 Task: Invoice with sales tax green modern simple.
Action: Mouse moved to (134, 174)
Screenshot: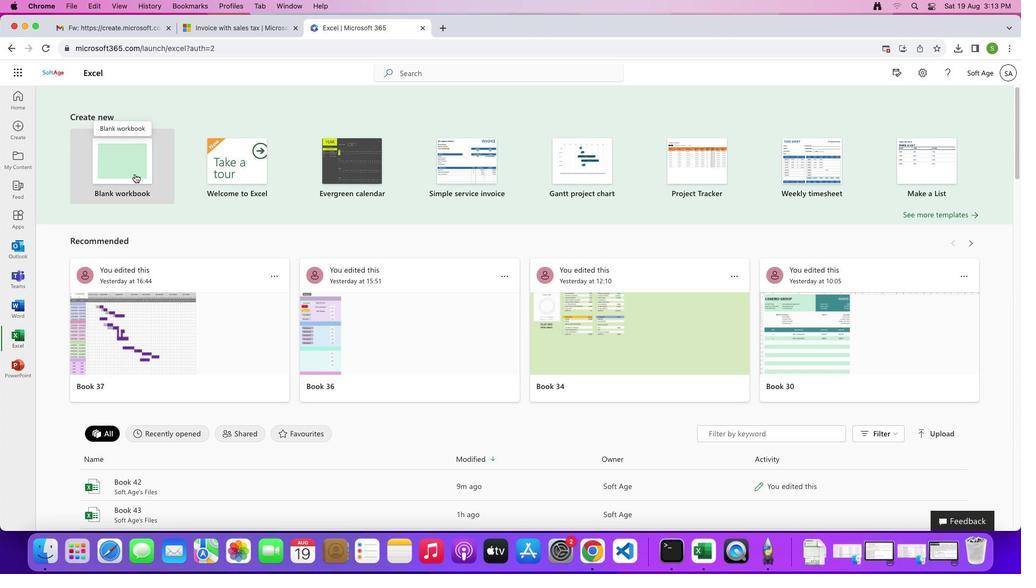 
Action: Mouse pressed left at (134, 174)
Screenshot: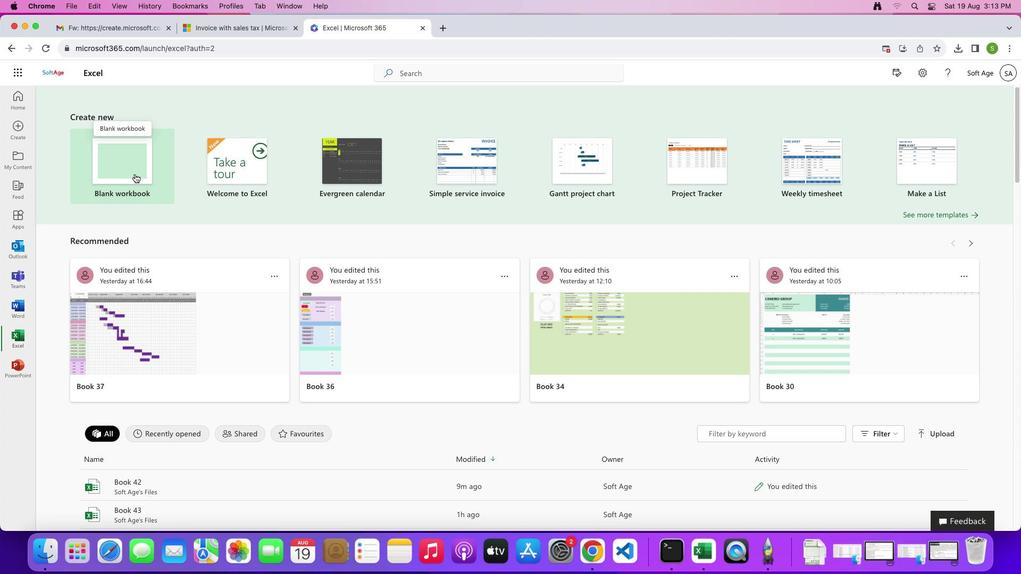 
Action: Mouse pressed left at (134, 174)
Screenshot: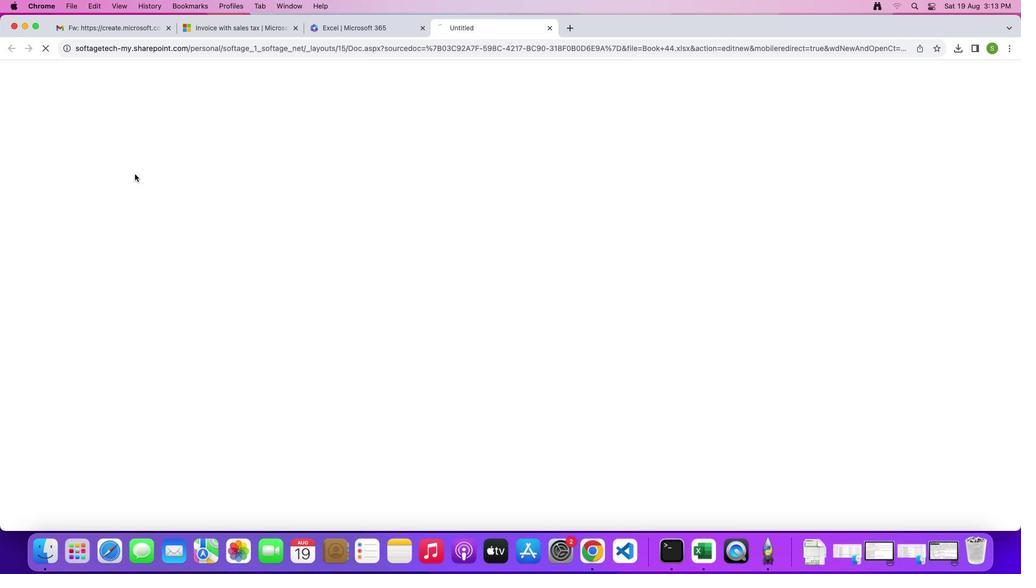 
Action: Mouse moved to (11, 178)
Screenshot: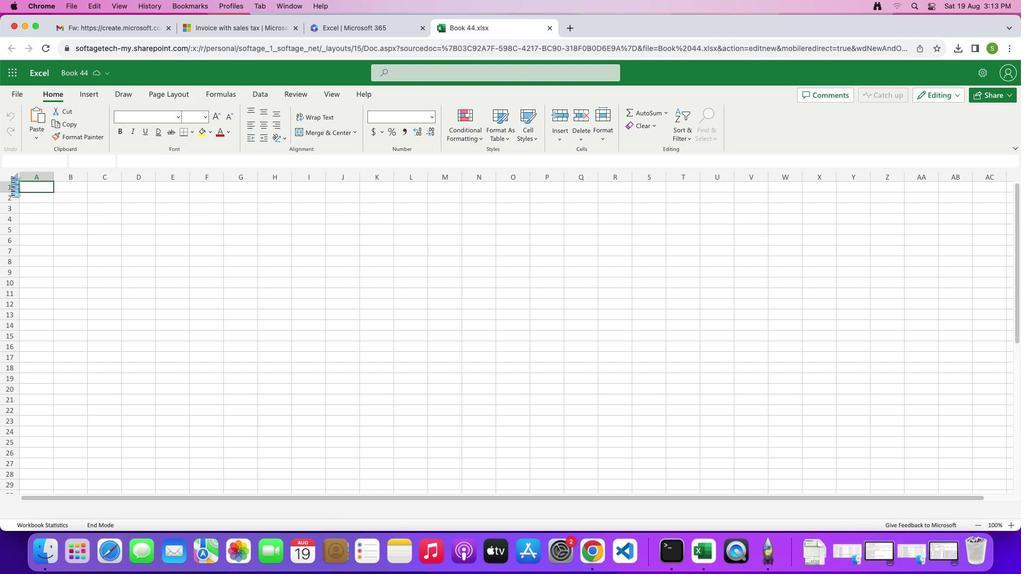 
Action: Mouse pressed left at (11, 178)
Screenshot: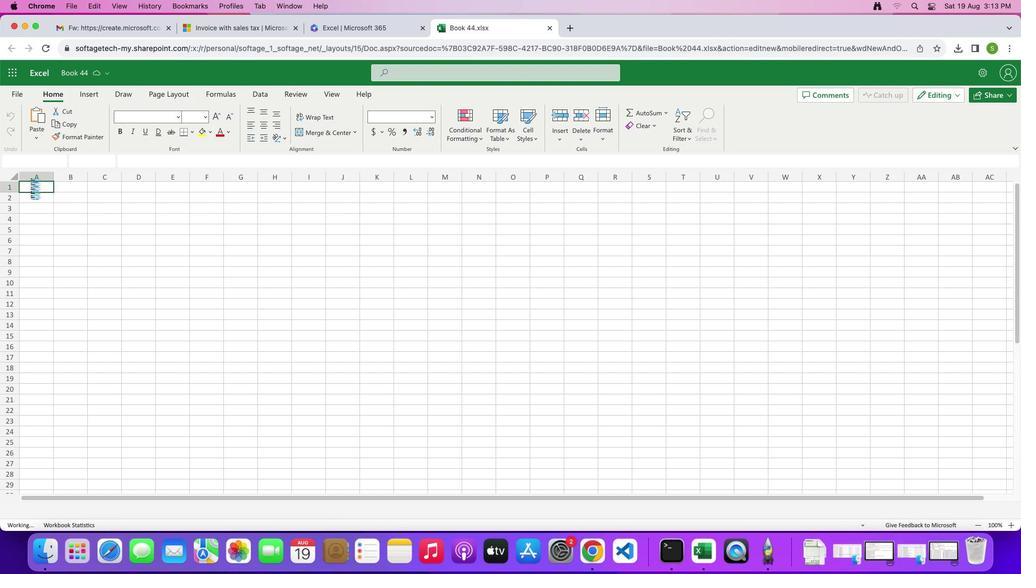 
Action: Mouse moved to (209, 129)
Screenshot: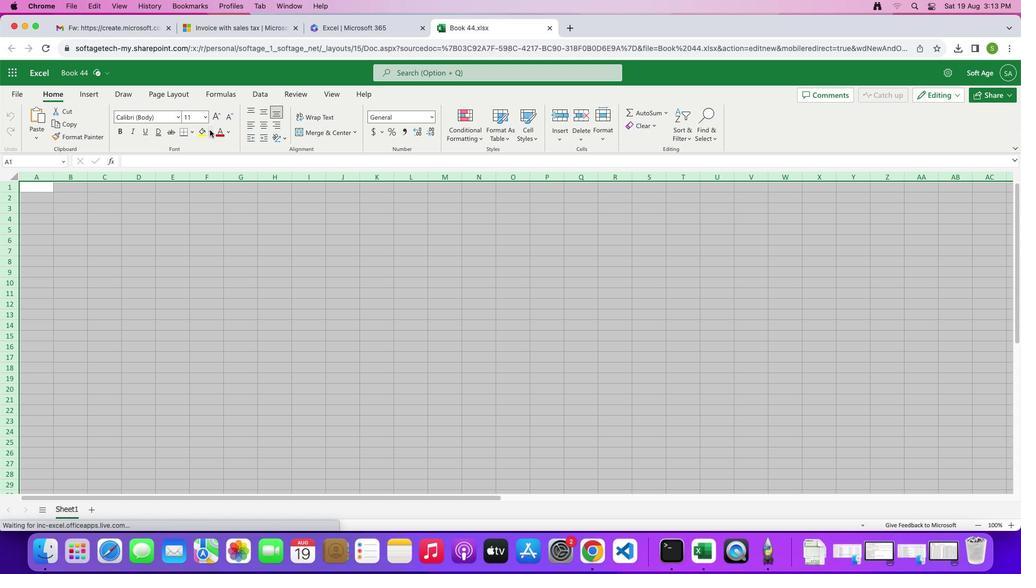 
Action: Mouse pressed left at (209, 129)
Screenshot: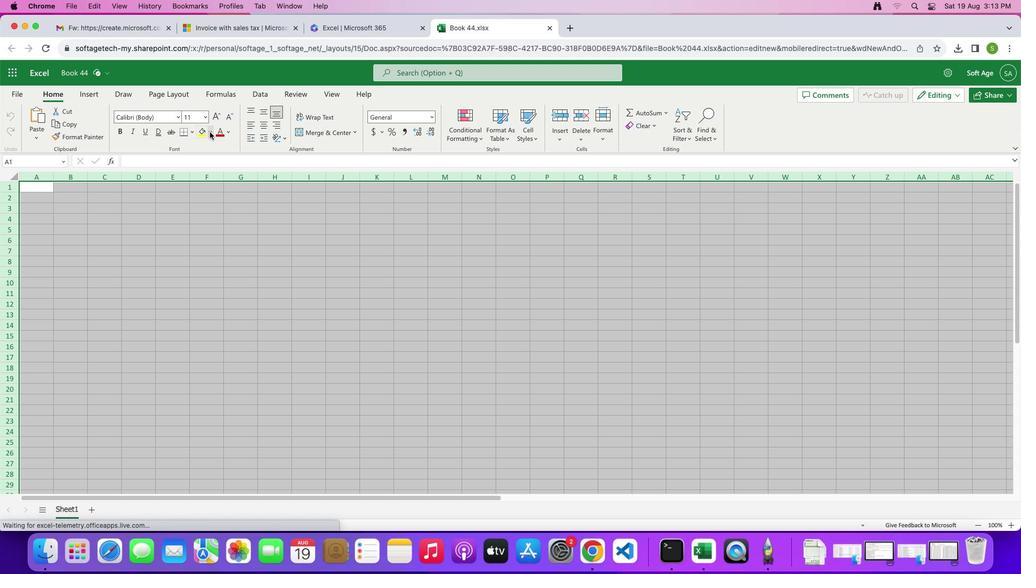 
Action: Mouse moved to (208, 159)
Screenshot: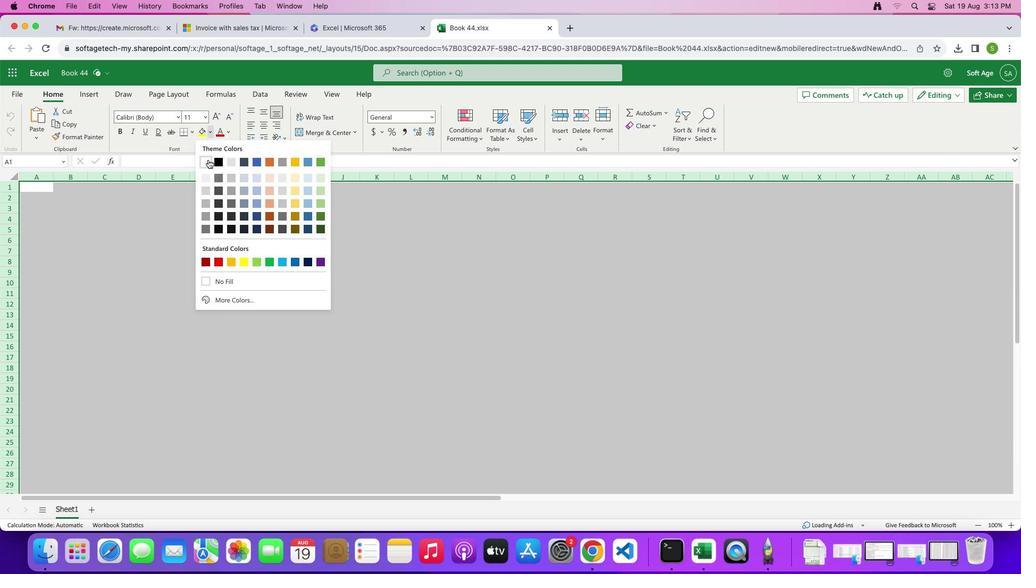 
Action: Mouse pressed left at (208, 159)
Screenshot: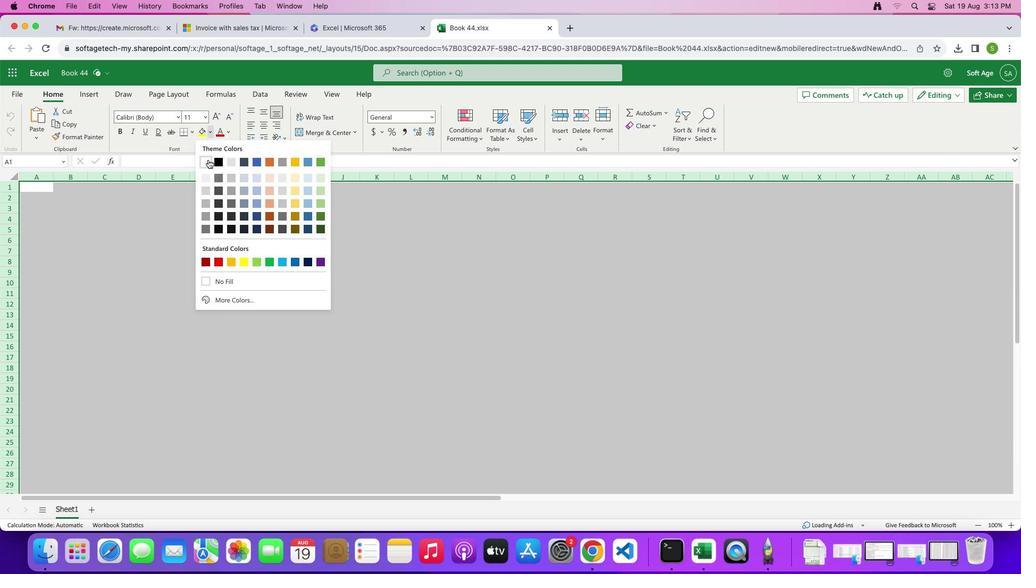 
Action: Mouse moved to (164, 253)
Screenshot: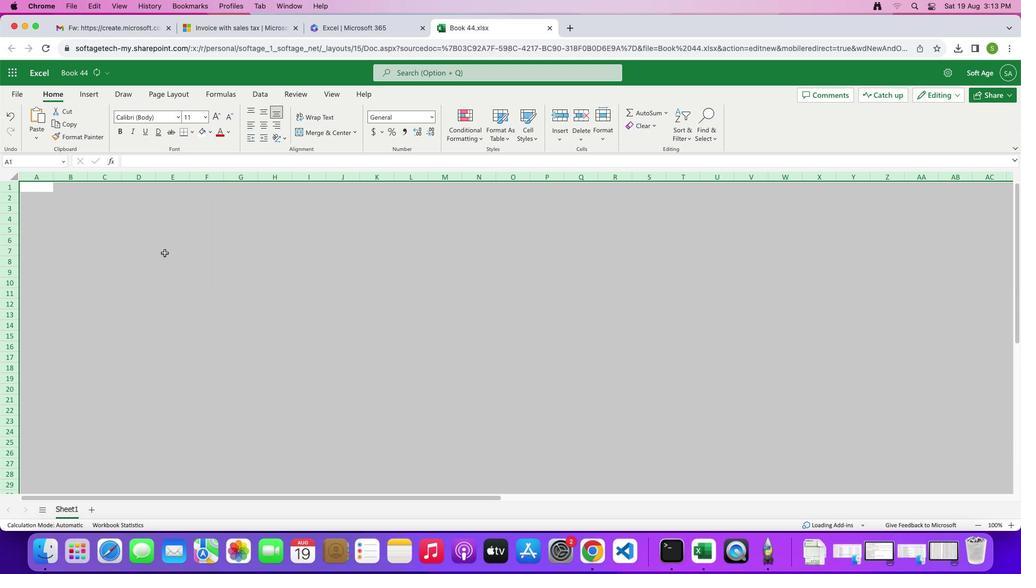 
Action: Mouse pressed left at (164, 253)
Screenshot: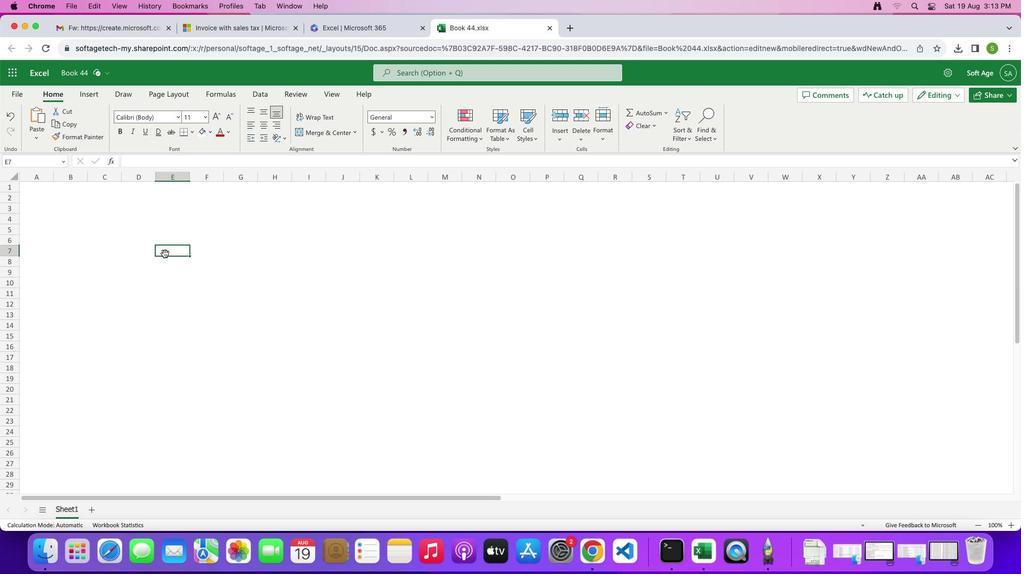 
Action: Mouse moved to (53, 178)
Screenshot: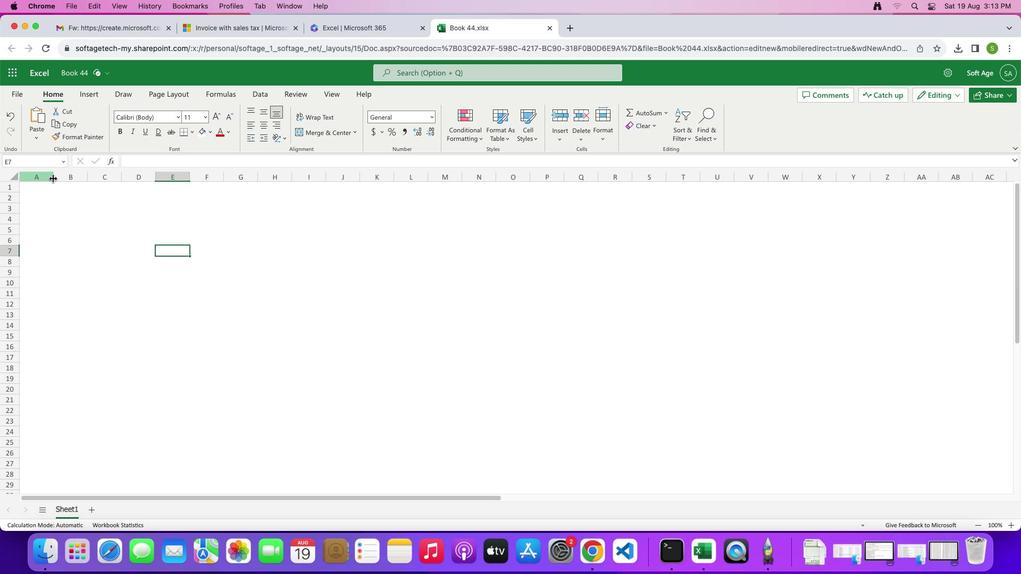 
Action: Mouse pressed left at (53, 178)
Screenshot: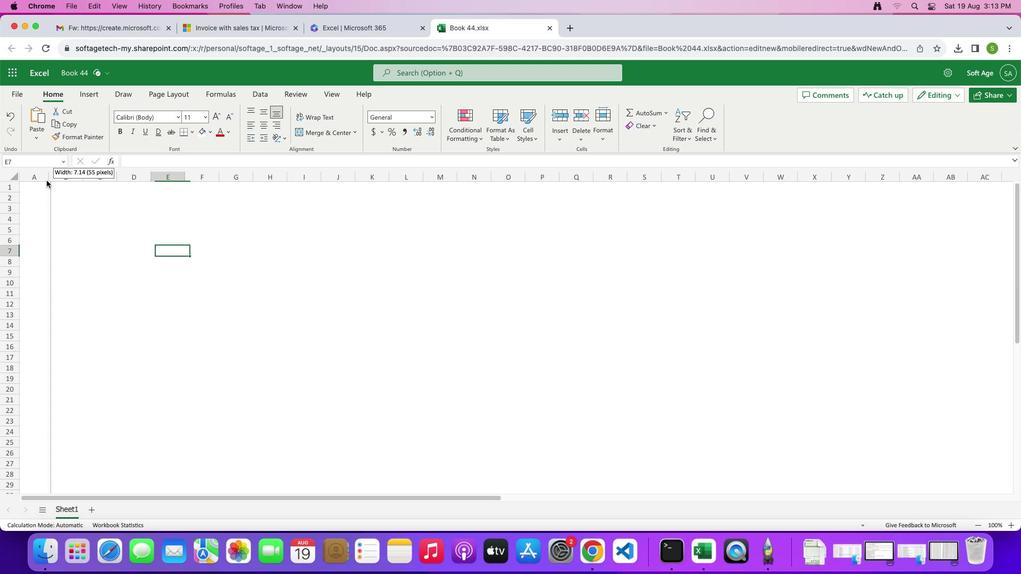 
Action: Mouse moved to (7, 192)
Screenshot: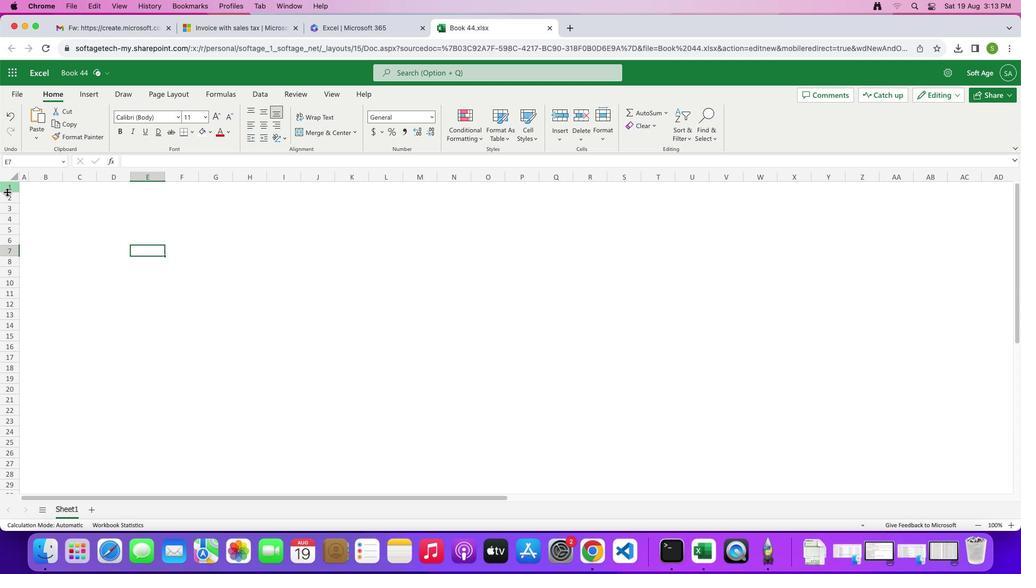 
Action: Mouse pressed left at (7, 192)
Screenshot: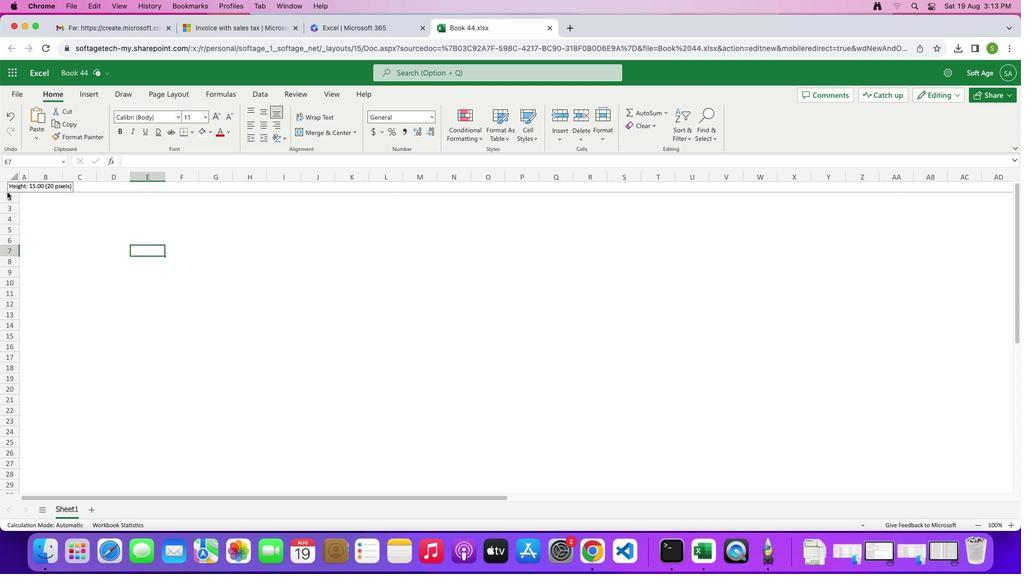 
Action: Mouse moved to (12, 197)
Screenshot: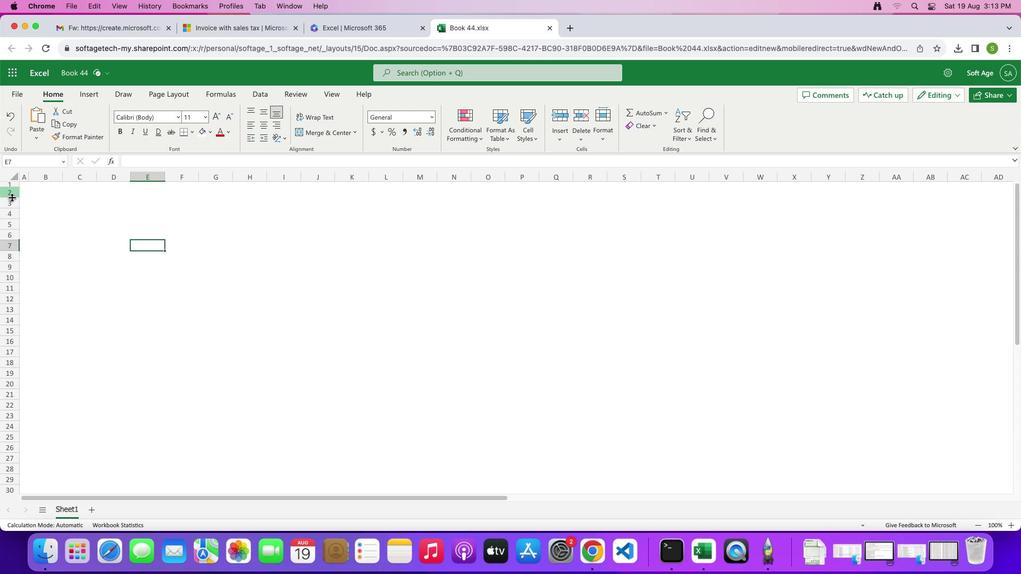 
Action: Mouse pressed left at (12, 197)
Screenshot: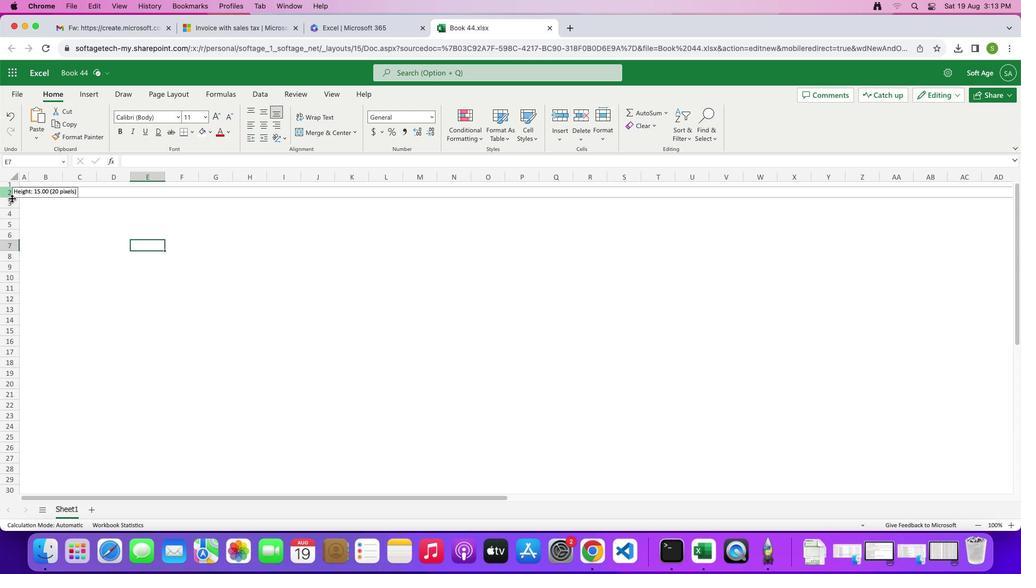 
Action: Mouse moved to (14, 226)
Screenshot: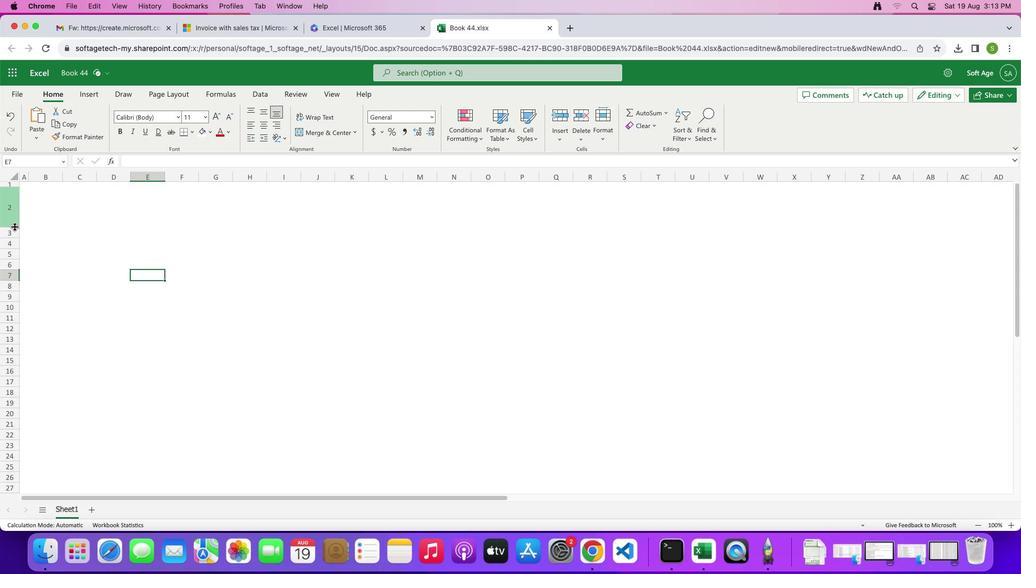 
Action: Mouse pressed left at (14, 226)
Screenshot: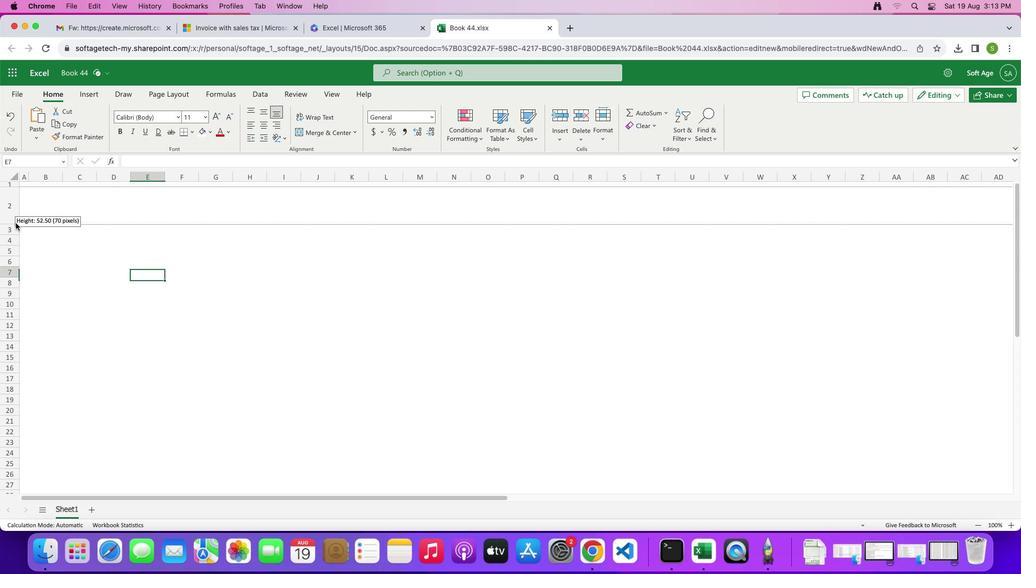 
Action: Mouse moved to (10, 260)
Screenshot: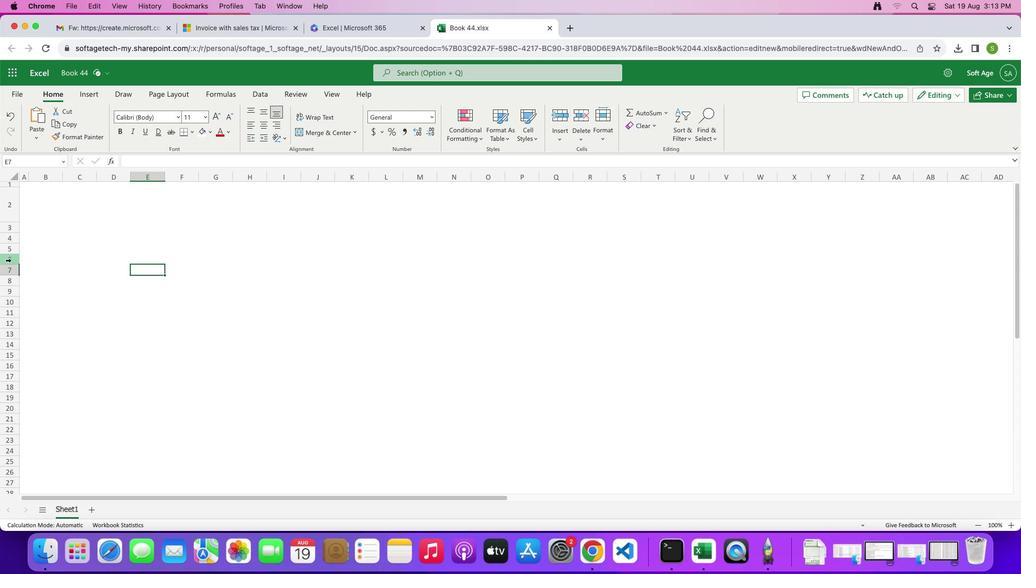 
Action: Mouse pressed left at (10, 260)
Screenshot: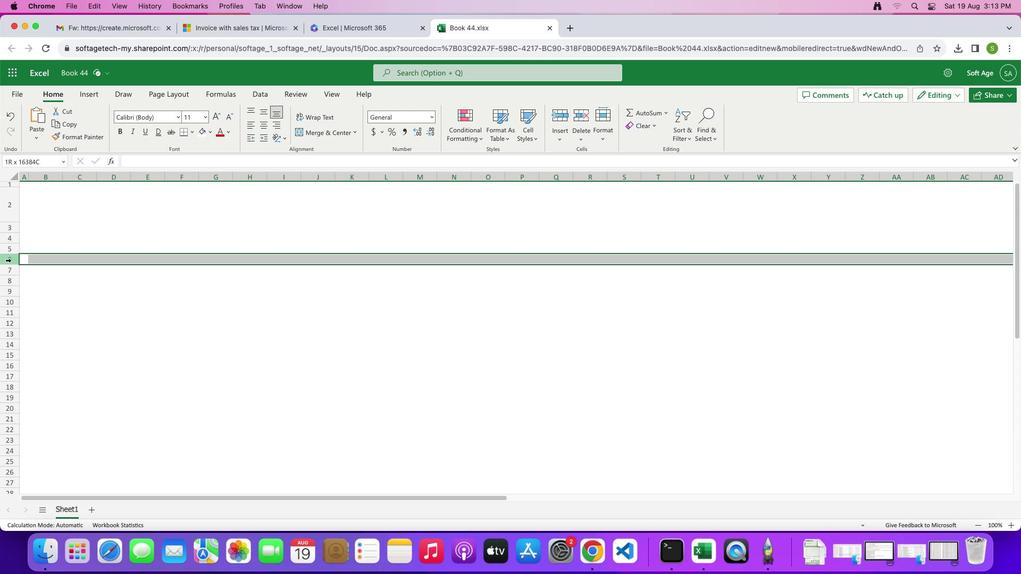 
Action: Mouse moved to (10, 264)
Screenshot: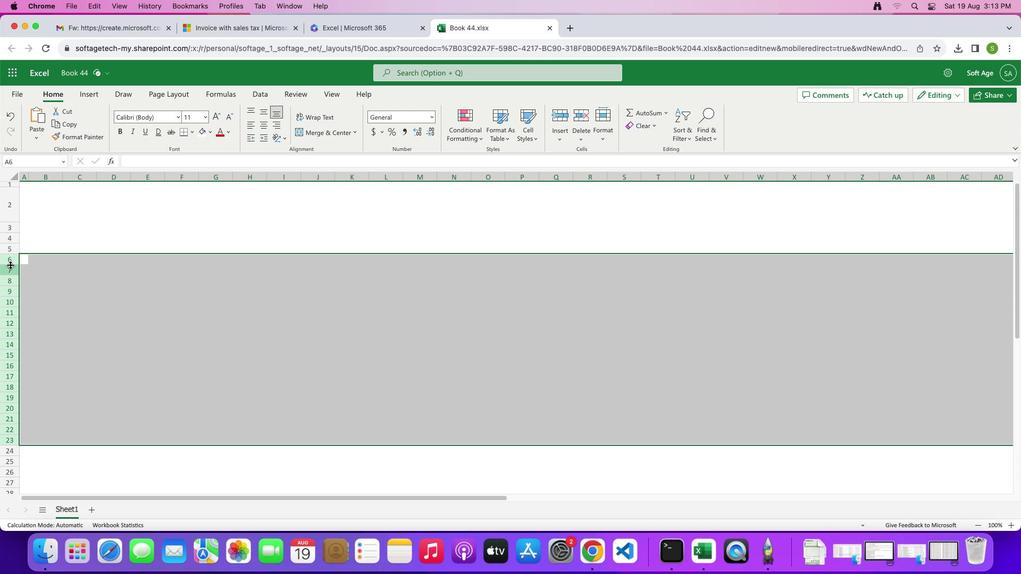
Action: Mouse pressed left at (10, 264)
Screenshot: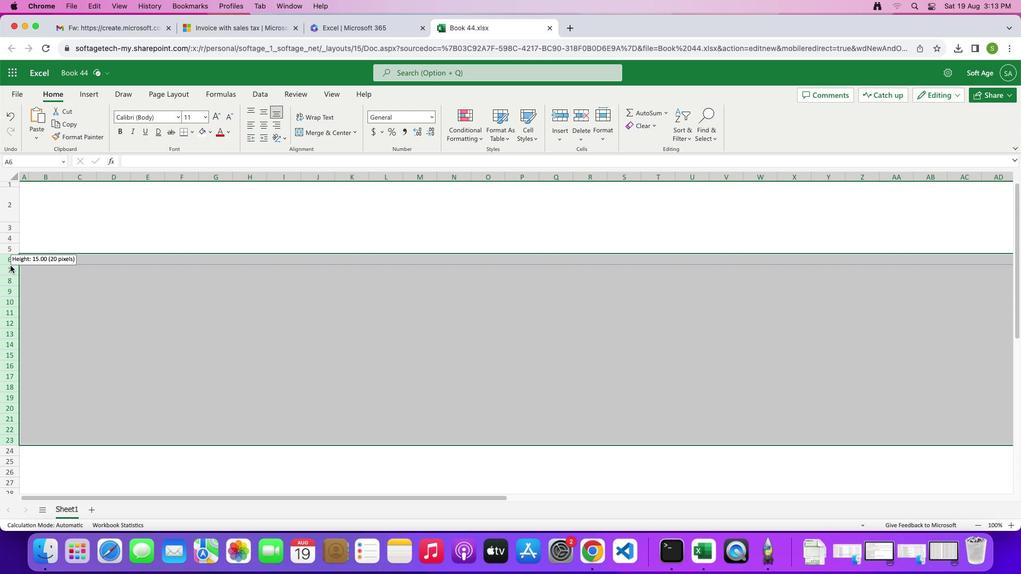 
Action: Mouse moved to (114, 291)
Screenshot: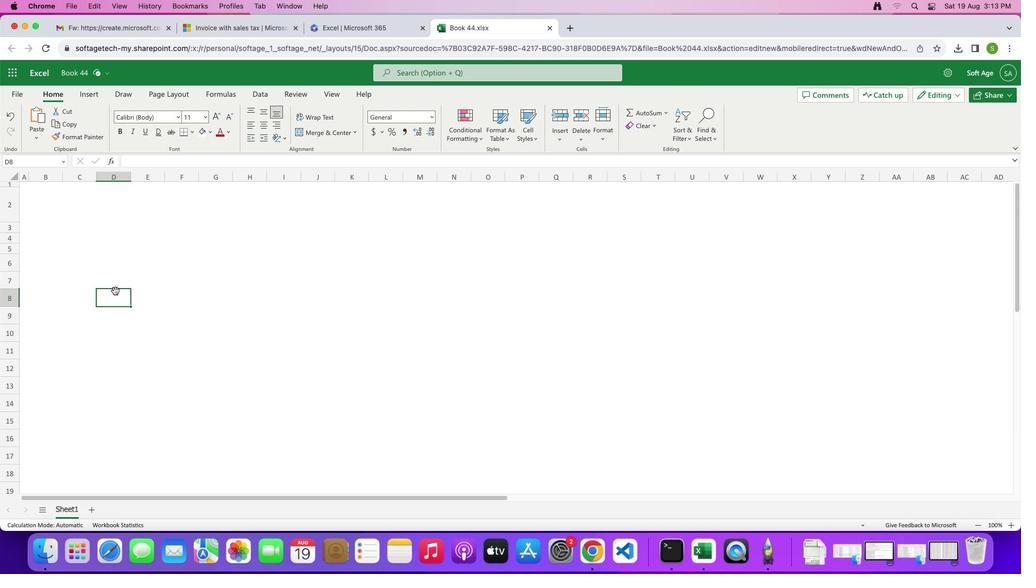 
Action: Mouse pressed left at (114, 291)
Screenshot: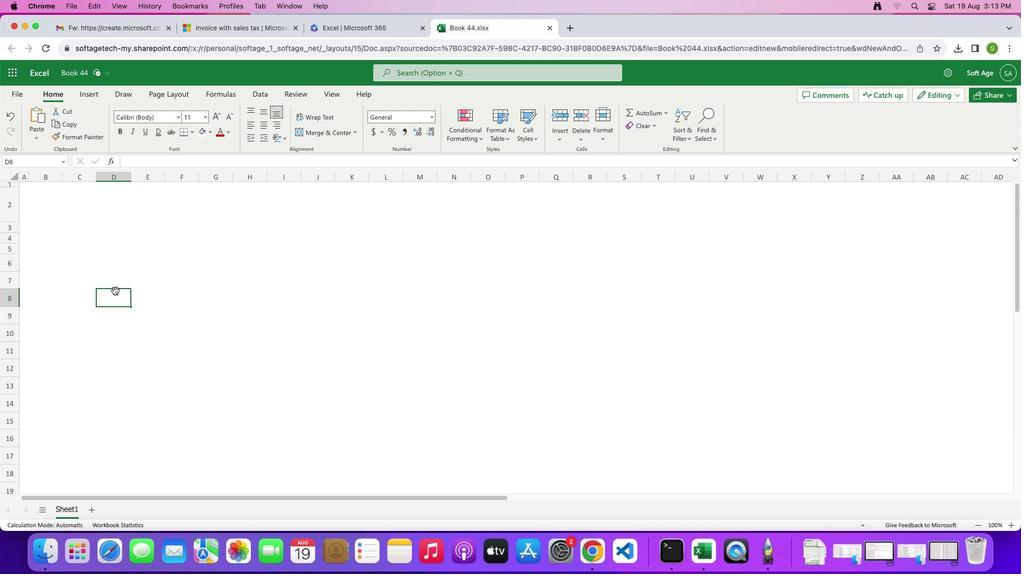 
Action: Mouse moved to (33, 201)
Screenshot: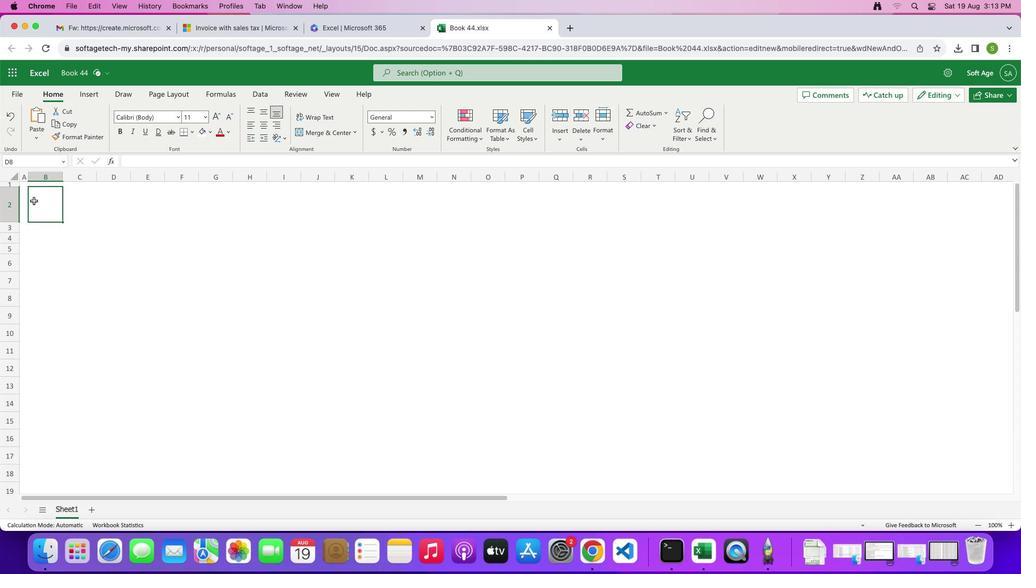 
Action: Mouse pressed left at (33, 201)
Screenshot: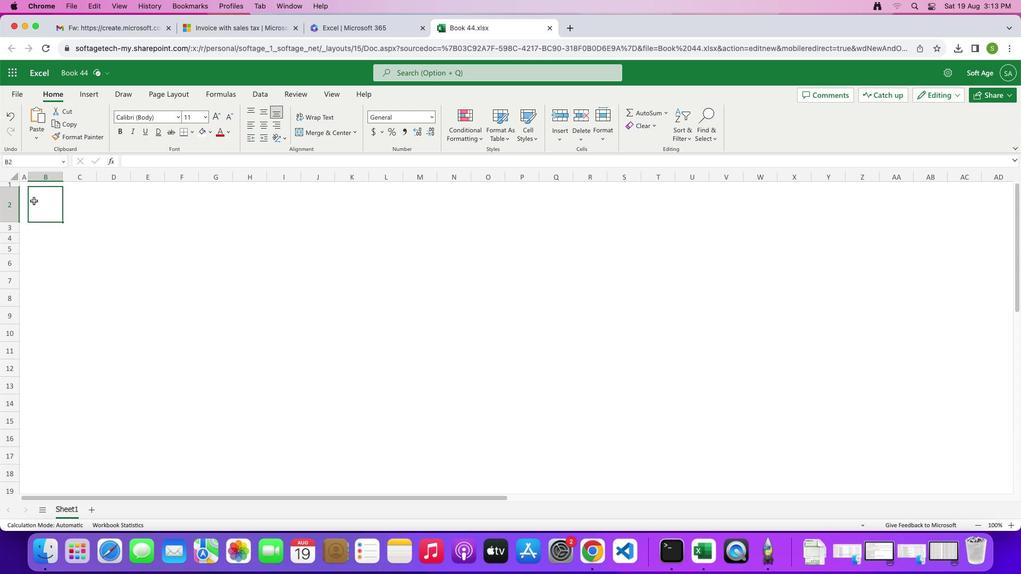 
Action: Mouse moved to (62, 177)
Screenshot: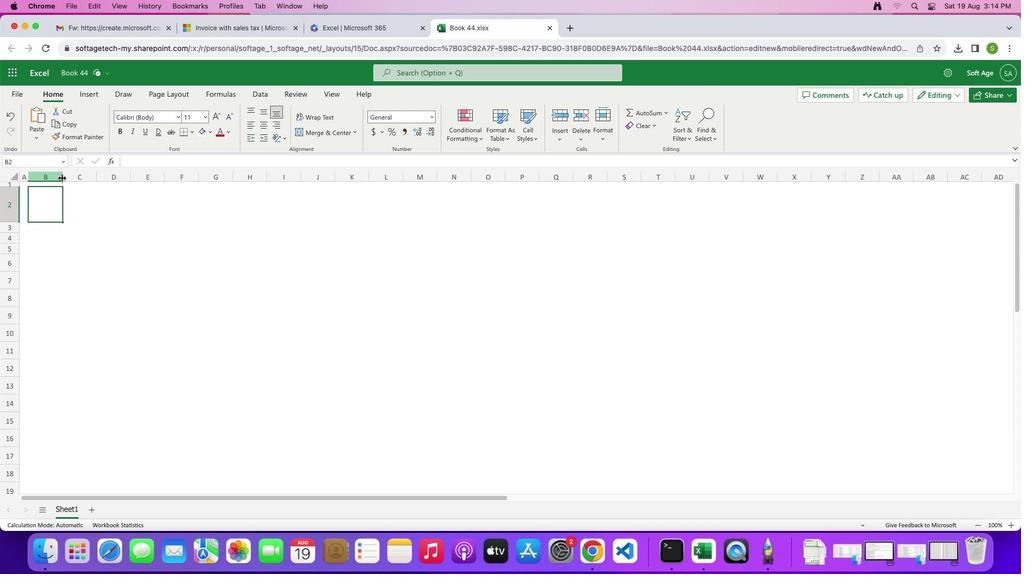 
Action: Mouse pressed left at (62, 177)
Screenshot: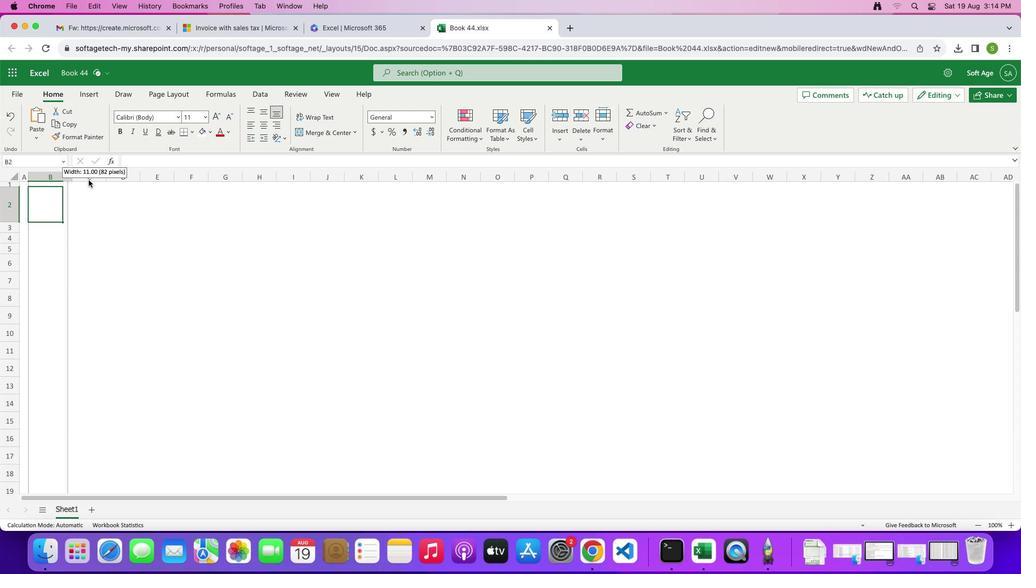 
Action: Mouse moved to (200, 174)
Screenshot: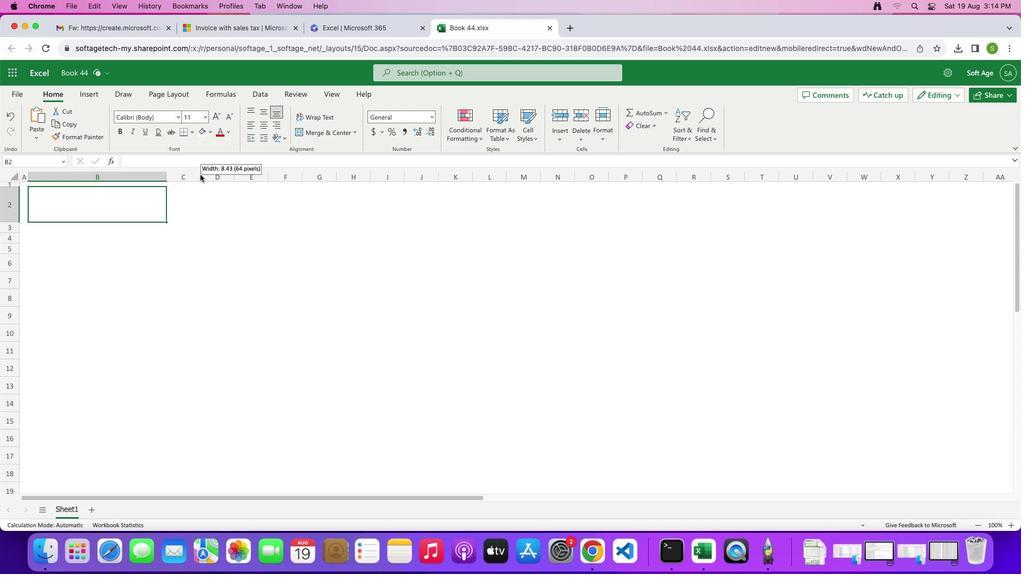
Action: Mouse pressed left at (200, 174)
Screenshot: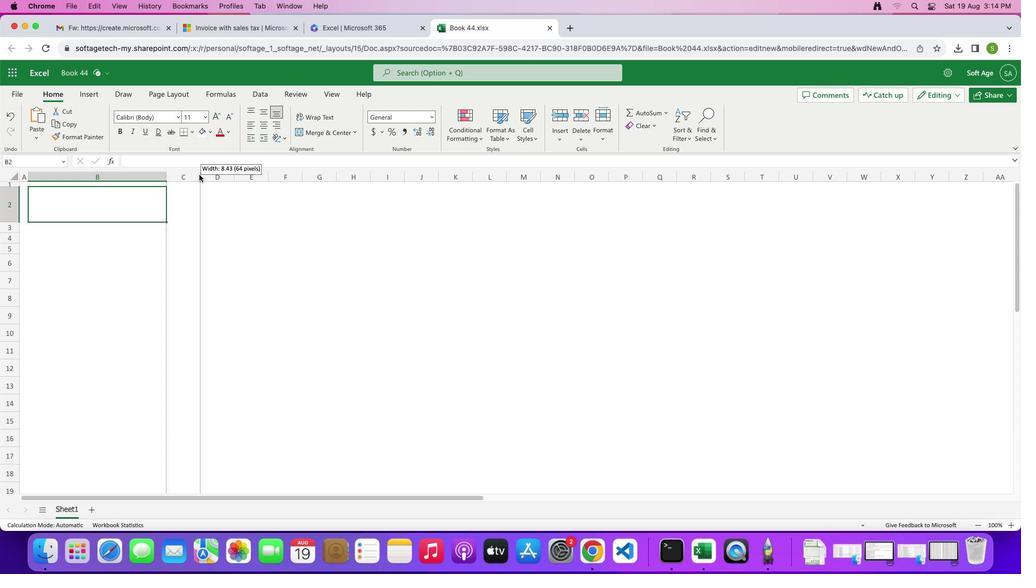 
Action: Mouse moved to (243, 177)
Screenshot: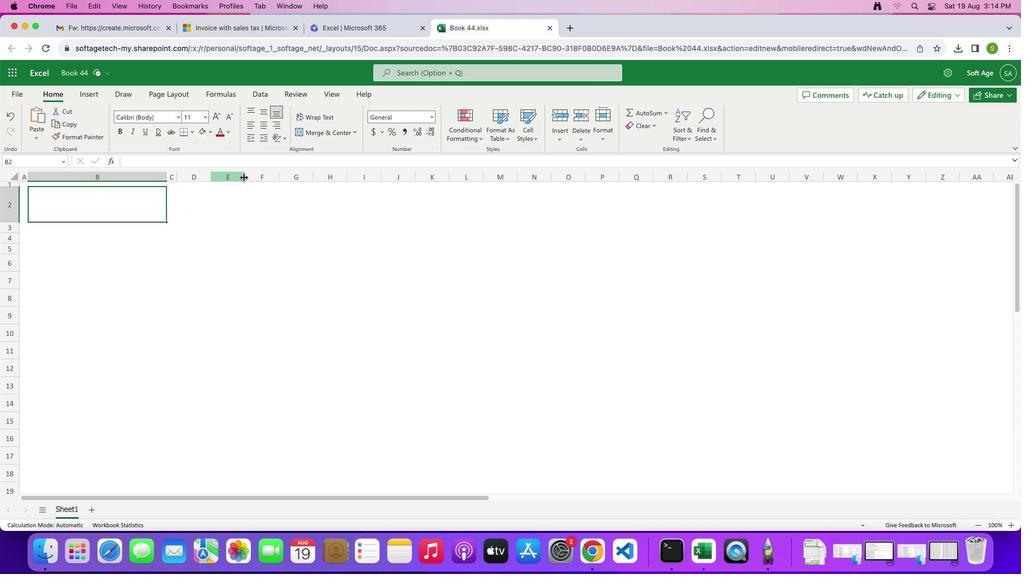
Action: Mouse pressed left at (243, 177)
Screenshot: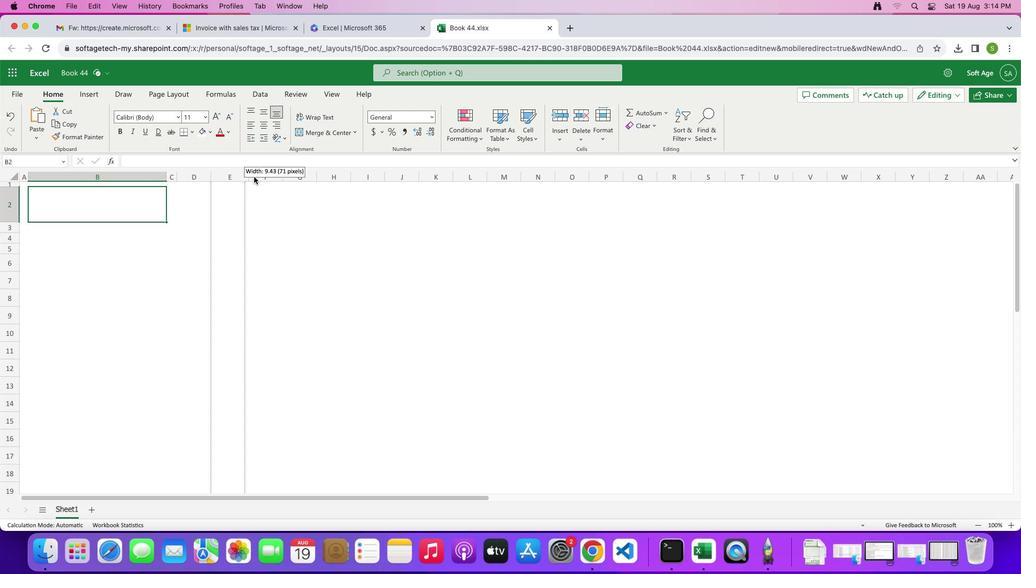 
Action: Mouse moved to (175, 228)
Screenshot: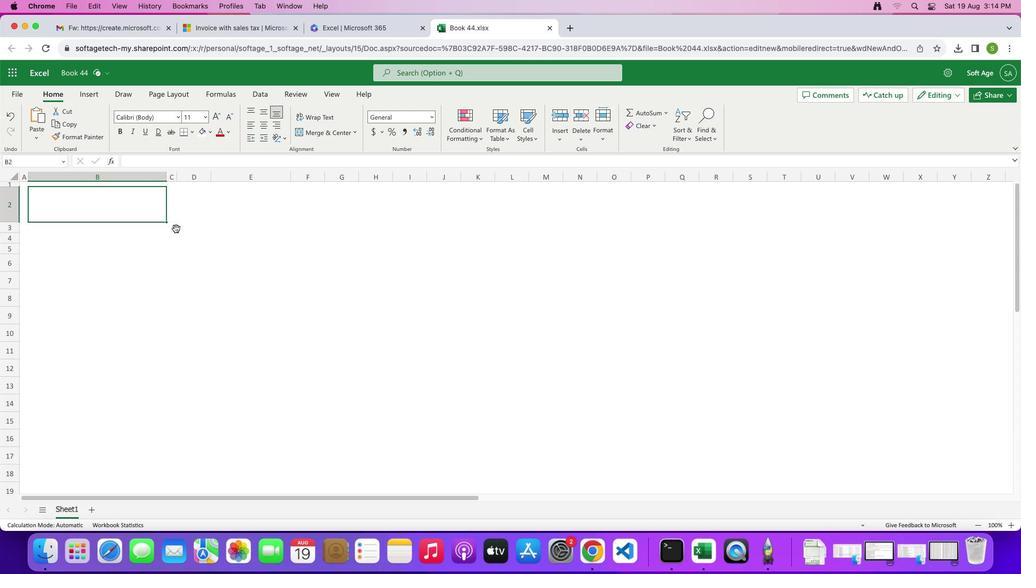 
Action: Mouse pressed left at (175, 228)
Screenshot: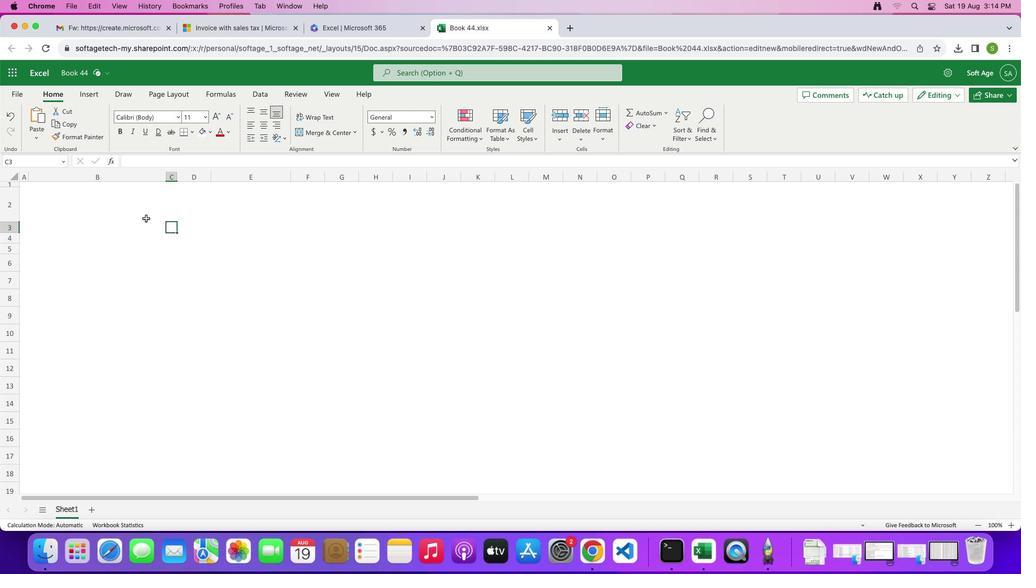 
Action: Mouse moved to (46, 209)
Screenshot: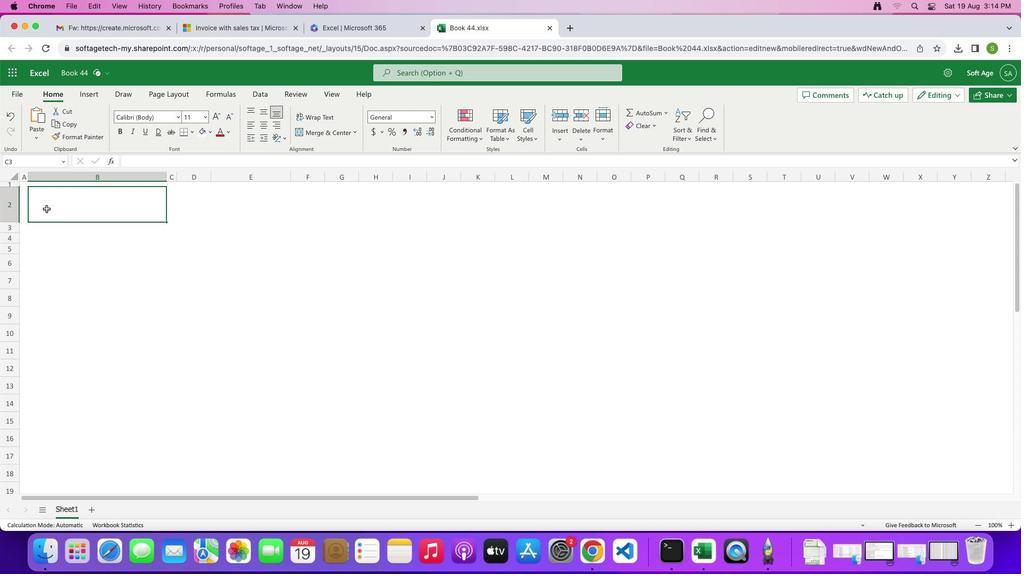 
Action: Mouse pressed left at (46, 209)
Screenshot: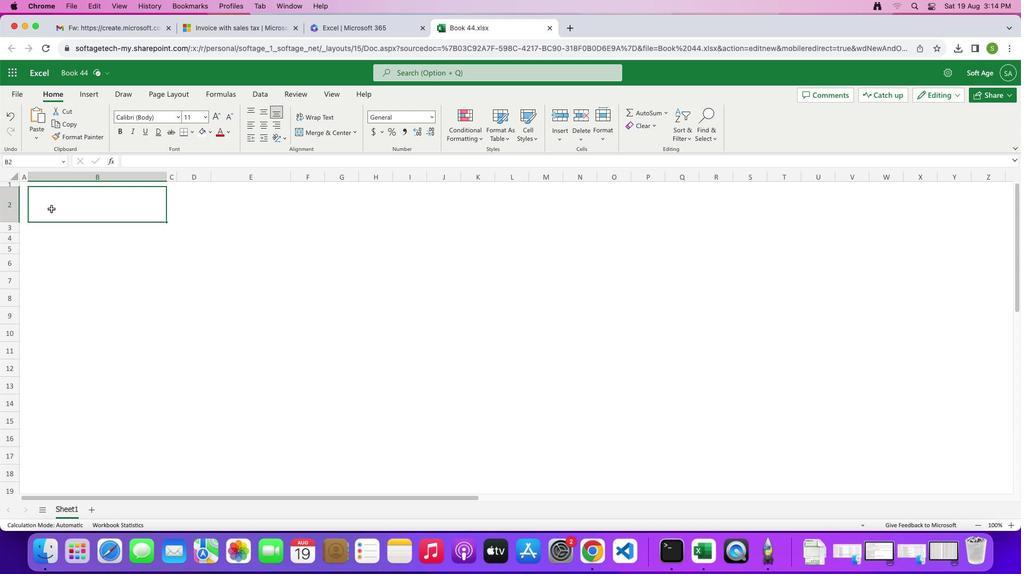 
Action: Mouse moved to (226, 130)
Screenshot: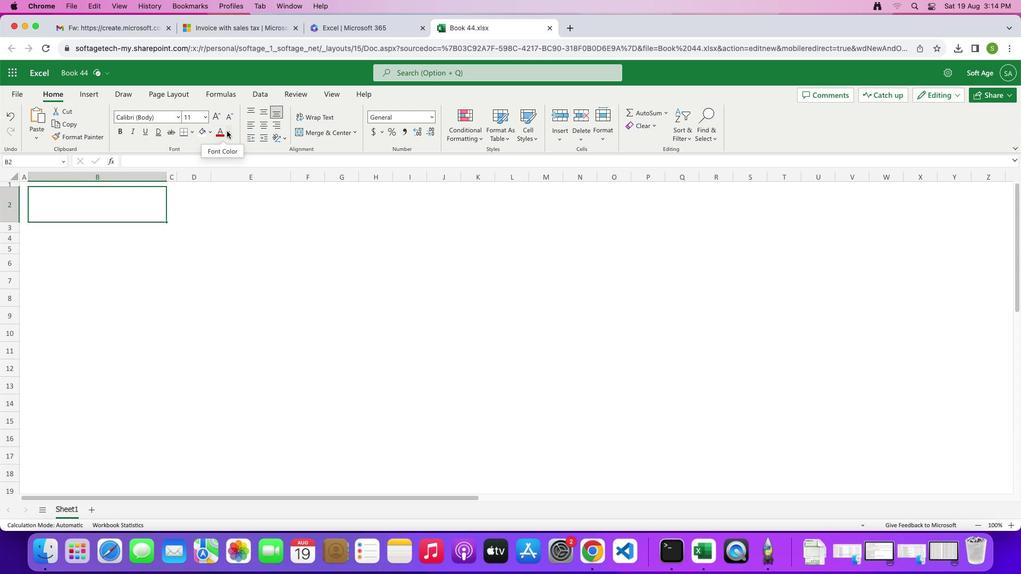 
Action: Mouse pressed left at (226, 130)
Screenshot: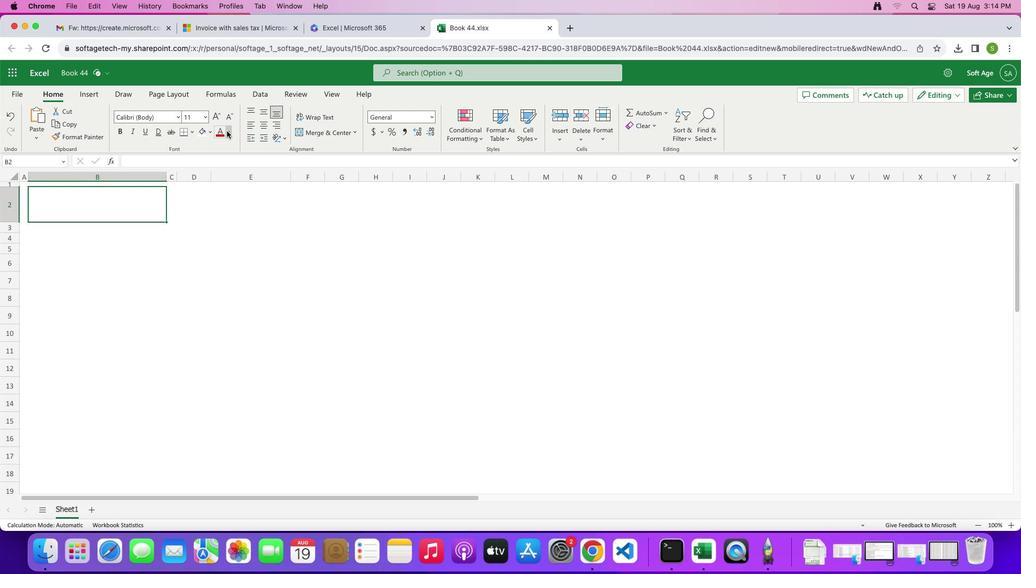 
Action: Mouse moved to (209, 130)
Screenshot: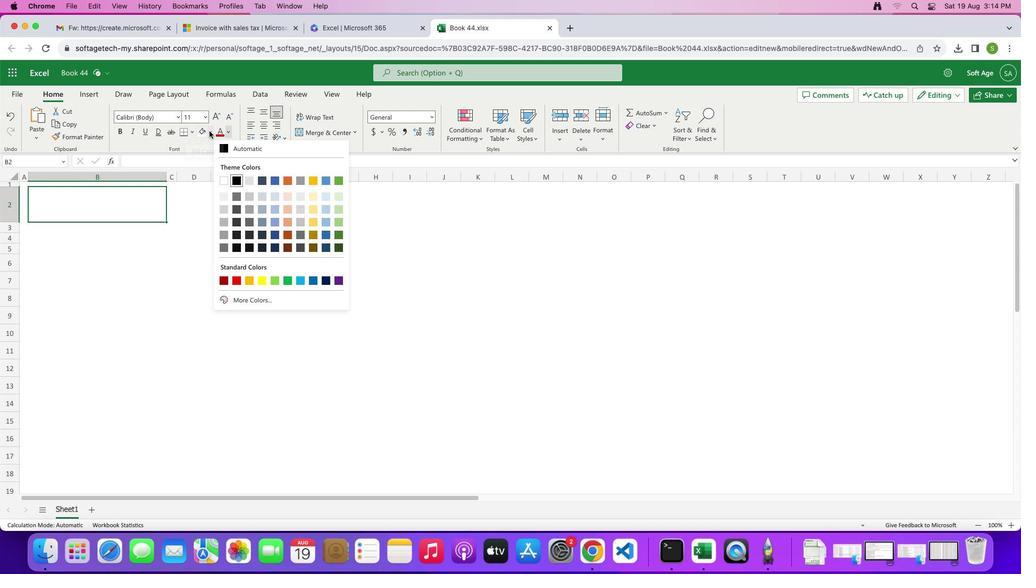 
Action: Mouse pressed left at (209, 130)
Screenshot: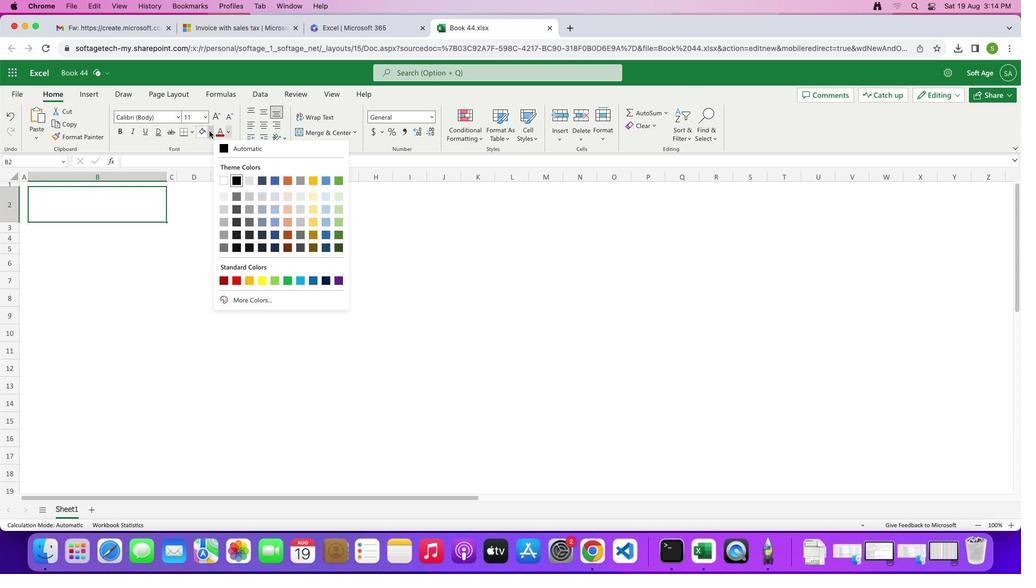
Action: Mouse moved to (319, 204)
Screenshot: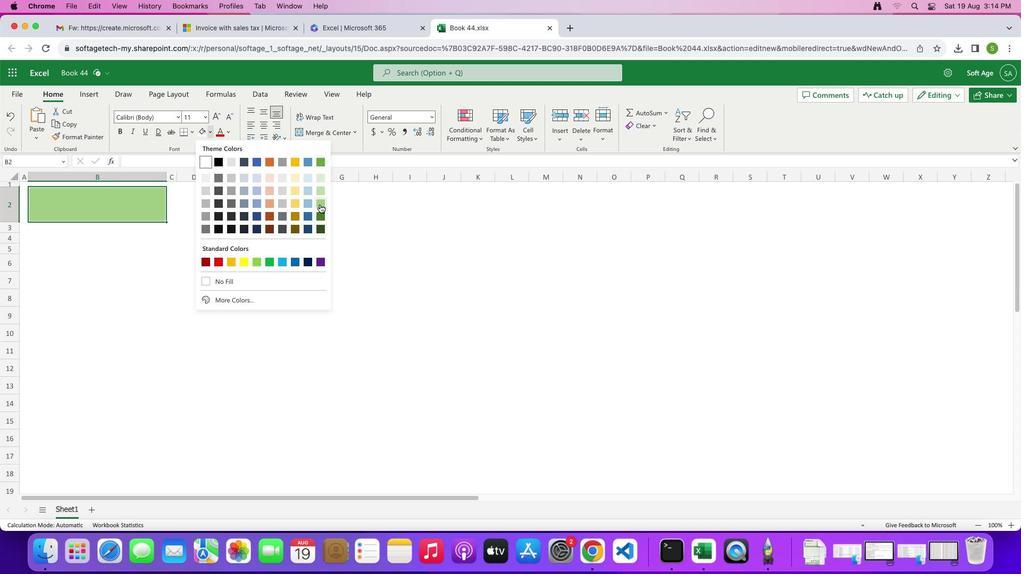 
Action: Mouse pressed left at (319, 204)
Screenshot: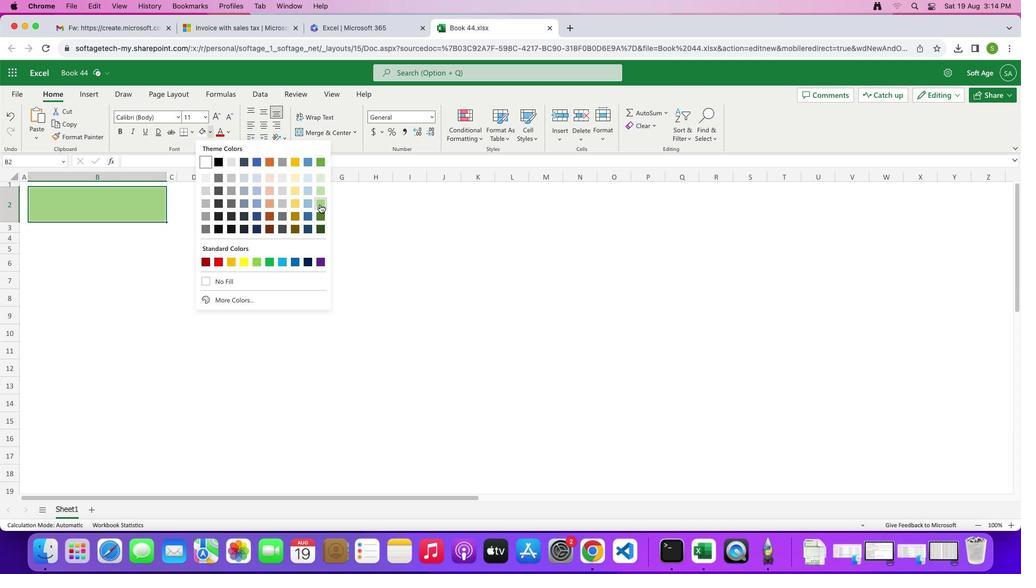 
Action: Mouse pressed left at (319, 204)
Screenshot: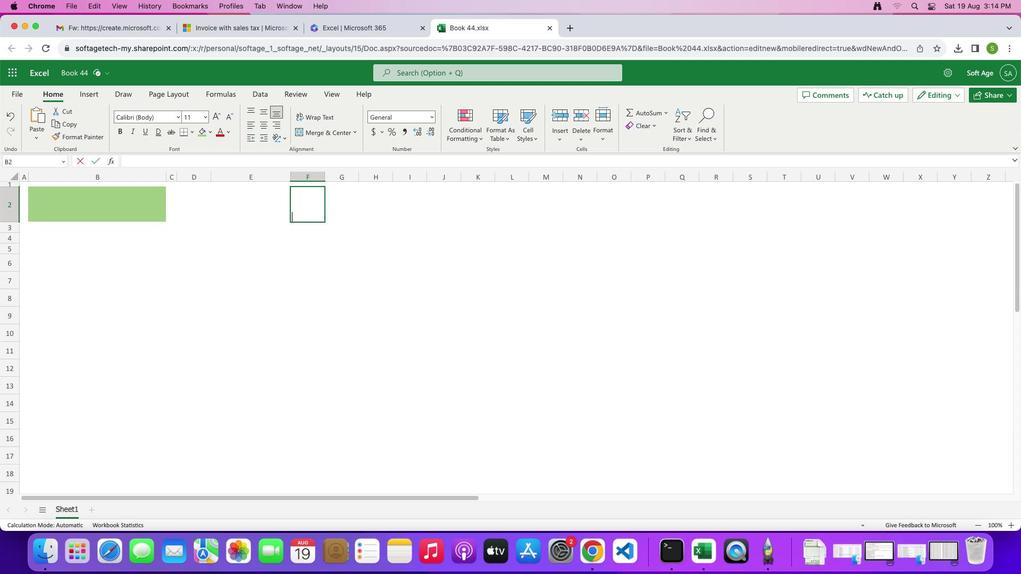 
Action: Mouse moved to (254, 201)
Screenshot: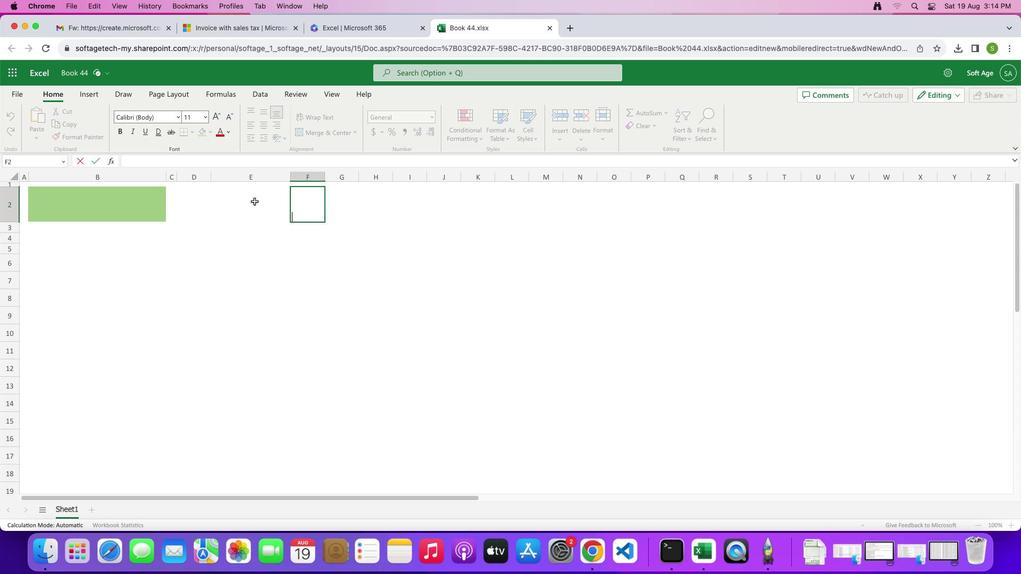 
Action: Mouse pressed left at (254, 201)
Screenshot: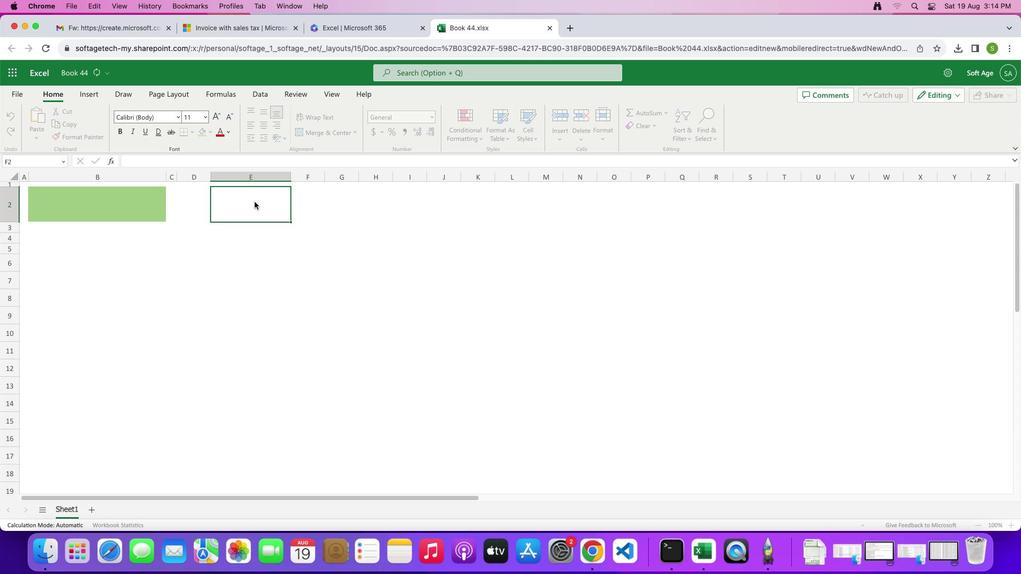 
Action: Mouse pressed left at (254, 201)
Screenshot: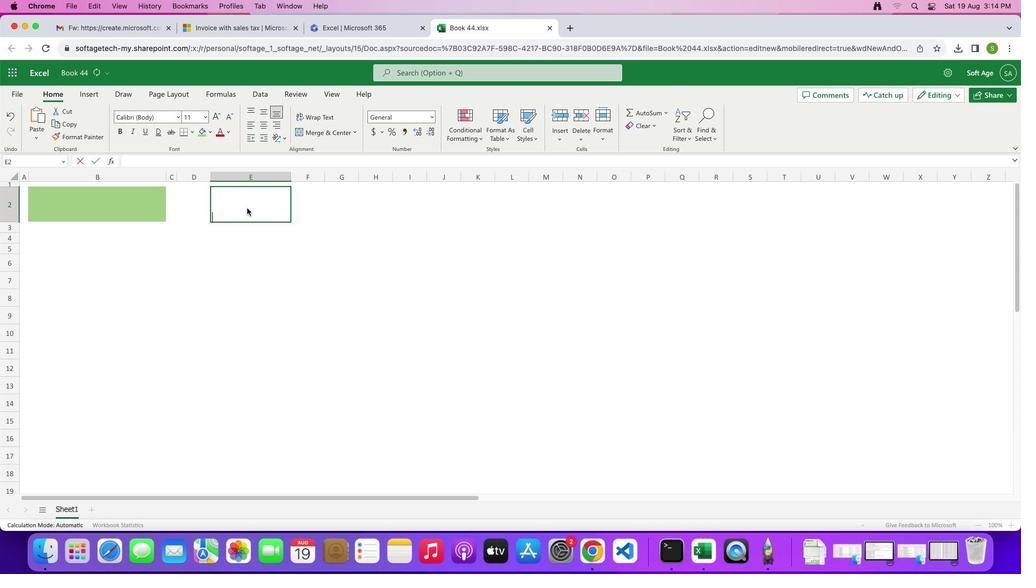 
Action: Mouse moved to (269, 211)
Screenshot: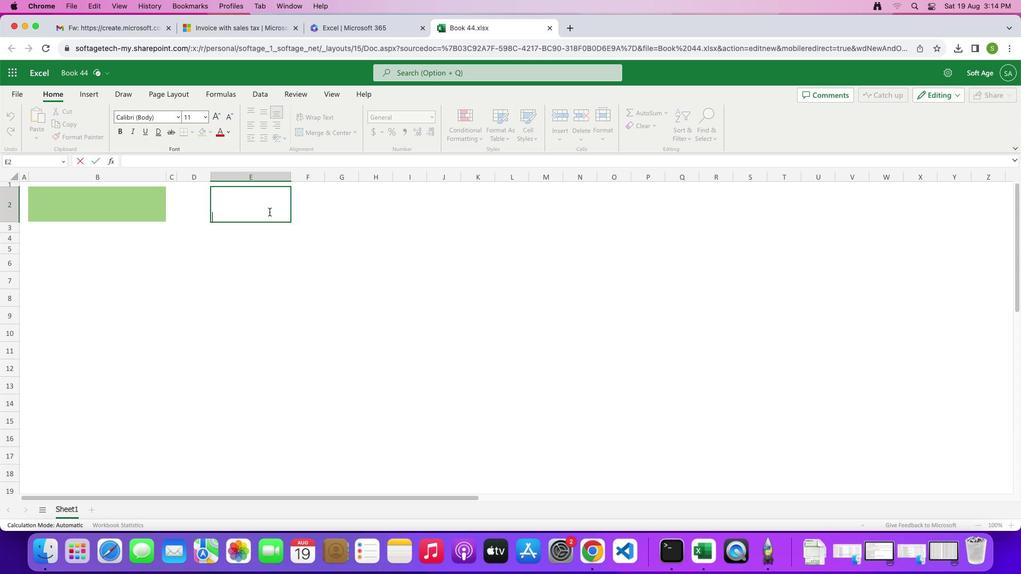 
Action: Key pressed Key.shift'D'Key.caps_lock'a''t''e'
Screenshot: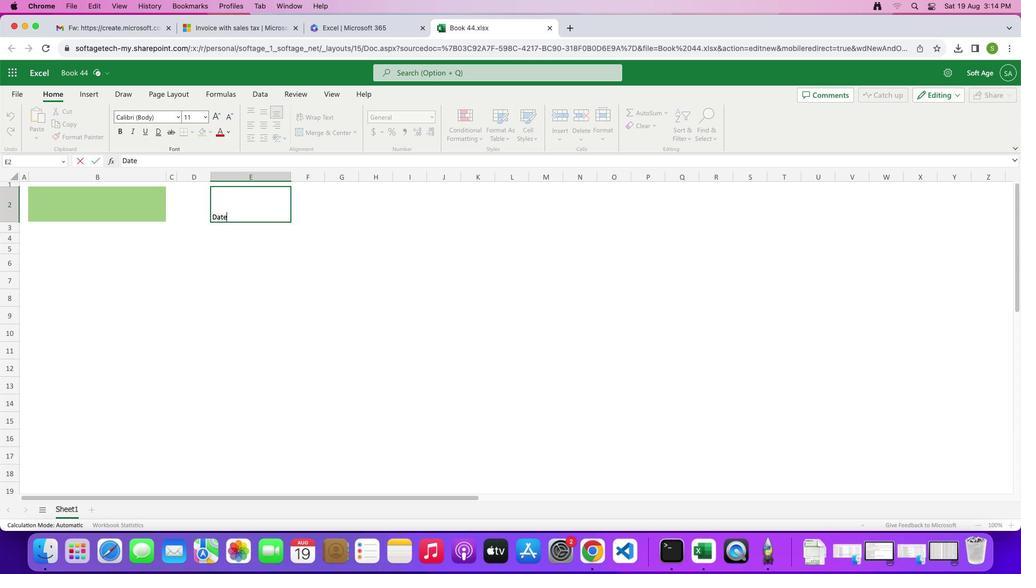 
Action: Mouse moved to (299, 211)
Screenshot: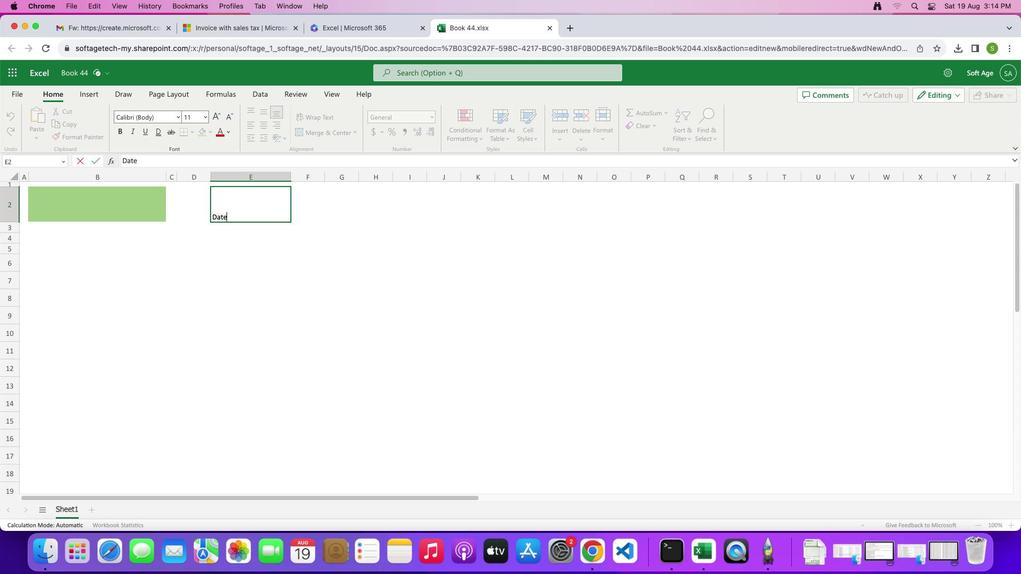 
Action: Key pressed Key.shift_r
Screenshot: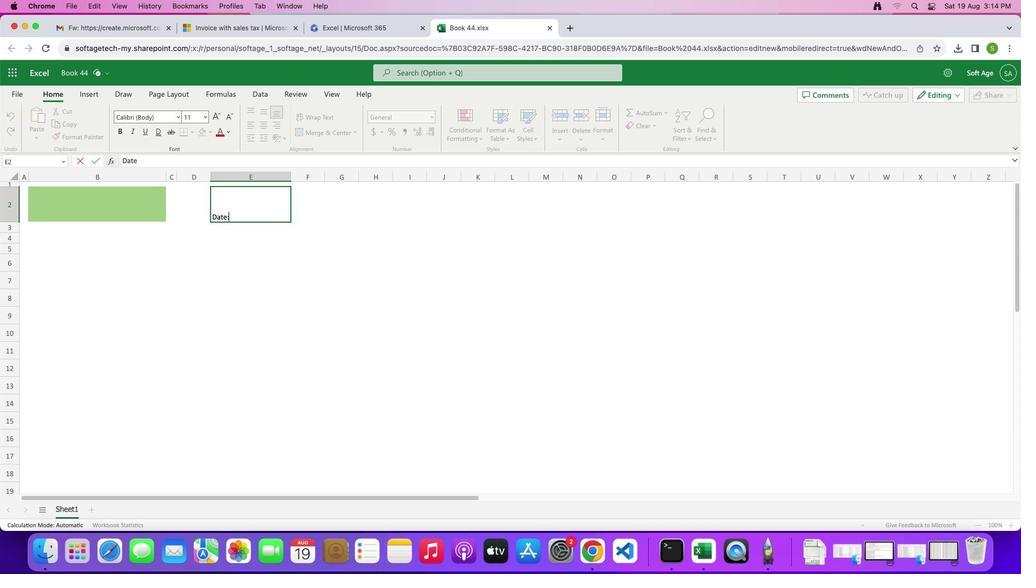 
Action: Mouse moved to (300, 211)
Screenshot: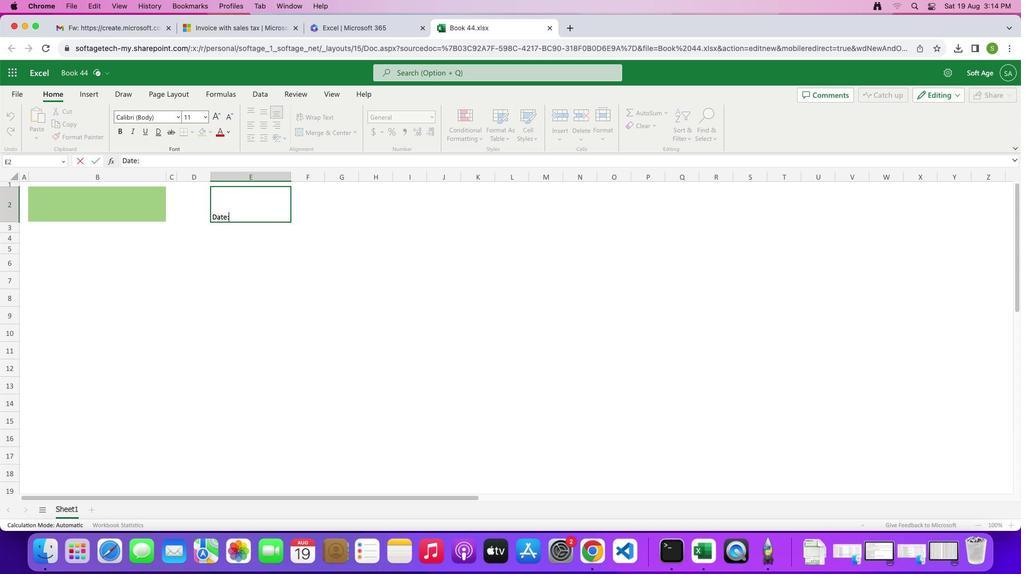 
Action: Key pressed ':'
Screenshot: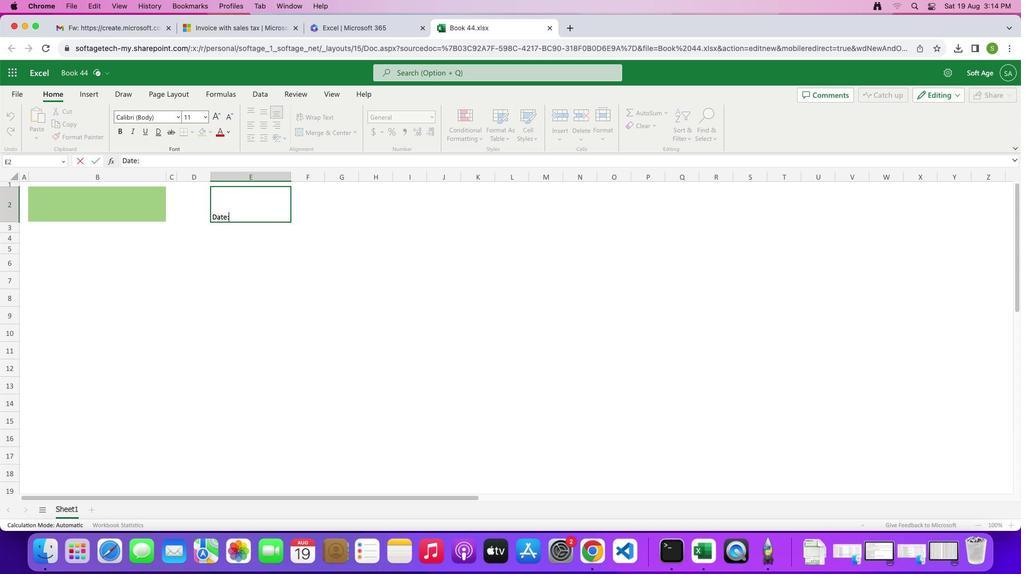 
Action: Mouse moved to (357, 229)
Screenshot: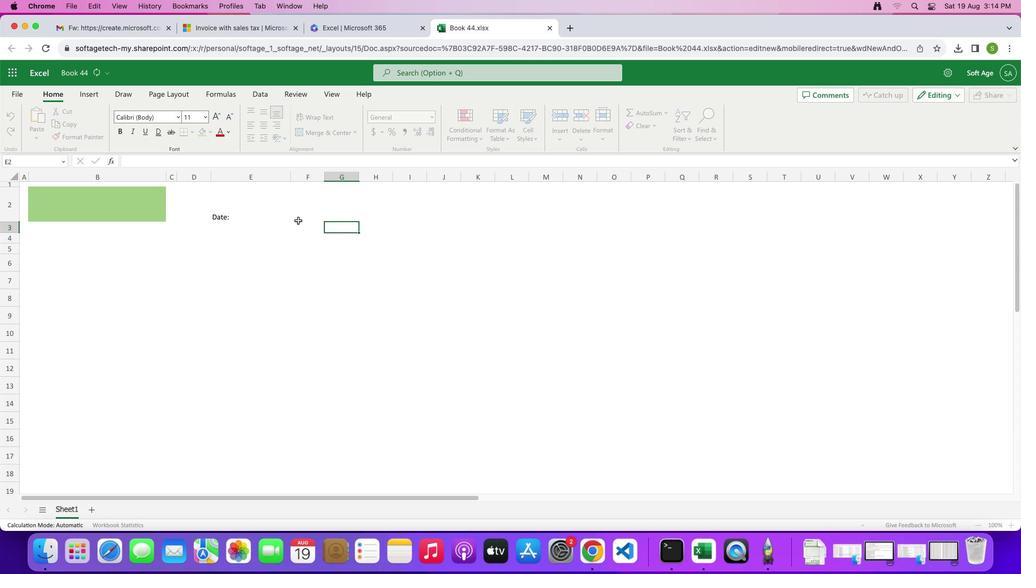 
Action: Mouse pressed left at (357, 229)
Screenshot: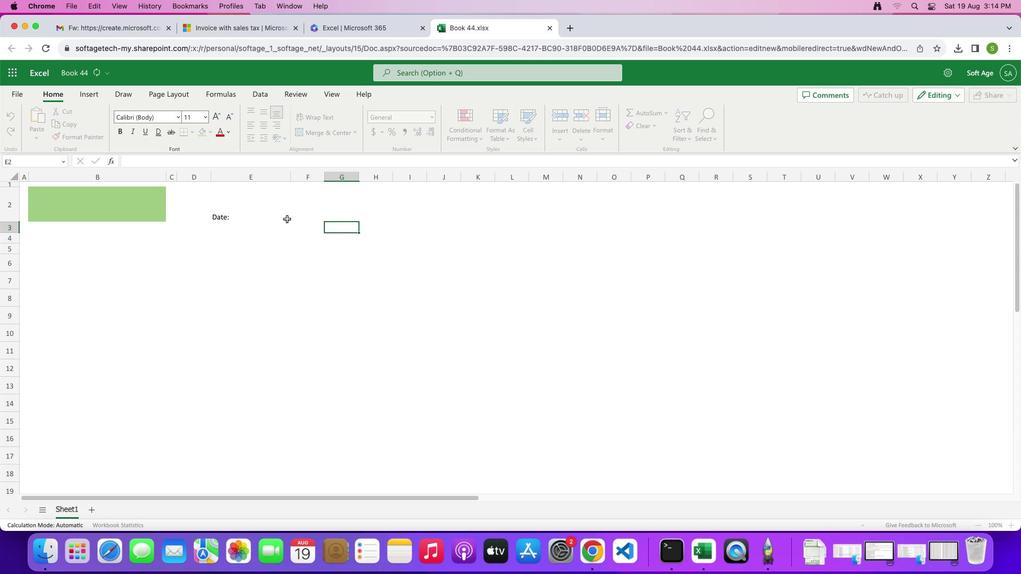 
Action: Mouse moved to (237, 216)
Screenshot: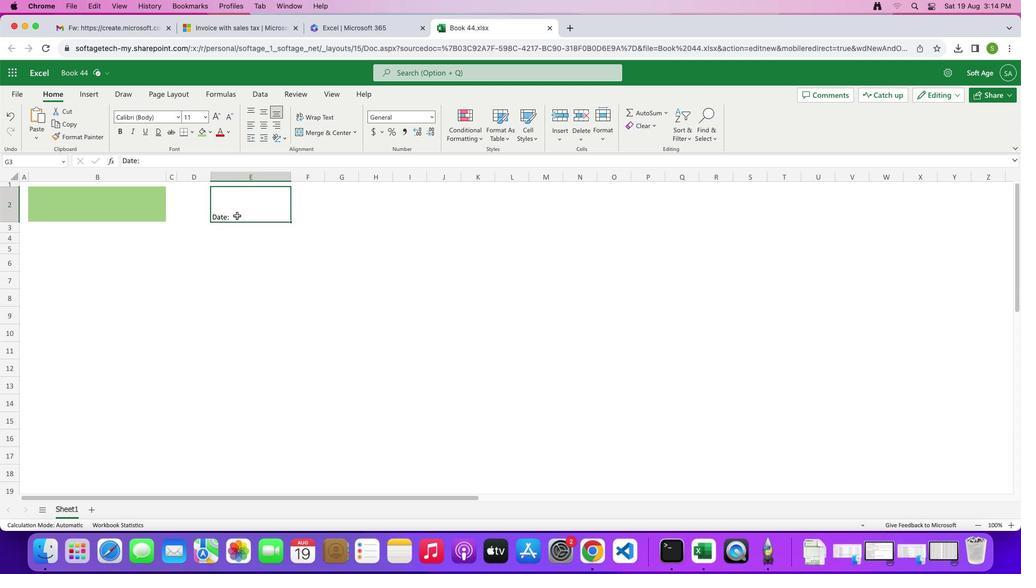 
Action: Mouse pressed left at (237, 216)
Screenshot: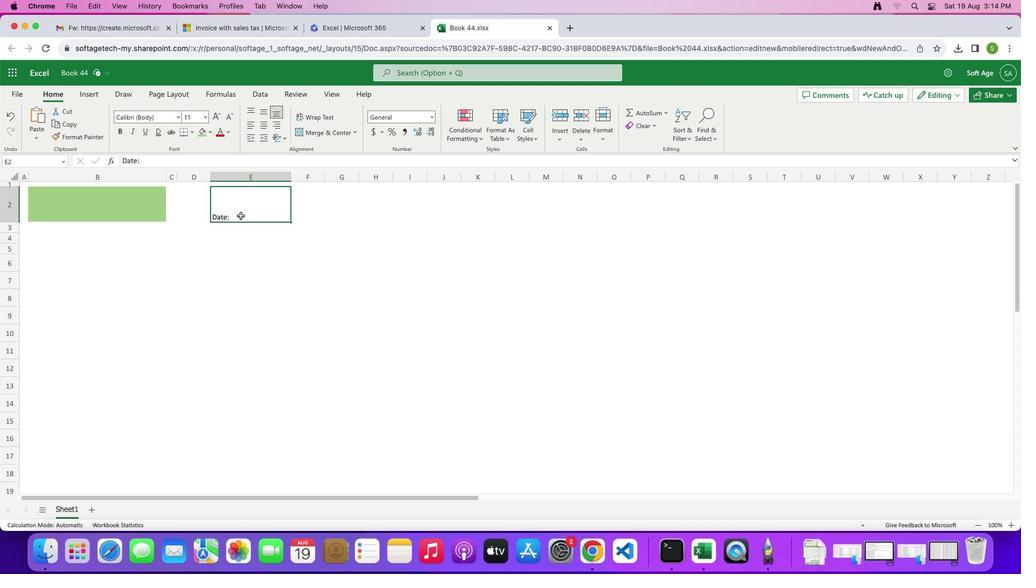 
Action: Mouse moved to (258, 218)
Screenshot: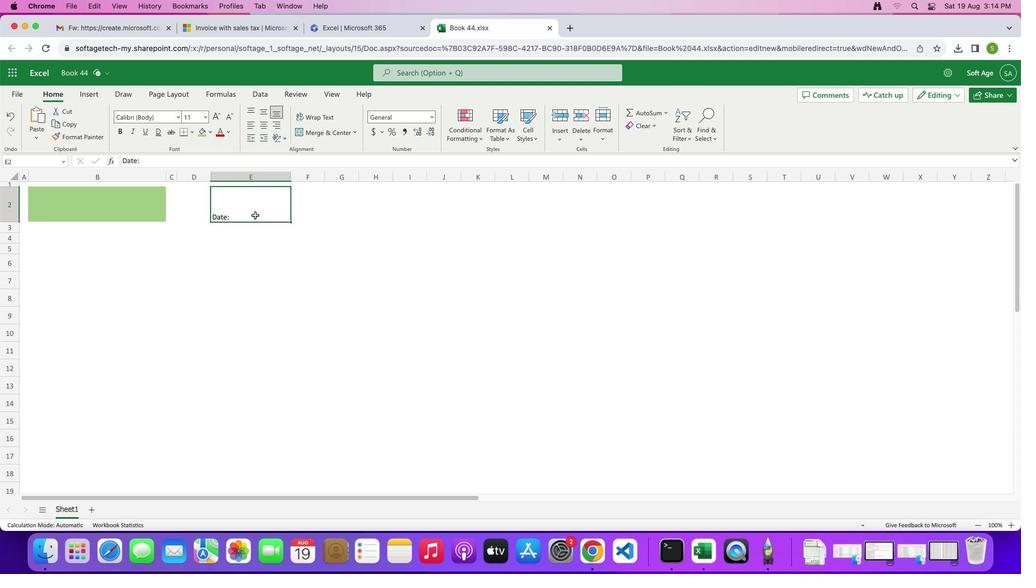 
Action: Mouse pressed left at (258, 218)
Screenshot: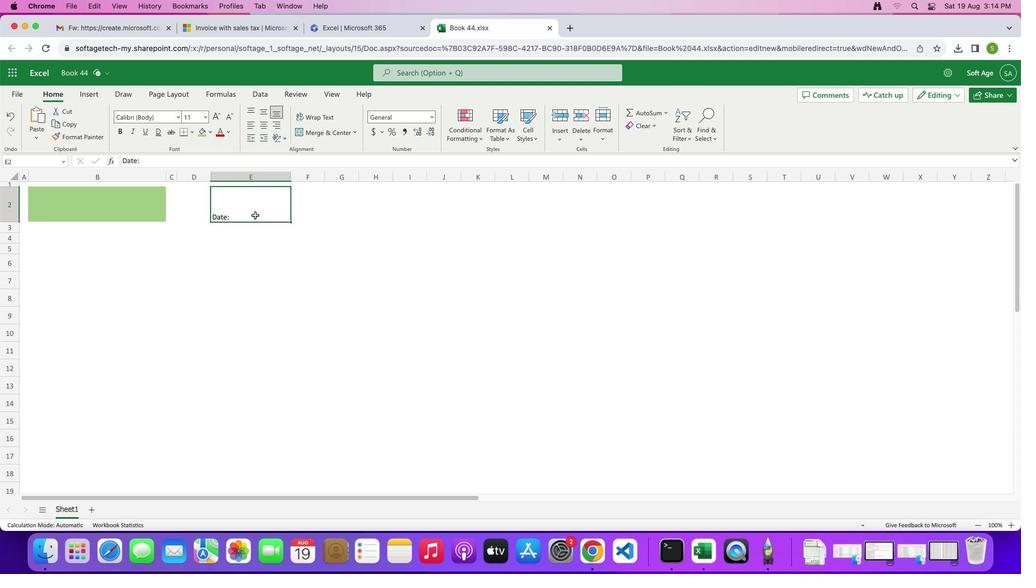 
Action: Mouse moved to (255, 215)
Screenshot: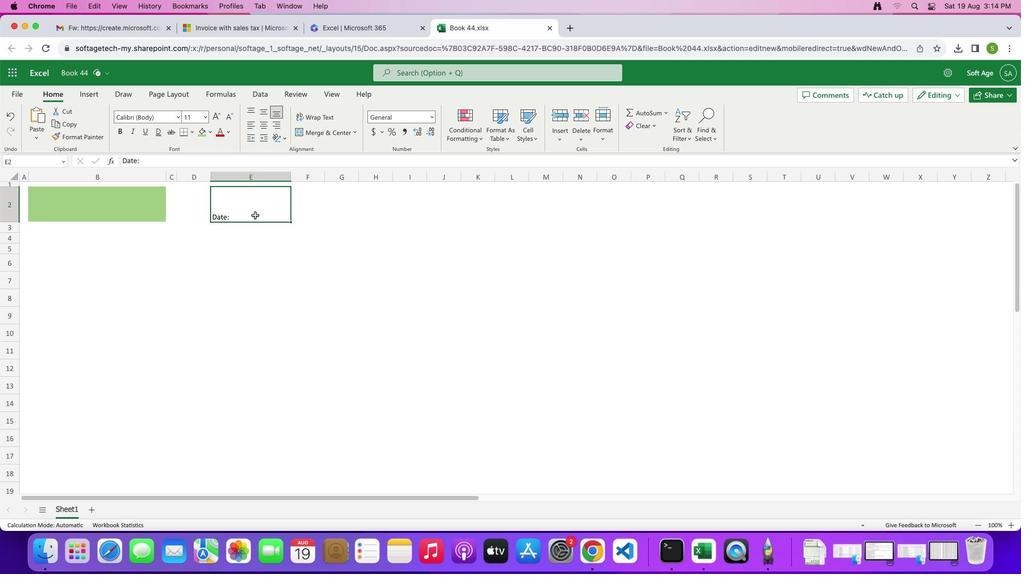 
Action: Mouse pressed left at (255, 215)
Screenshot: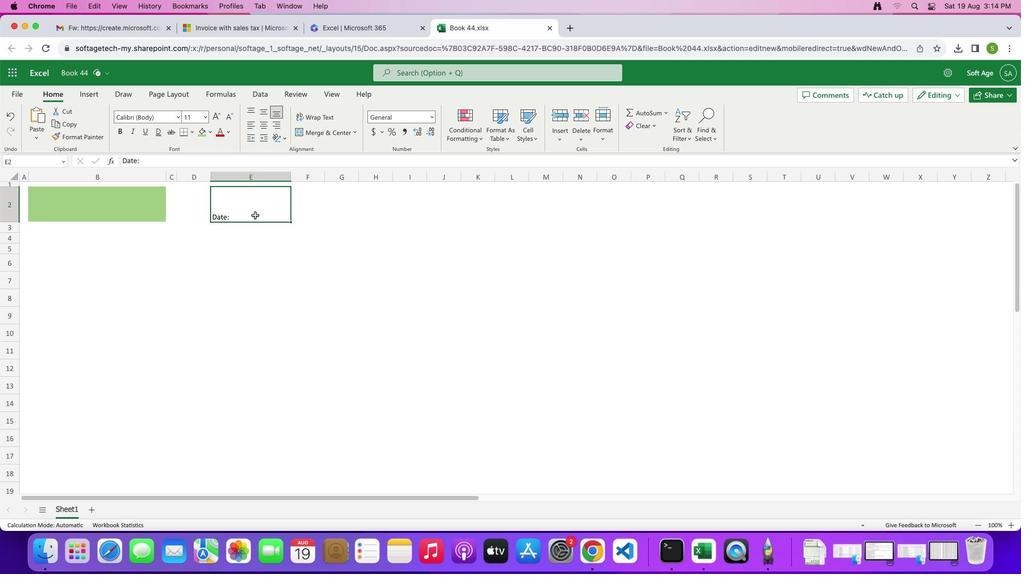 
Action: Mouse moved to (242, 217)
Screenshot: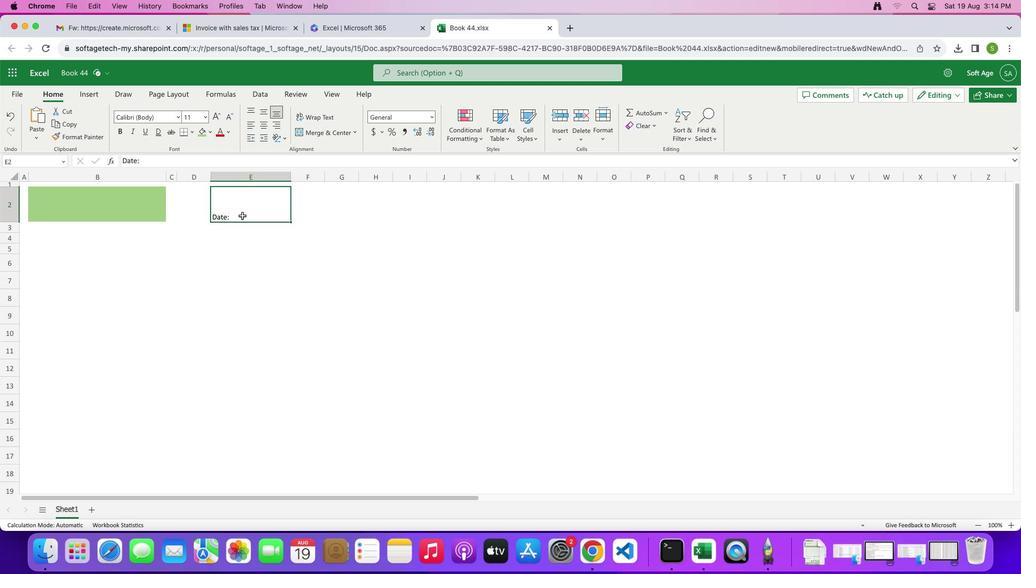 
Action: Mouse pressed left at (242, 217)
Screenshot: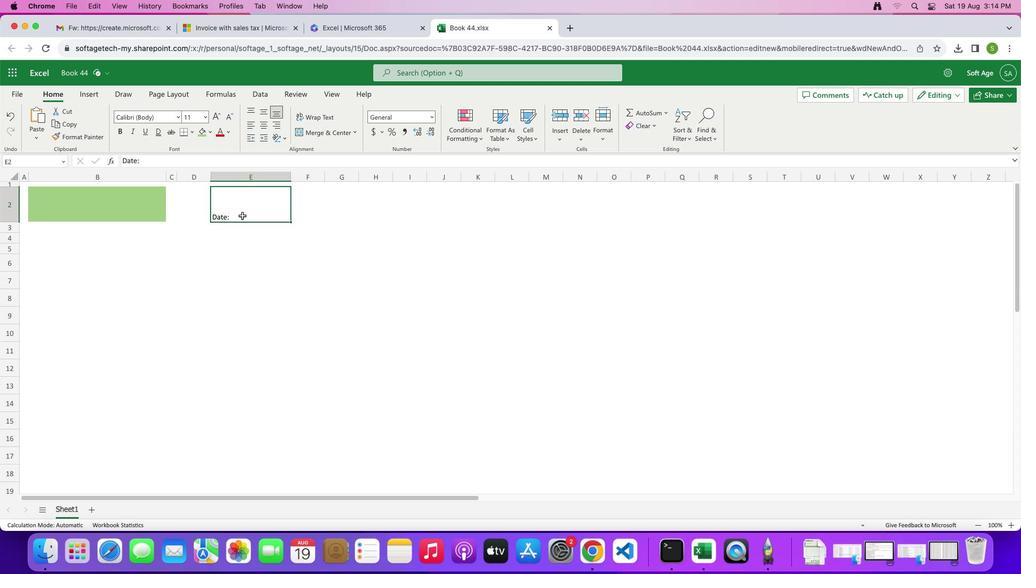 
Action: Mouse moved to (242, 216)
Screenshot: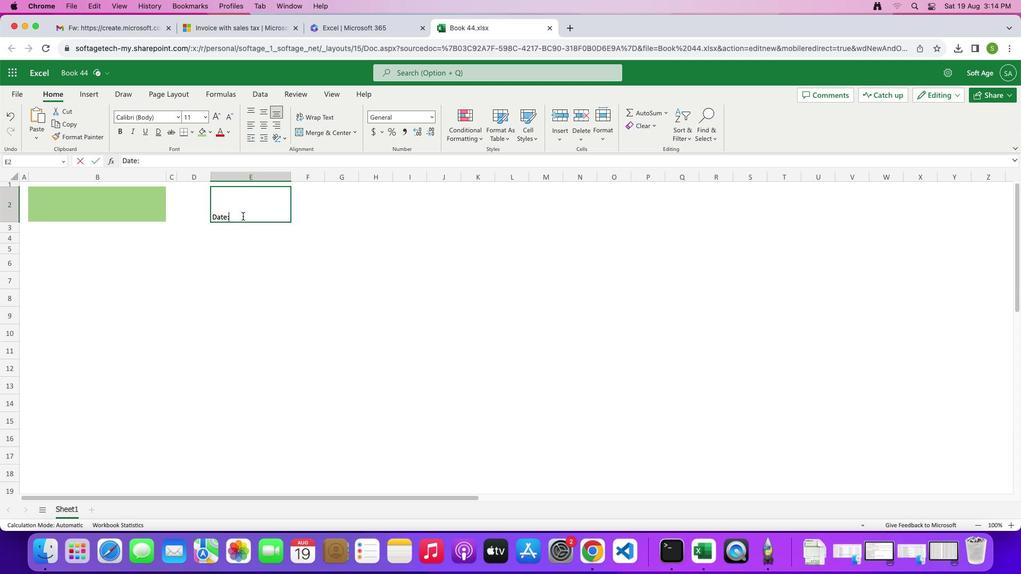 
Action: Mouse pressed left at (242, 216)
Screenshot: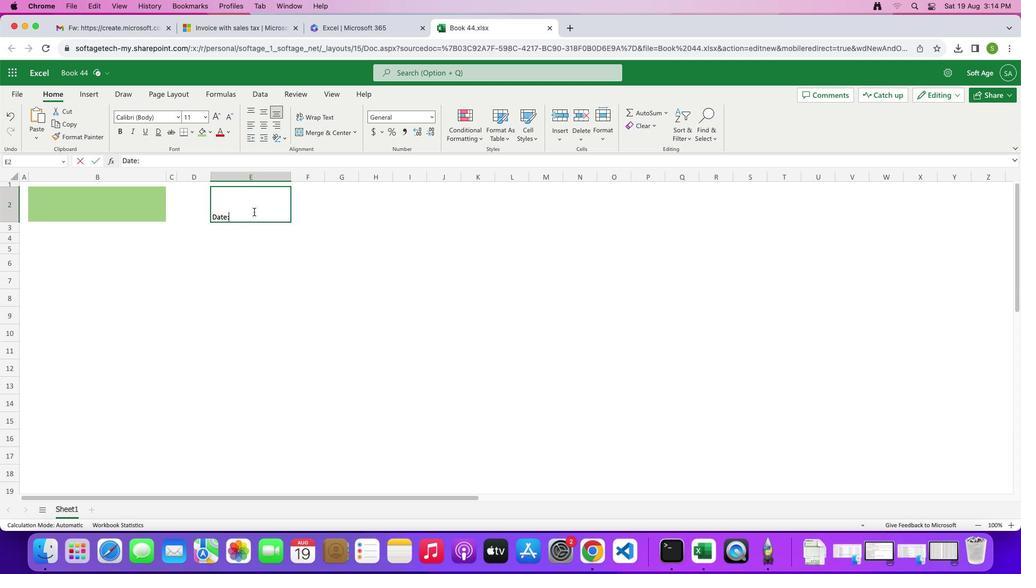 
Action: Mouse moved to (254, 212)
Screenshot: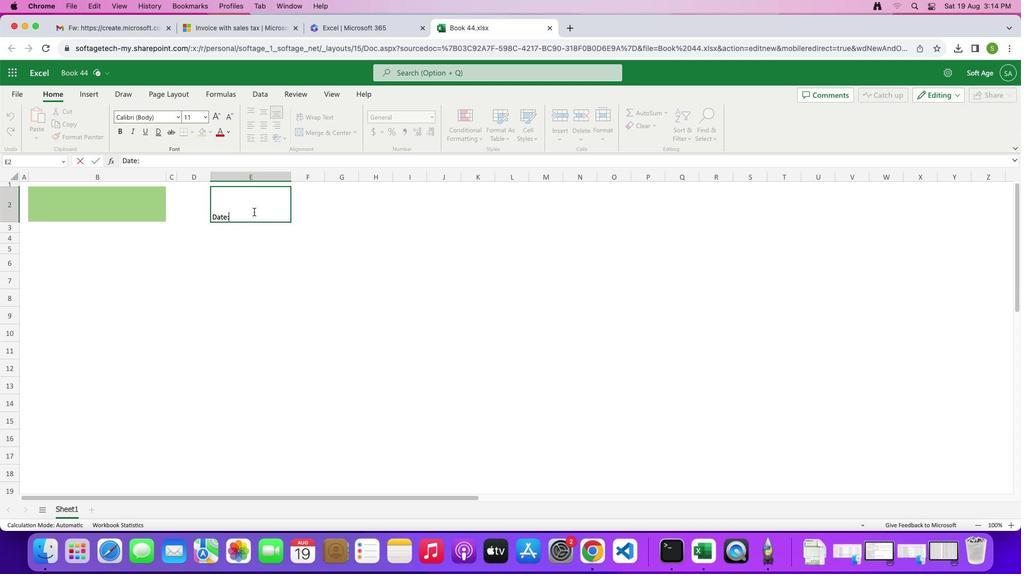 
Action: Key pressed Key.backspace
Screenshot: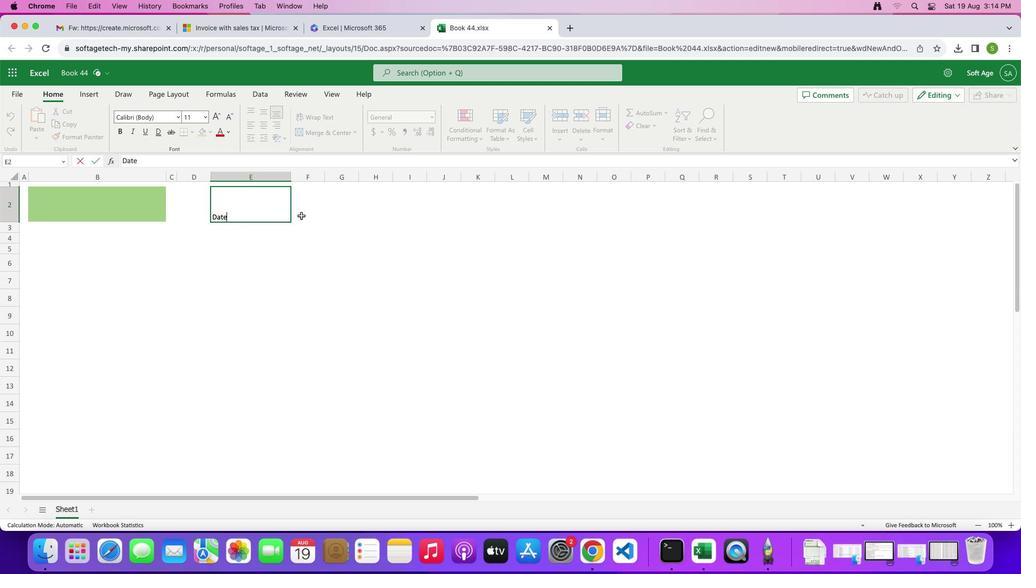 
Action: Mouse moved to (336, 229)
Screenshot: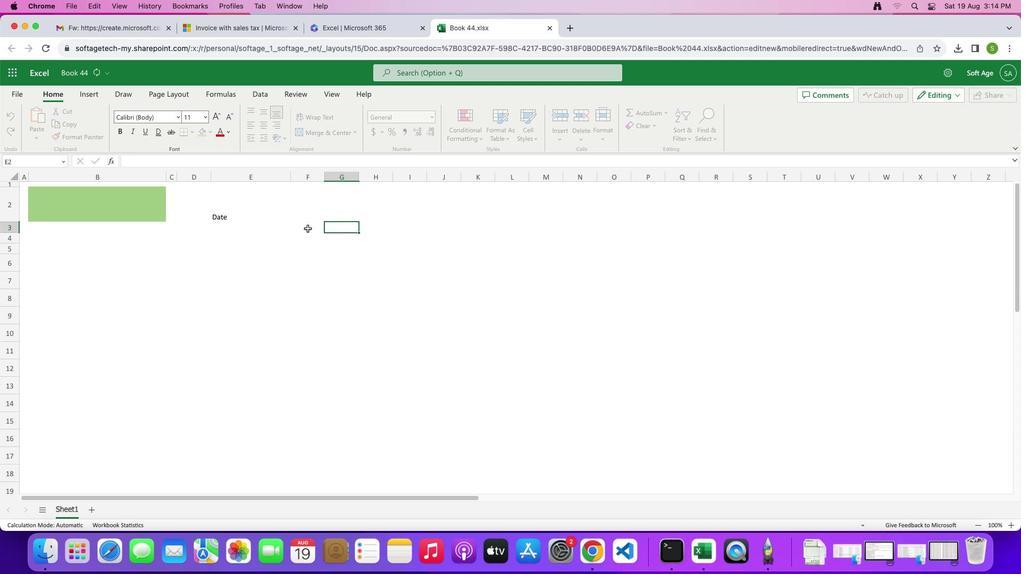 
Action: Mouse pressed left at (336, 229)
Screenshot: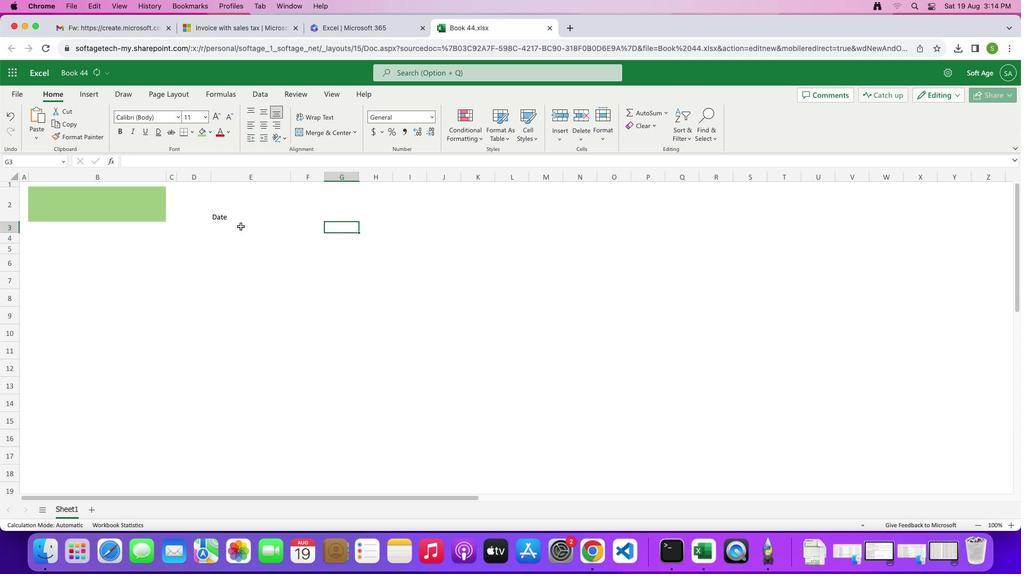 
Action: Mouse moved to (237, 217)
Screenshot: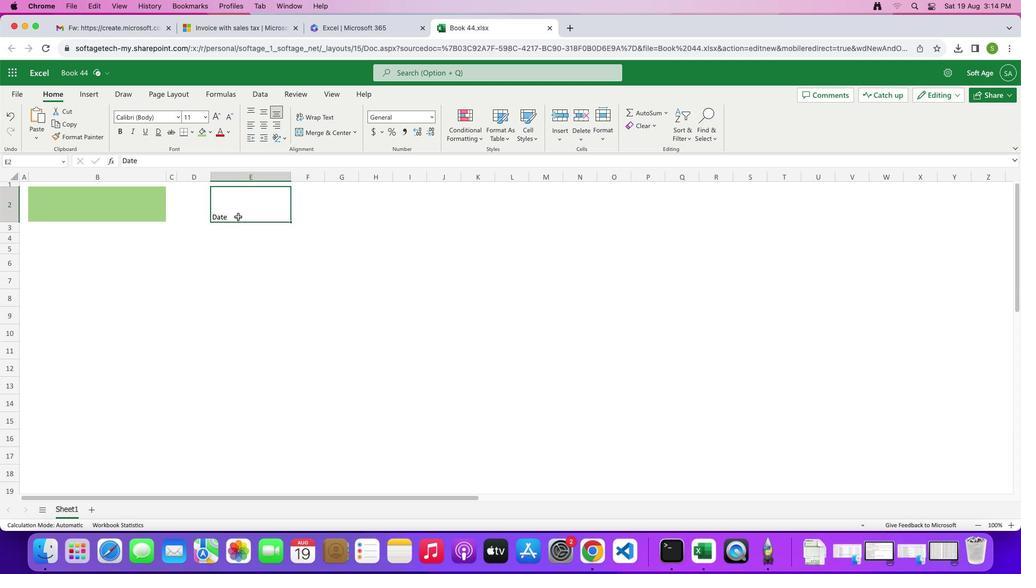 
Action: Mouse pressed left at (237, 217)
Screenshot: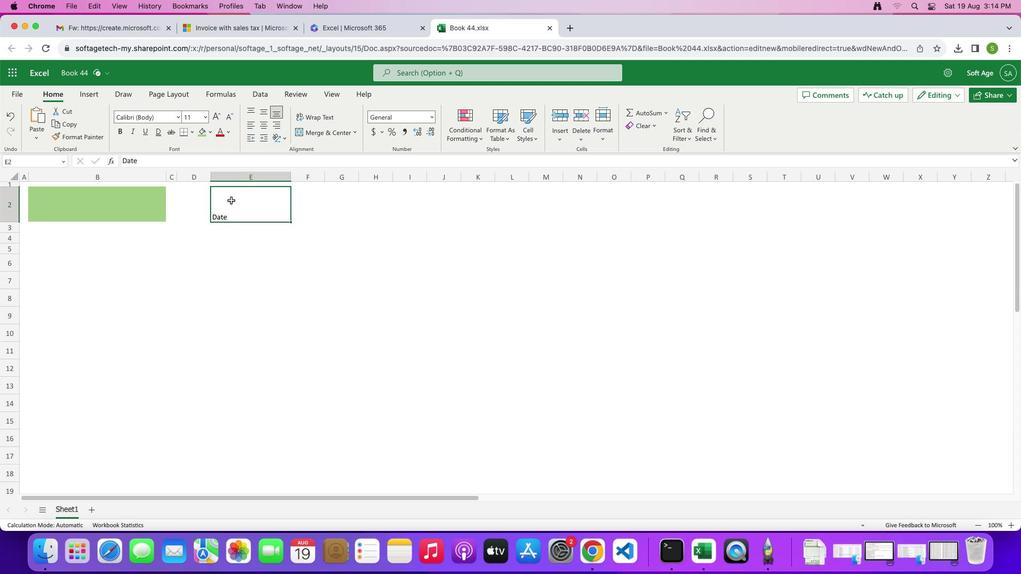 
Action: Mouse moved to (279, 121)
Screenshot: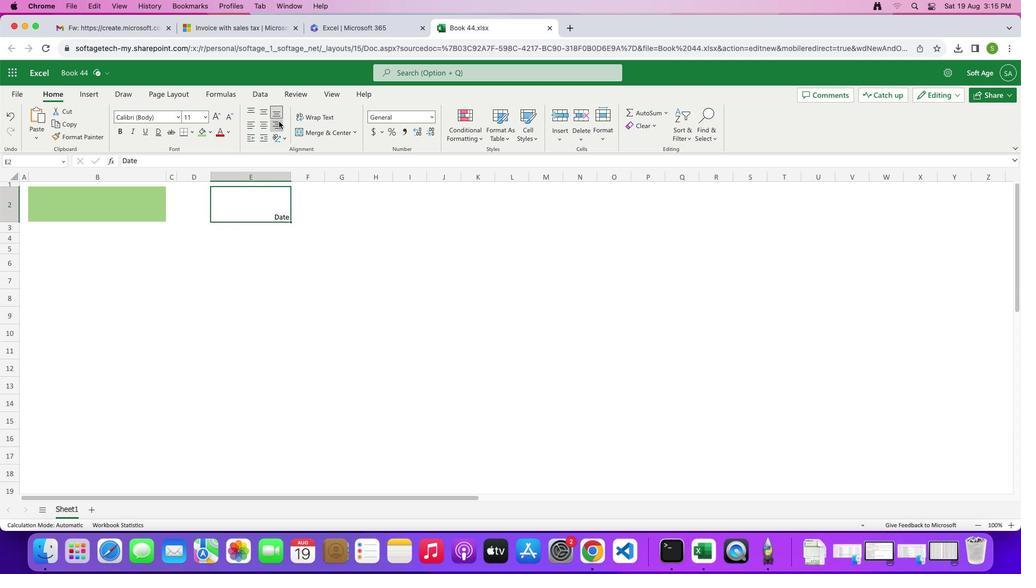 
Action: Mouse pressed left at (279, 121)
Screenshot: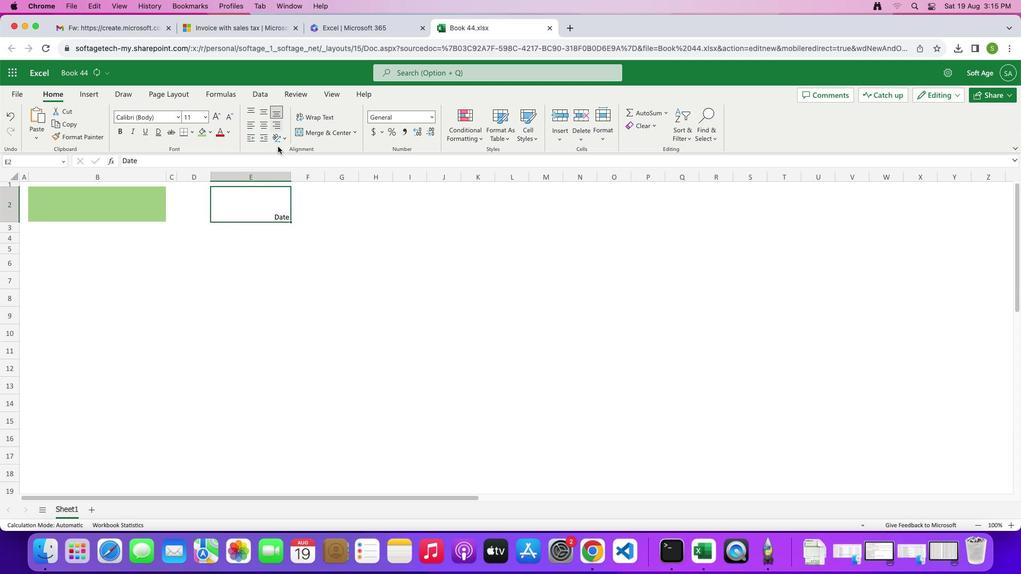 
Action: Mouse moved to (229, 117)
Screenshot: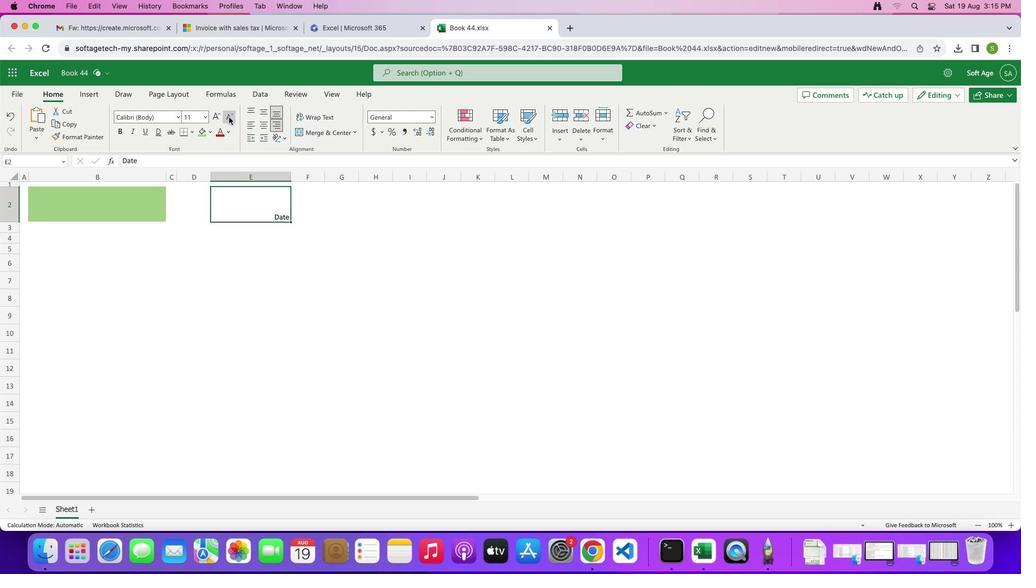 
Action: Mouse pressed left at (229, 117)
Screenshot: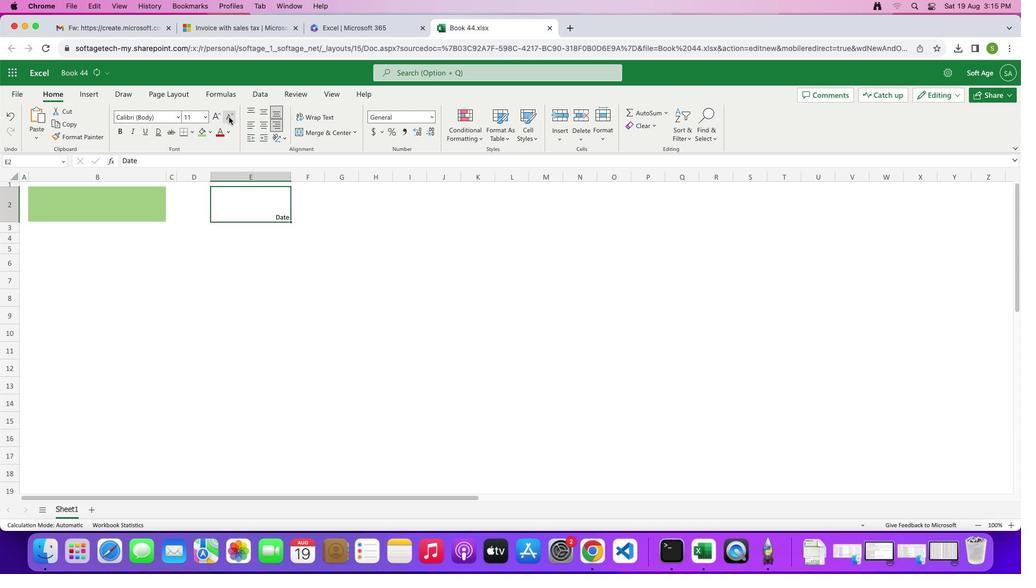 
Action: Mouse moved to (310, 231)
Screenshot: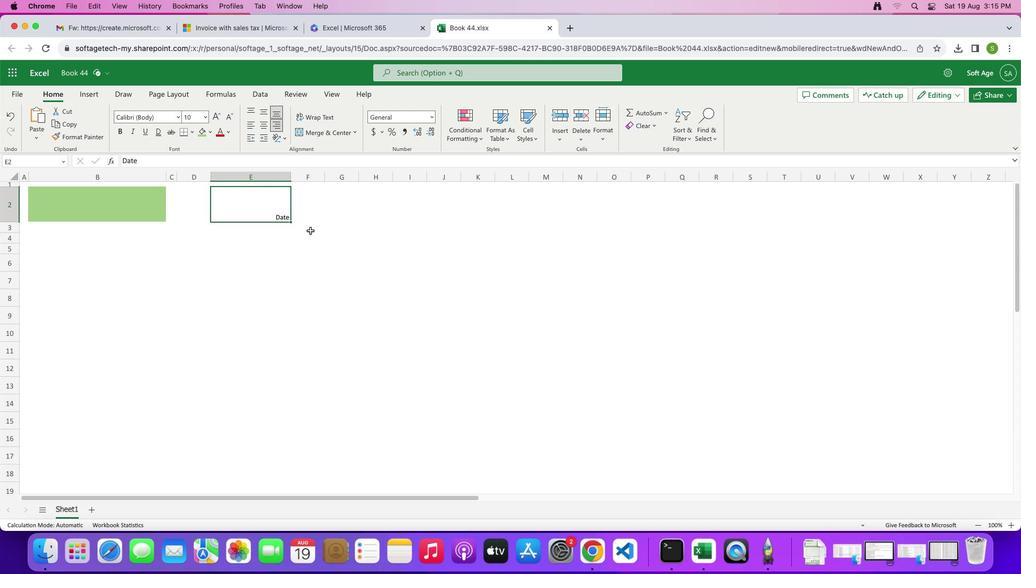 
Action: Mouse pressed left at (310, 231)
Screenshot: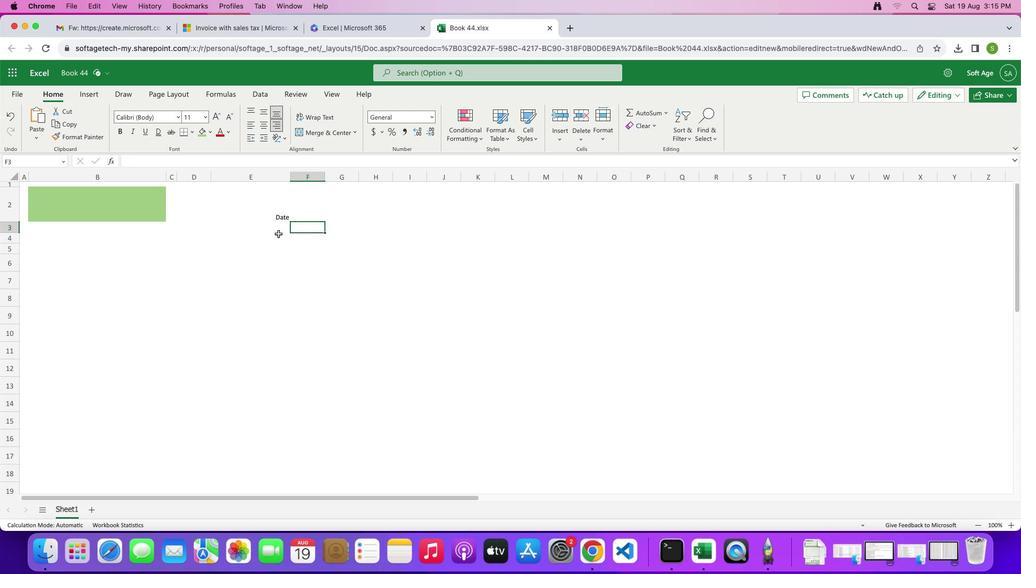 
Action: Mouse moved to (75, 203)
Screenshot: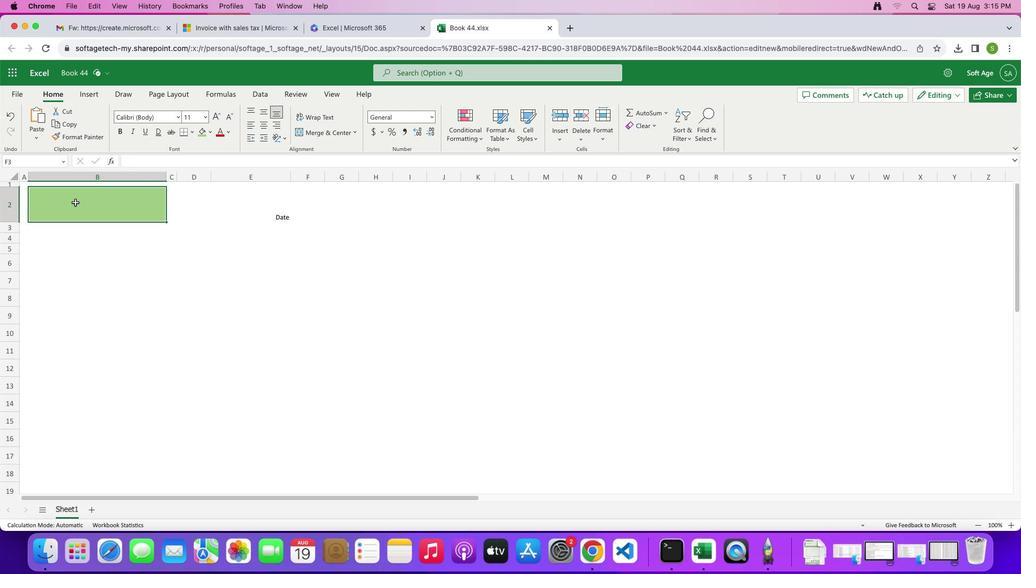 
Action: Mouse pressed left at (75, 203)
Screenshot: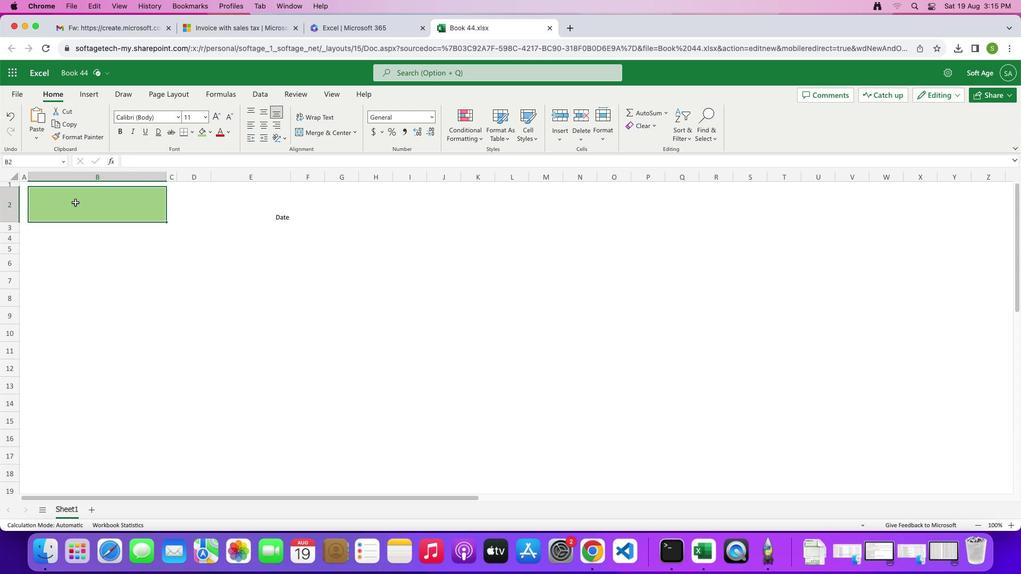 
Action: Mouse moved to (153, 204)
Screenshot: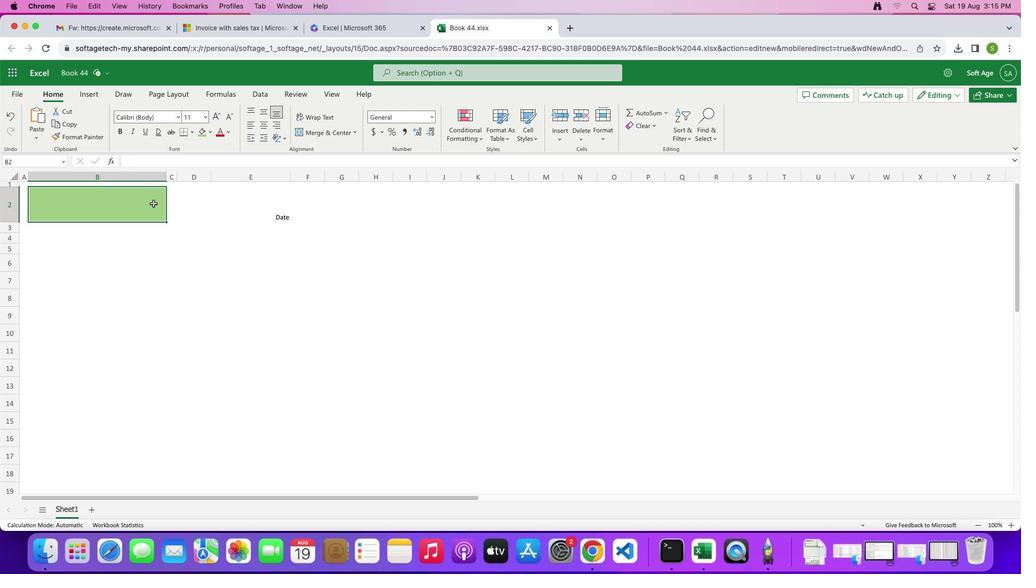 
Action: Key pressed Key.shift'I'Key.shift'N''V''O'
Screenshot: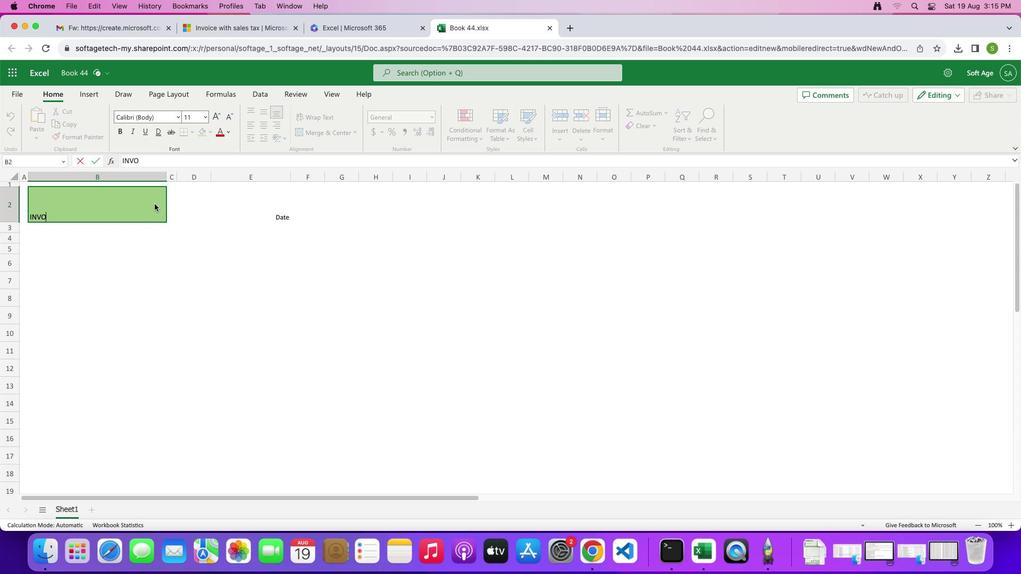 
Action: Mouse moved to (154, 203)
Screenshot: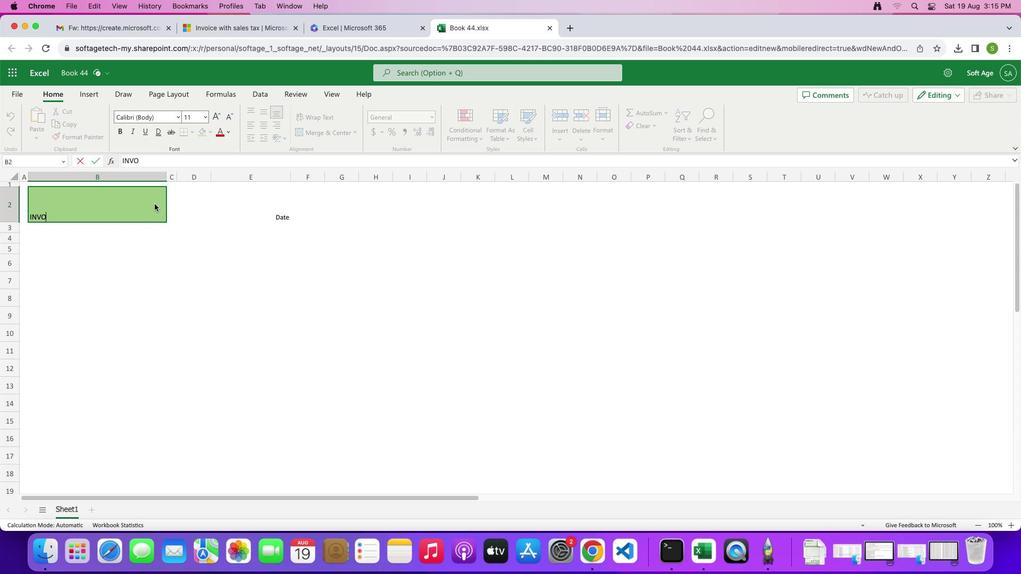 
Action: Key pressed 'I''C''E'
Screenshot: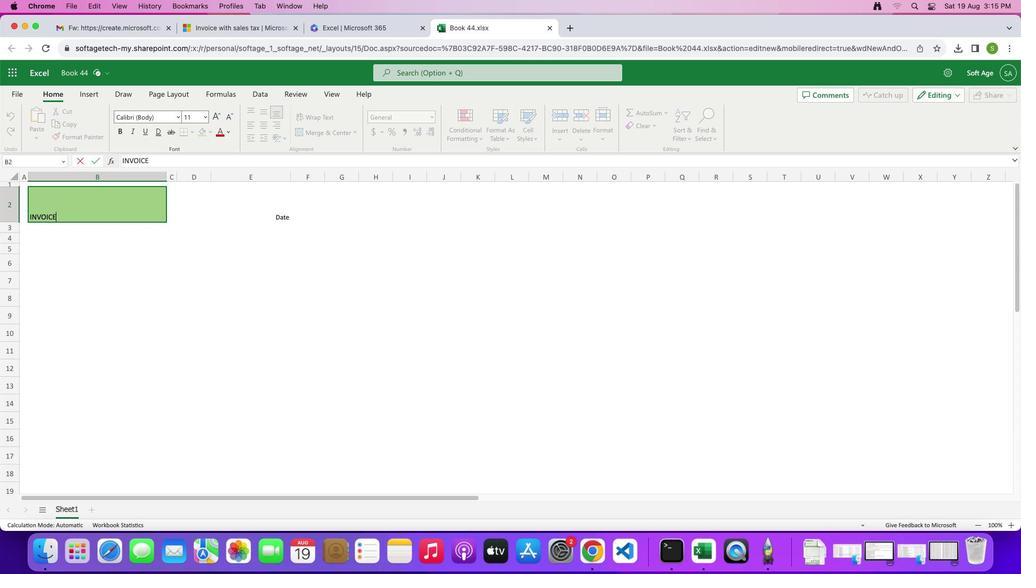 
Action: Mouse moved to (62, 230)
Screenshot: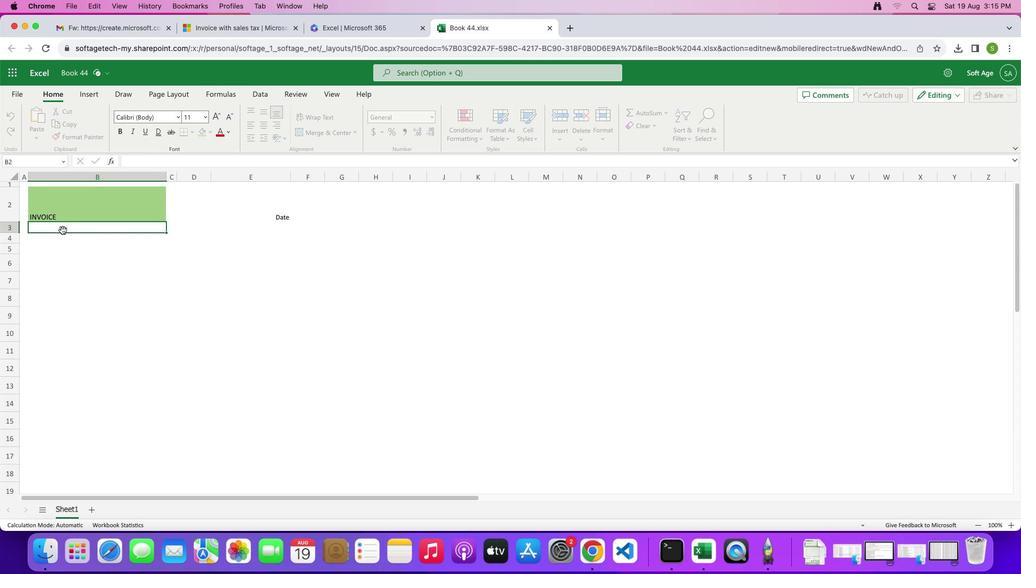 
Action: Mouse pressed left at (62, 230)
Screenshot: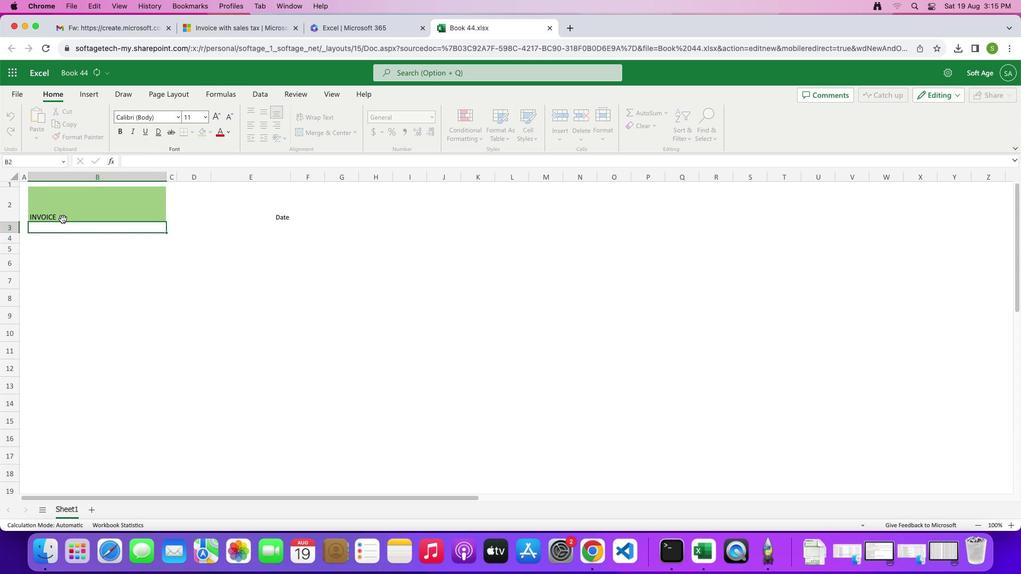 
Action: Mouse moved to (63, 208)
Screenshot: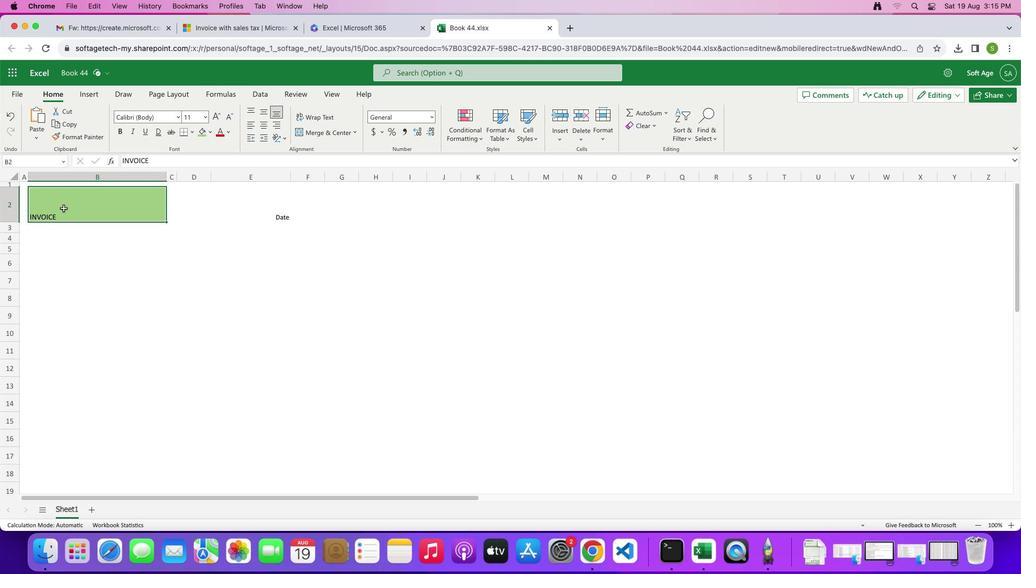 
Action: Mouse pressed left at (63, 208)
Screenshot: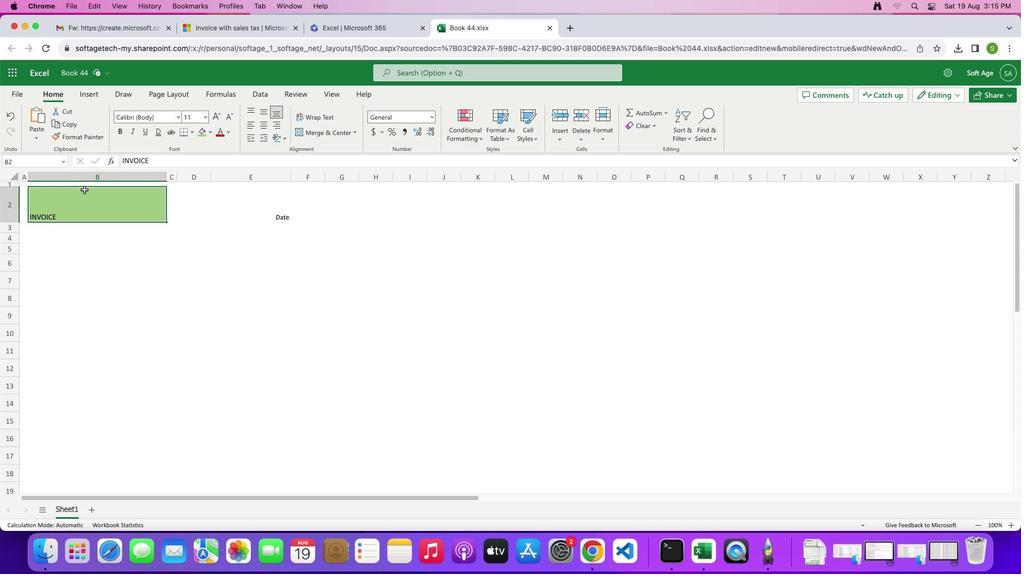 
Action: Mouse moved to (263, 110)
Screenshot: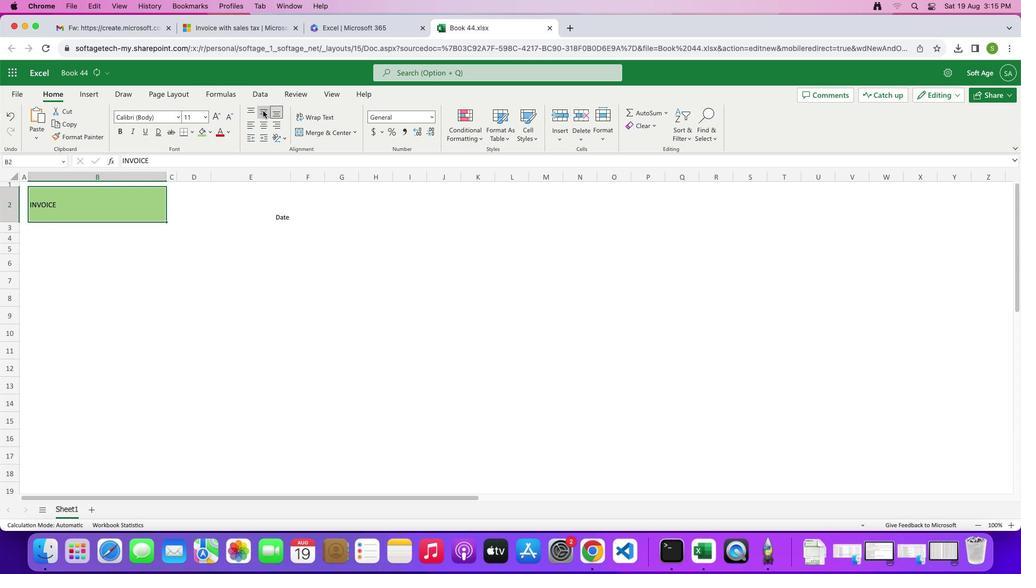 
Action: Mouse pressed left at (263, 110)
Screenshot: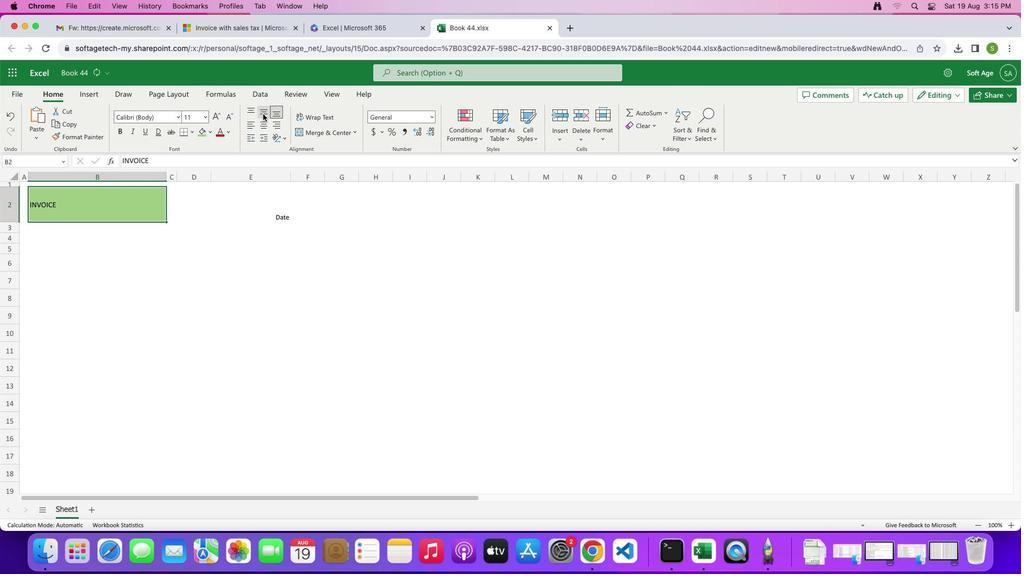 
Action: Mouse moved to (264, 120)
Screenshot: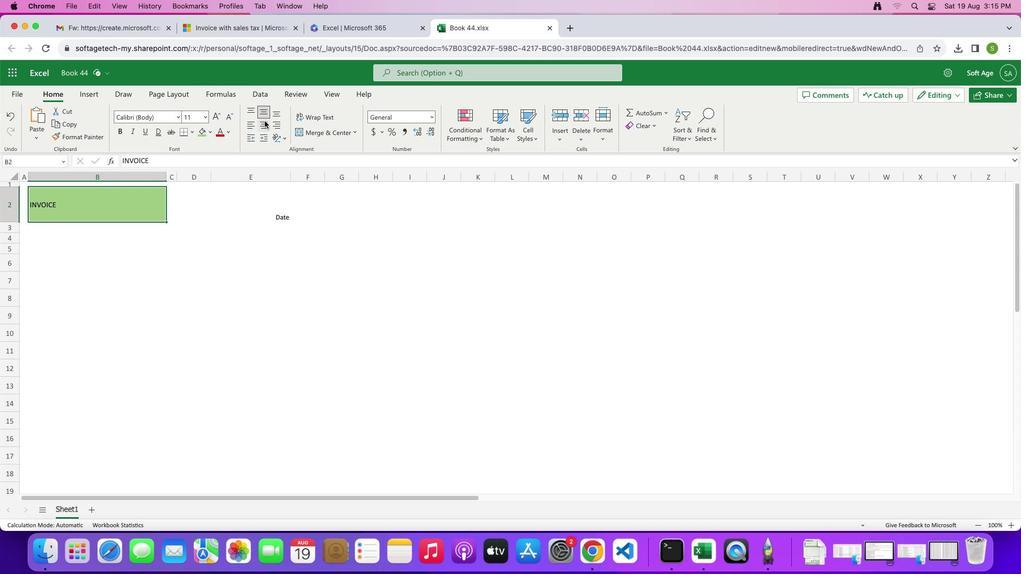 
Action: Mouse pressed left at (264, 120)
Screenshot: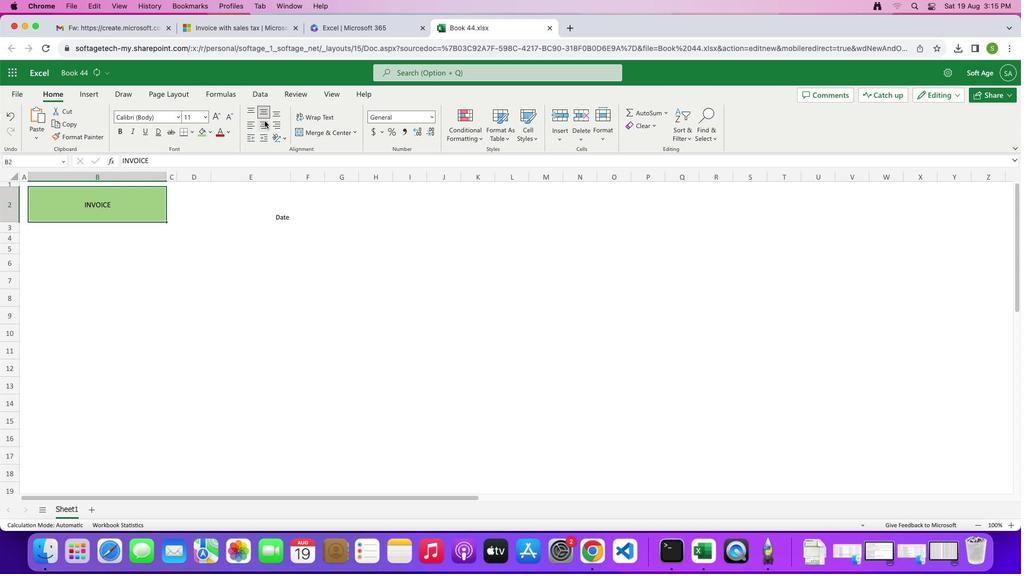 
Action: Mouse moved to (248, 123)
Screenshot: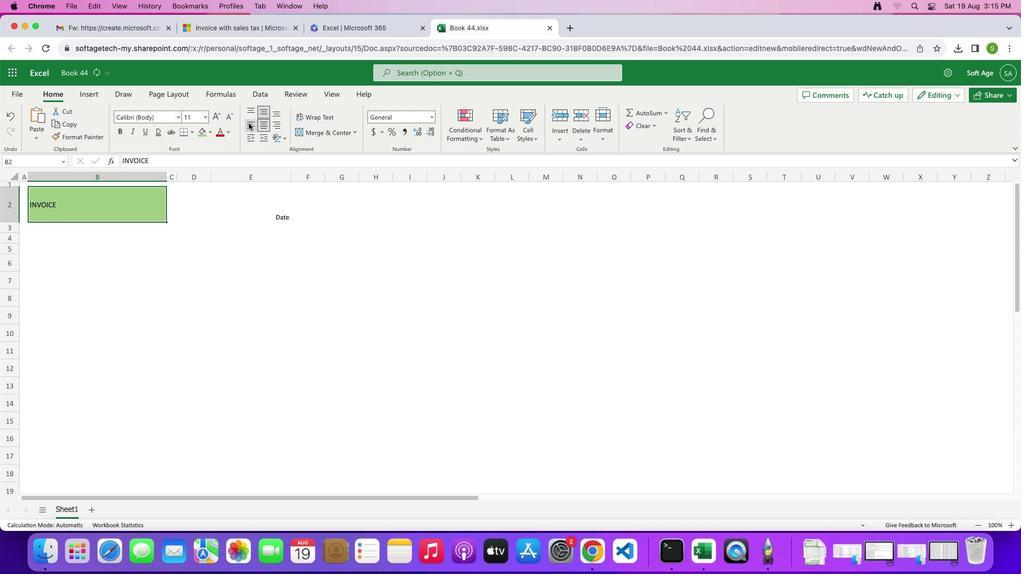 
Action: Mouse pressed left at (248, 123)
Screenshot: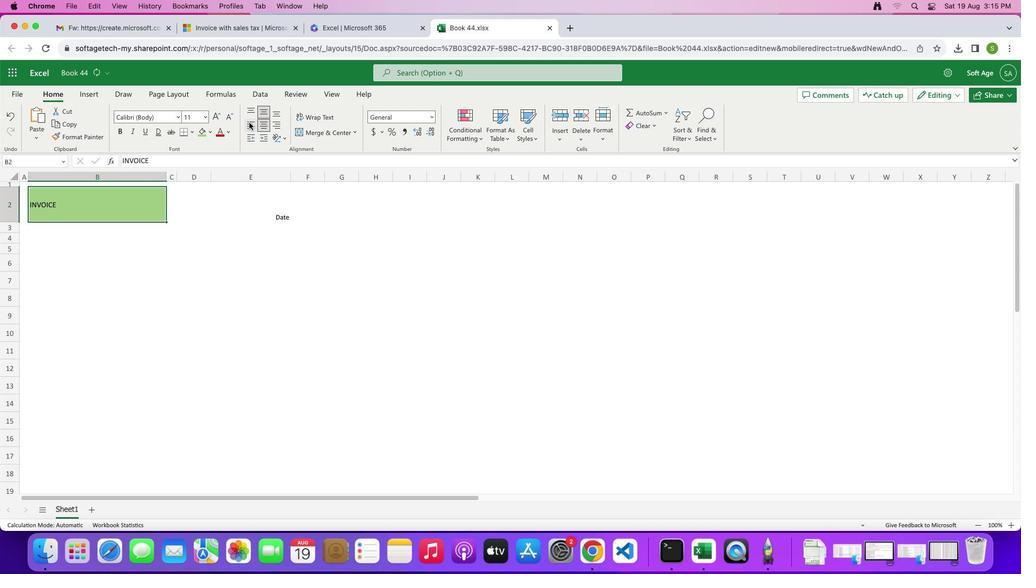 
Action: Mouse moved to (251, 111)
Screenshot: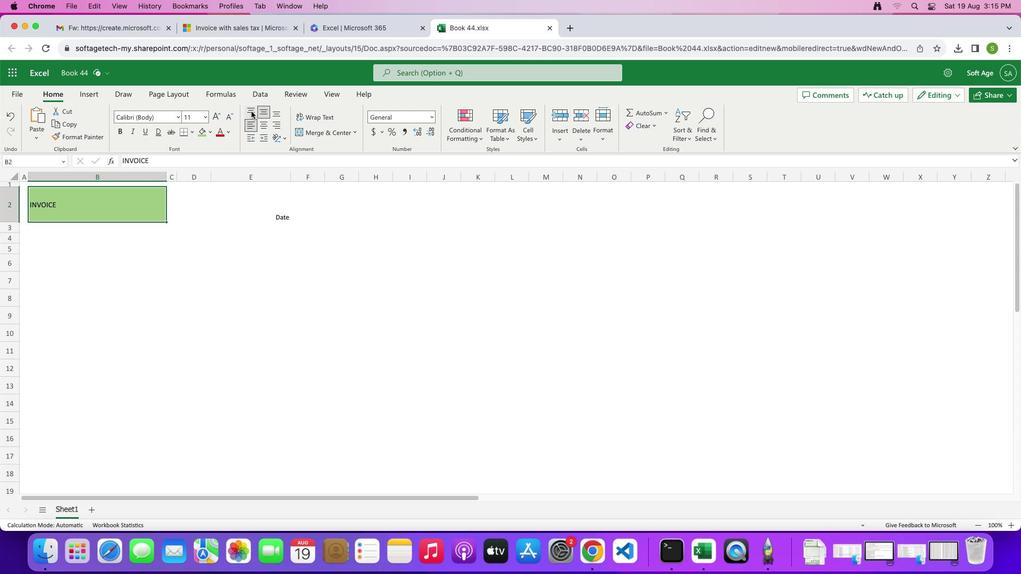 
Action: Mouse pressed left at (251, 111)
Screenshot: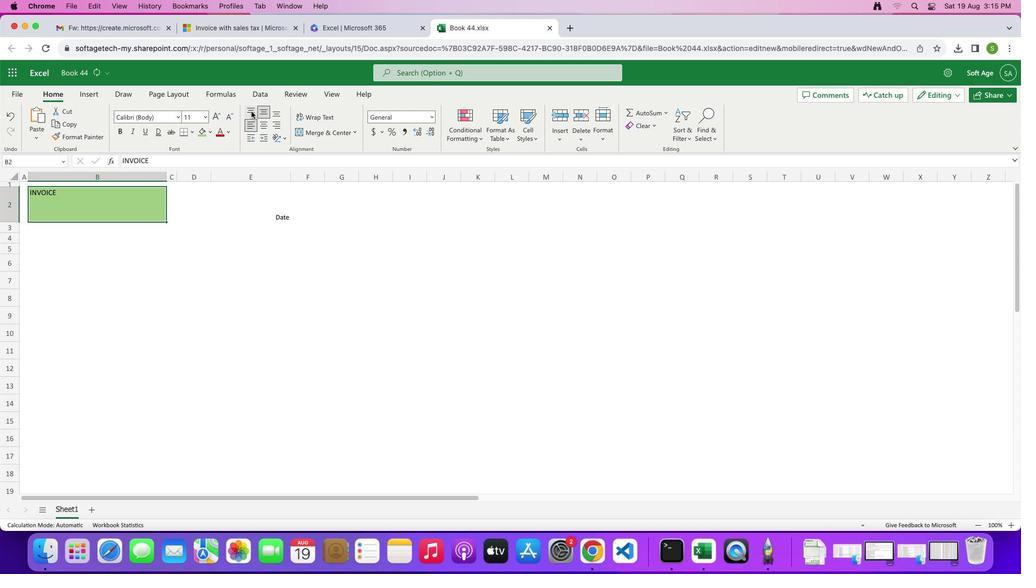 
Action: Mouse moved to (263, 111)
Screenshot: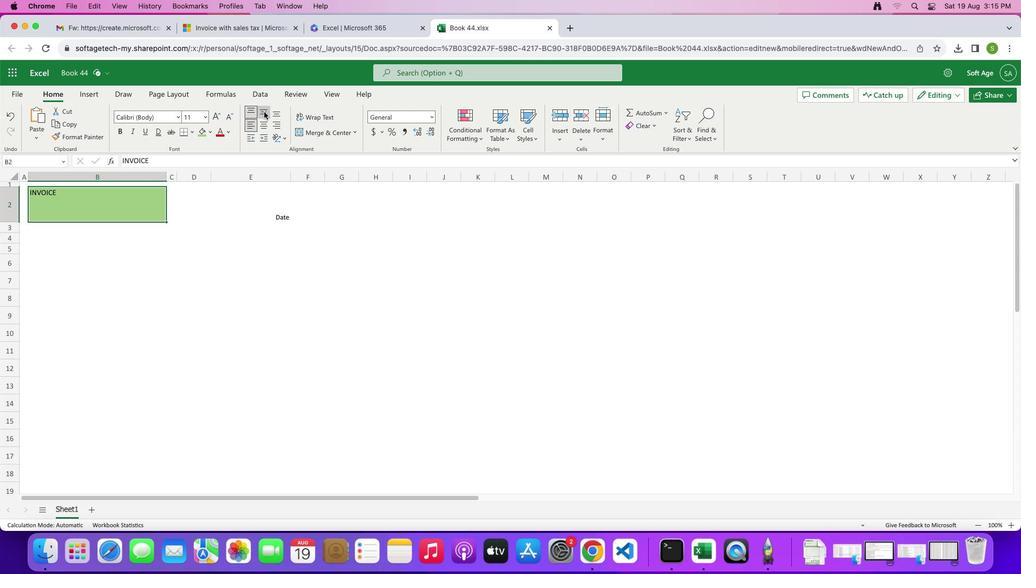 
Action: Mouse pressed left at (263, 111)
Screenshot: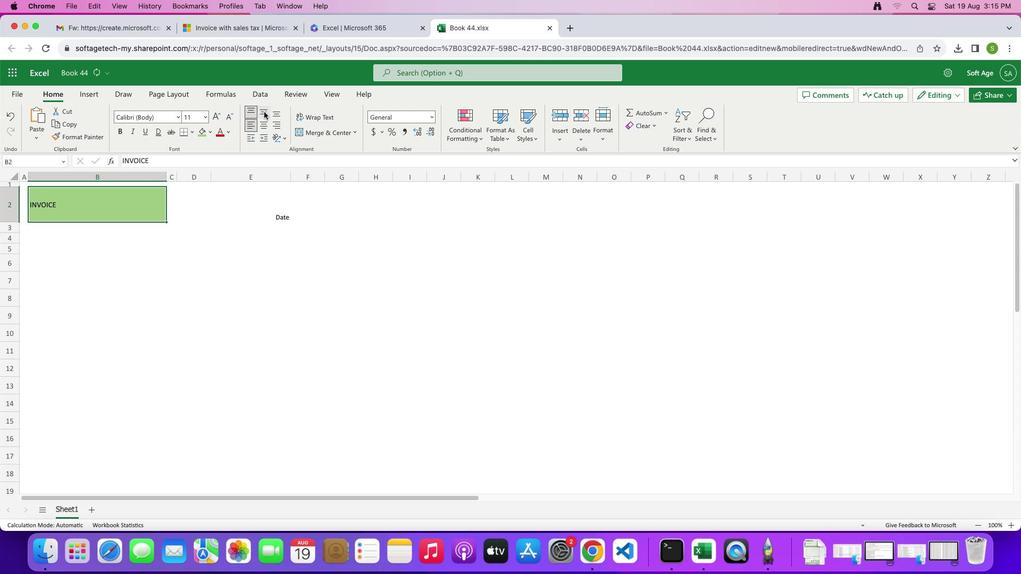 
Action: Mouse moved to (228, 131)
Screenshot: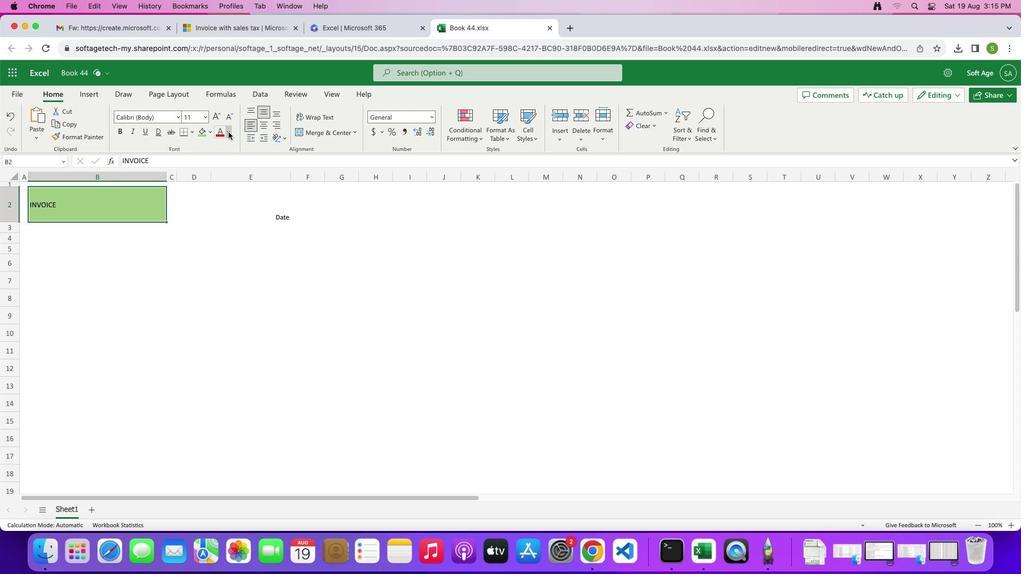 
Action: Mouse pressed left at (228, 131)
Screenshot: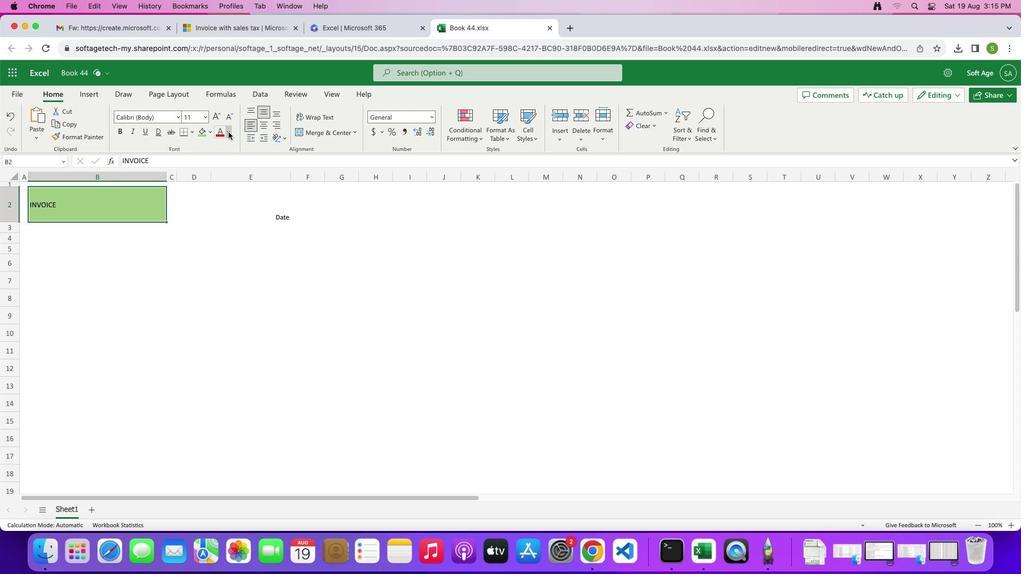 
Action: Mouse moved to (339, 246)
Screenshot: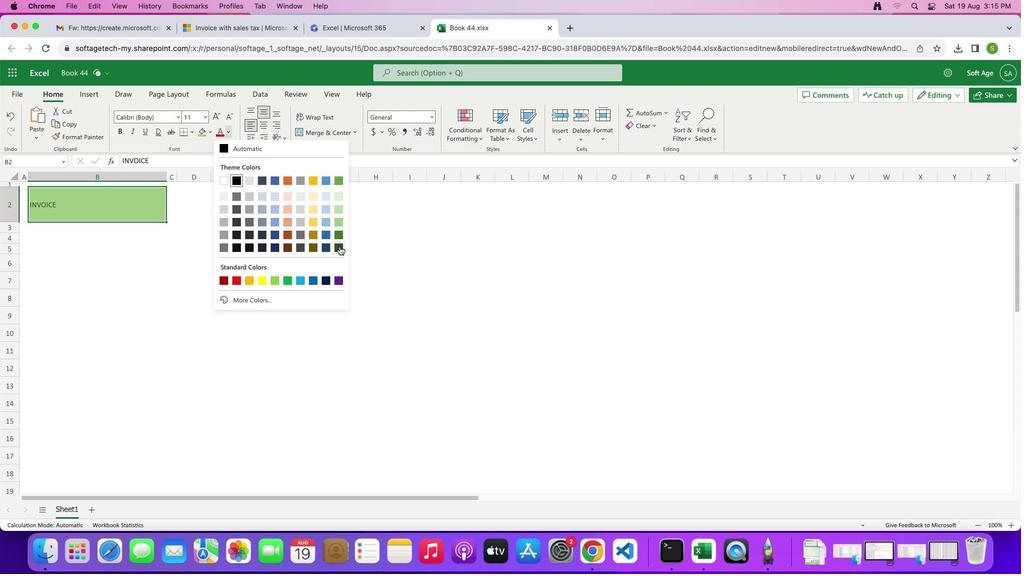
Action: Mouse pressed left at (339, 246)
Screenshot: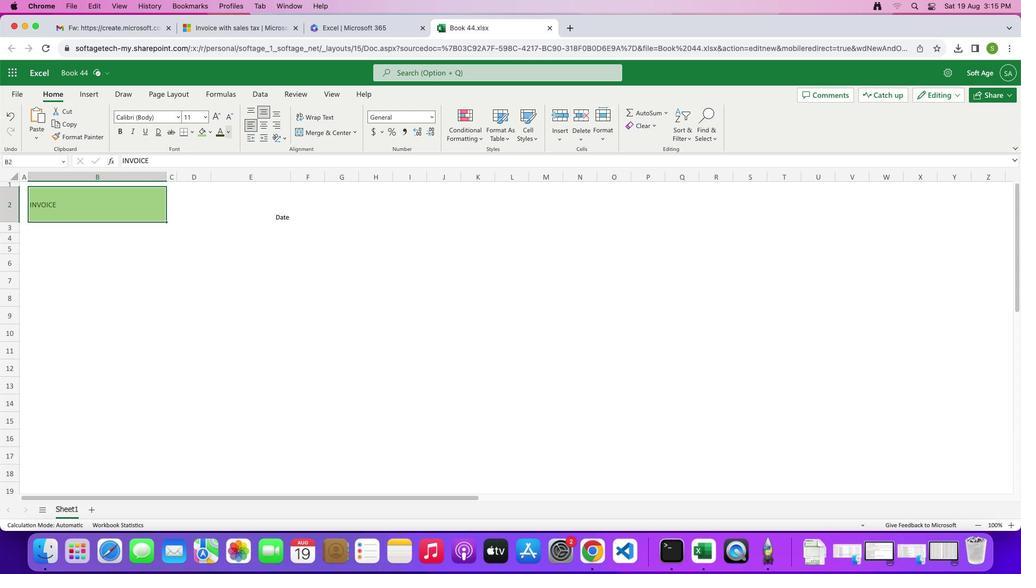 
Action: Mouse moved to (217, 113)
Screenshot: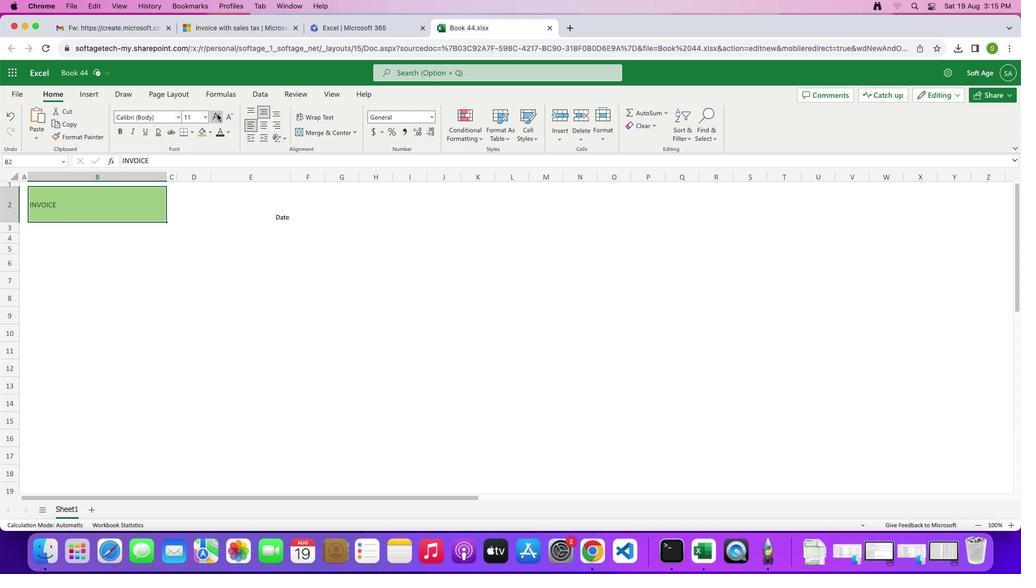 
Action: Mouse pressed left at (217, 113)
Screenshot: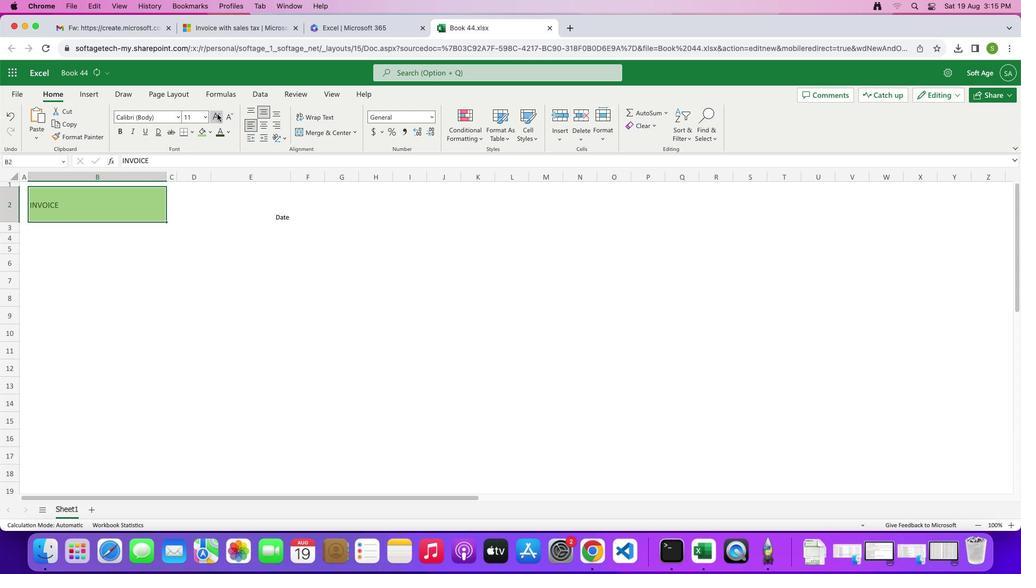 
Action: Mouse pressed left at (217, 113)
Screenshot: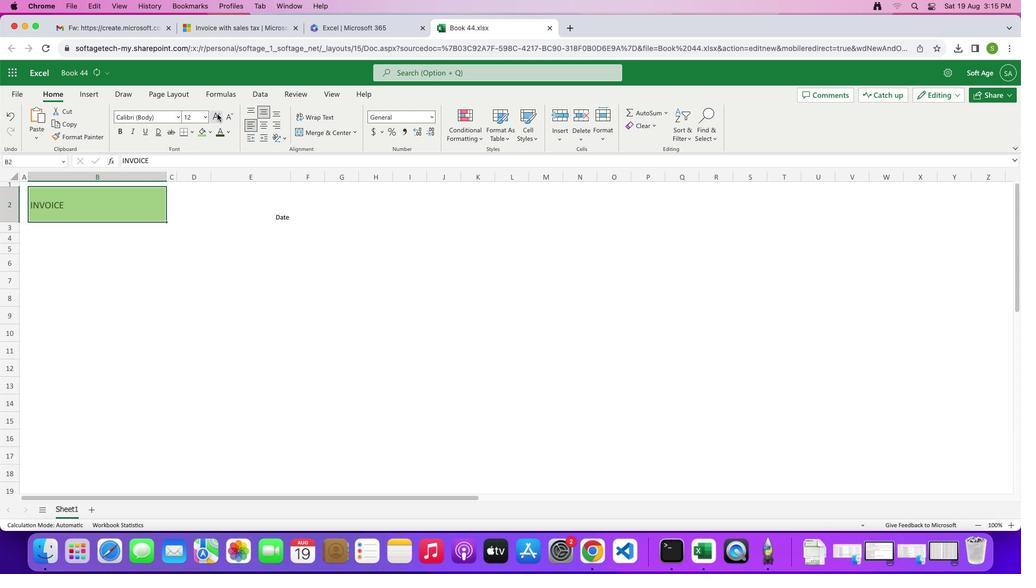 
Action: Mouse pressed left at (217, 113)
Screenshot: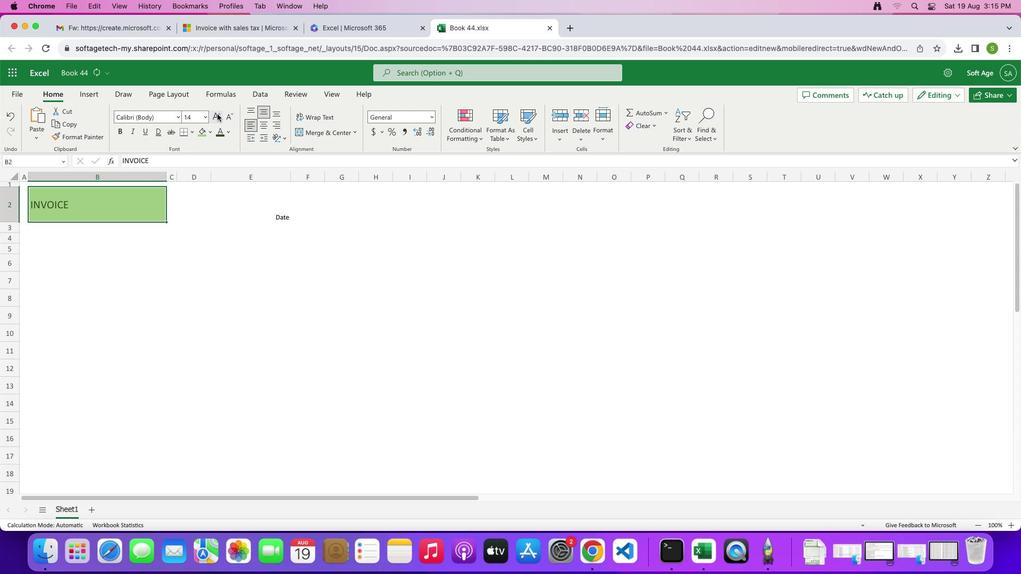 
Action: Mouse pressed left at (217, 113)
Screenshot: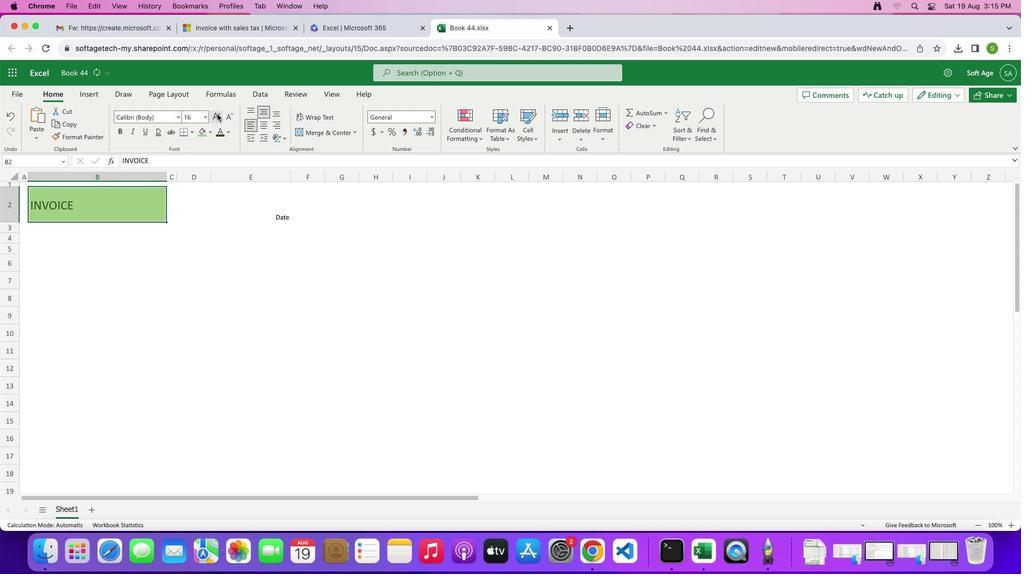 
Action: Mouse pressed left at (217, 113)
Screenshot: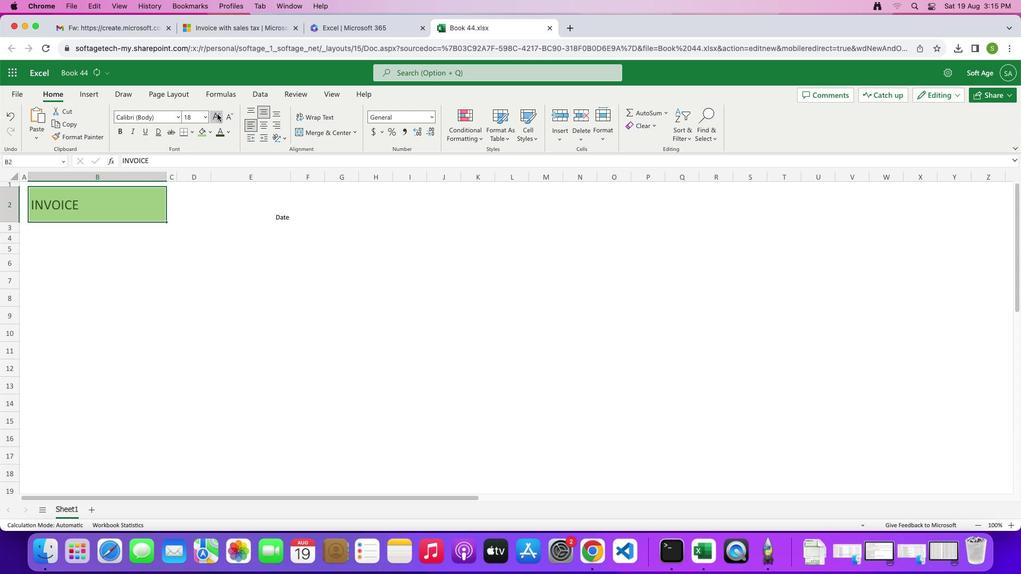 
Action: Mouse pressed left at (217, 113)
Screenshot: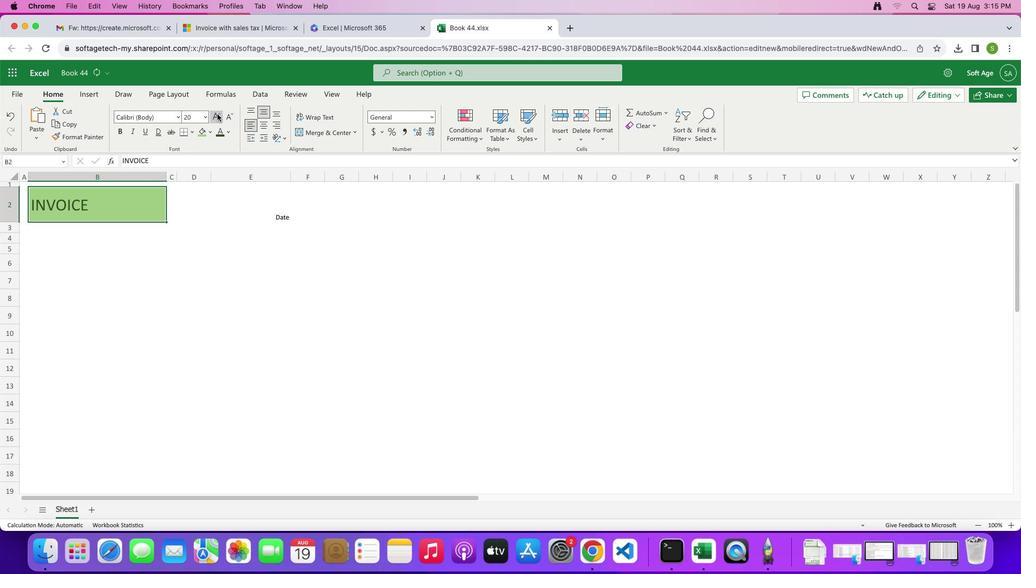 
Action: Mouse pressed left at (217, 113)
Screenshot: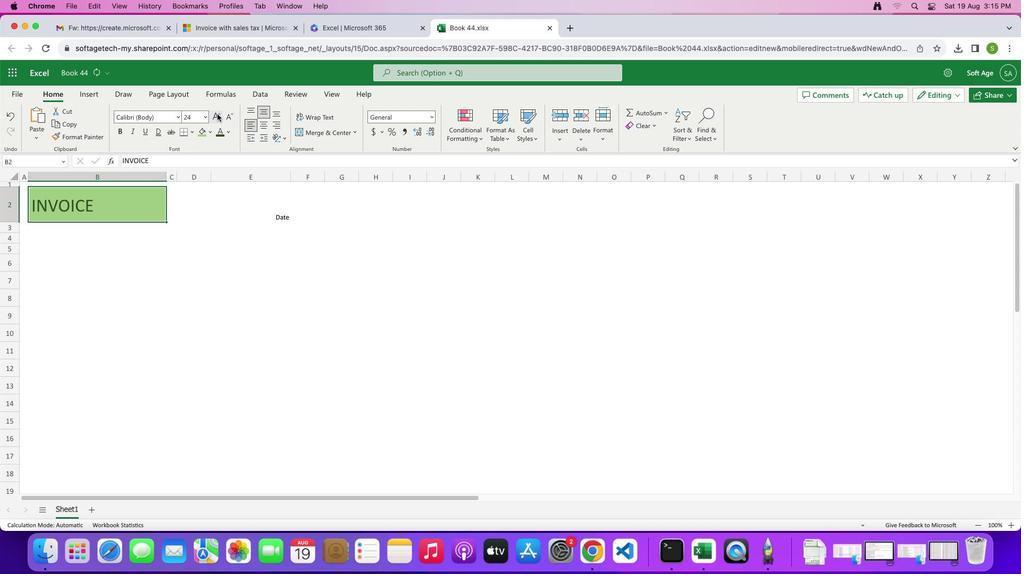 
Action: Mouse pressed left at (217, 113)
Screenshot: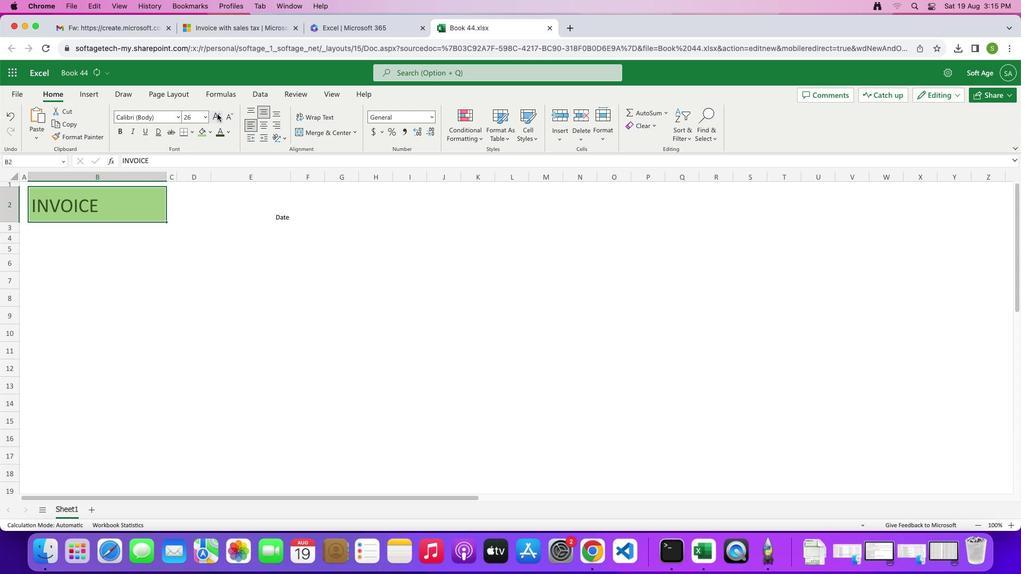 
Action: Mouse moved to (118, 134)
Screenshot: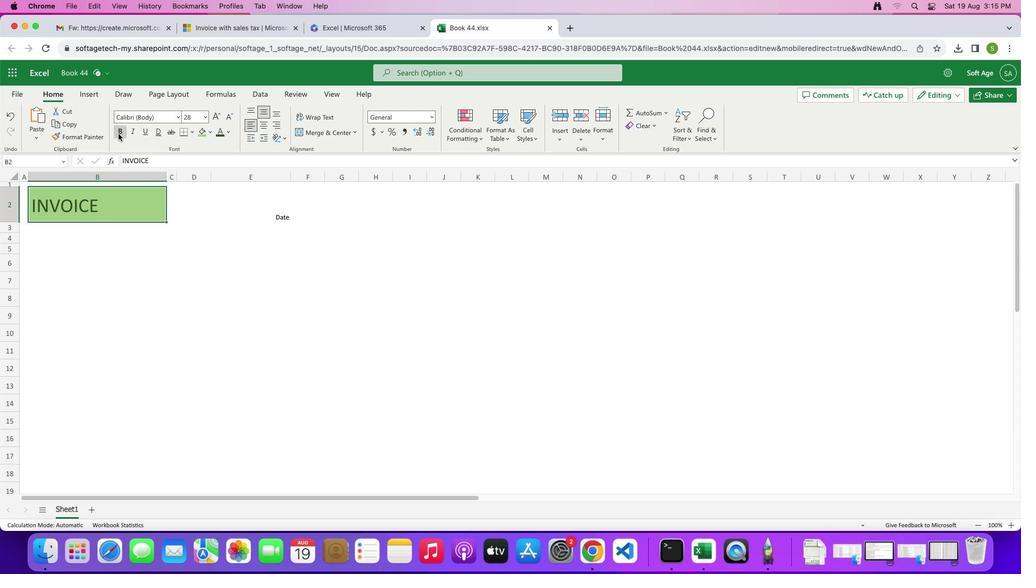 
Action: Mouse pressed left at (118, 134)
Screenshot: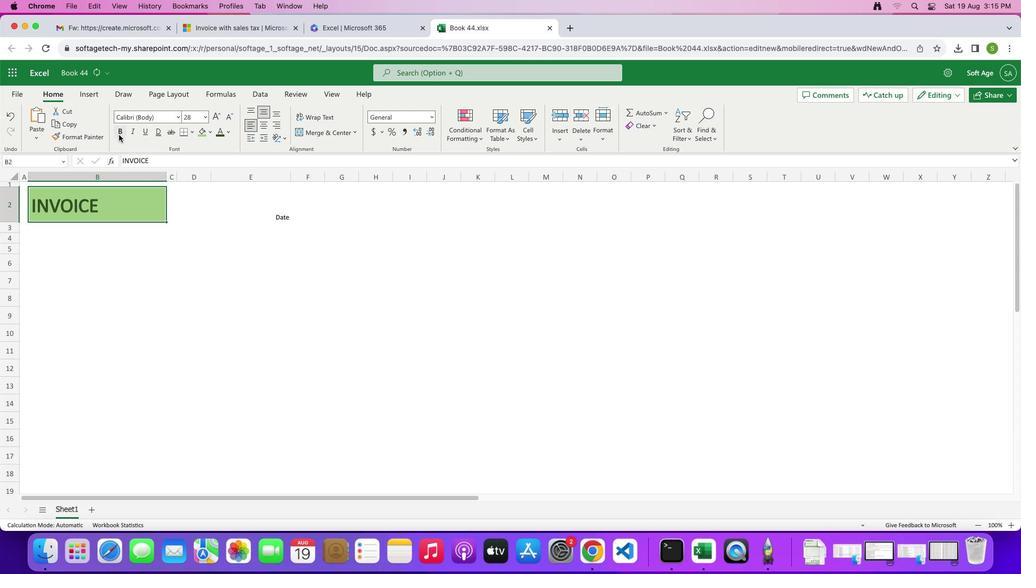 
Action: Mouse moved to (218, 117)
Screenshot: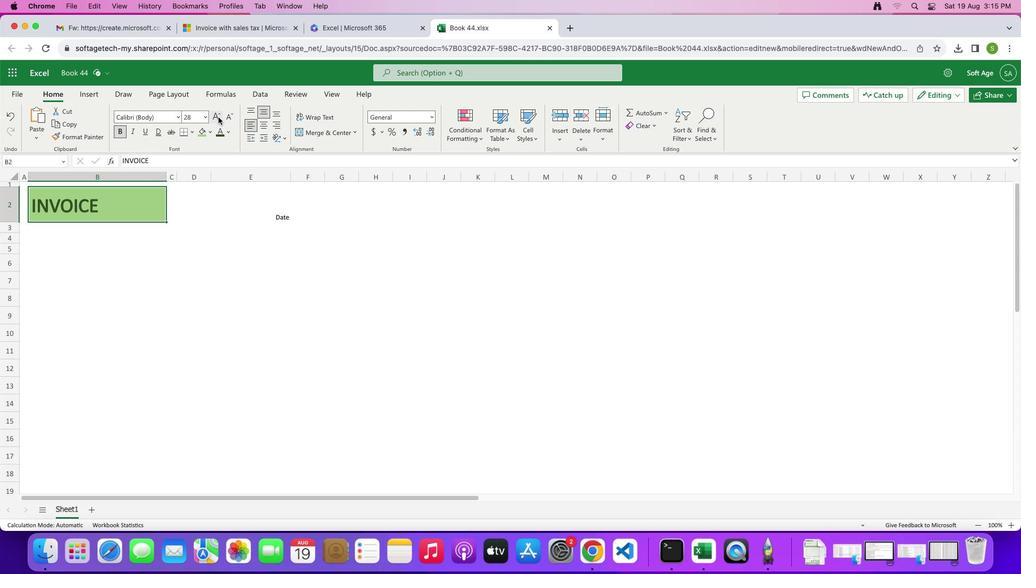 
Action: Mouse pressed left at (218, 117)
Screenshot: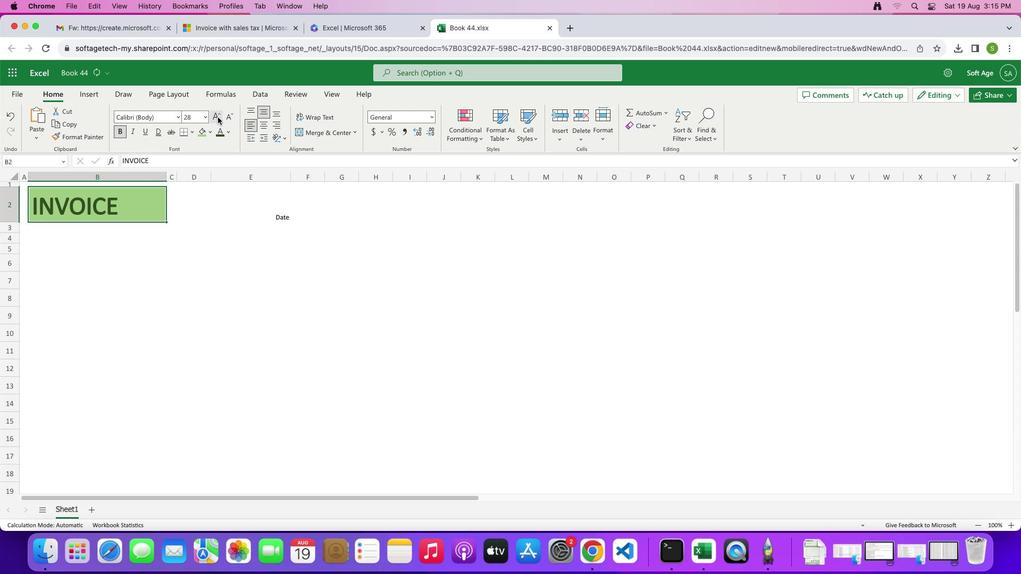 
Action: Mouse moved to (218, 117)
Screenshot: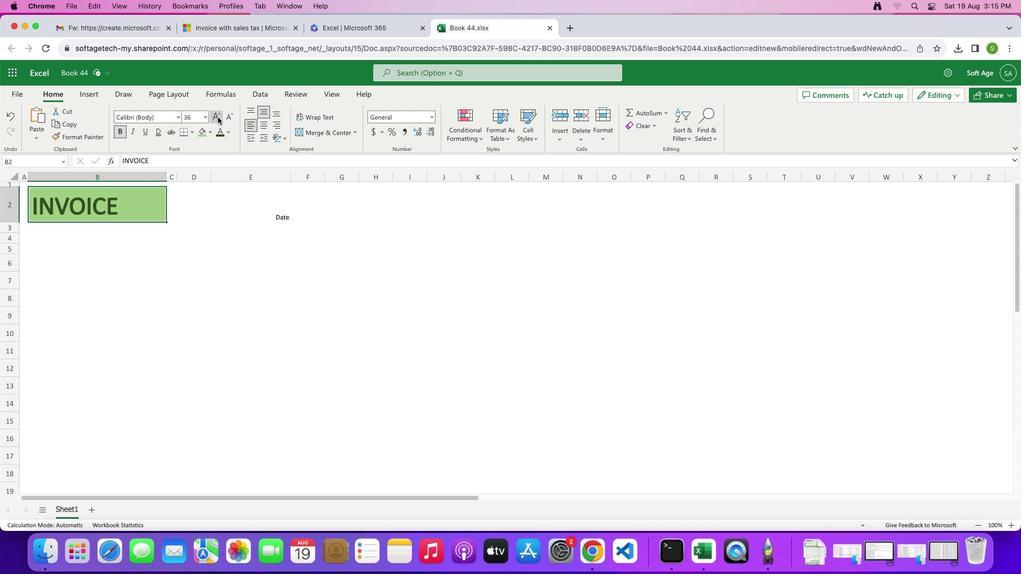 
Action: Mouse pressed left at (218, 117)
Screenshot: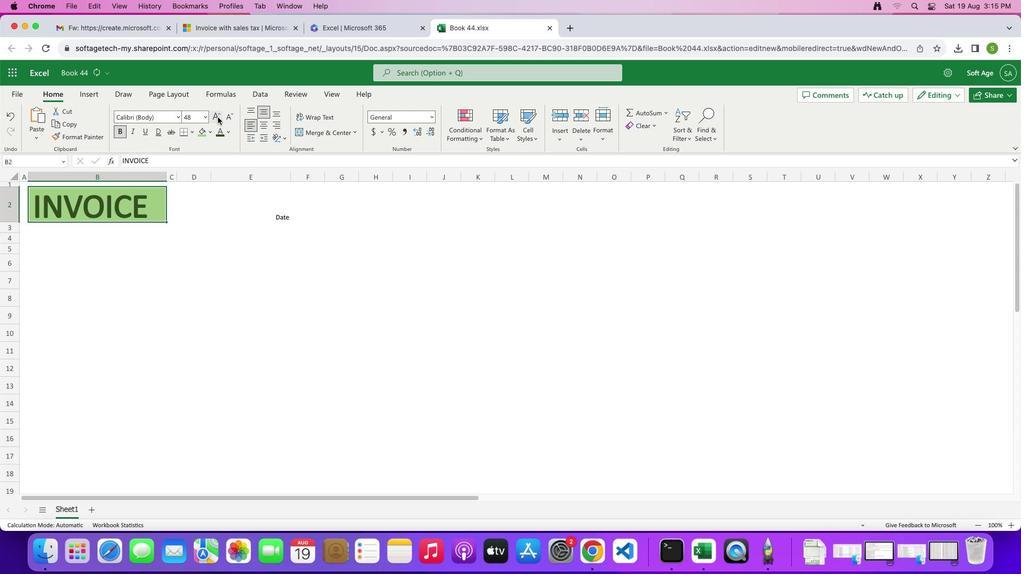 
Action: Mouse moved to (230, 114)
Screenshot: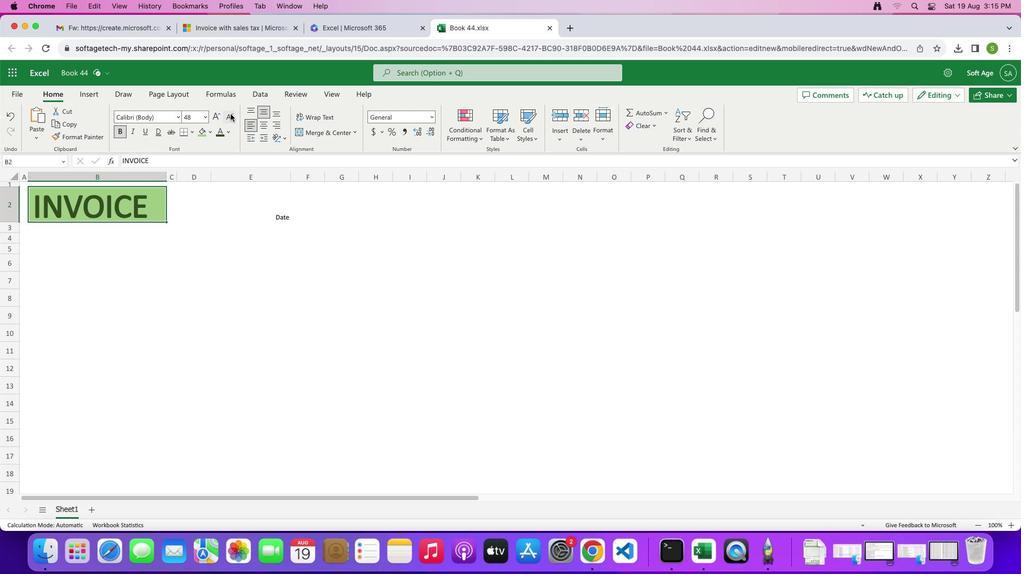 
Action: Mouse pressed left at (230, 114)
Screenshot: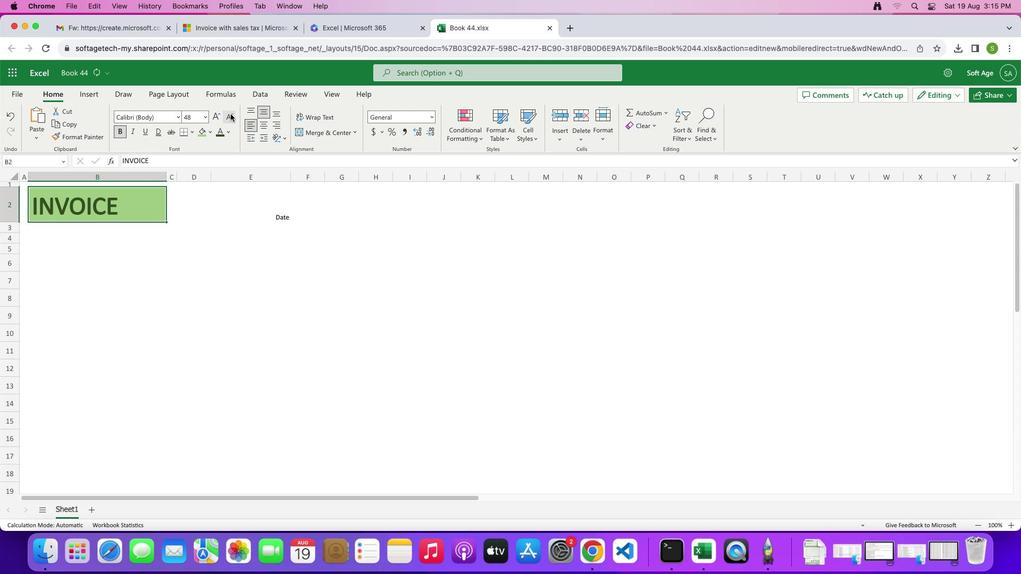 
Action: Mouse moved to (185, 260)
Screenshot: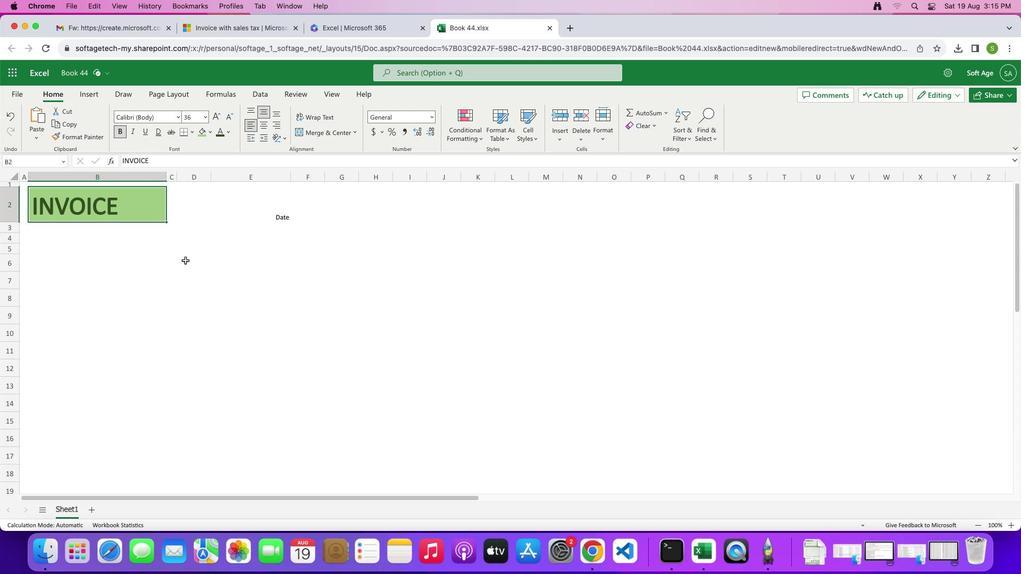 
Action: Mouse pressed left at (185, 260)
Screenshot: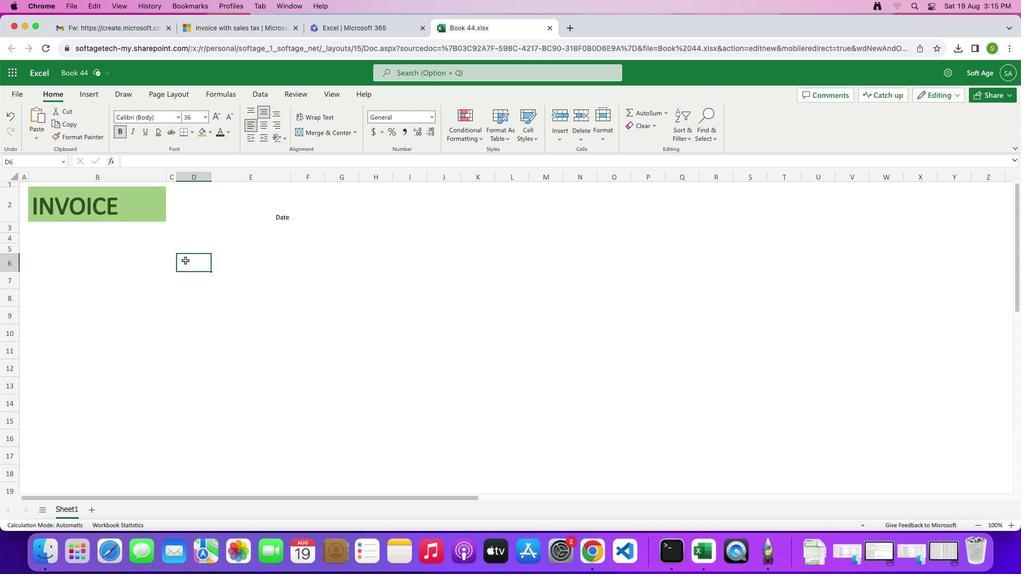 
Action: Mouse moved to (272, 212)
Screenshot: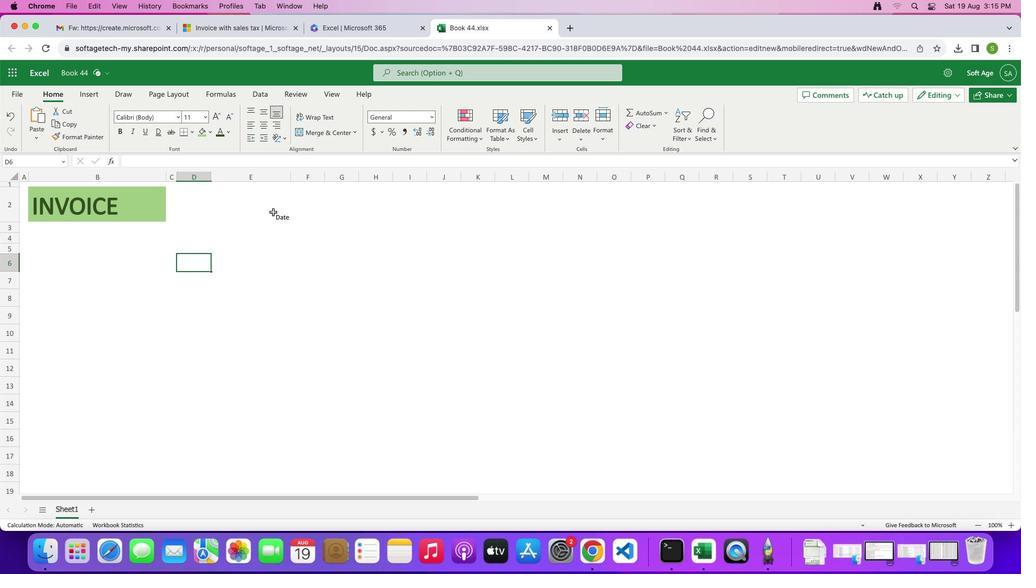 
Action: Mouse pressed left at (272, 212)
Screenshot: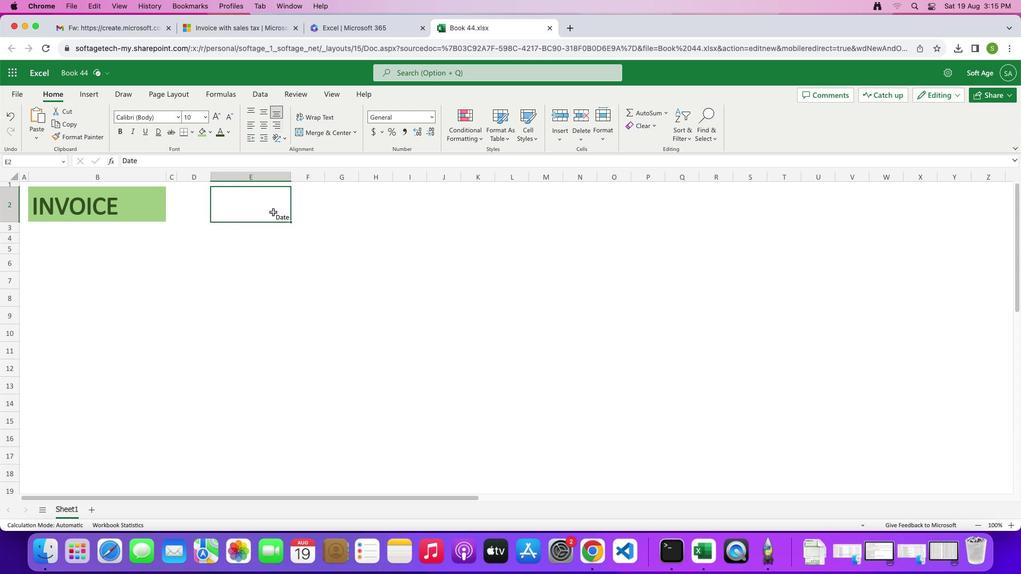
Action: Mouse moved to (212, 118)
Screenshot: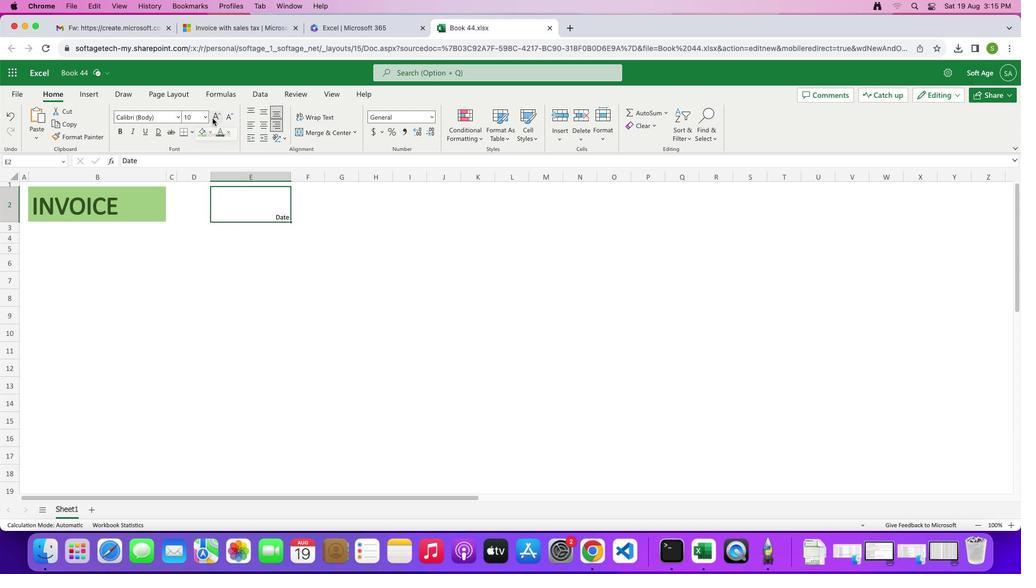 
Action: Mouse pressed left at (212, 118)
Screenshot: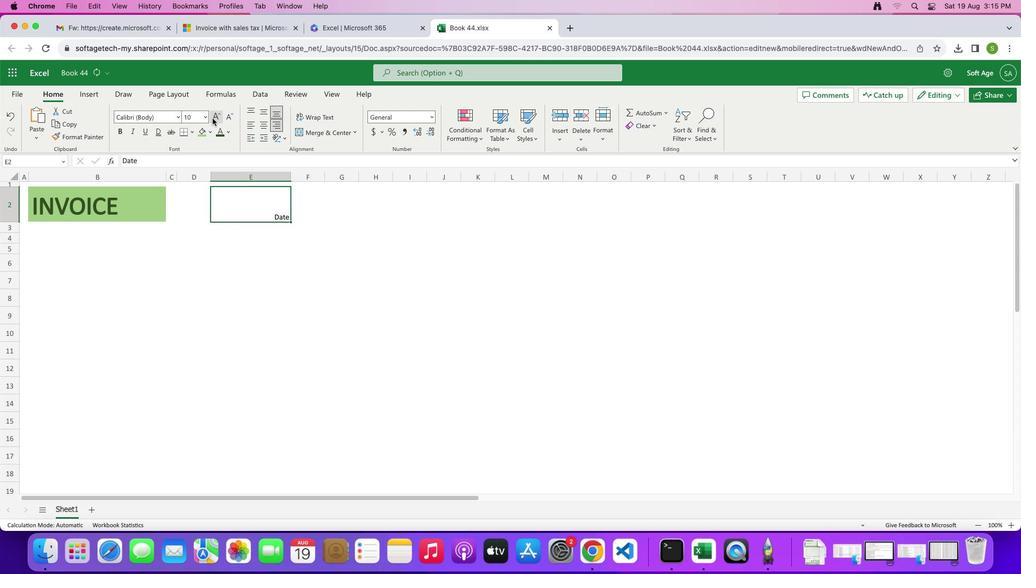 
Action: Mouse pressed left at (212, 118)
Screenshot: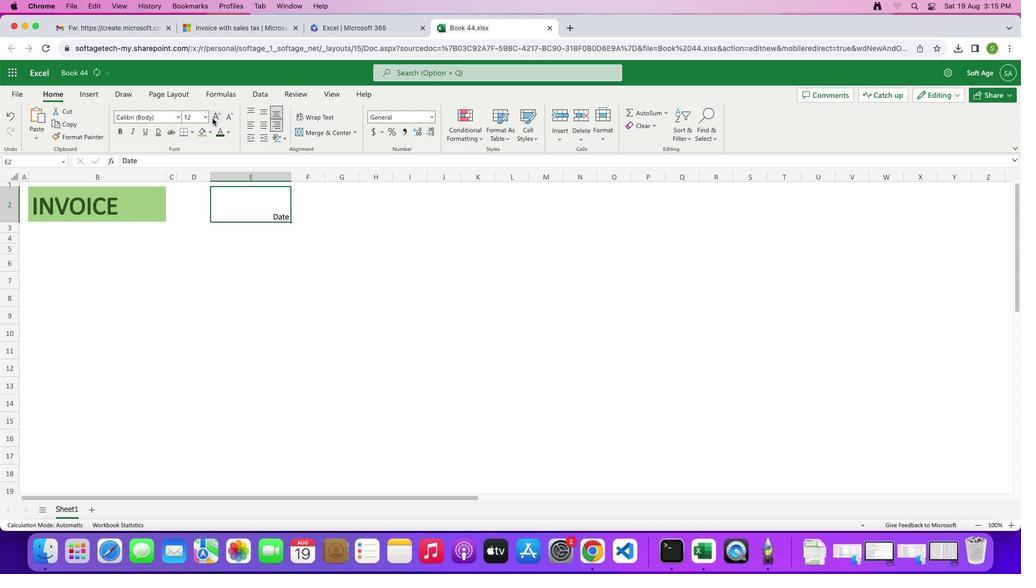 
Action: Mouse pressed left at (212, 118)
Screenshot: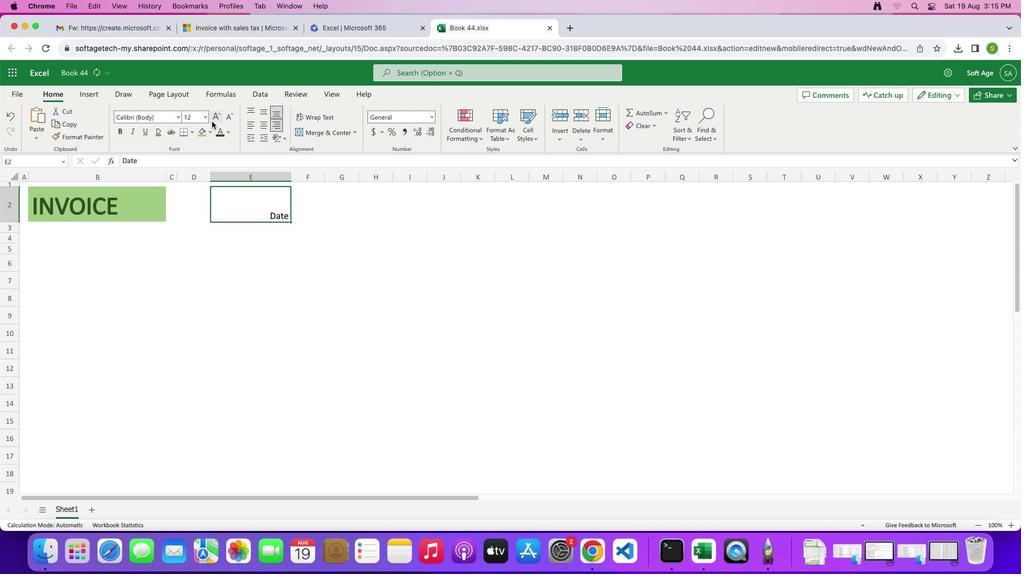
Action: Mouse moved to (252, 271)
Screenshot: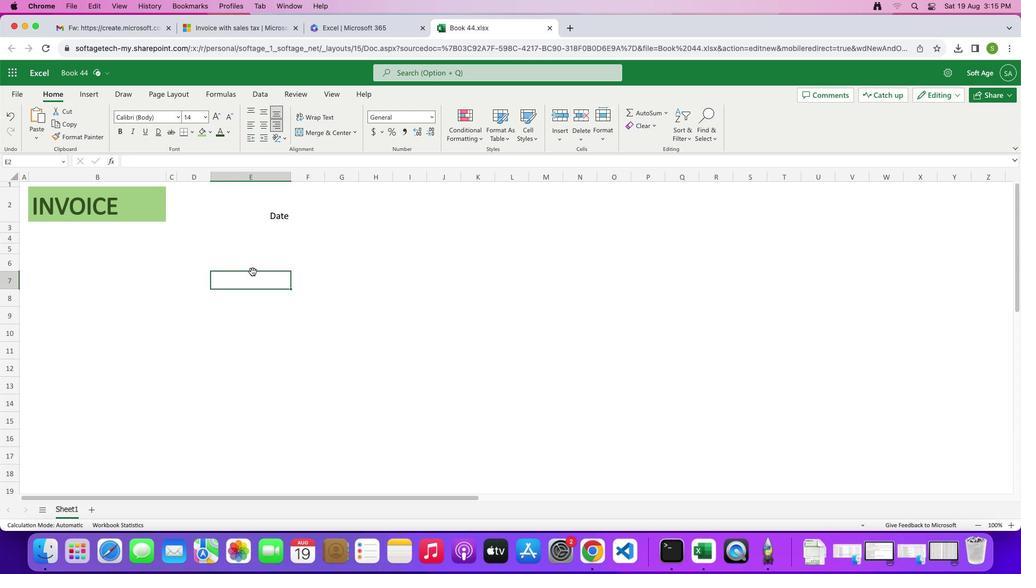 
Action: Mouse pressed left at (252, 271)
Screenshot: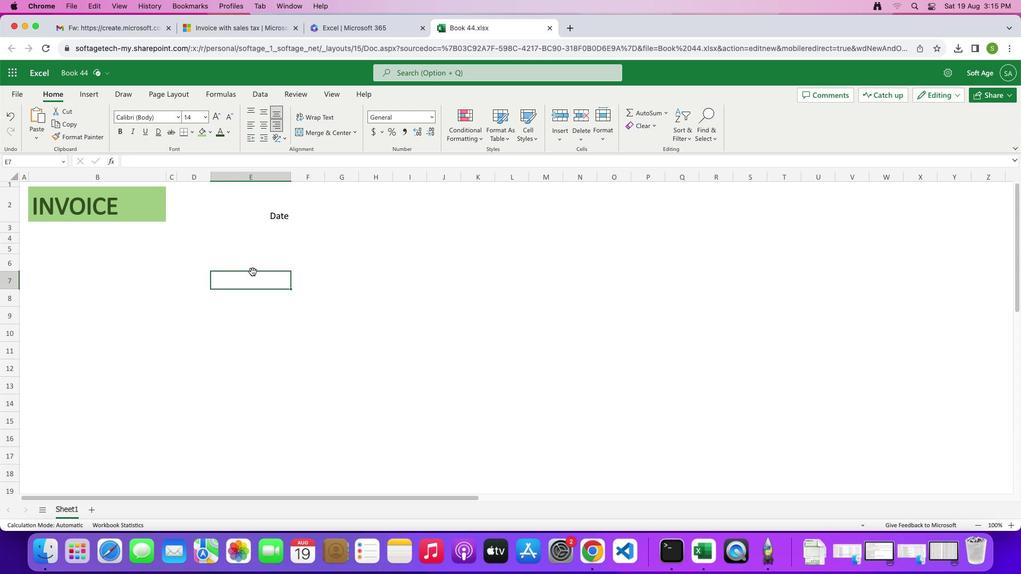 
Action: Mouse moved to (10, 242)
Screenshot: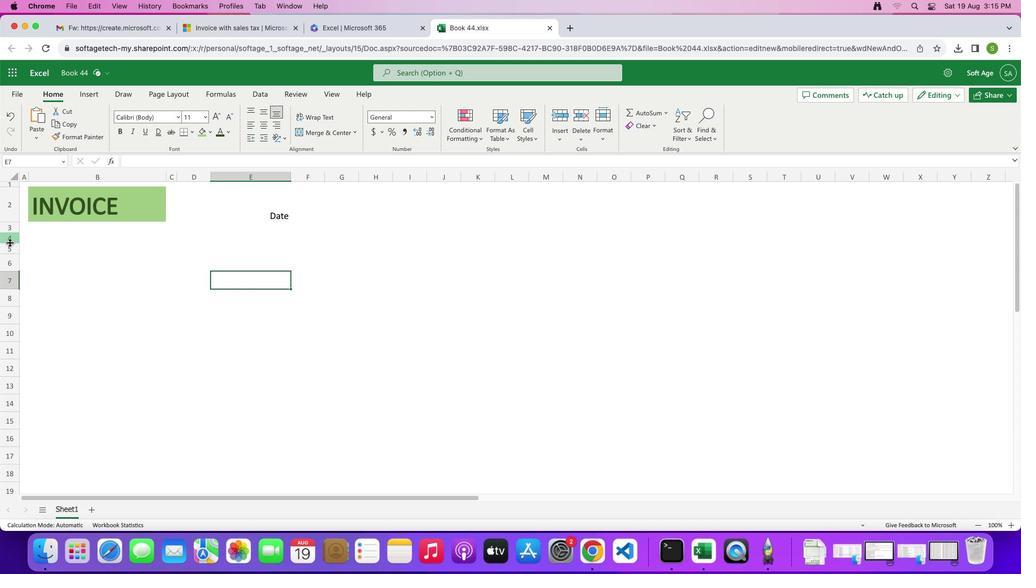 
Action: Mouse pressed left at (10, 242)
Screenshot: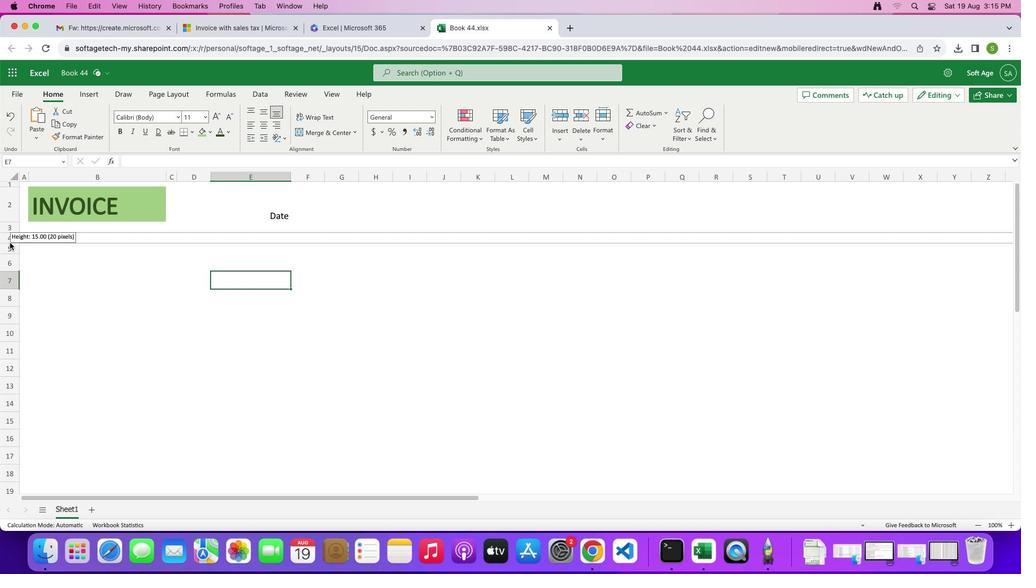 
Action: Mouse moved to (45, 239)
Screenshot: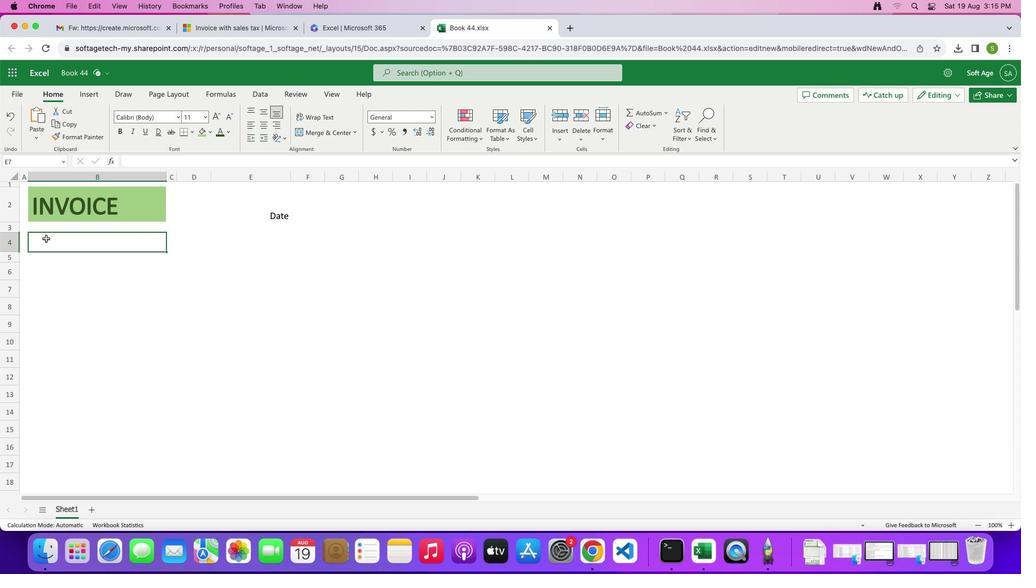 
Action: Mouse pressed left at (45, 239)
Screenshot: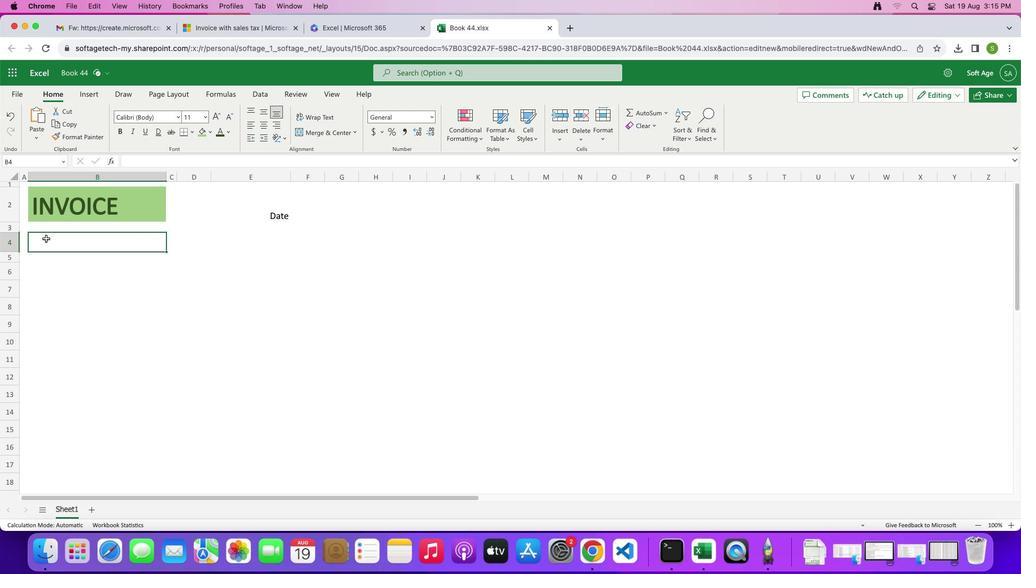 
Action: Key pressed Key.shift'K''r''a''m''e''r''='Key.shift'C''o''r''r''e''i''a'Key.spaceKey.shift'C''o''n''s''t''r''u''c''t''i''o''n'
Screenshot: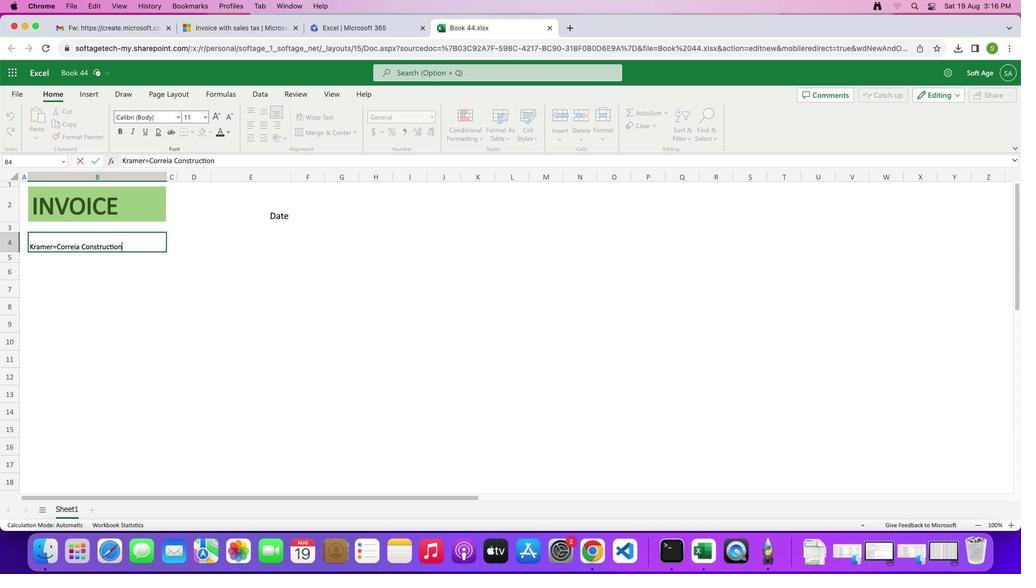 
Action: Mouse moved to (203, 296)
Screenshot: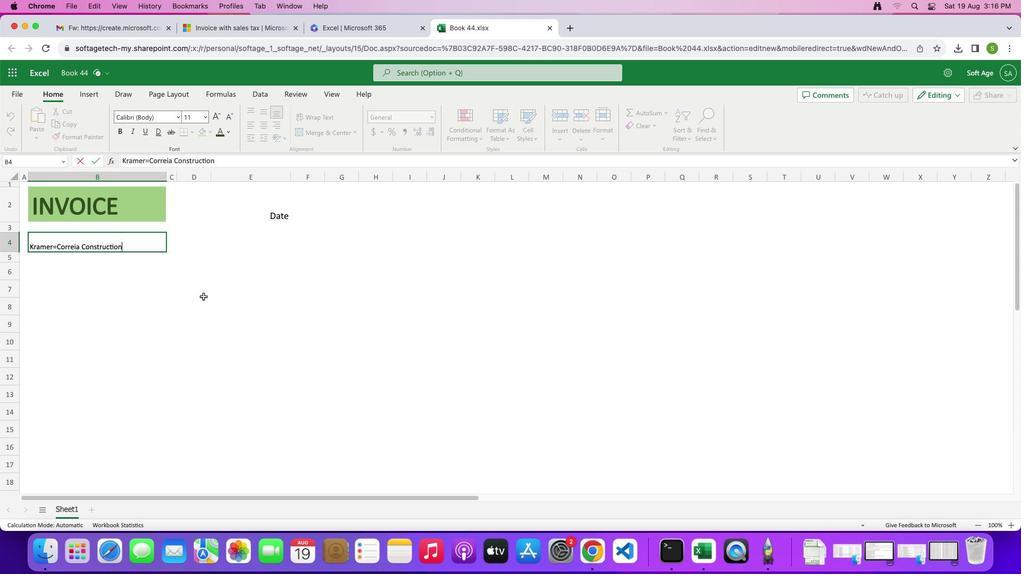 
Action: Mouse pressed left at (203, 296)
Screenshot: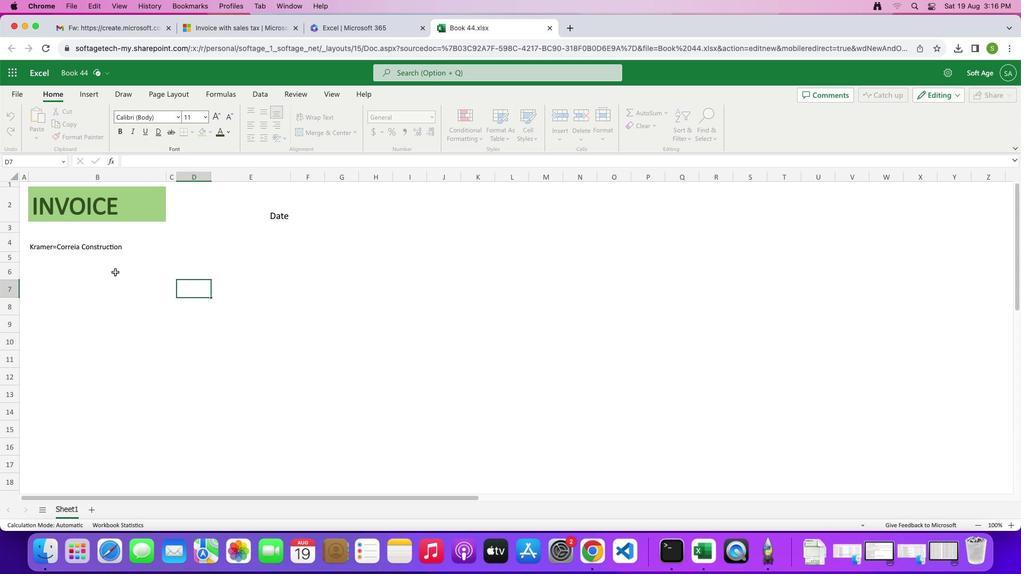 
Action: Mouse moved to (61, 247)
Screenshot: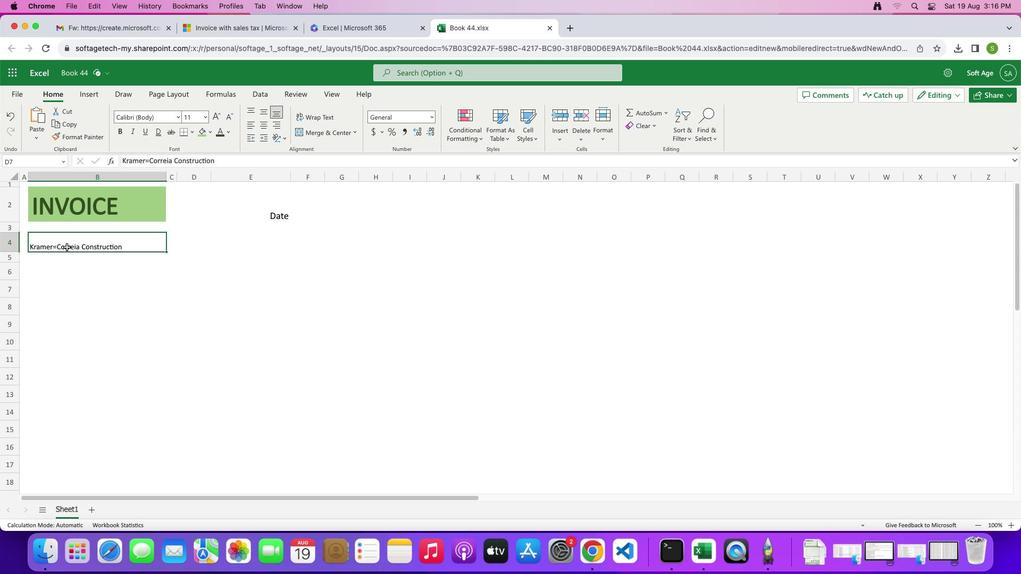 
Action: Mouse pressed left at (61, 247)
Screenshot: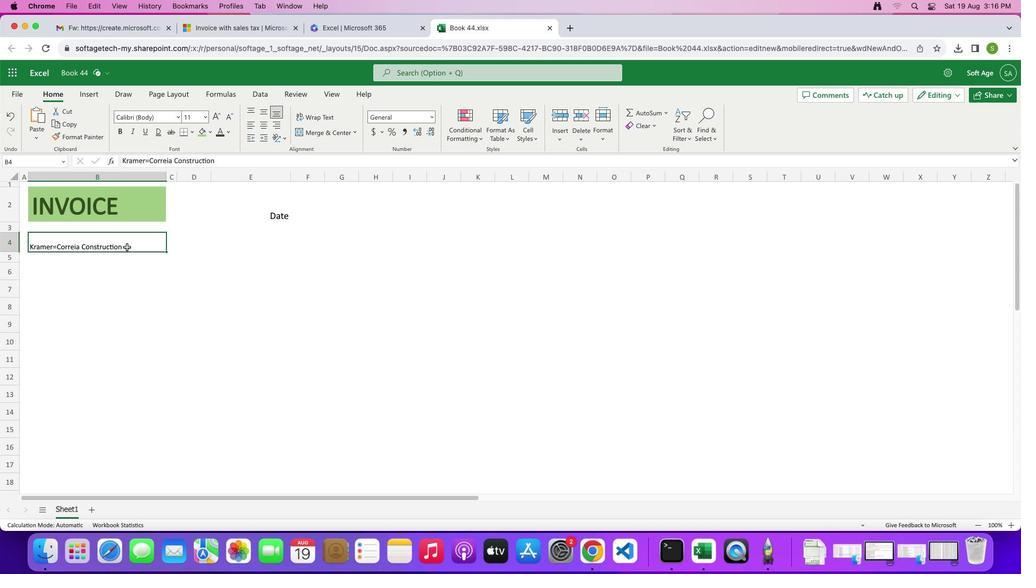 
Action: Mouse moved to (59, 248)
Screenshot: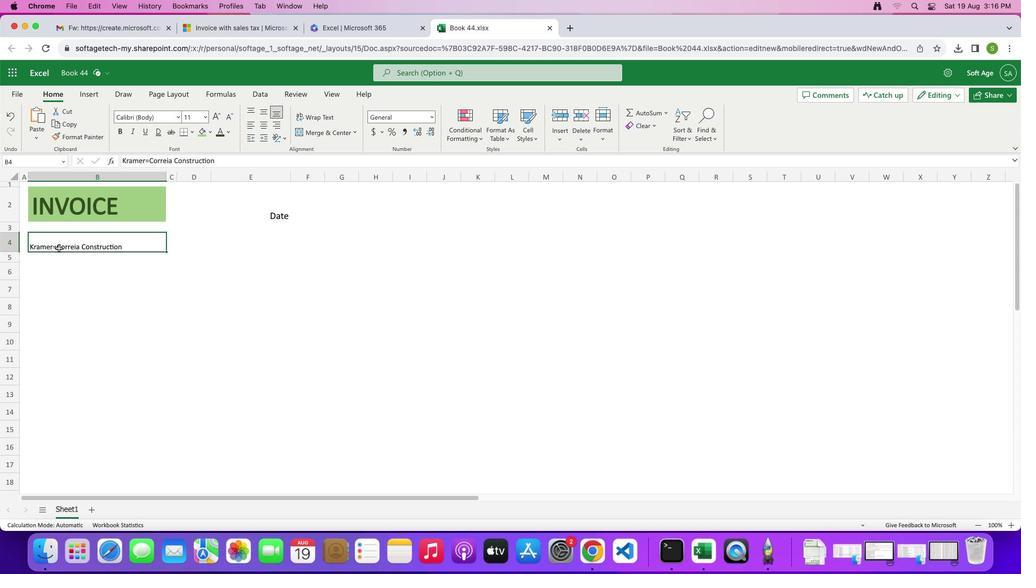 
Action: Mouse pressed left at (59, 248)
Screenshot: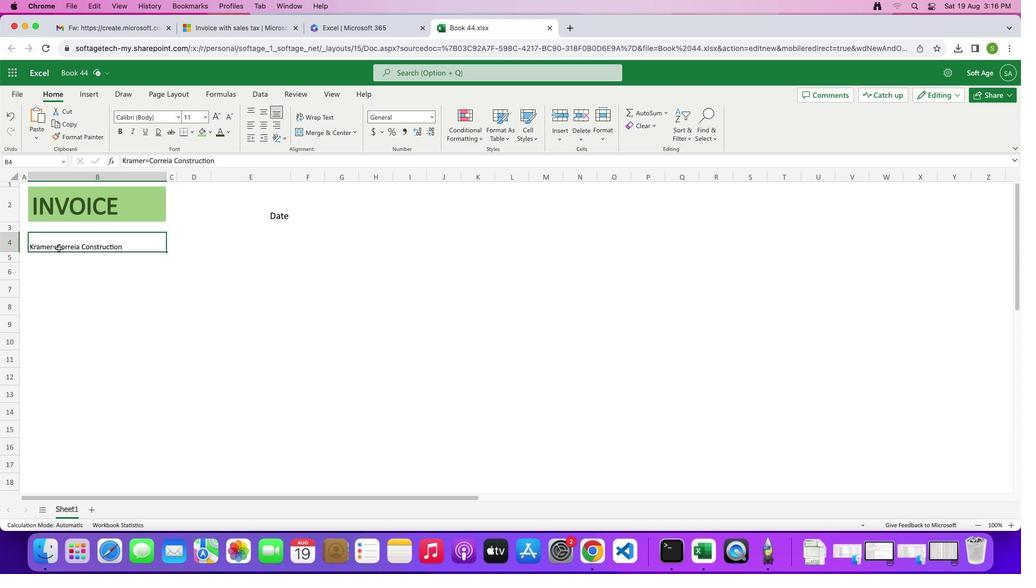 
Action: Mouse moved to (59, 248)
Screenshot: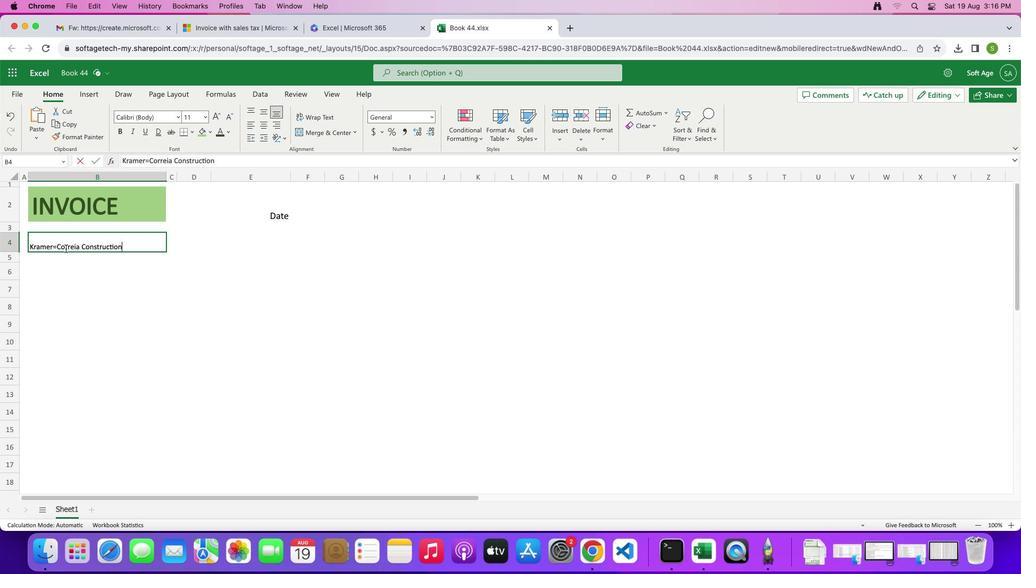 
Action: Mouse pressed left at (59, 248)
Screenshot: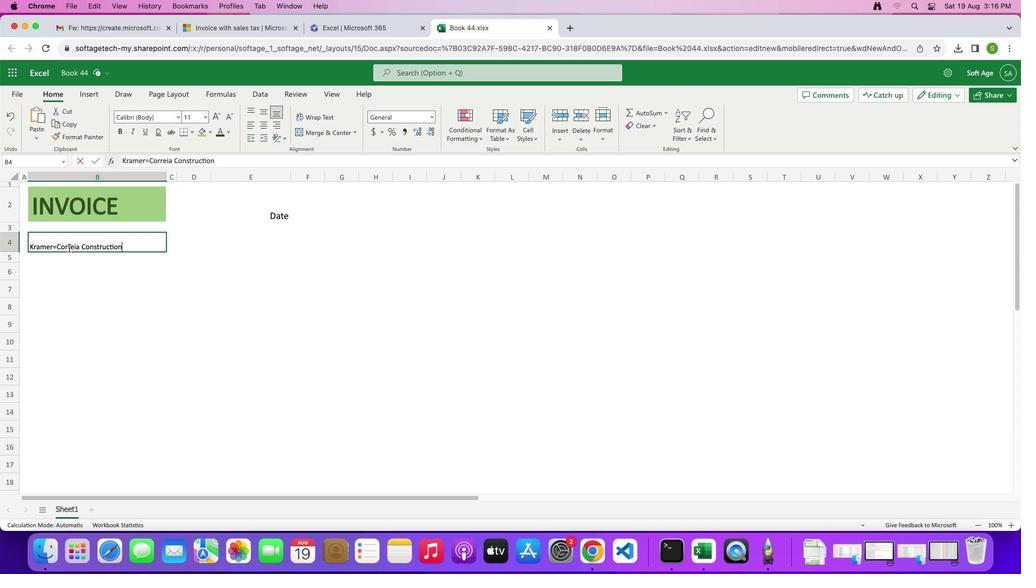 
Action: Mouse moved to (56, 246)
Screenshot: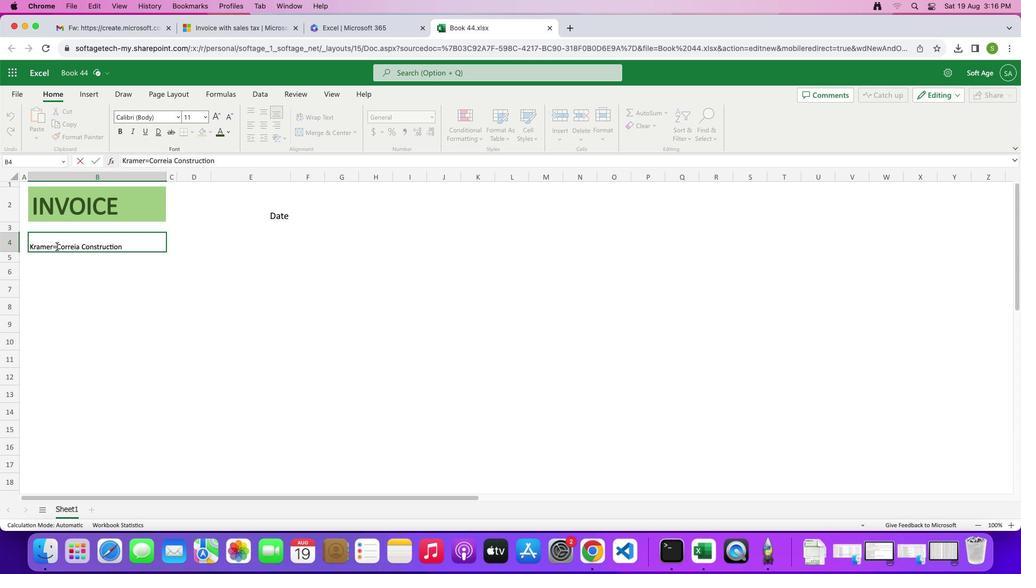 
Action: Mouse pressed left at (56, 246)
Screenshot: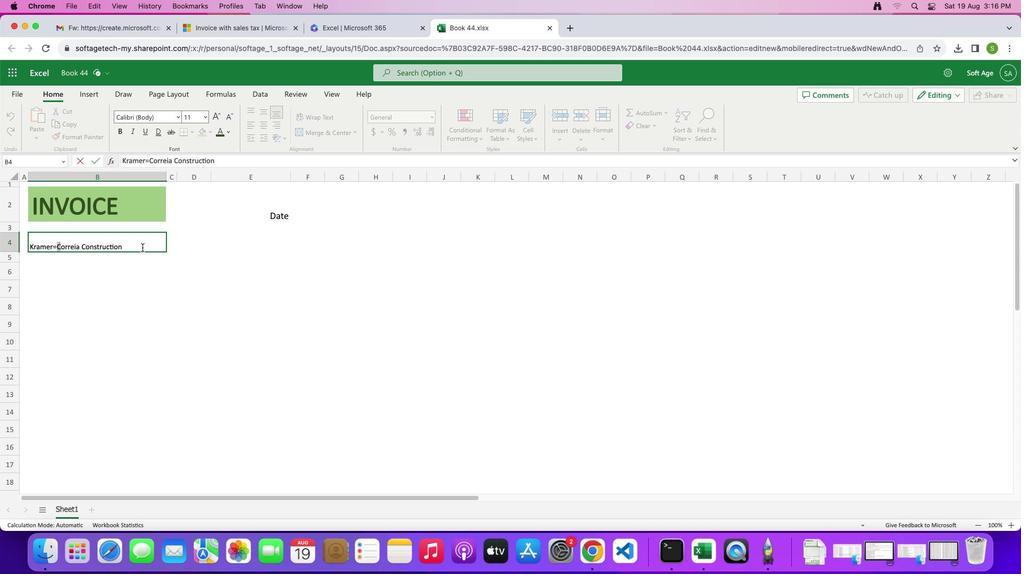 
Action: Mouse moved to (189, 251)
Screenshot: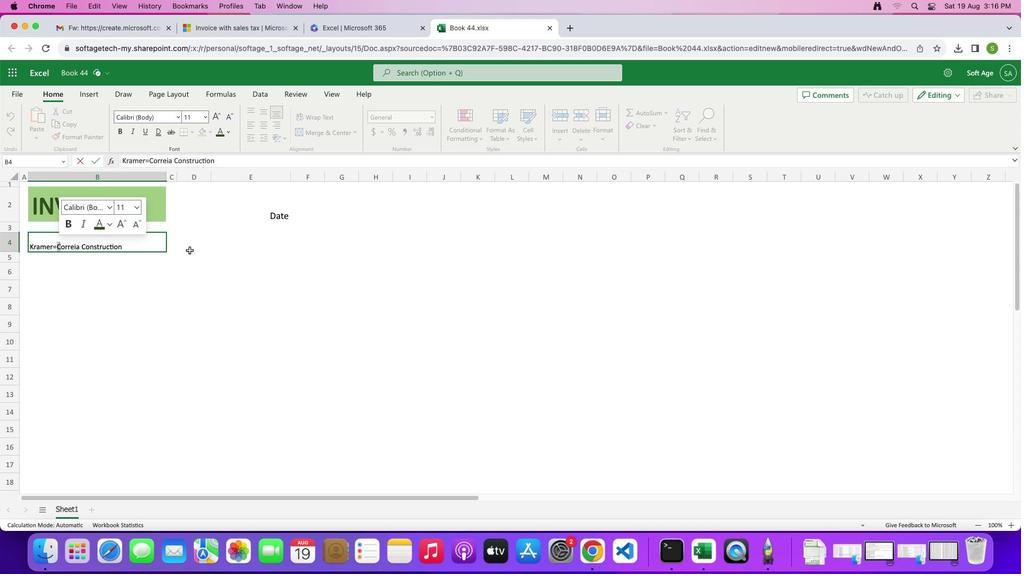 
Action: Key pressed Key.backspaceKey.backspace'-'Key.shift'C'
Screenshot: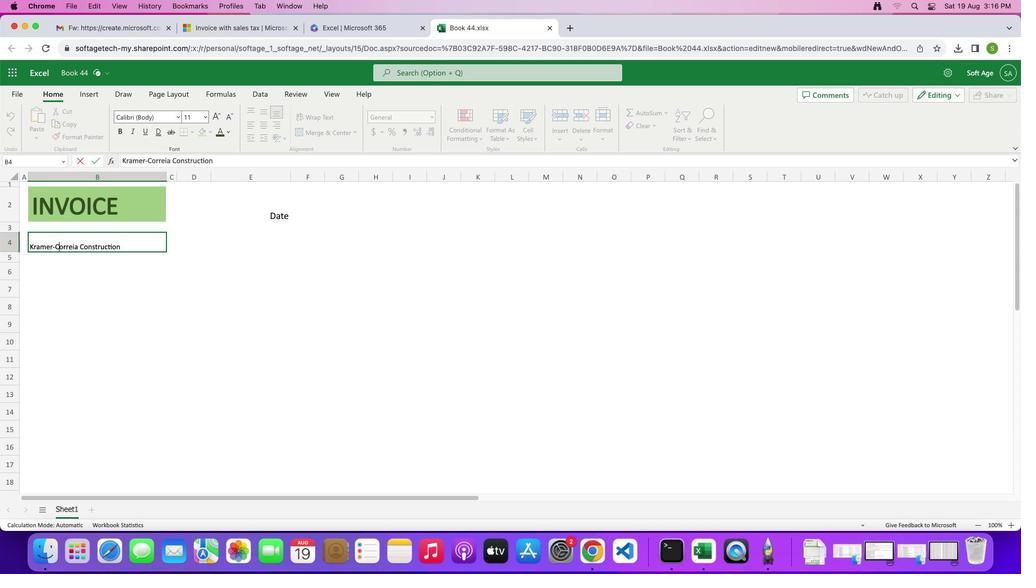 
Action: Mouse moved to (133, 269)
Screenshot: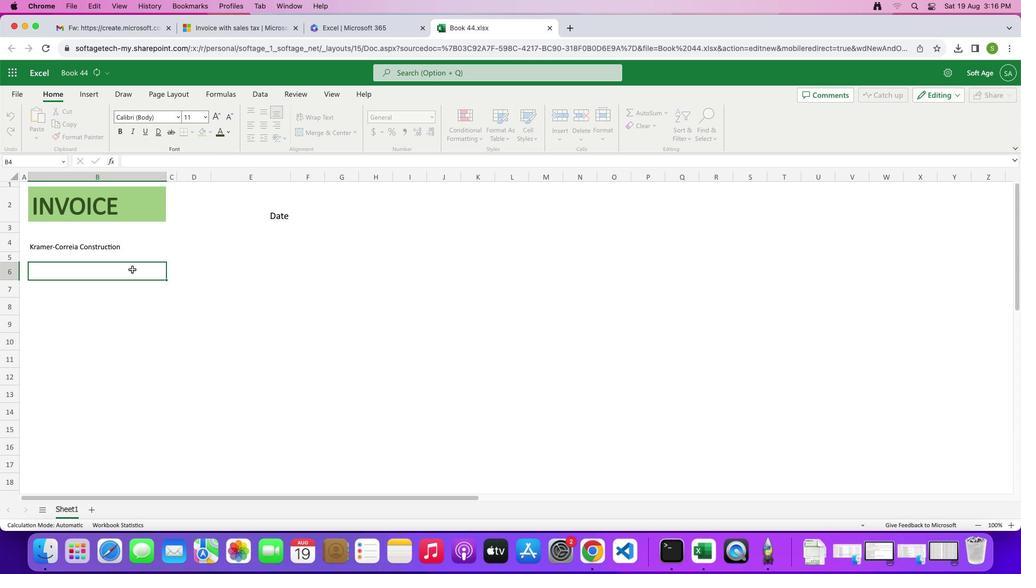 
Action: Mouse pressed left at (133, 269)
Screenshot: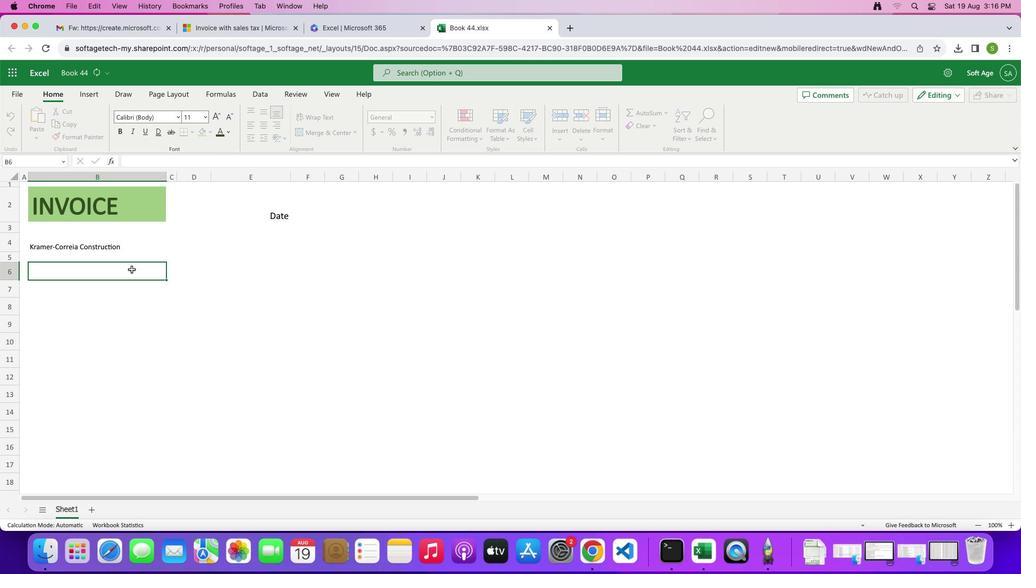 
Action: Mouse moved to (82, 245)
Screenshot: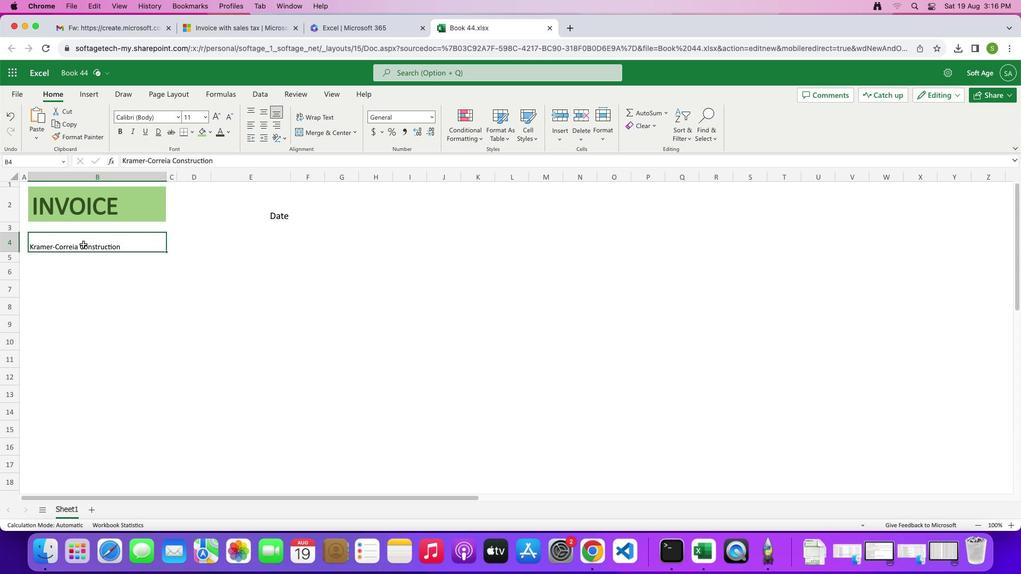 
Action: Mouse pressed left at (82, 245)
Screenshot: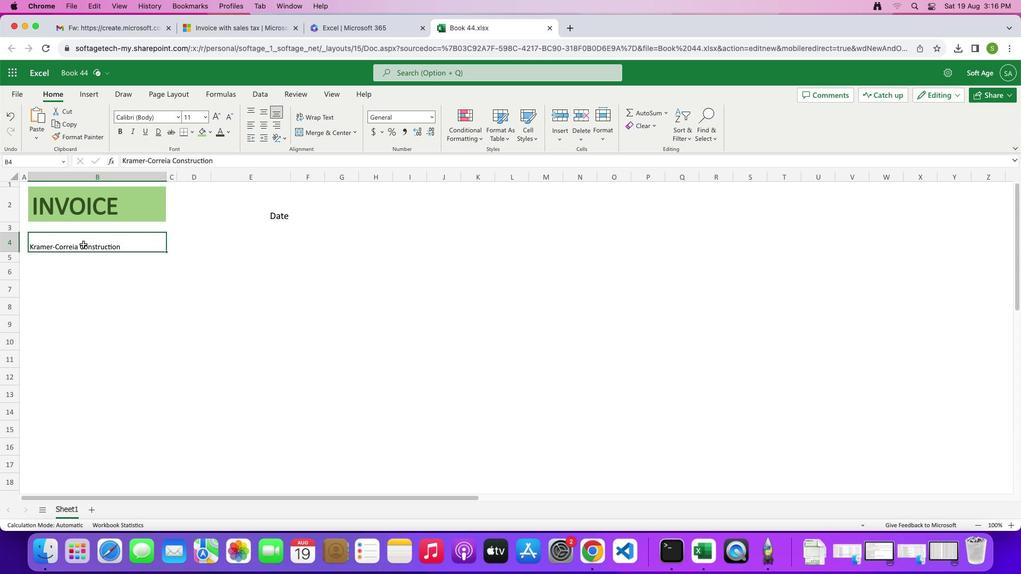 
Action: Mouse moved to (261, 109)
Screenshot: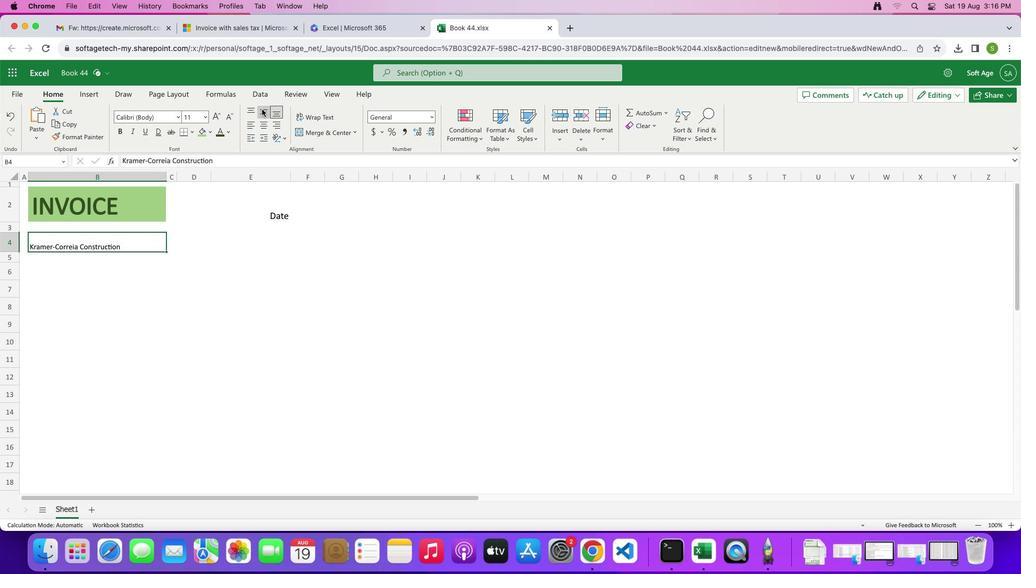 
Action: Mouse pressed left at (261, 109)
Screenshot: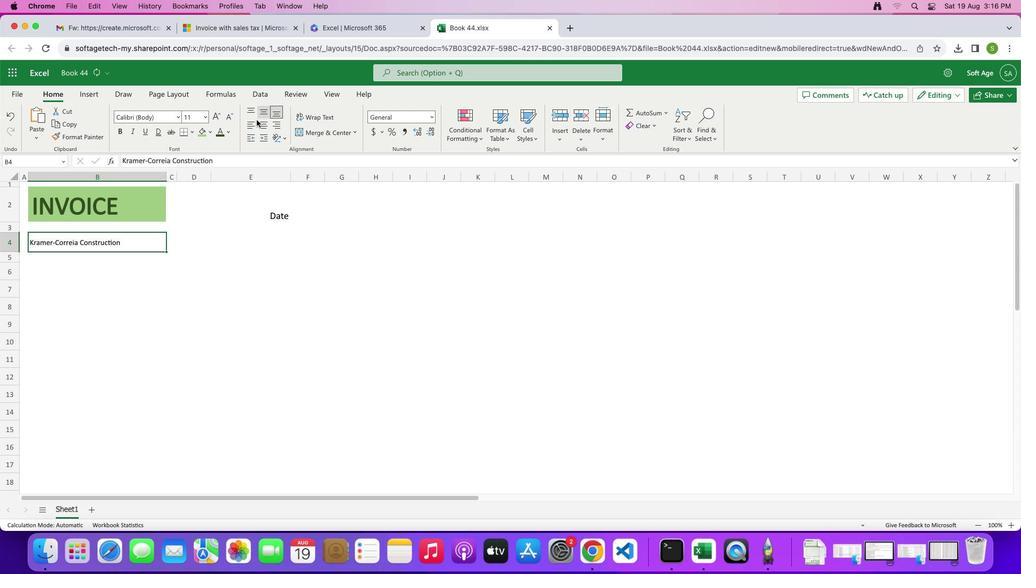 
Action: Mouse moved to (13, 252)
Screenshot: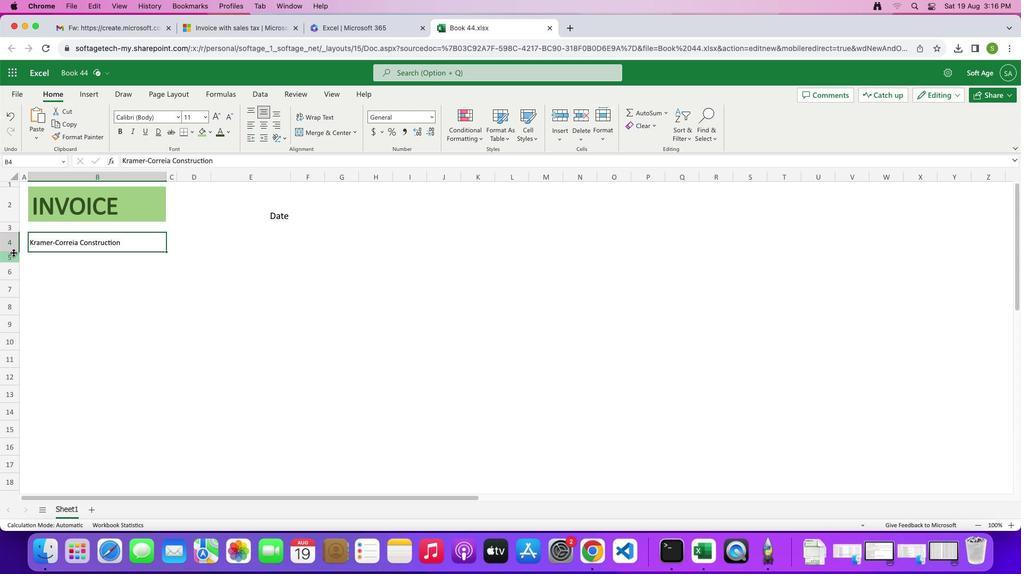 
Action: Mouse pressed left at (13, 252)
Screenshot: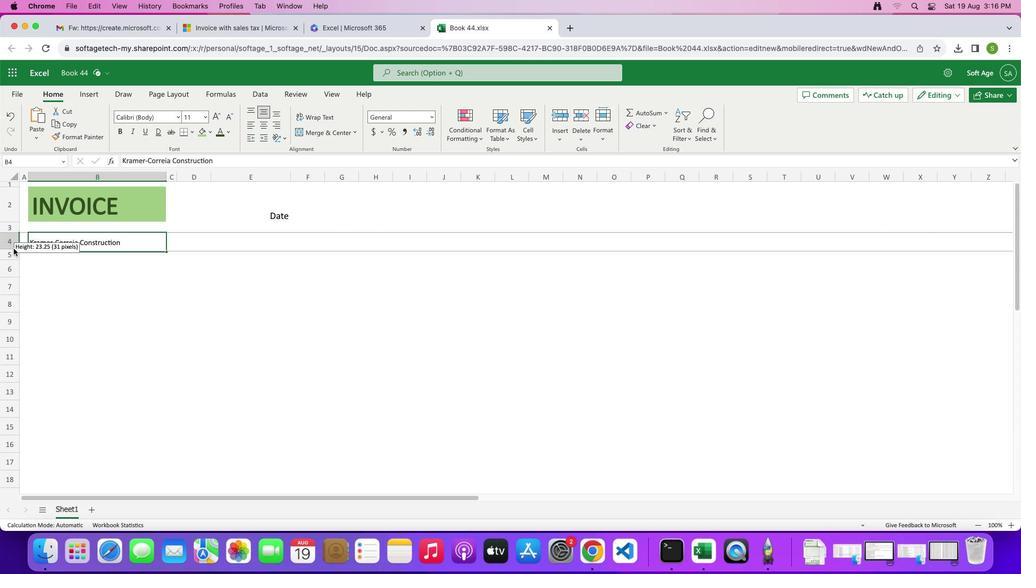 
Action: Mouse moved to (217, 118)
Screenshot: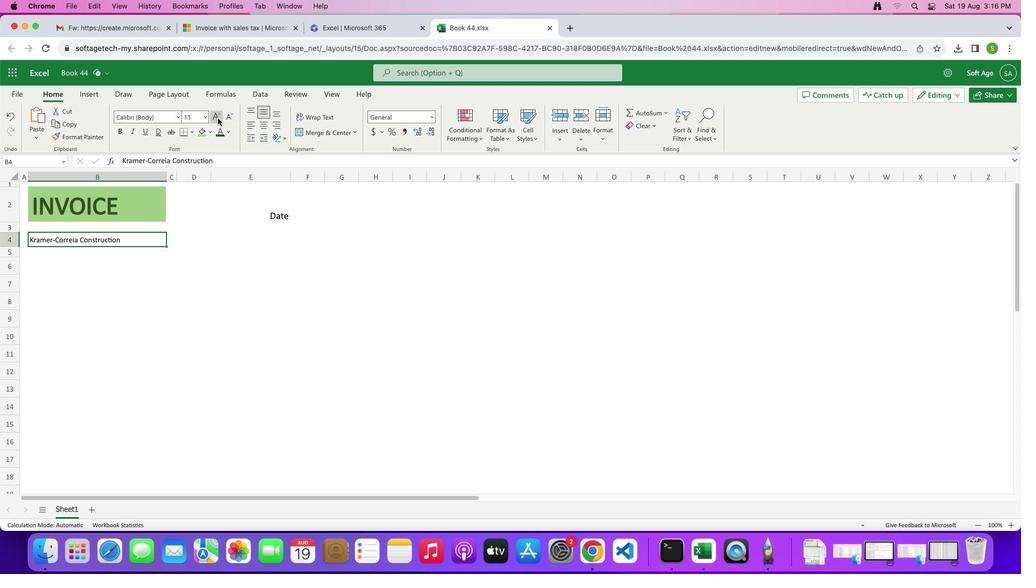 
Action: Mouse pressed left at (217, 118)
Screenshot: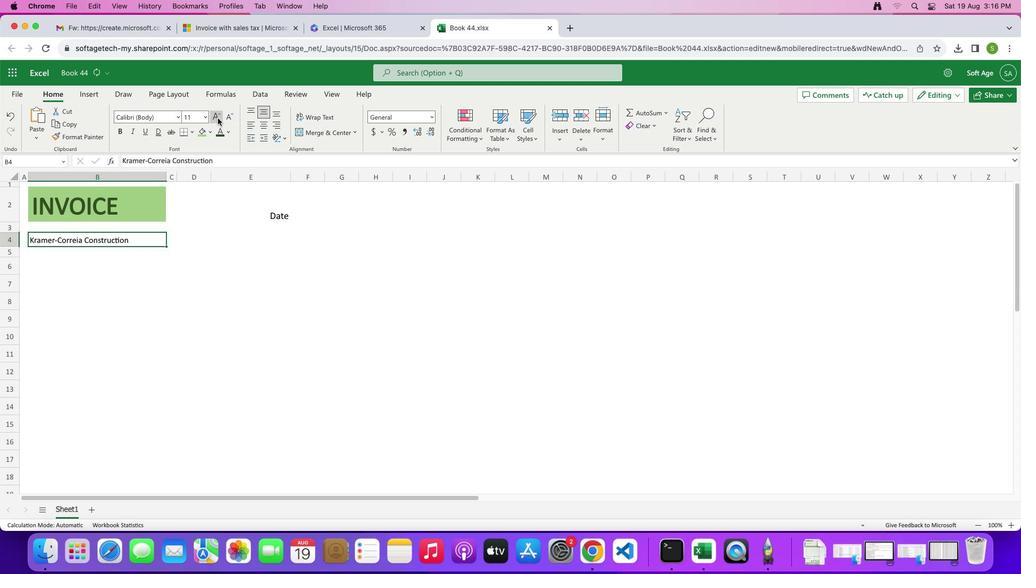 
Action: Mouse pressed left at (217, 118)
Screenshot: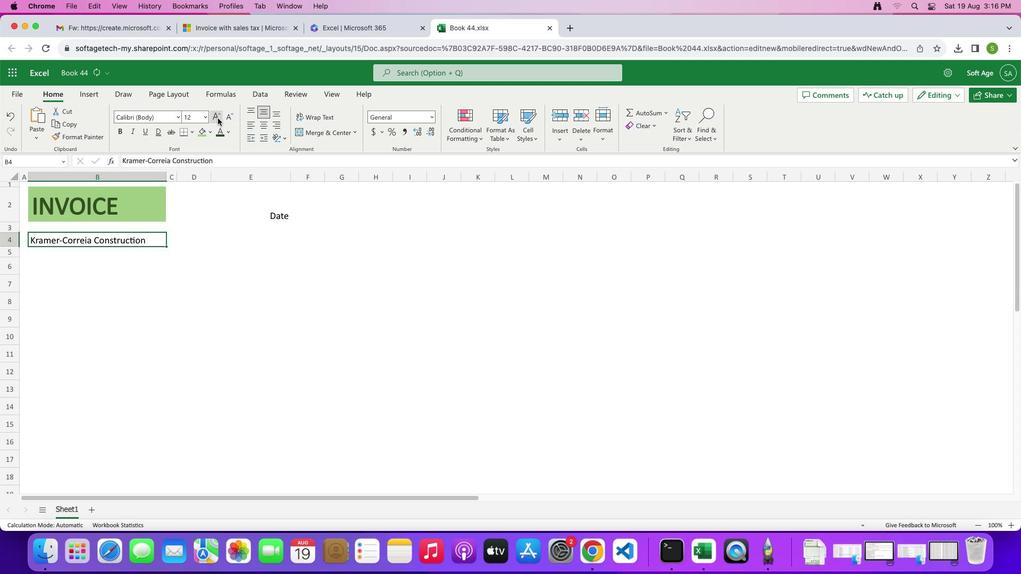 
Action: Mouse pressed left at (217, 118)
Screenshot: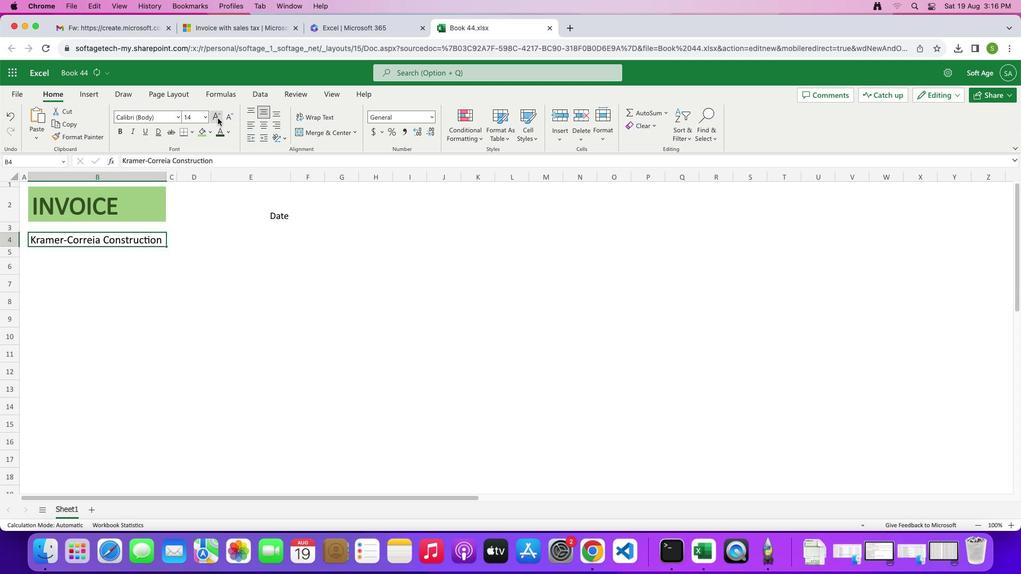 
Action: Mouse moved to (228, 116)
Screenshot: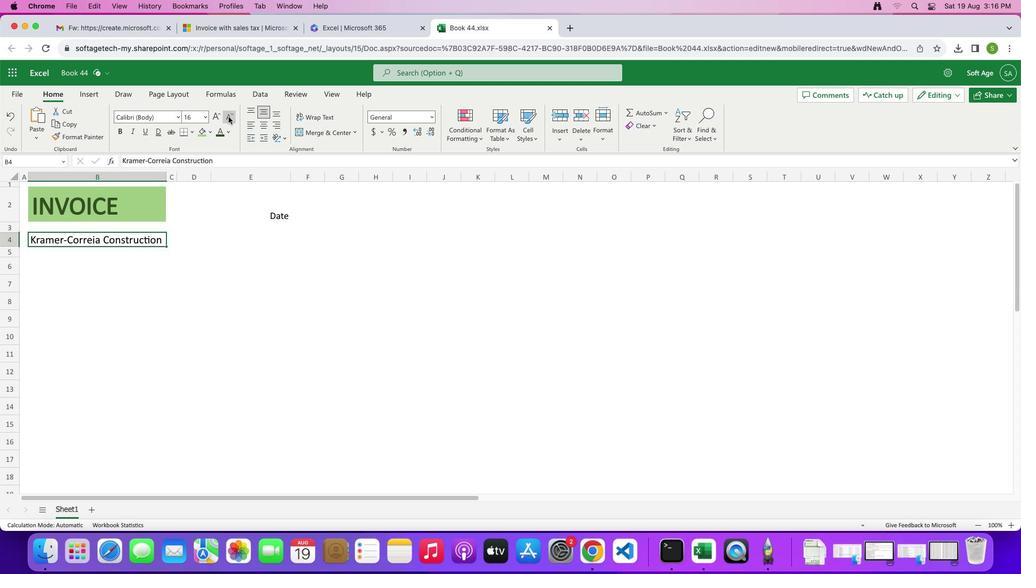 
Action: Mouse pressed left at (228, 116)
Screenshot: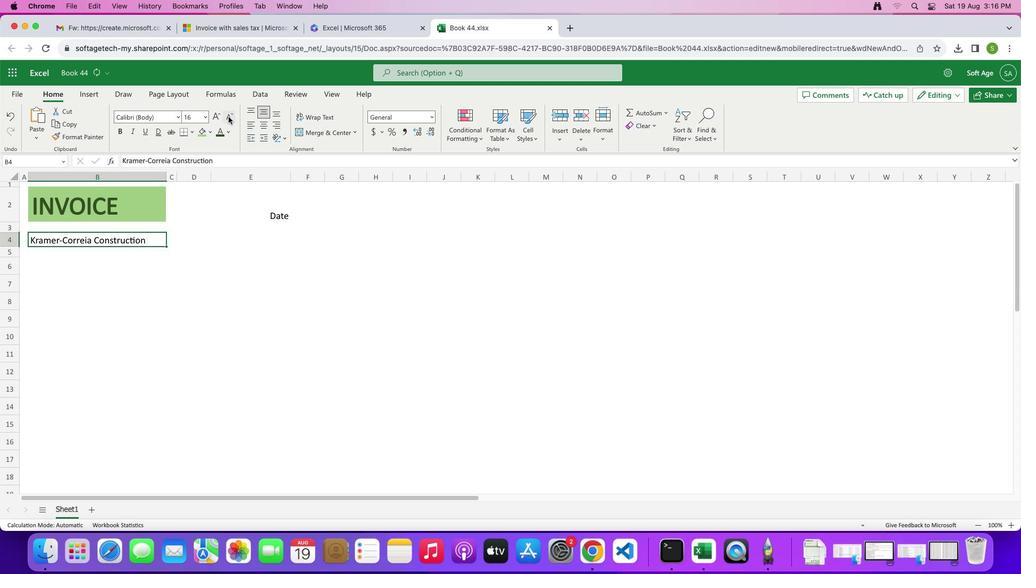 
Action: Mouse moved to (187, 309)
Screenshot: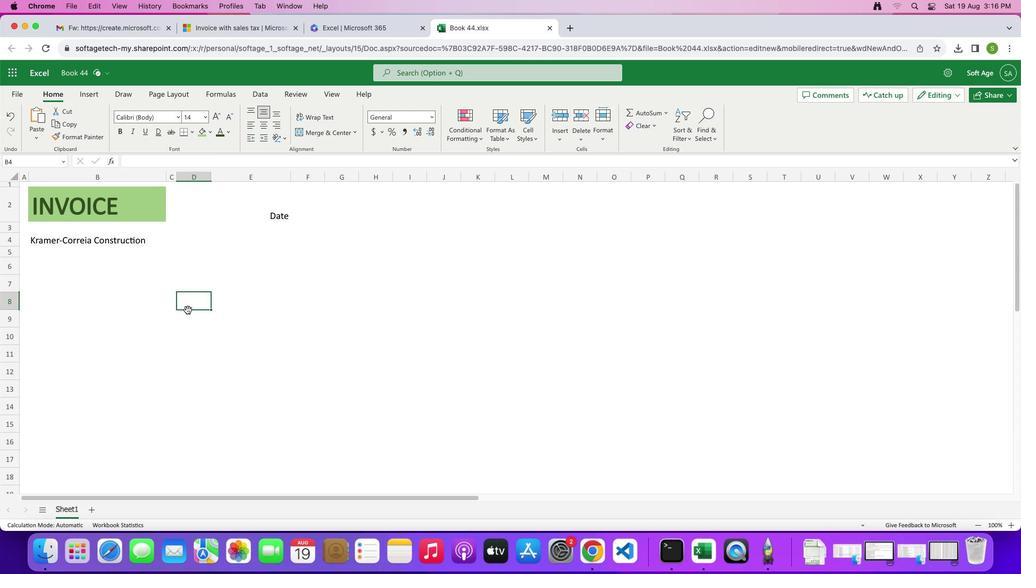 
Action: Mouse pressed left at (187, 309)
Screenshot: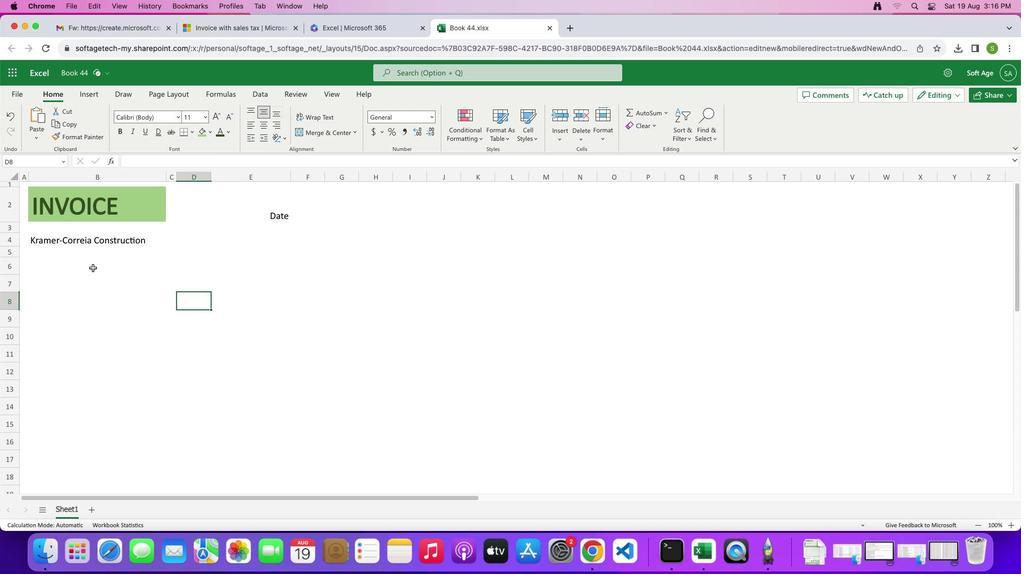 
Action: Mouse moved to (42, 252)
Screenshot: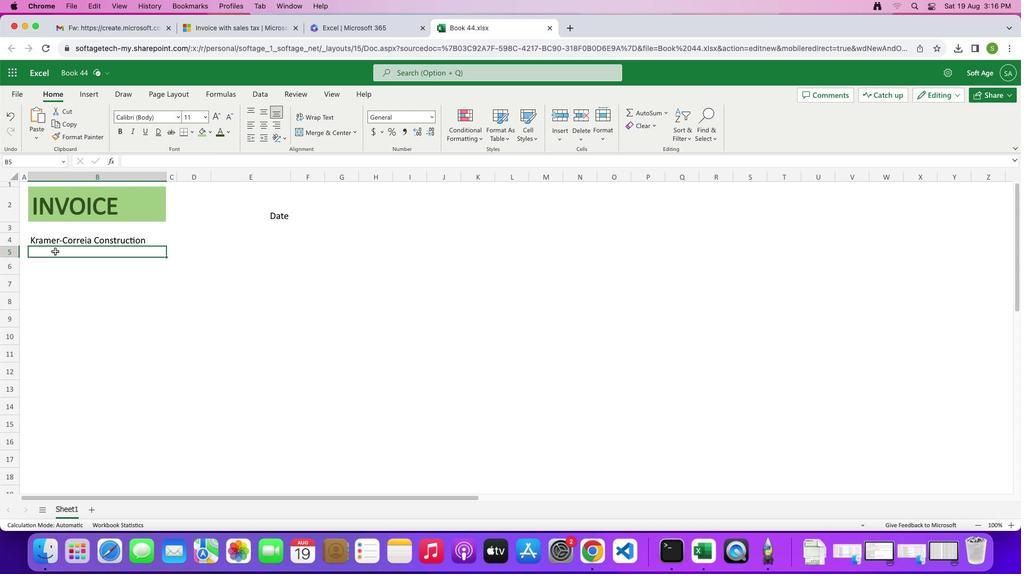 
Action: Mouse pressed left at (42, 252)
Screenshot: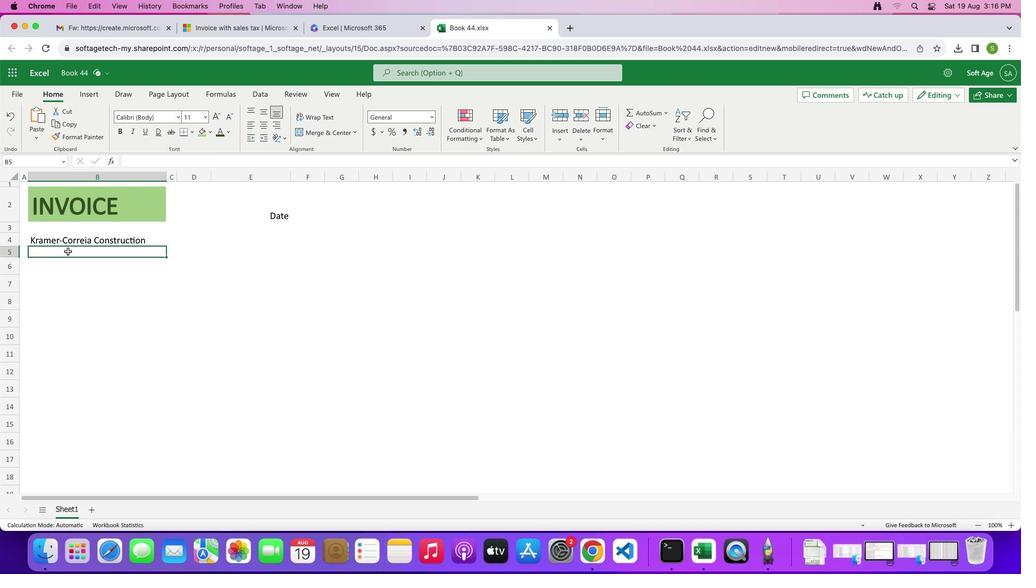 
Action: Mouse moved to (90, 253)
Screenshot: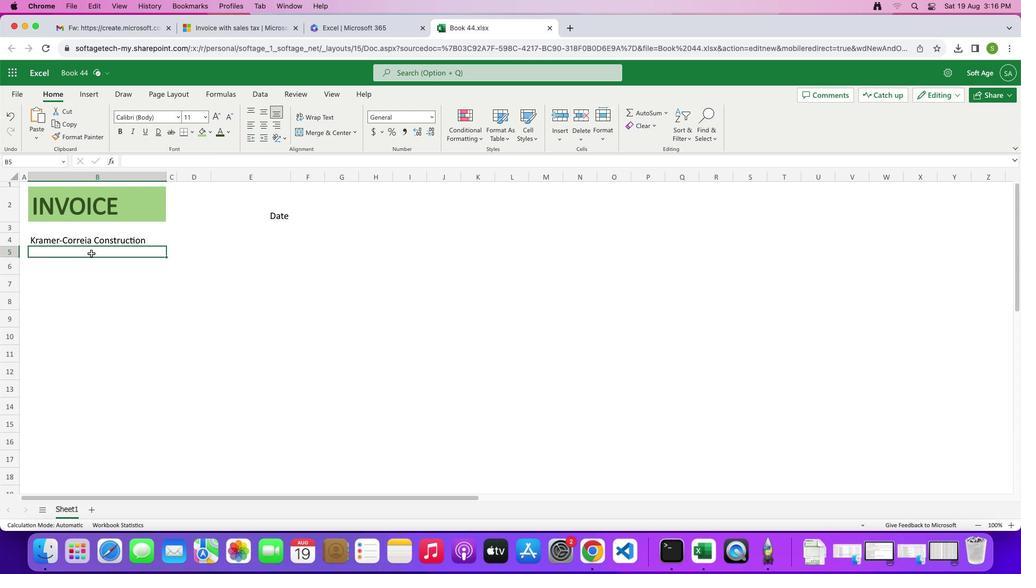 
Action: Key pressed Key.shift'B''u''o'Key.backspace'i''l''d''i''n''g'Key.space't''h''e'Key.space'f''u''t''u''r''e'Key.space's''i''n''c''e'Key.space'2''0''0''1'
Screenshot: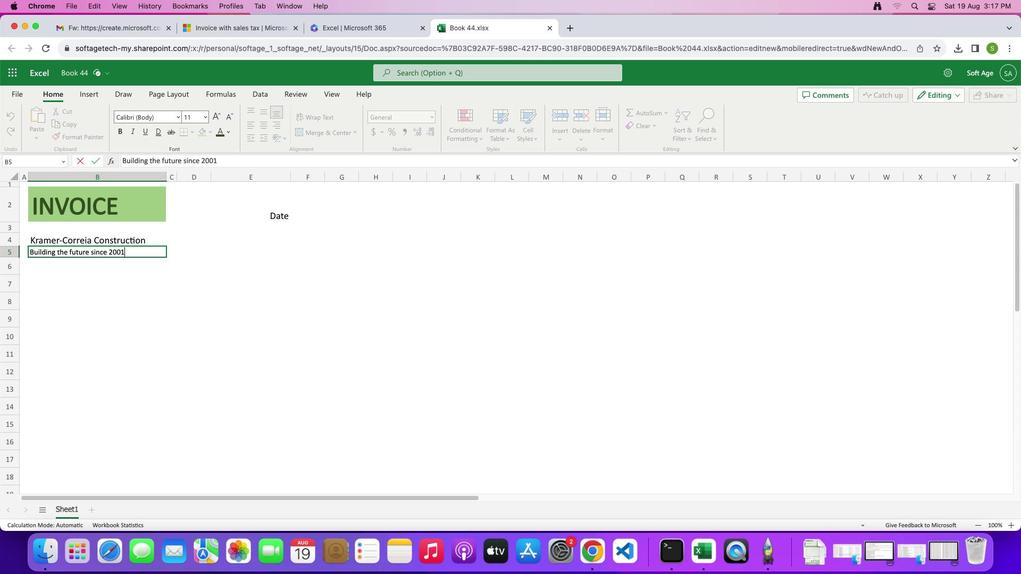 
Action: Mouse moved to (71, 269)
Screenshot: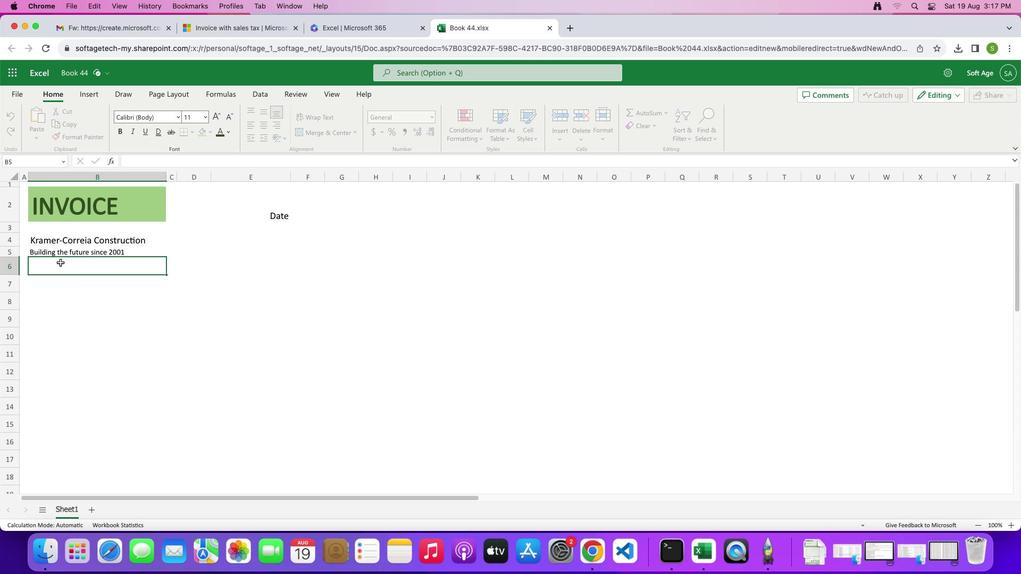
Action: Mouse pressed left at (71, 269)
Screenshot: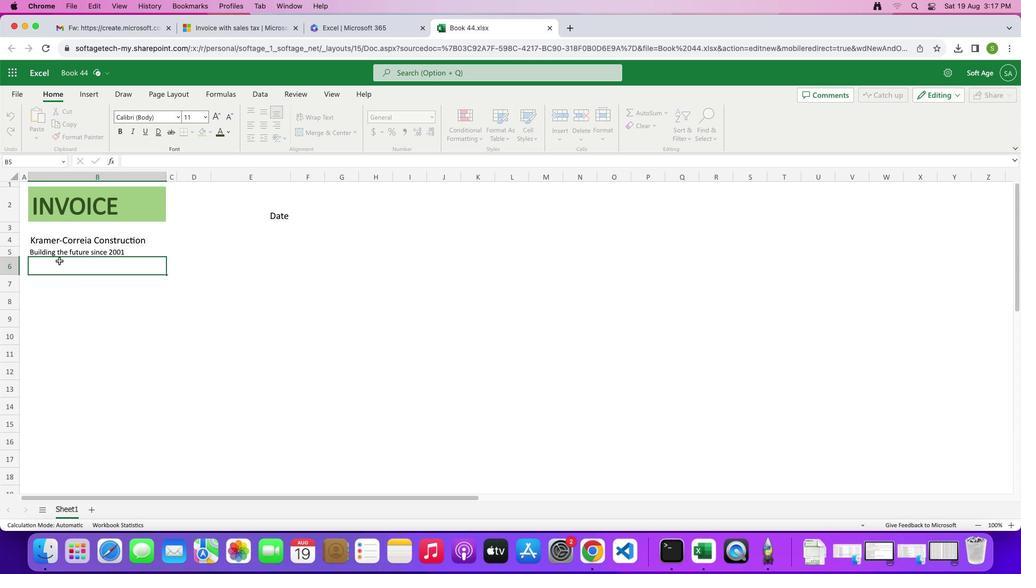 
Action: Mouse moved to (63, 253)
Screenshot: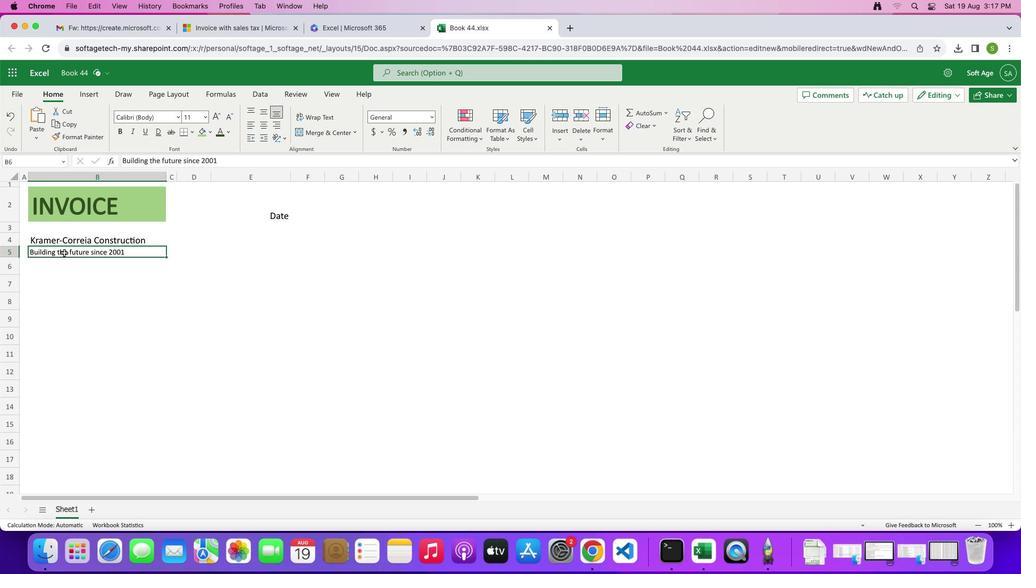 
Action: Mouse pressed left at (63, 253)
Screenshot: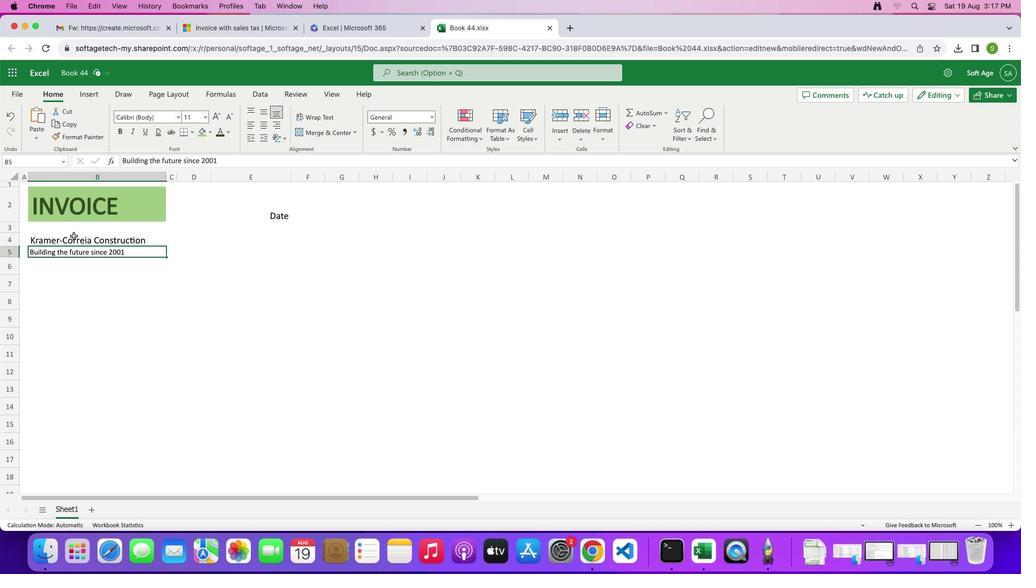 
Action: Mouse moved to (133, 130)
Screenshot: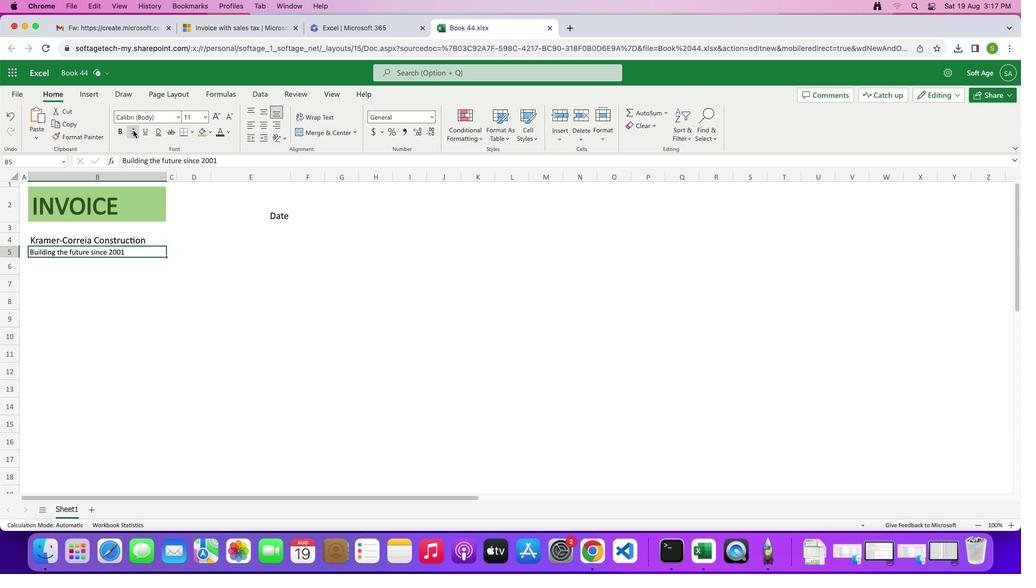 
Action: Mouse pressed left at (133, 130)
Screenshot: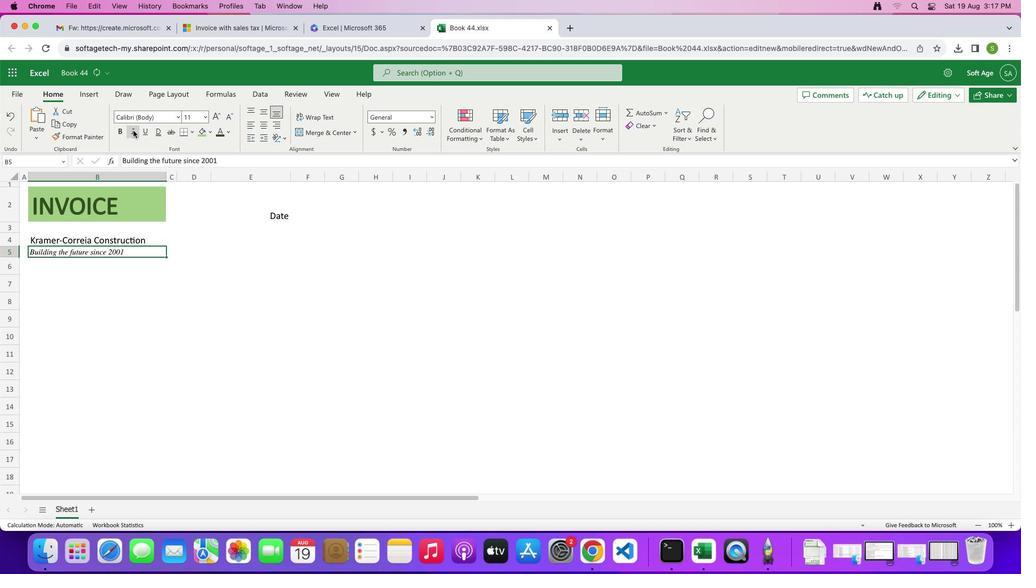
Action: Mouse moved to (256, 238)
Screenshot: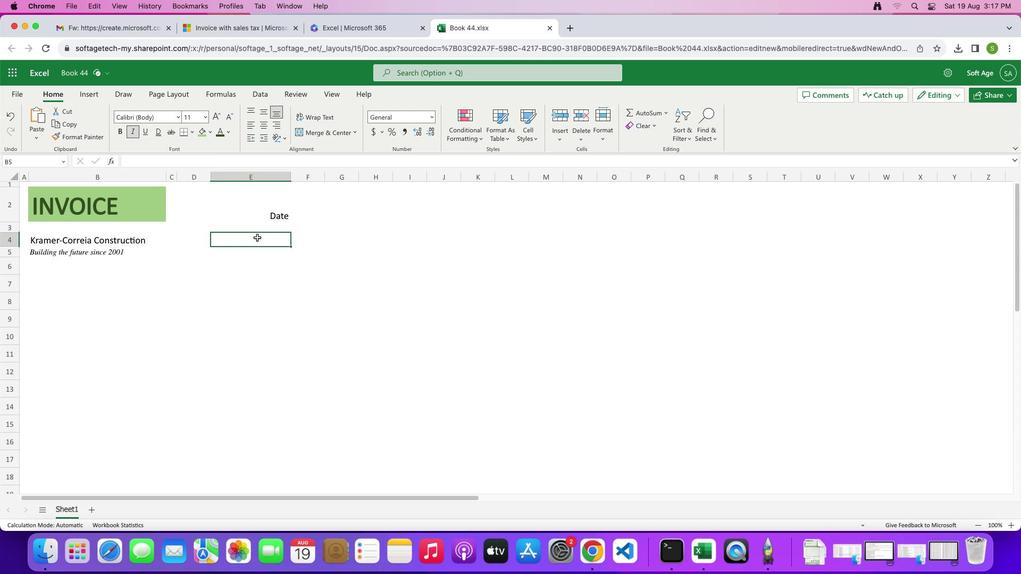 
Action: Mouse pressed left at (256, 238)
Screenshot: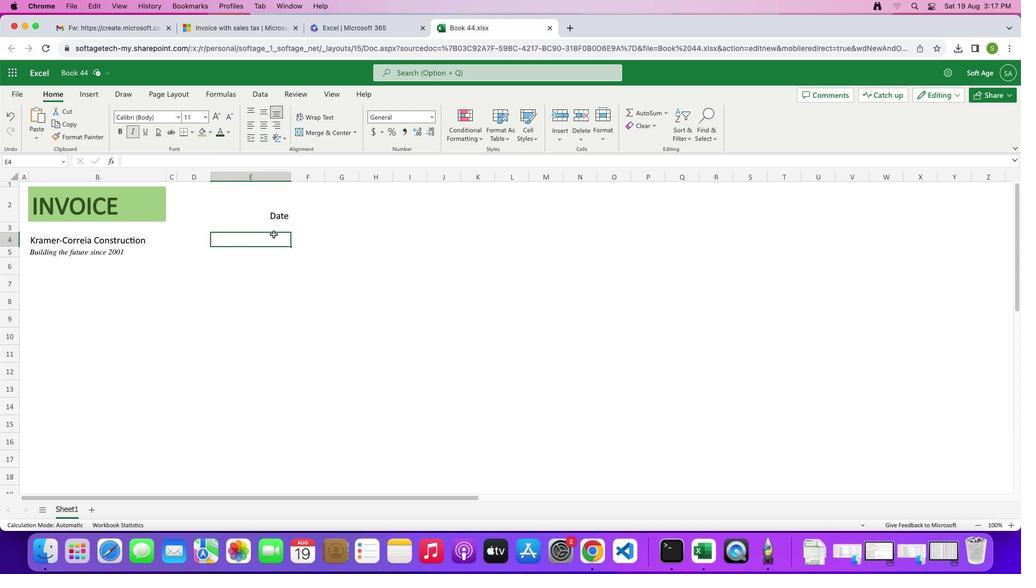 
Action: Mouse moved to (264, 238)
Screenshot: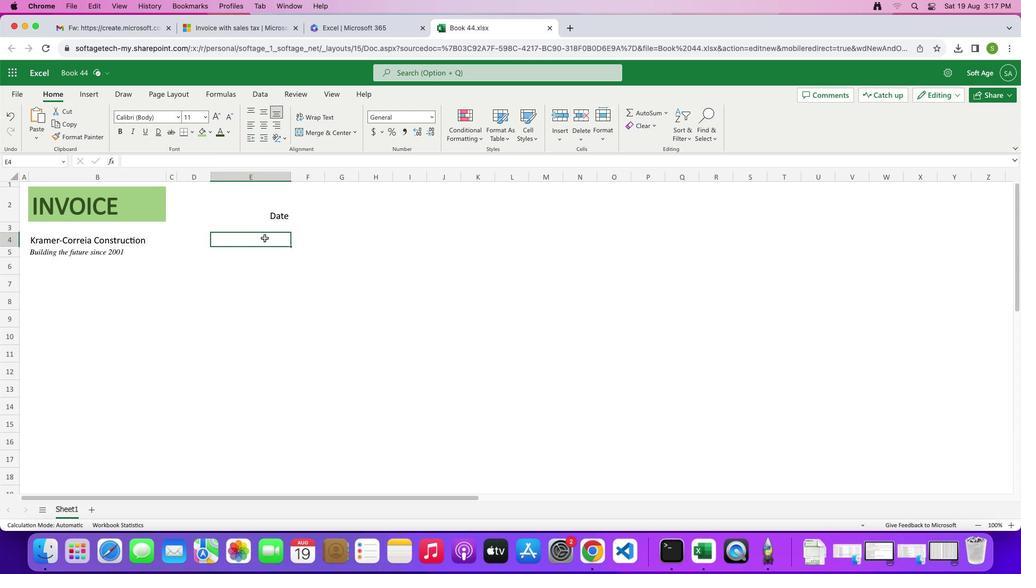 
Action: Key pressed Key.shift'I''n''v''o''i''c''e'Key.shift_r':'Key.space'1''0''0'
Screenshot: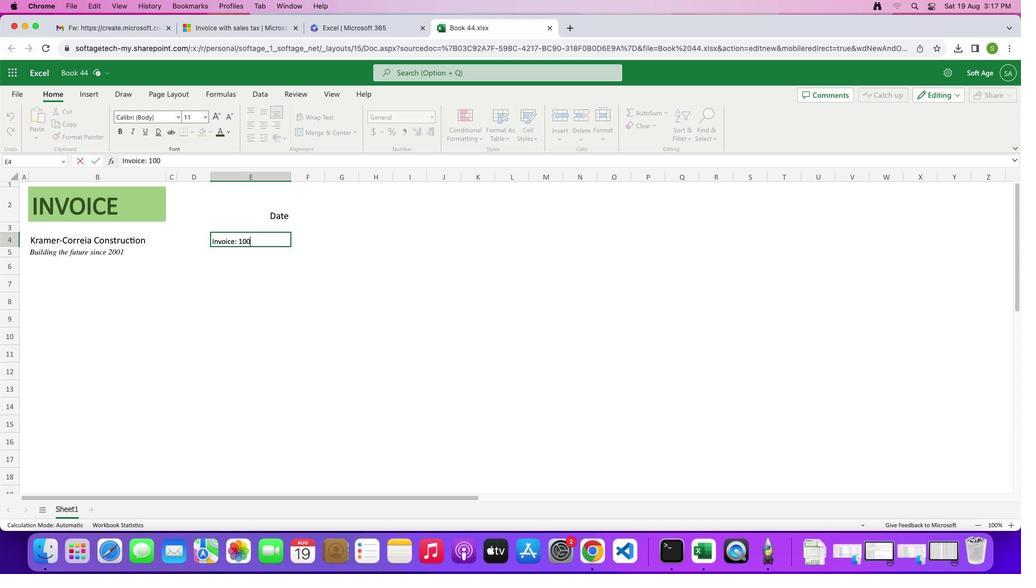
Action: Mouse moved to (230, 255)
Screenshot: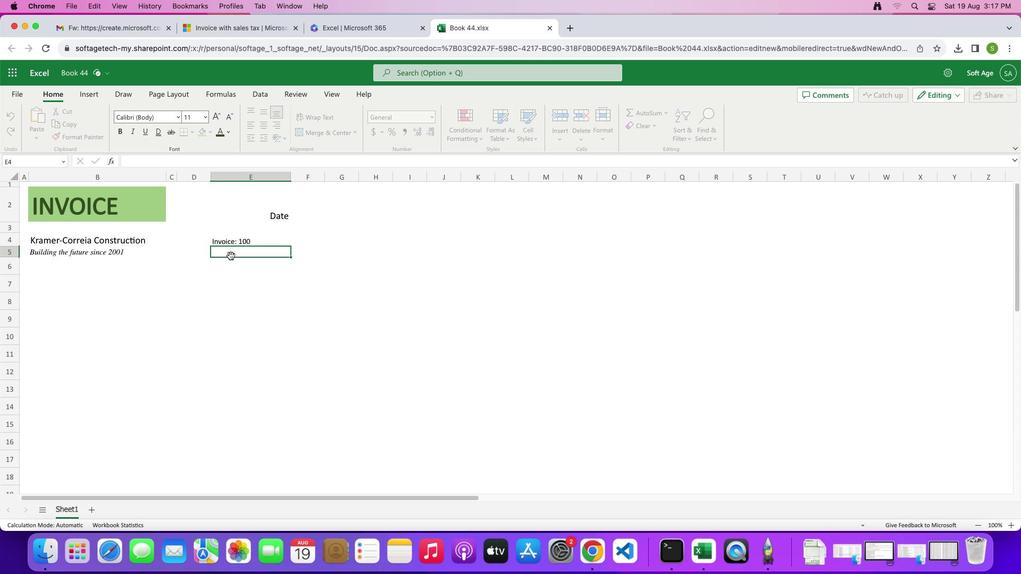 
Action: Mouse pressed left at (230, 255)
Screenshot: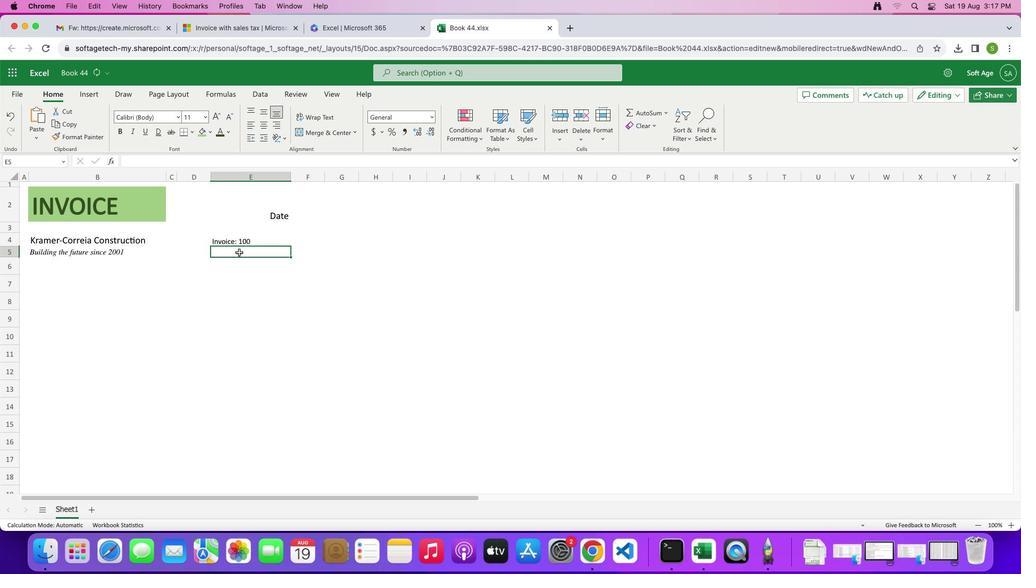 
Action: Mouse moved to (239, 252)
Screenshot: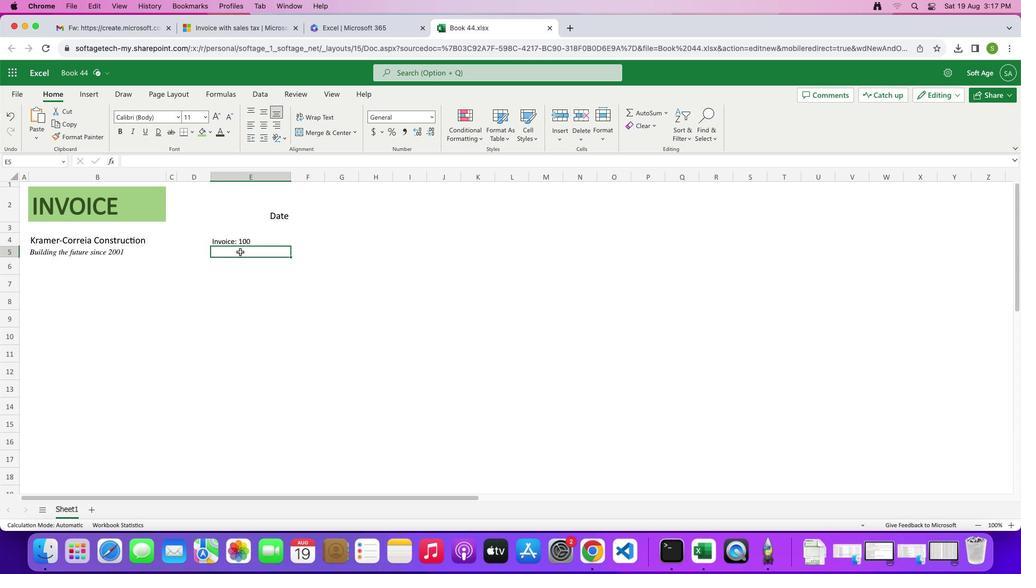 
Action: Key pressed Key.shift'F''o''r'Key.shift_r':'Key.spaceKey.shift'B''u''i''l''d''i''n''g'Key.space'p''r''o''j''e''c''t'
Screenshot: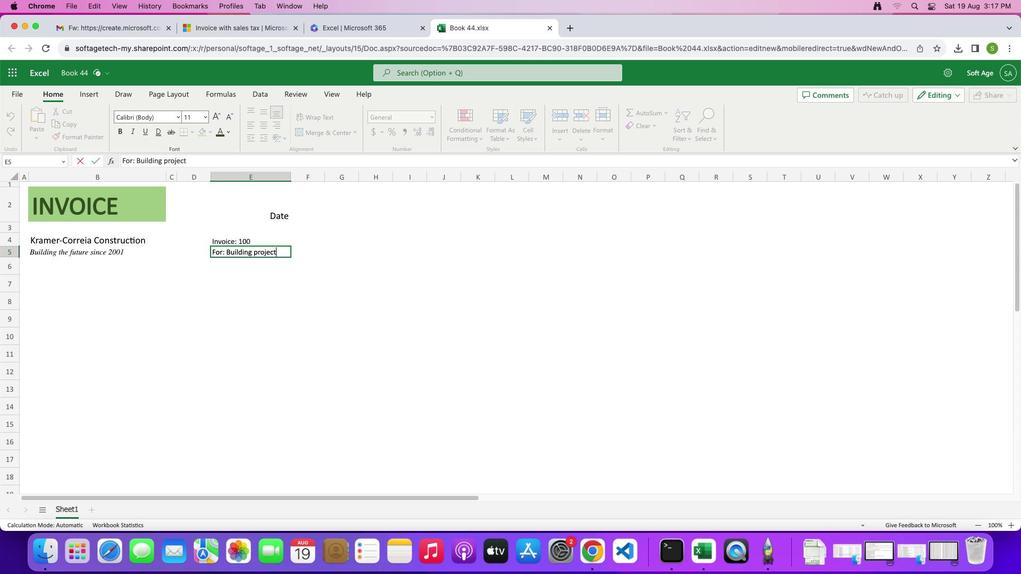 
Action: Mouse moved to (221, 312)
Screenshot: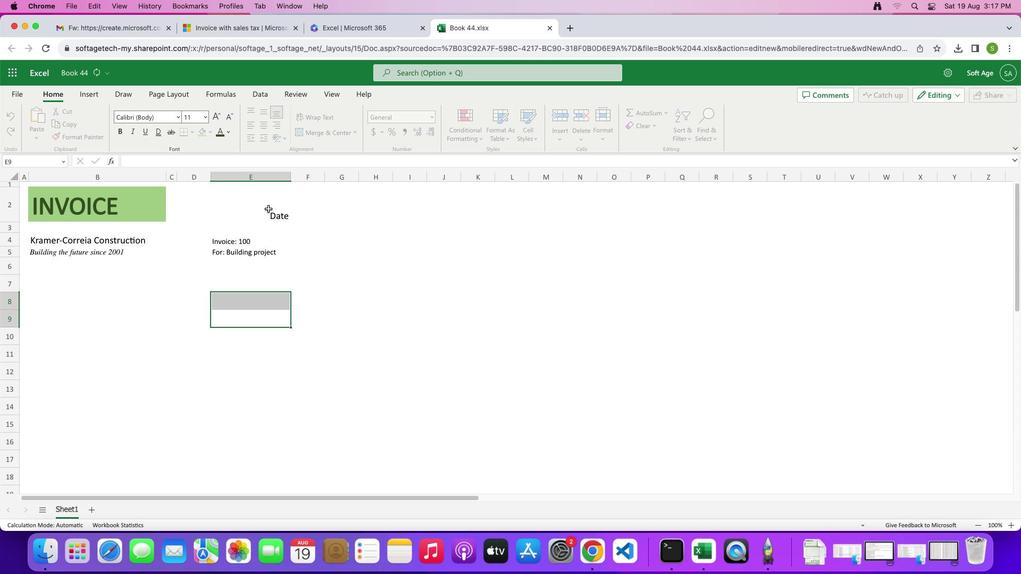 
Action: Mouse pressed left at (221, 312)
Screenshot: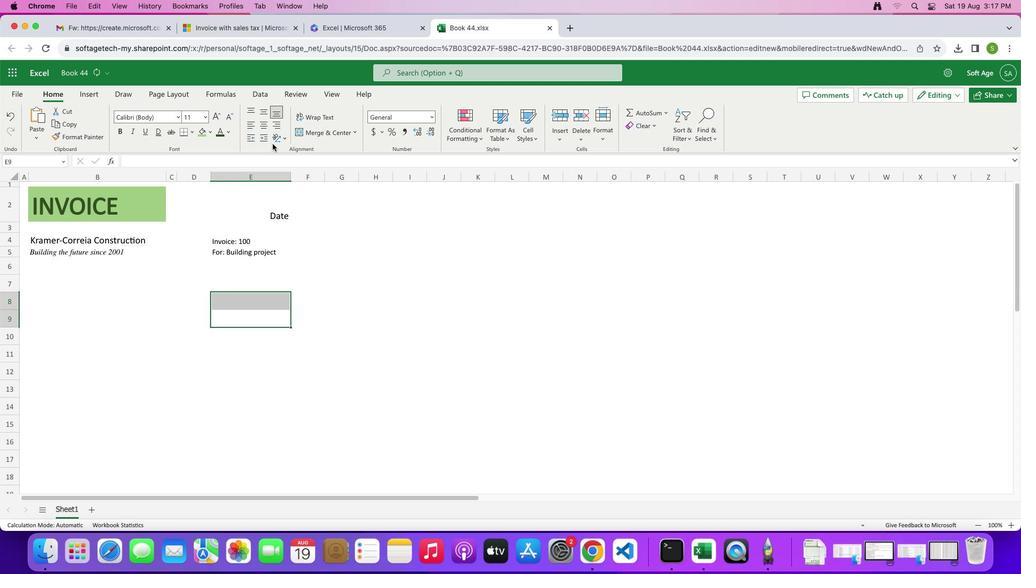 
Action: Mouse moved to (228, 244)
Screenshot: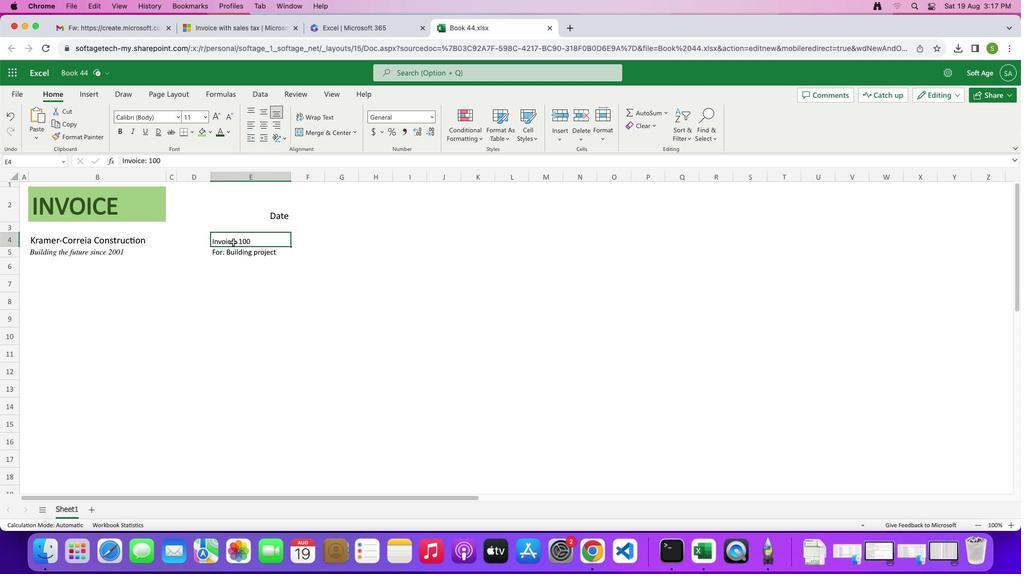 
Action: Mouse pressed left at (228, 244)
Screenshot: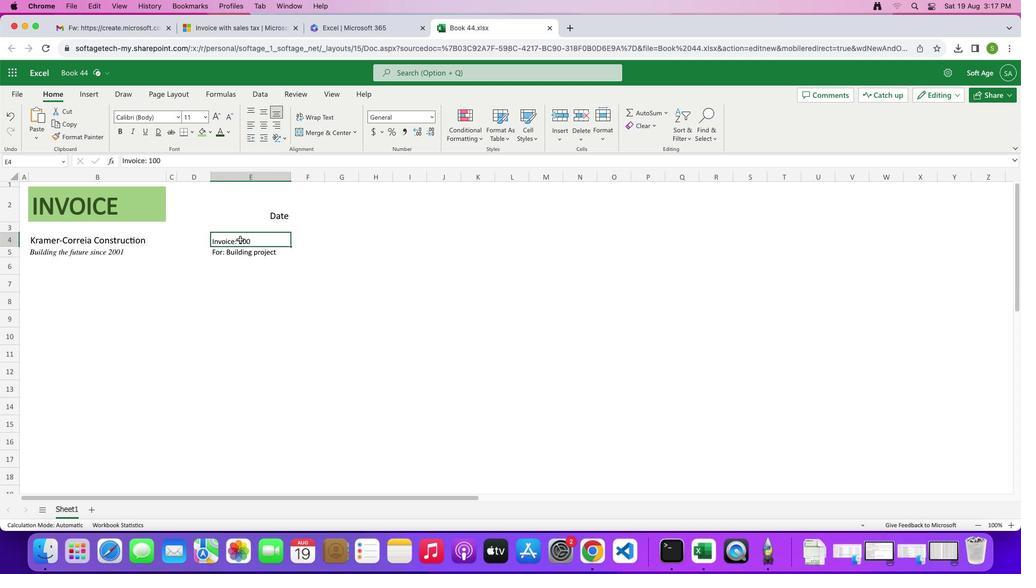 
Action: Mouse moved to (234, 241)
Screenshot: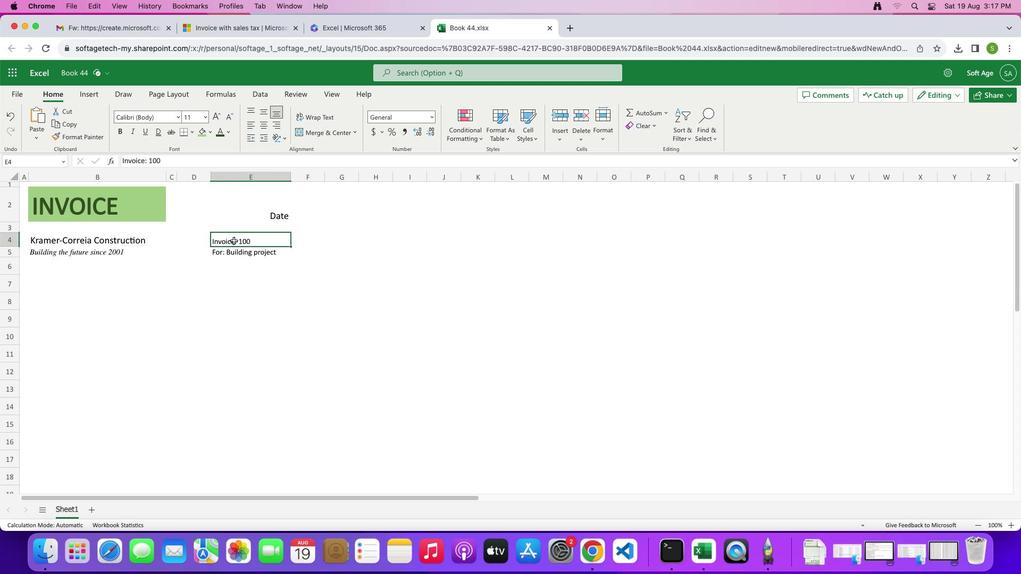 
Action: Mouse pressed left at (234, 241)
Screenshot: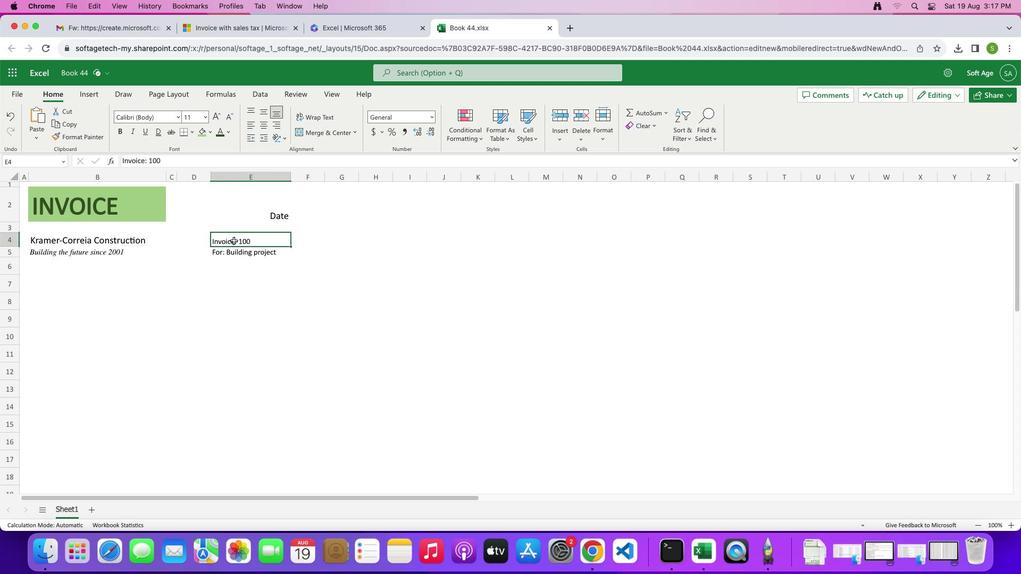 
Action: Mouse pressed left at (234, 241)
Screenshot: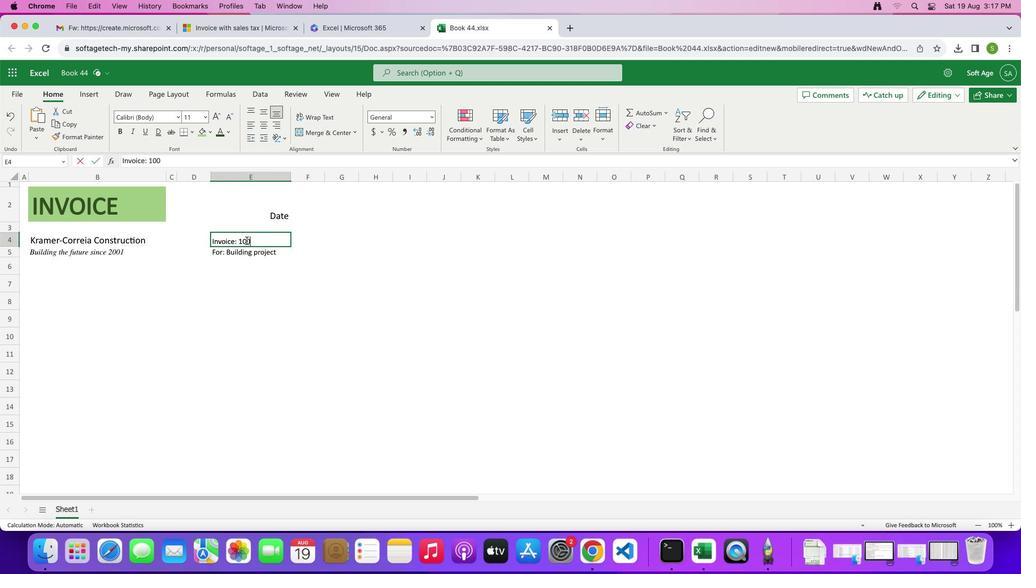 
Action: Mouse moved to (236, 240)
Screenshot: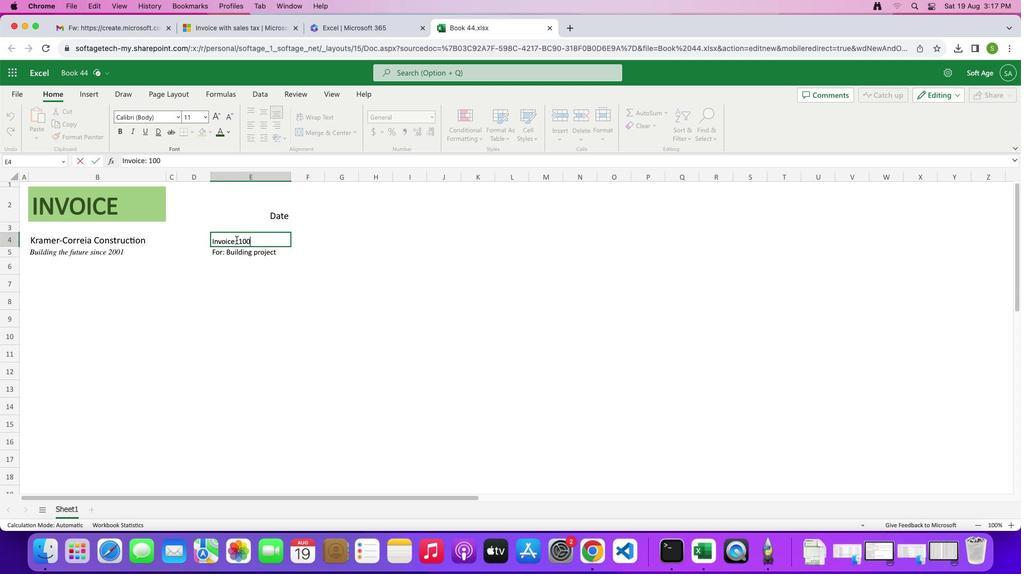 
Action: Mouse pressed left at (236, 240)
Screenshot: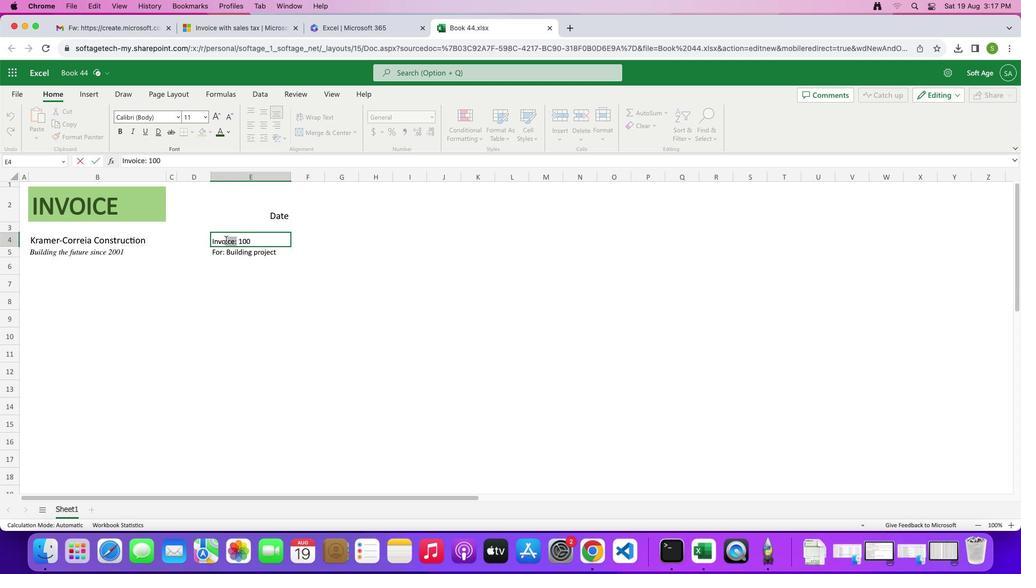 
Action: Mouse moved to (119, 131)
Screenshot: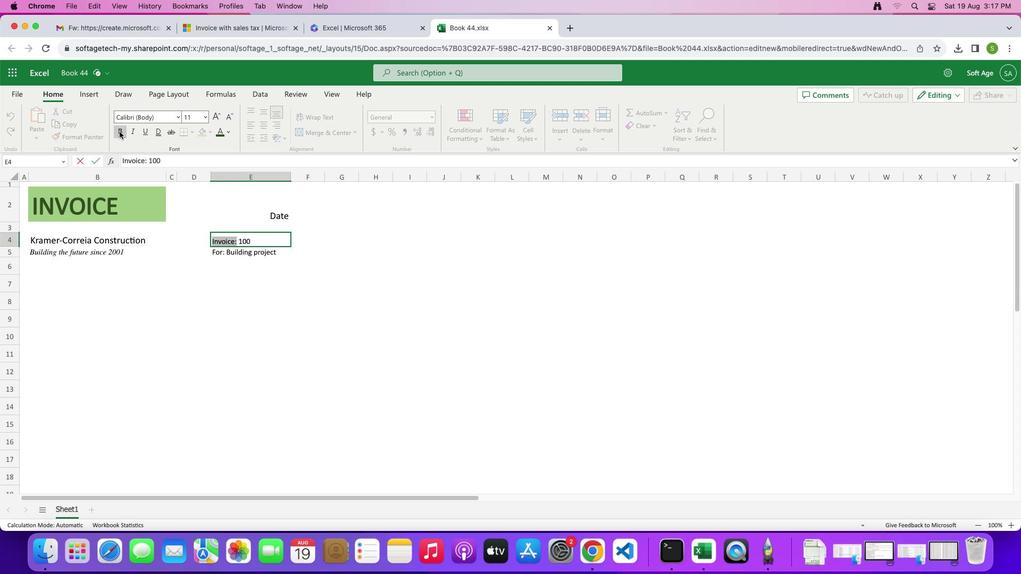 
Action: Mouse pressed left at (119, 131)
Screenshot: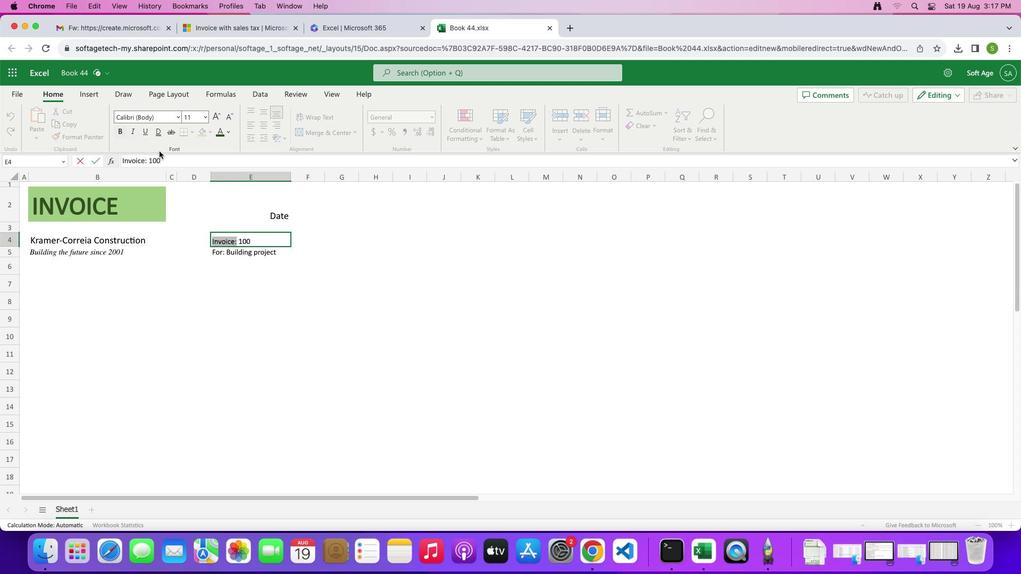 
Action: Mouse moved to (324, 261)
Screenshot: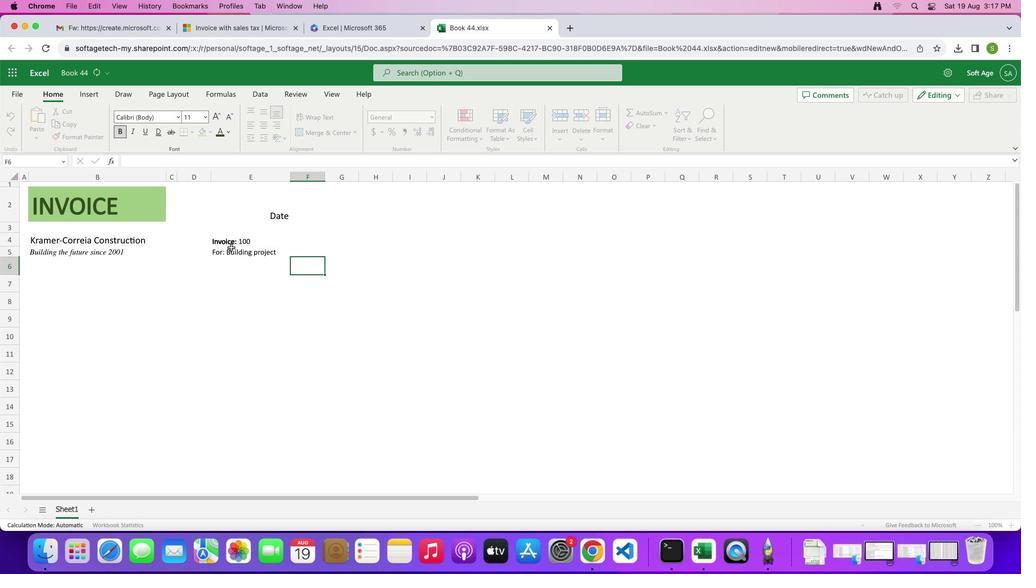 
Action: Mouse pressed left at (324, 261)
Screenshot: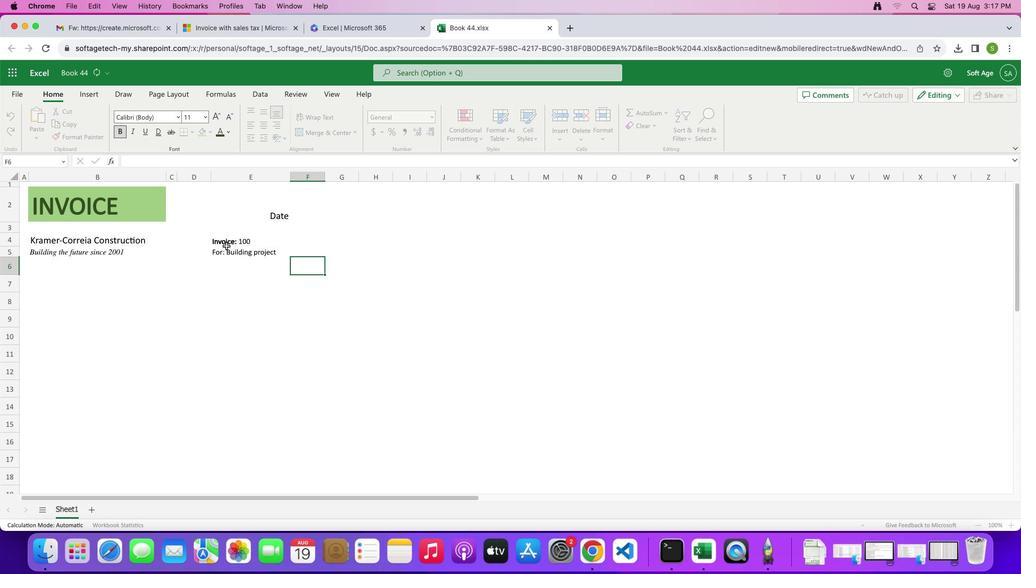 
Action: Mouse moved to (219, 253)
Screenshot: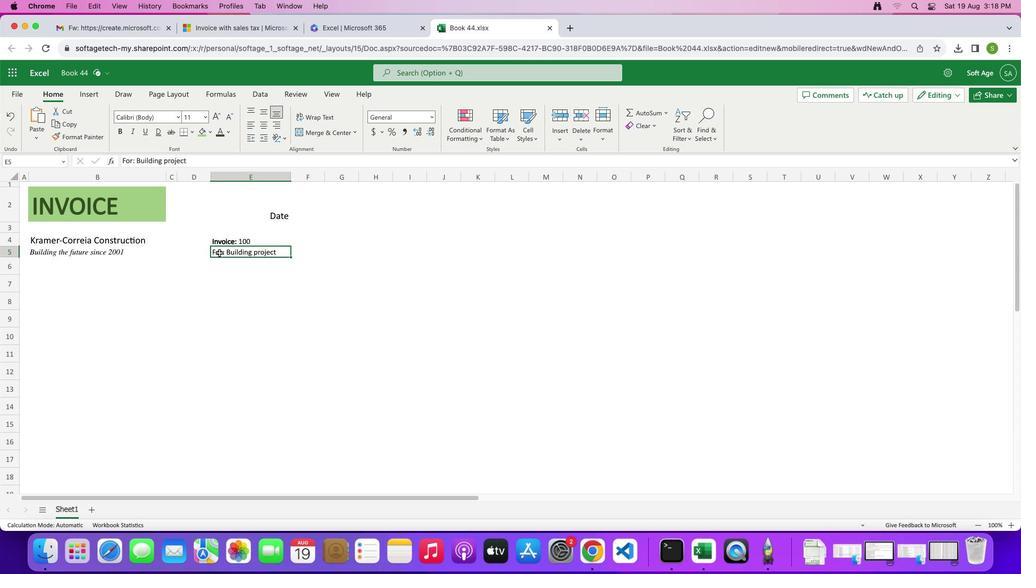 
Action: Mouse pressed left at (219, 253)
Screenshot: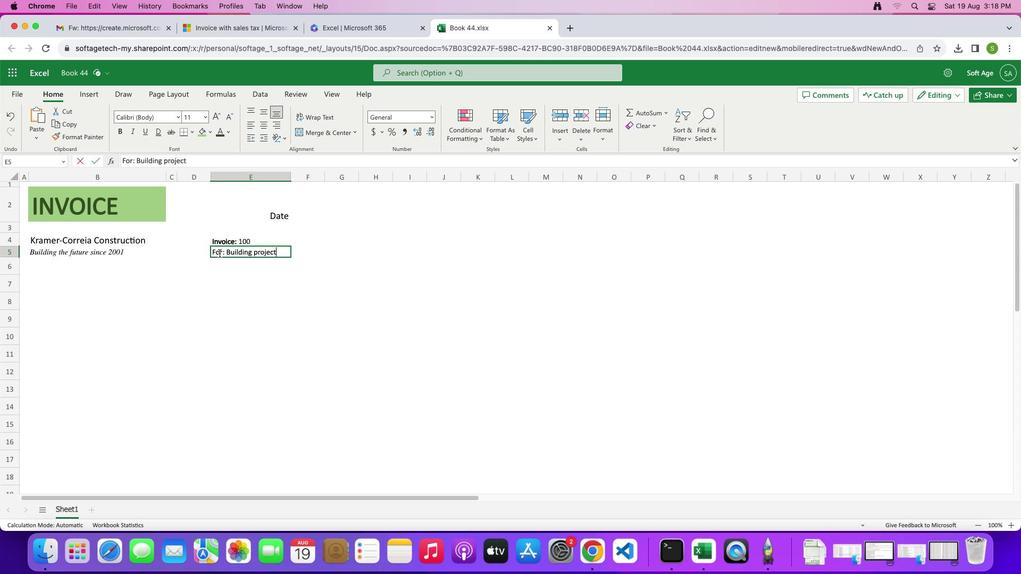 
Action: Mouse moved to (219, 253)
Screenshot: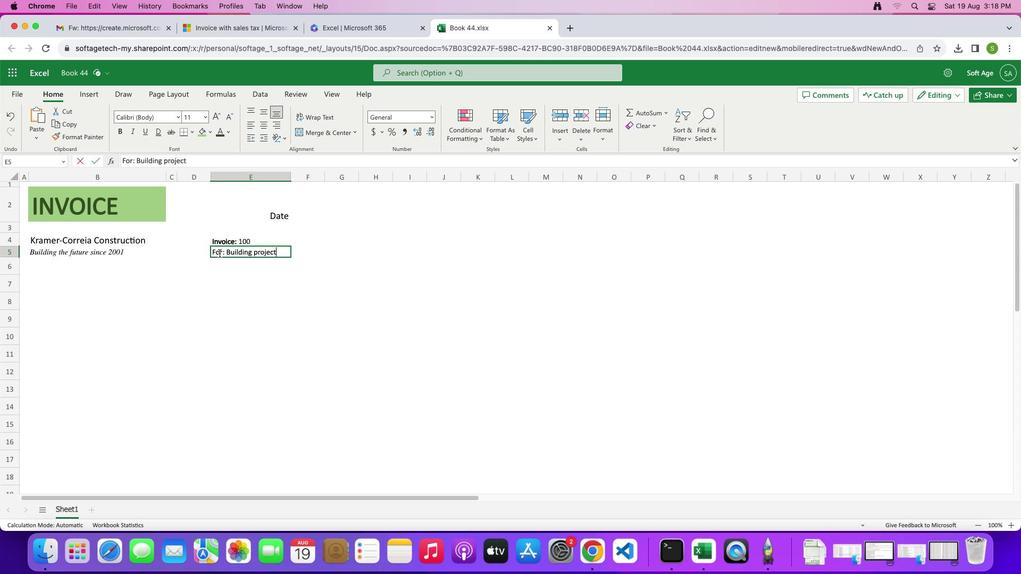 
Action: Mouse pressed left at (219, 253)
Screenshot: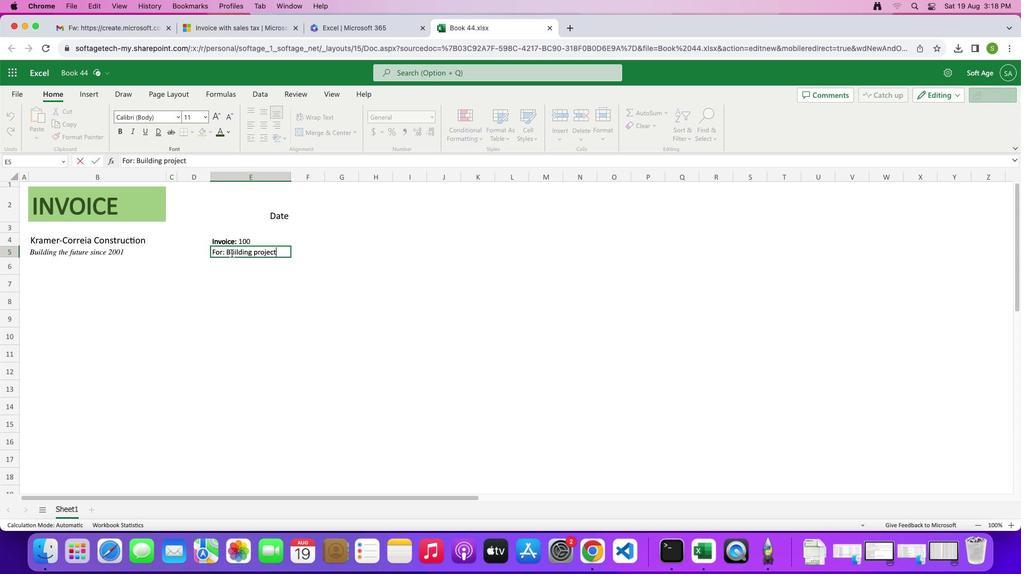 
Action: Mouse moved to (225, 252)
Screenshot: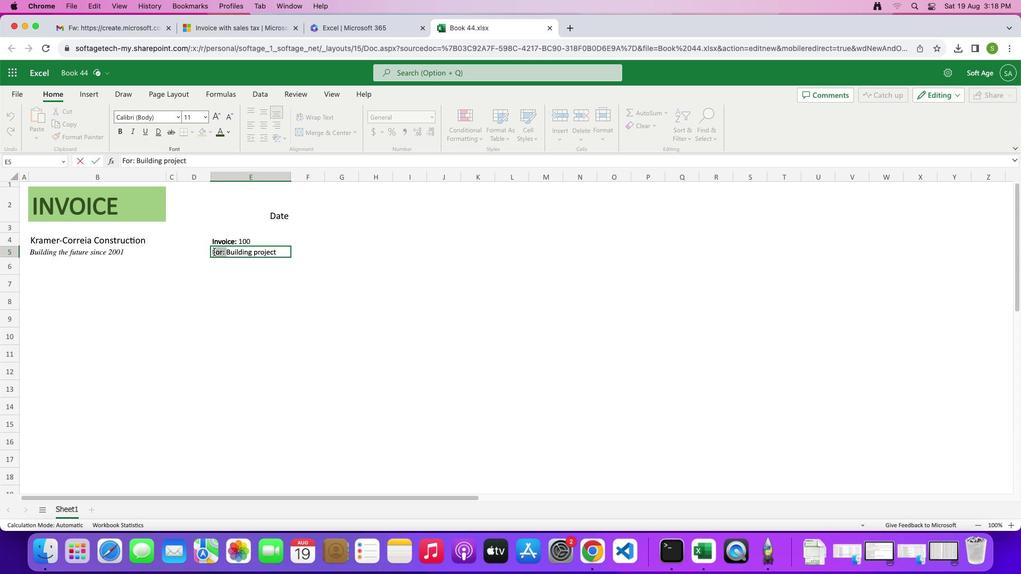 
Action: Mouse pressed left at (225, 252)
Screenshot: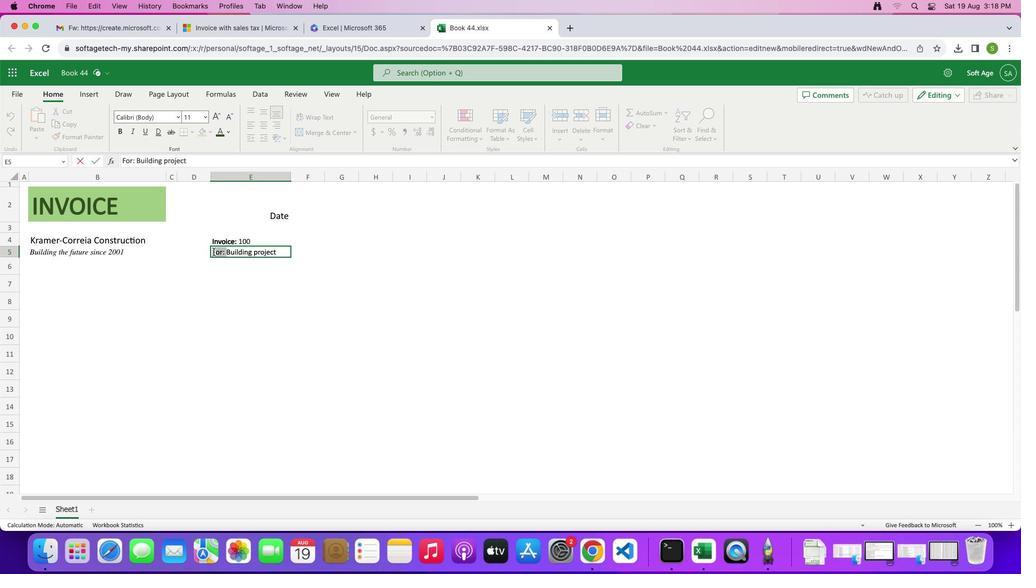 
Action: Mouse moved to (123, 131)
Screenshot: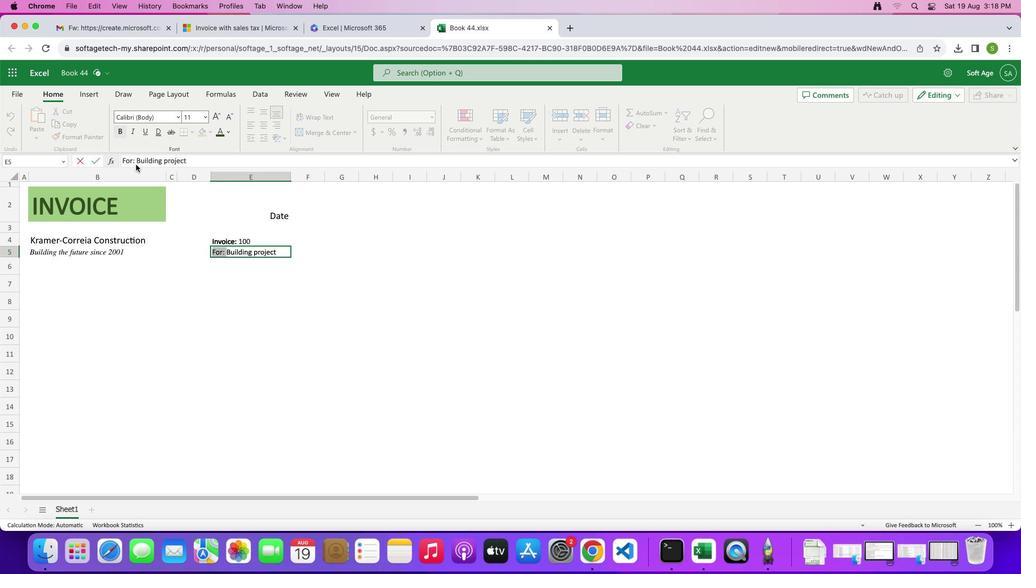 
Action: Mouse pressed left at (123, 131)
Screenshot: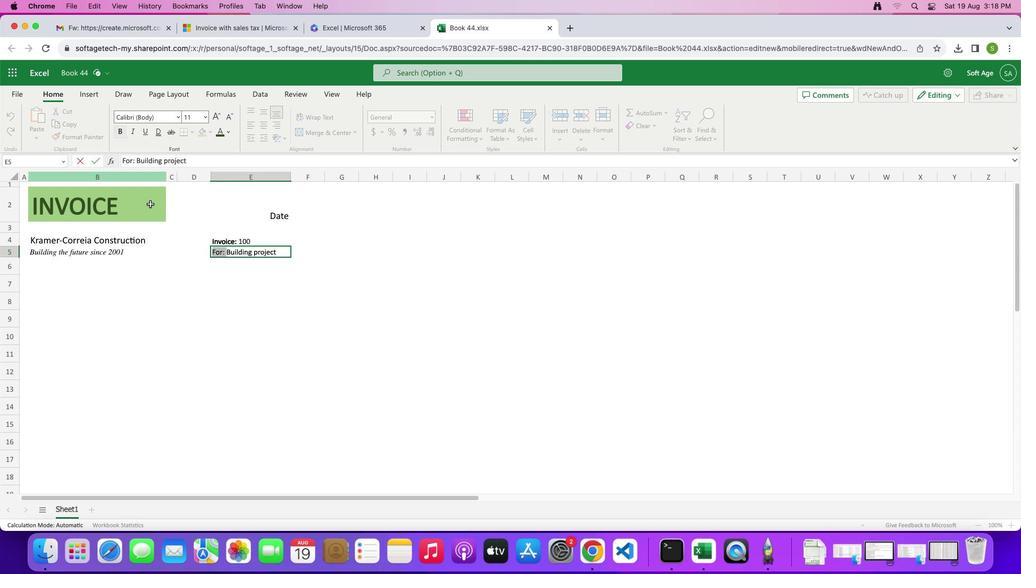 
Action: Mouse moved to (202, 286)
Screenshot: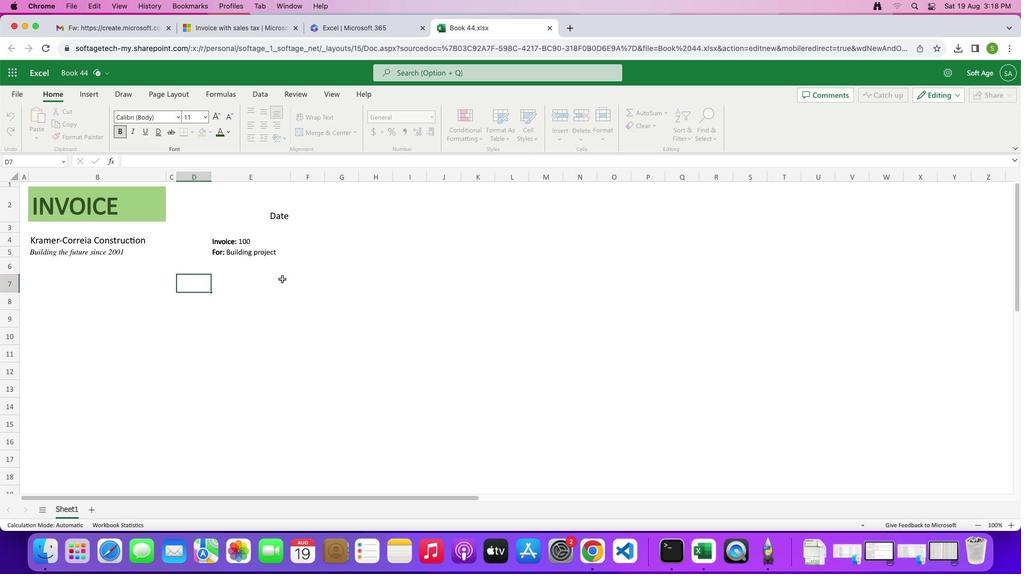 
Action: Mouse pressed left at (202, 286)
Screenshot: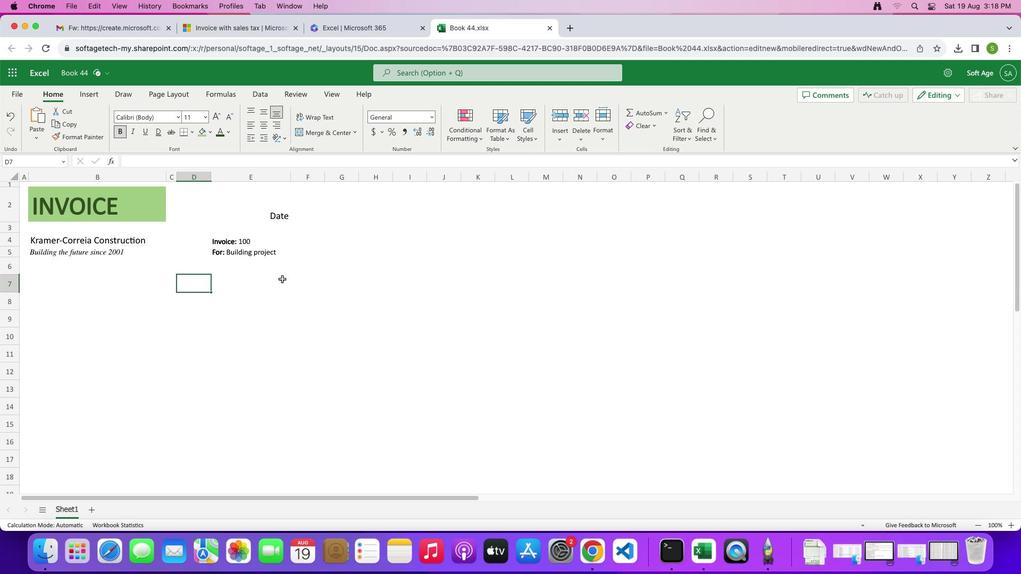 
Action: Mouse moved to (40, 284)
Screenshot: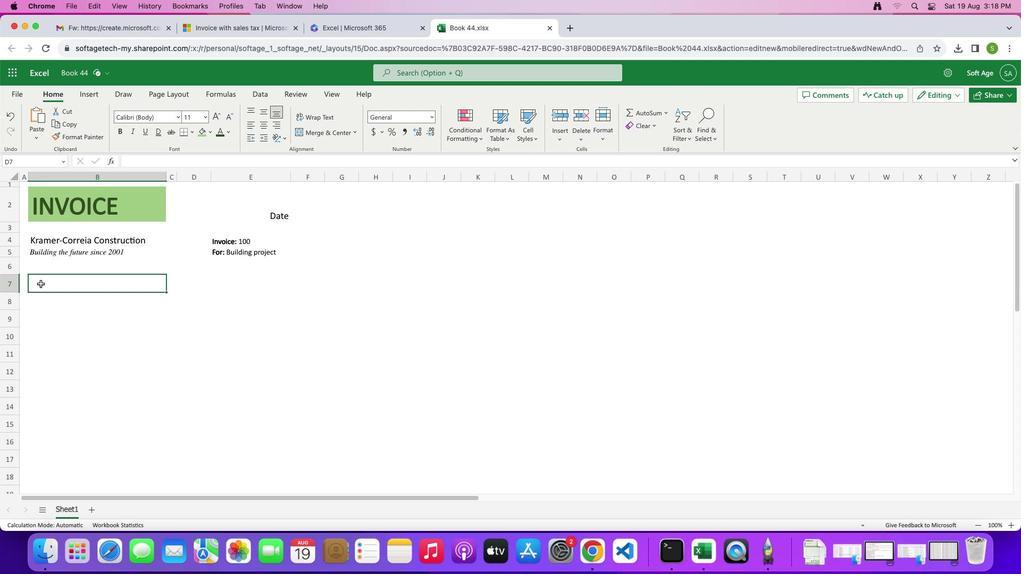
Action: Mouse pressed left at (40, 284)
Screenshot: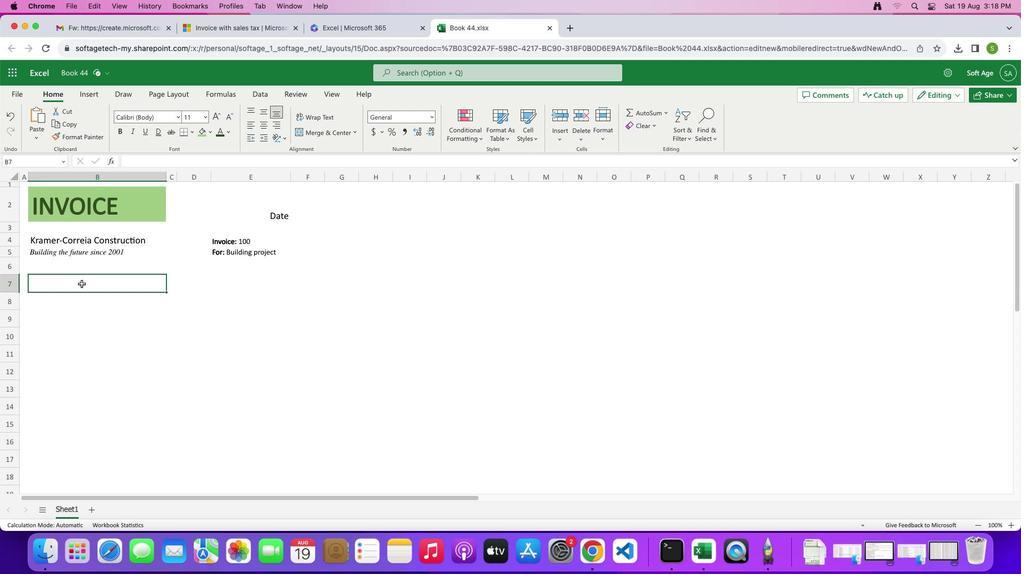 
Action: Mouse moved to (202, 132)
Screenshot: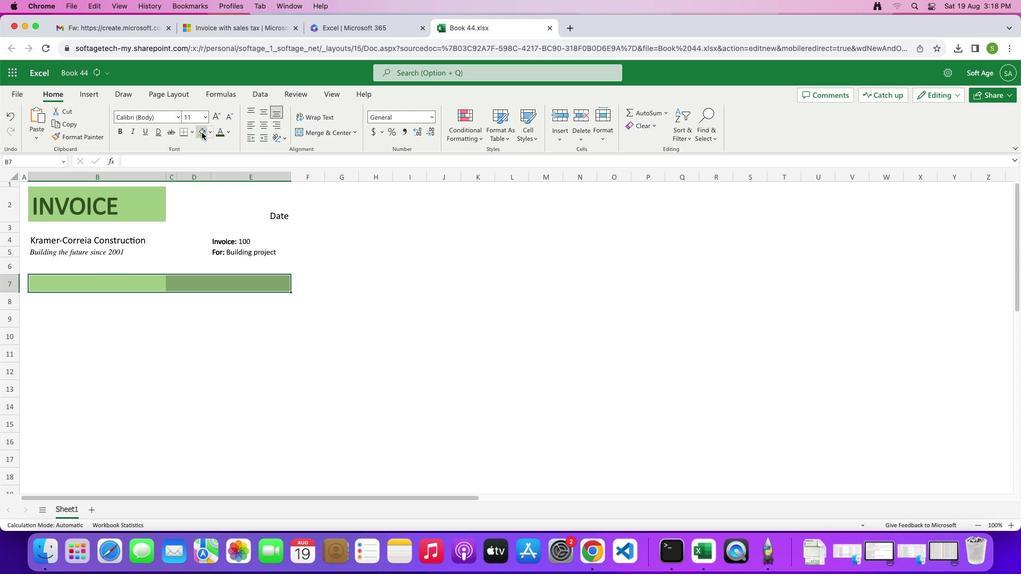 
Action: Mouse pressed left at (202, 132)
Screenshot: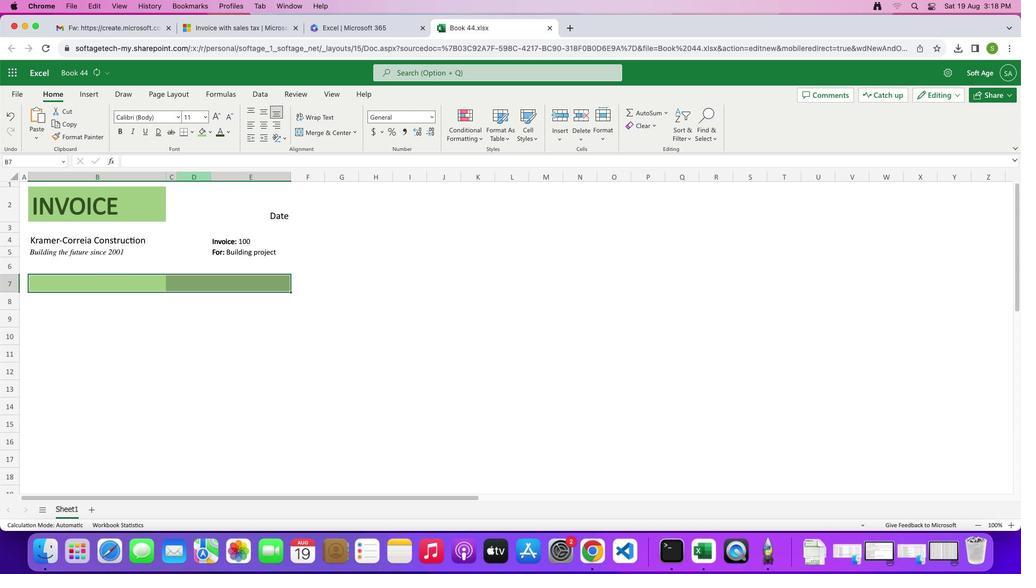 
Action: Mouse moved to (94, 330)
Screenshot: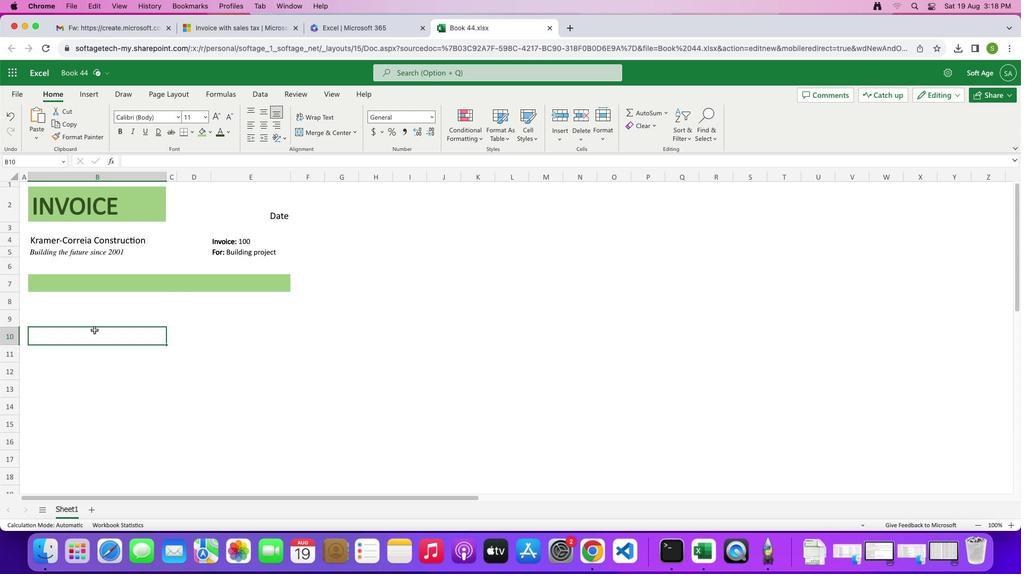 
Action: Mouse pressed left at (94, 330)
Screenshot: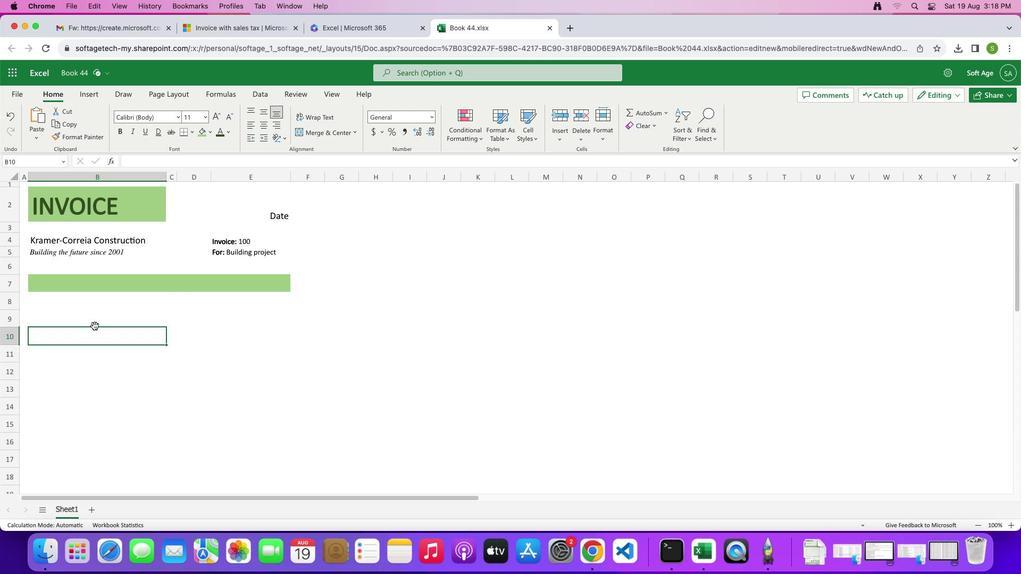 
Action: Mouse moved to (51, 281)
Screenshot: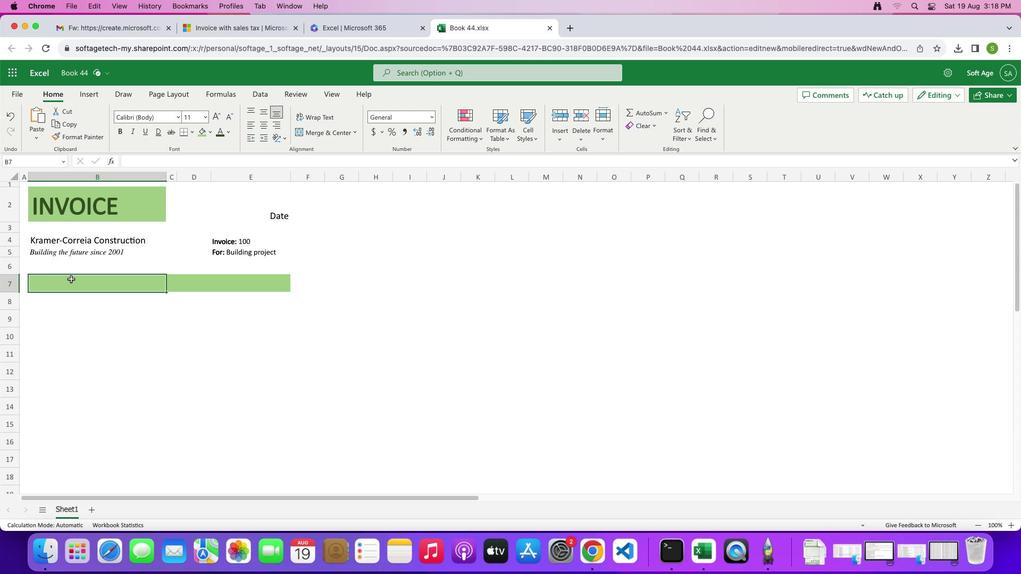 
Action: Mouse pressed left at (51, 281)
Screenshot: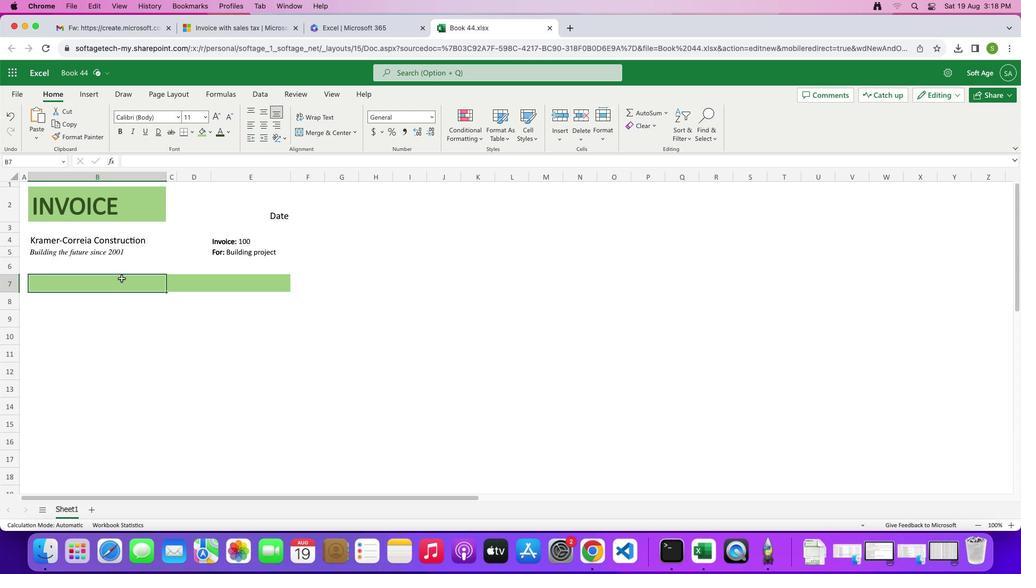 
Action: Mouse moved to (193, 130)
Screenshot: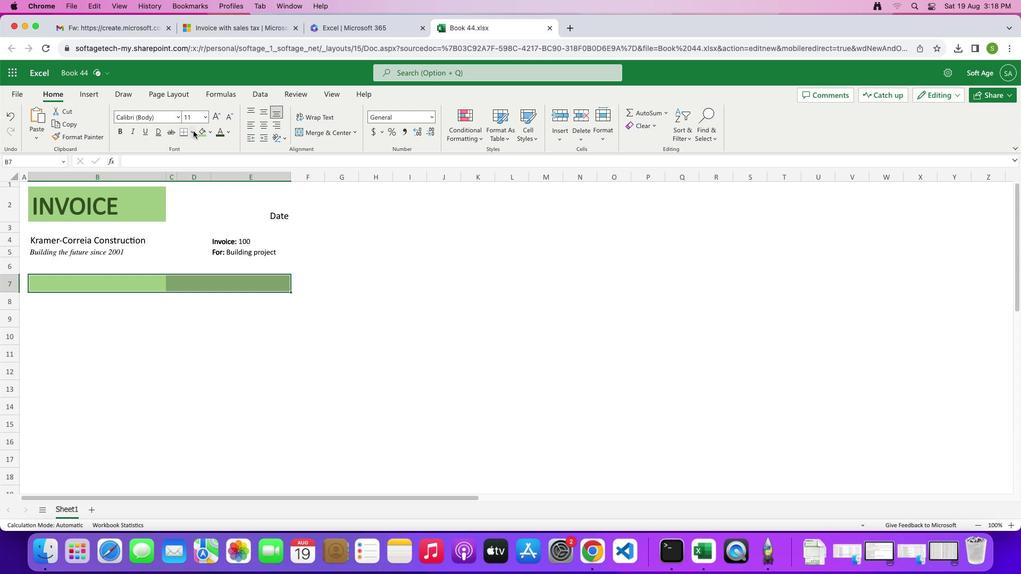 
Action: Mouse pressed left at (193, 130)
Screenshot: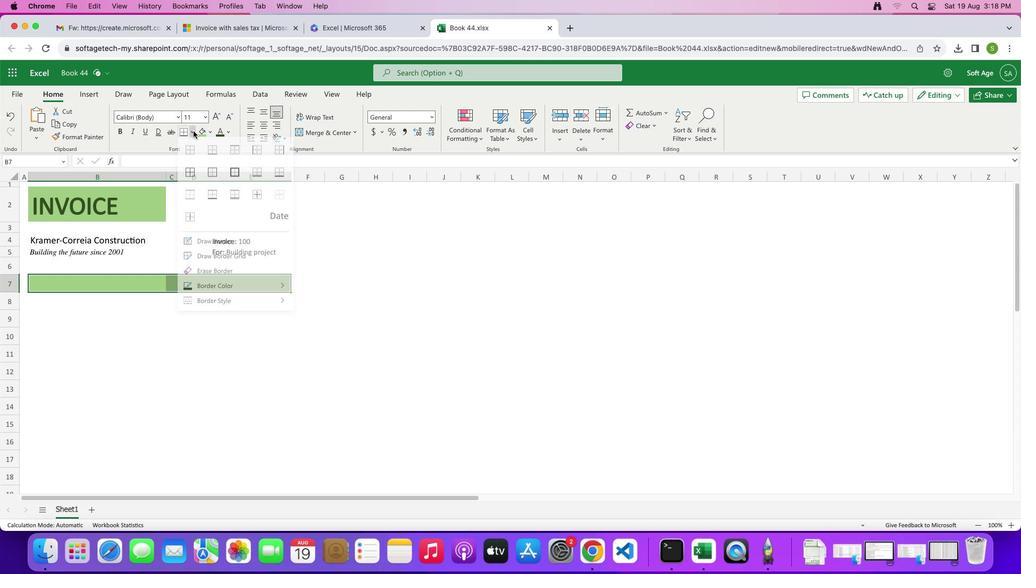 
Action: Mouse moved to (275, 177)
Screenshot: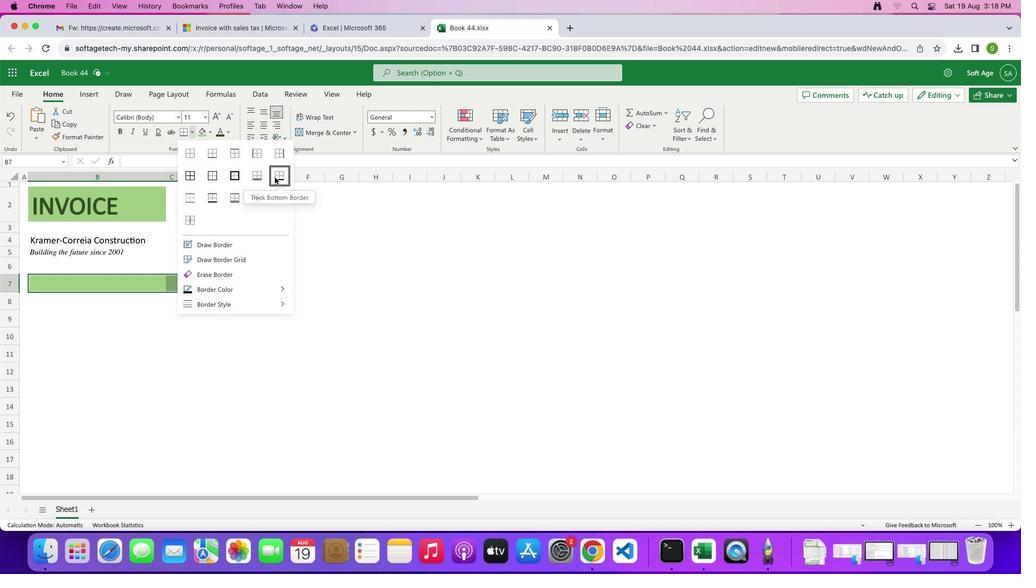 
Action: Mouse pressed left at (275, 177)
Screenshot: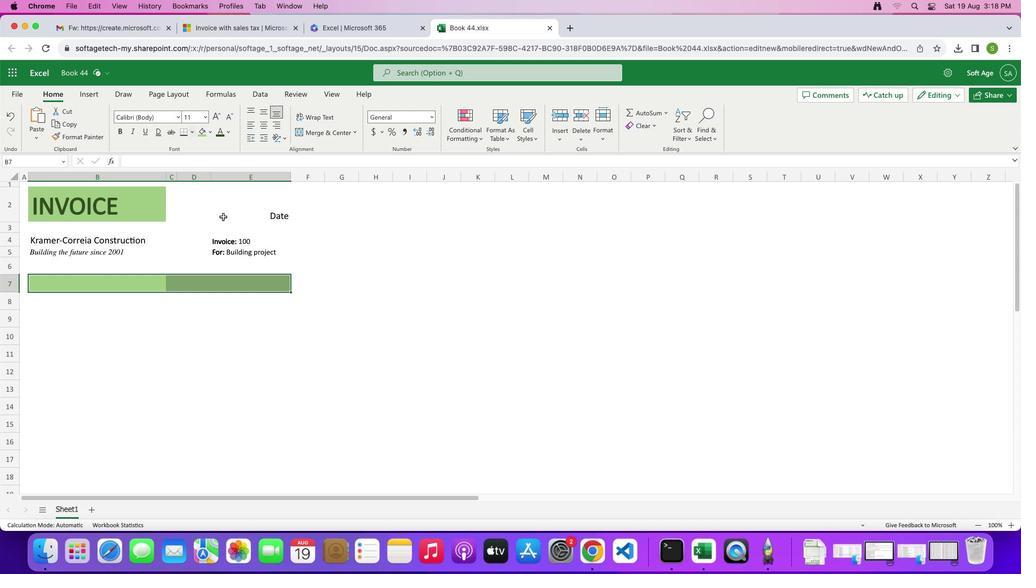 
Action: Mouse moved to (138, 284)
Screenshot: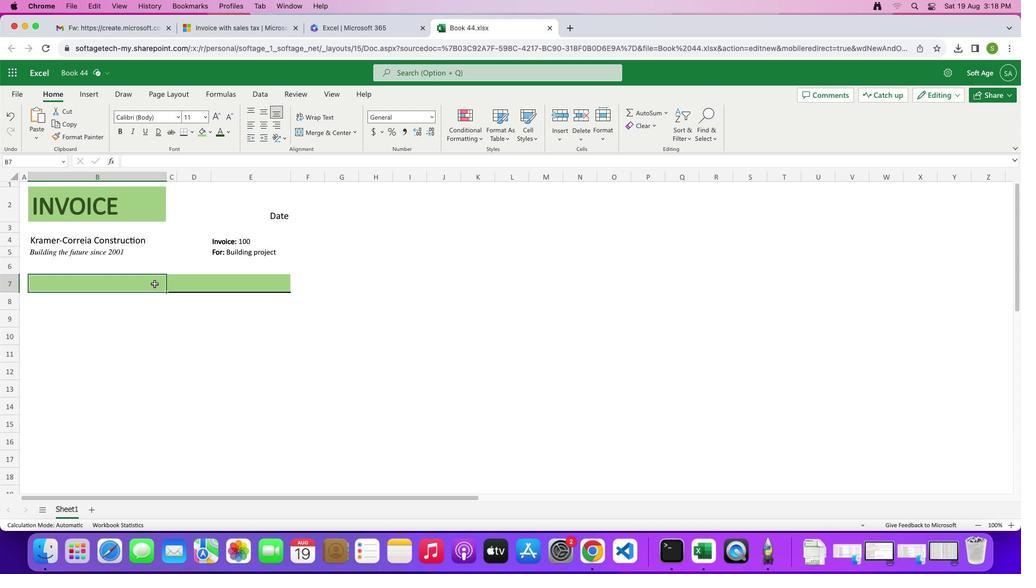 
Action: Mouse pressed left at (138, 284)
Screenshot: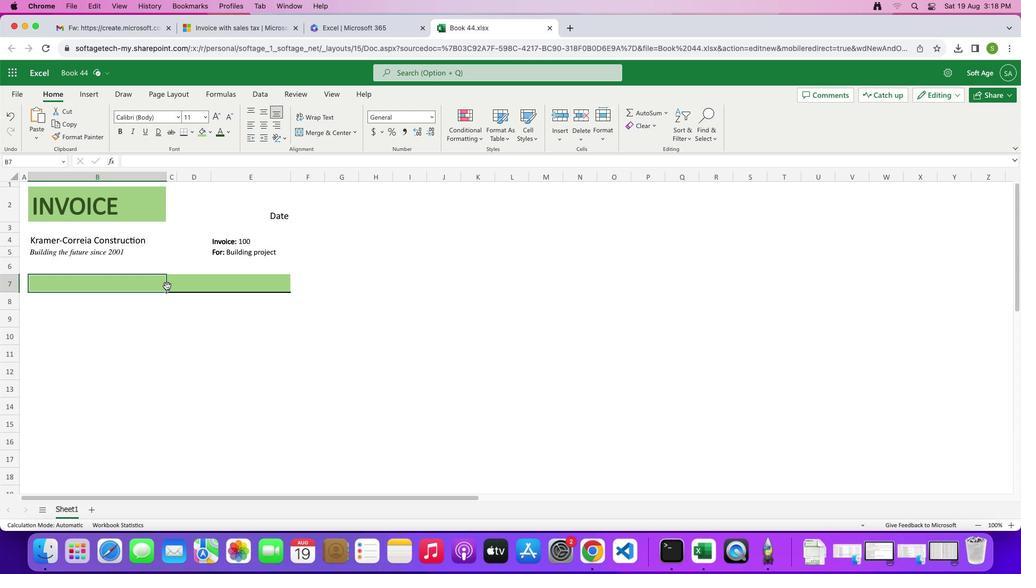
Action: Mouse moved to (125, 318)
Screenshot: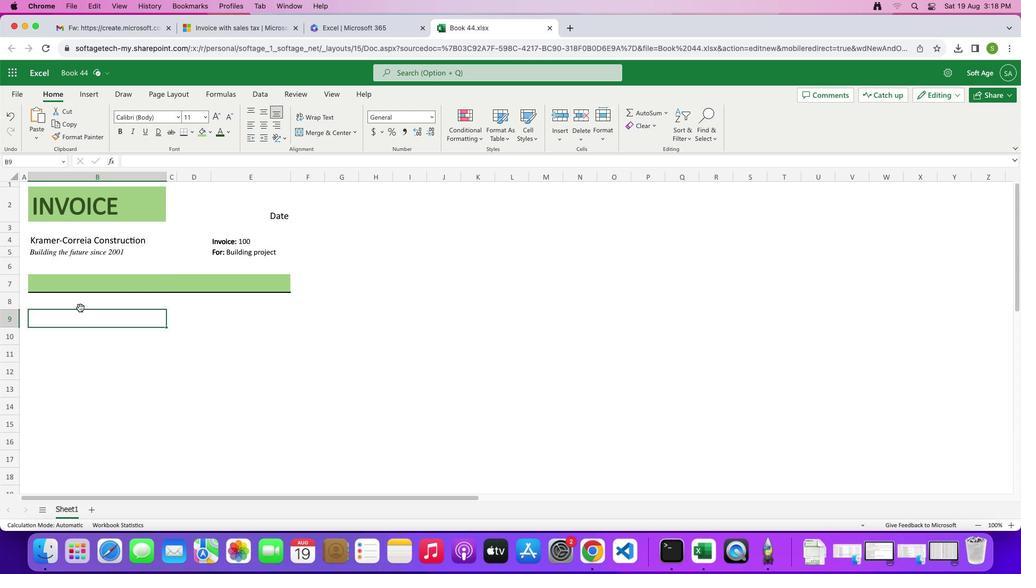 
Action: Mouse pressed left at (125, 318)
Screenshot: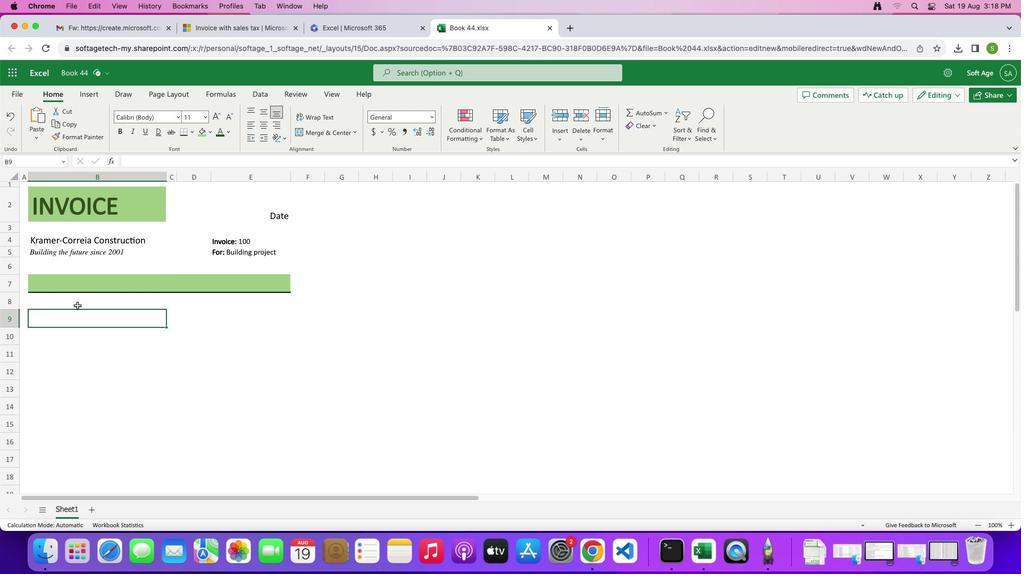 
Action: Mouse moved to (80, 285)
Screenshot: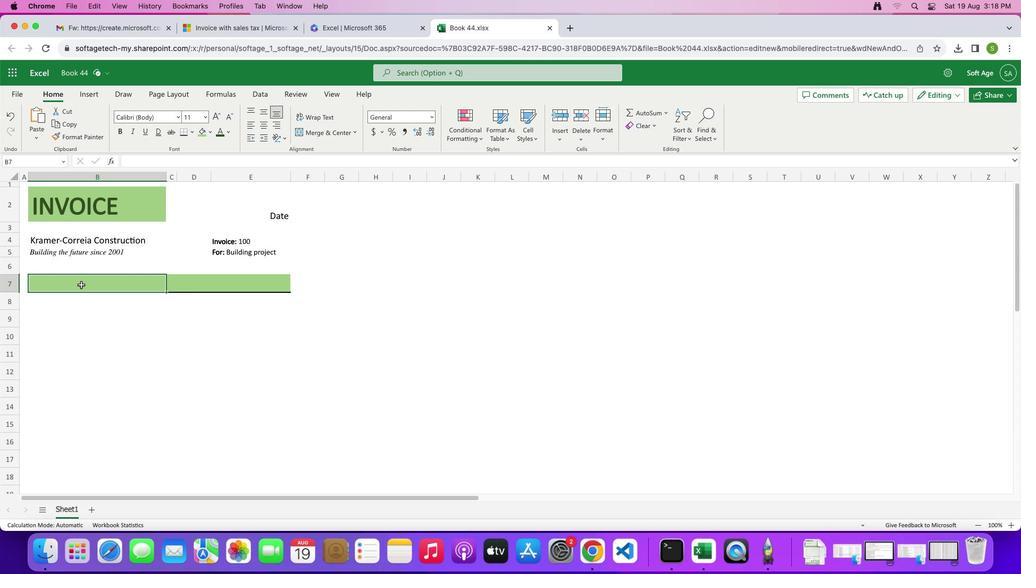 
Action: Mouse pressed left at (80, 285)
Screenshot: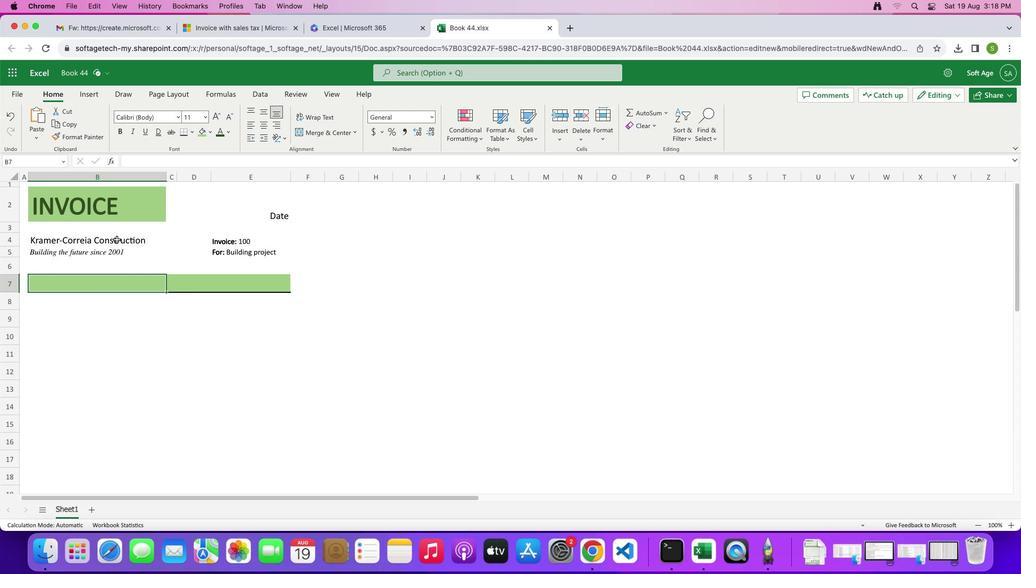 
Action: Mouse moved to (46, 265)
Screenshot: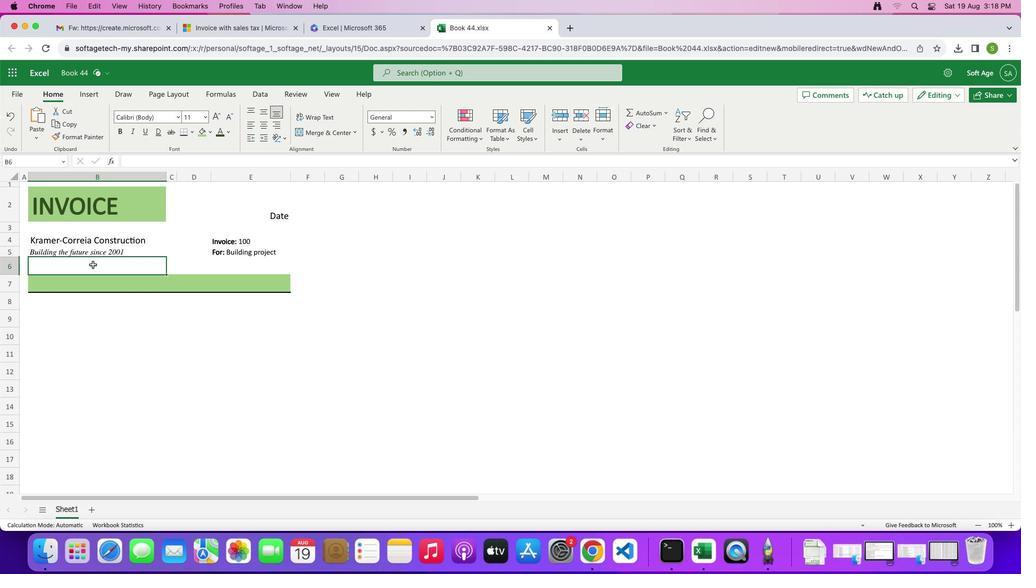 
Action: Mouse pressed left at (46, 265)
Screenshot: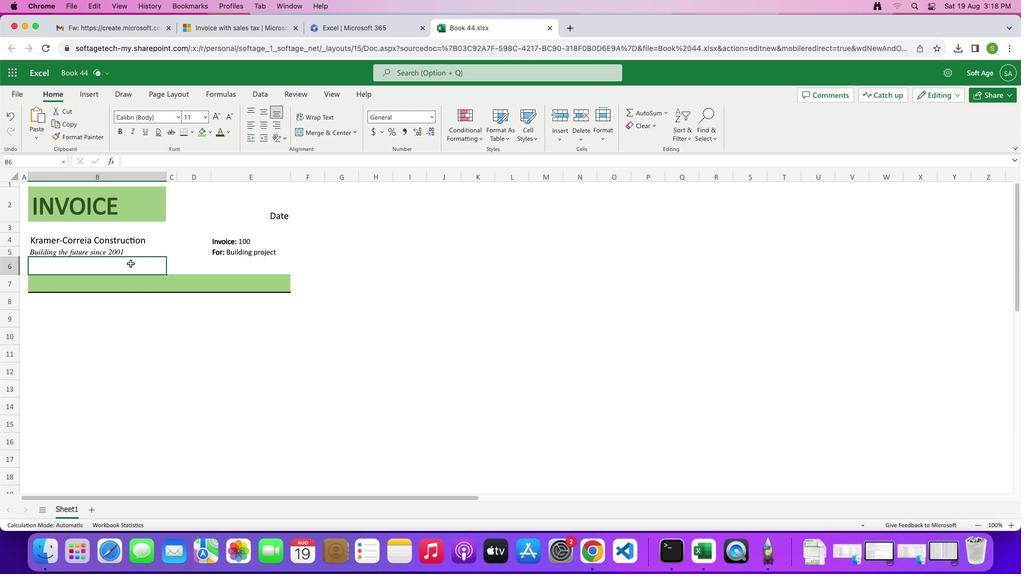 
Action: Mouse moved to (182, 131)
Screenshot: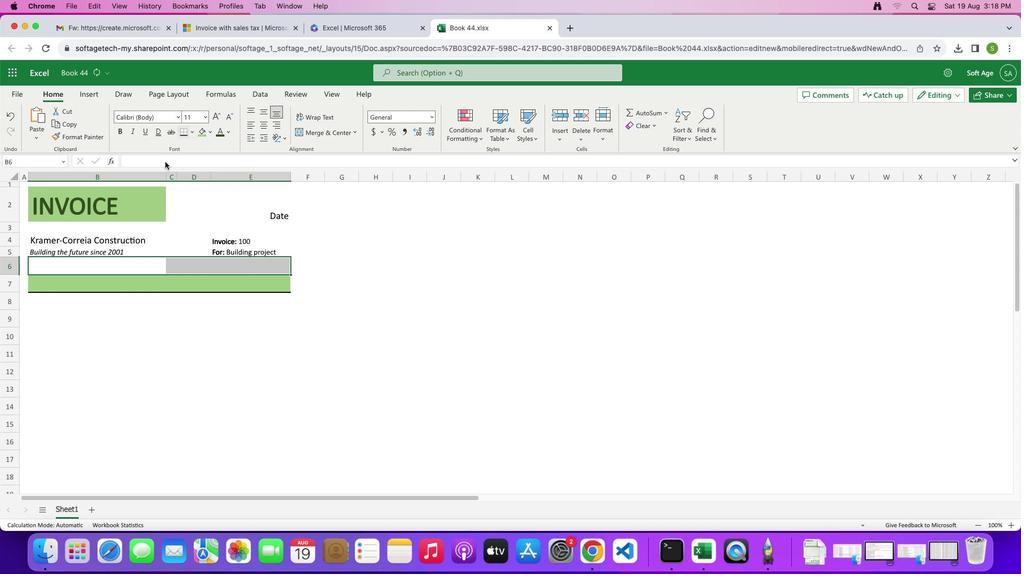
Action: Mouse pressed left at (182, 131)
Screenshot: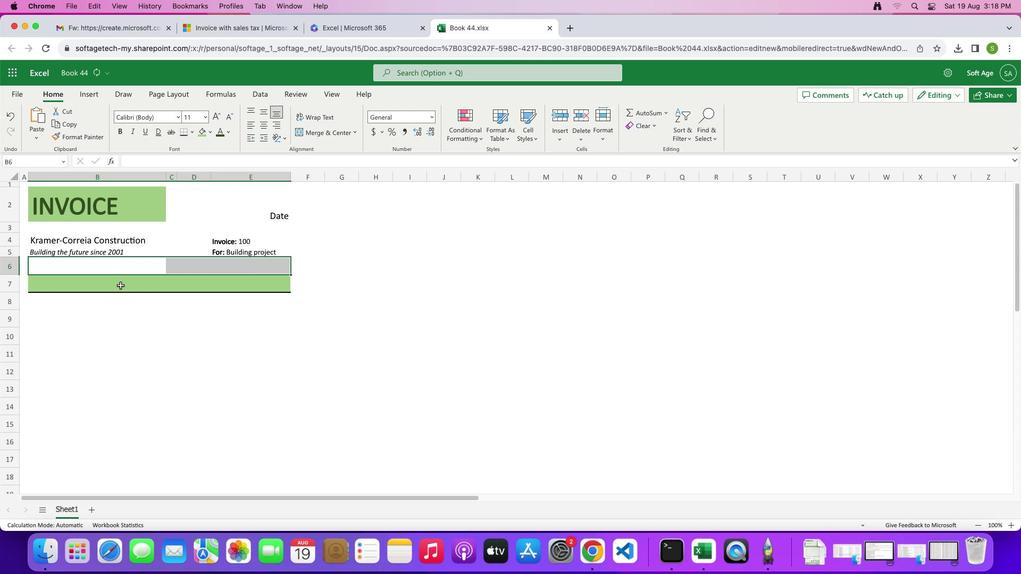 
Action: Mouse moved to (98, 318)
Screenshot: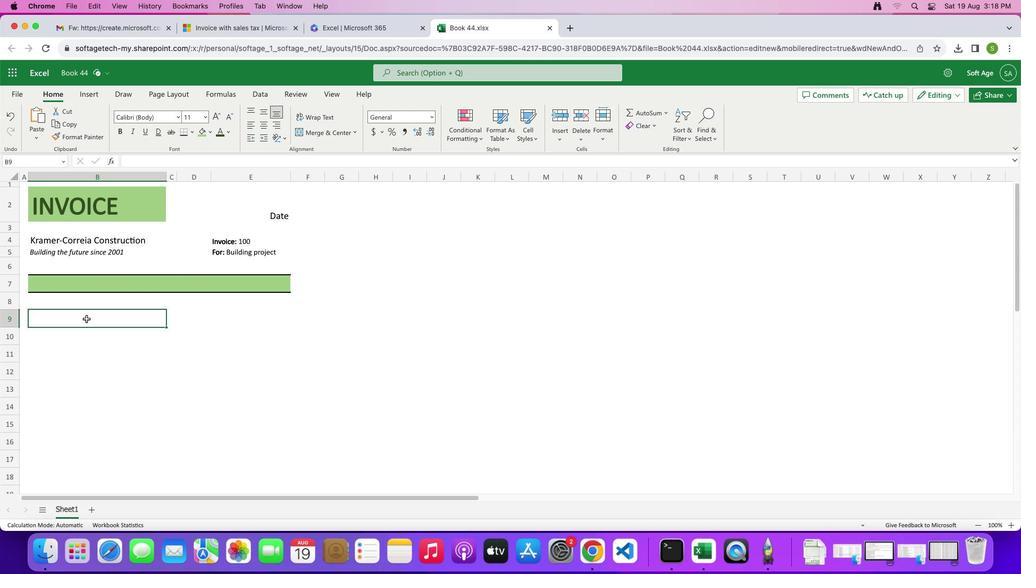 
Action: Mouse pressed left at (98, 318)
Screenshot: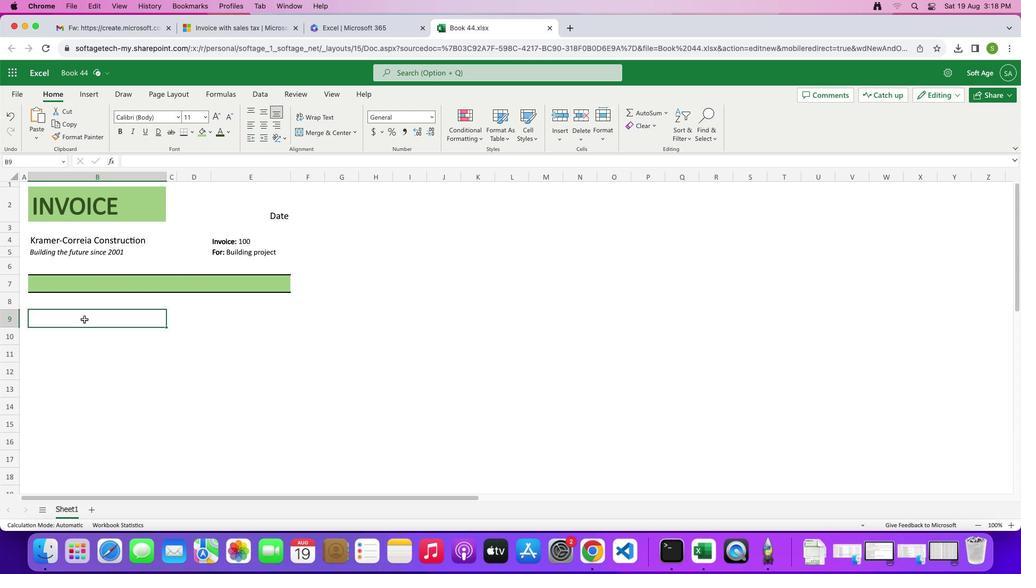 
Action: Mouse moved to (49, 283)
Screenshot: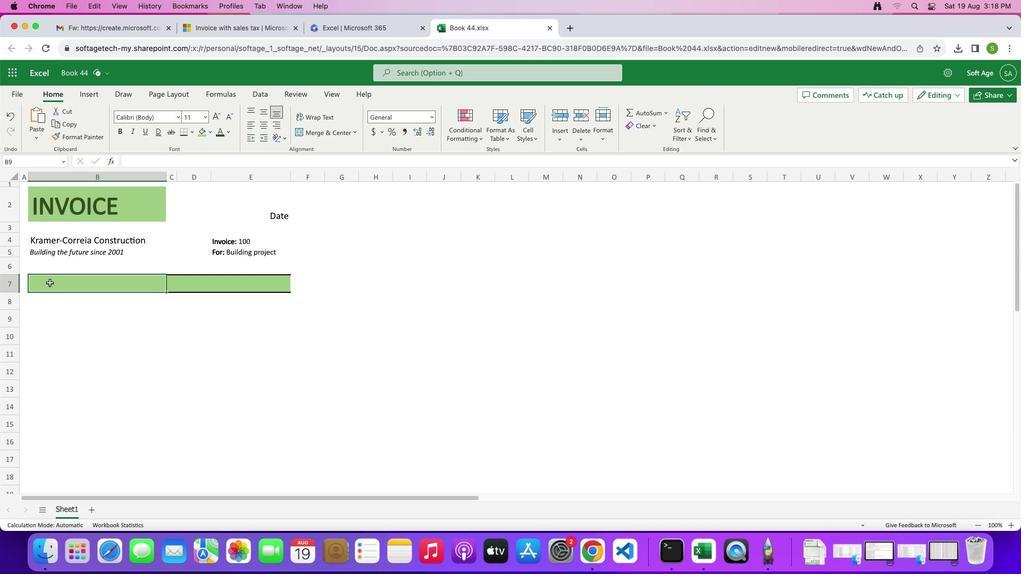 
Action: Mouse pressed left at (49, 283)
Screenshot: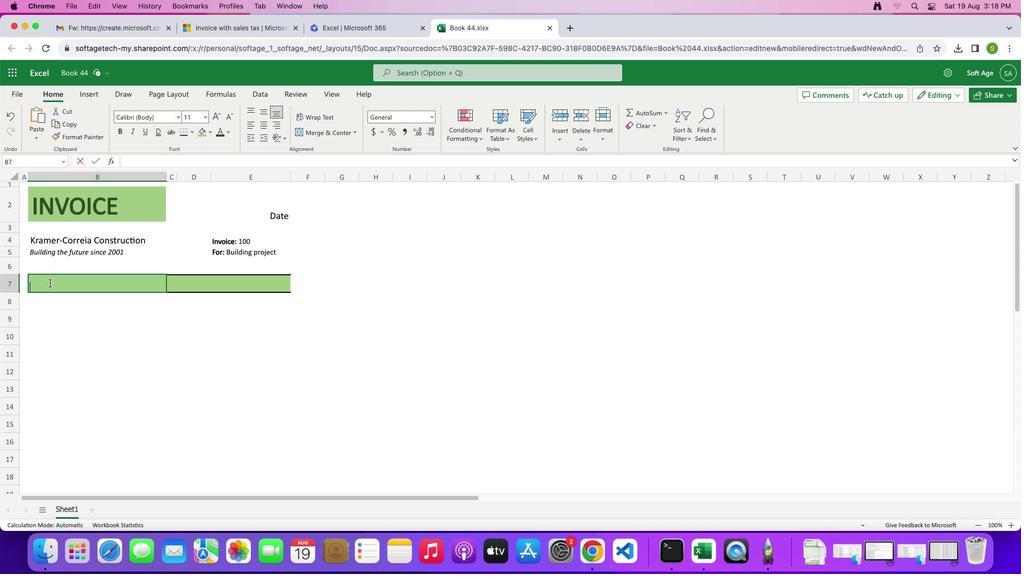 
Action: Mouse pressed left at (49, 283)
Screenshot: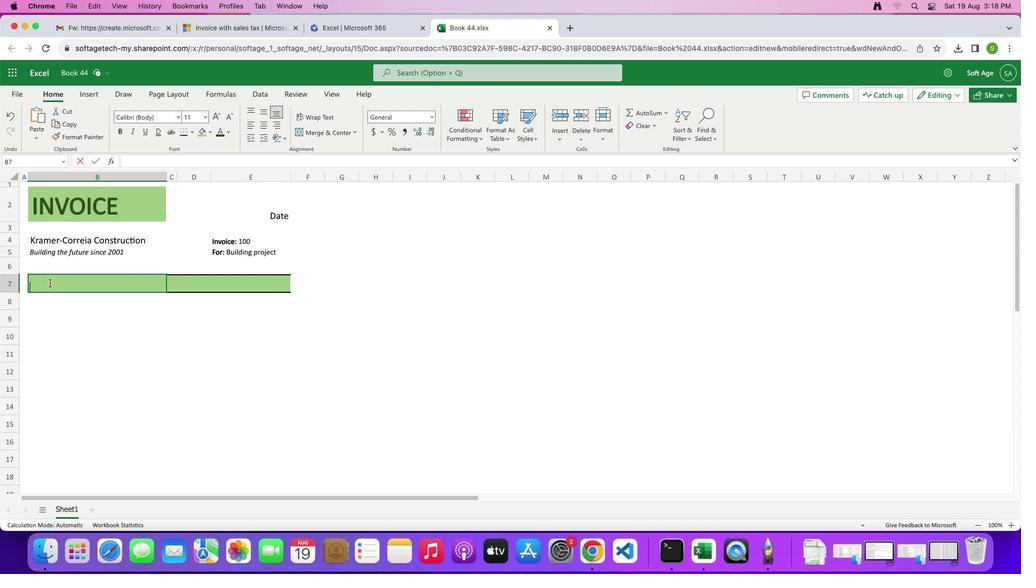 
Action: Mouse moved to (178, 351)
Screenshot: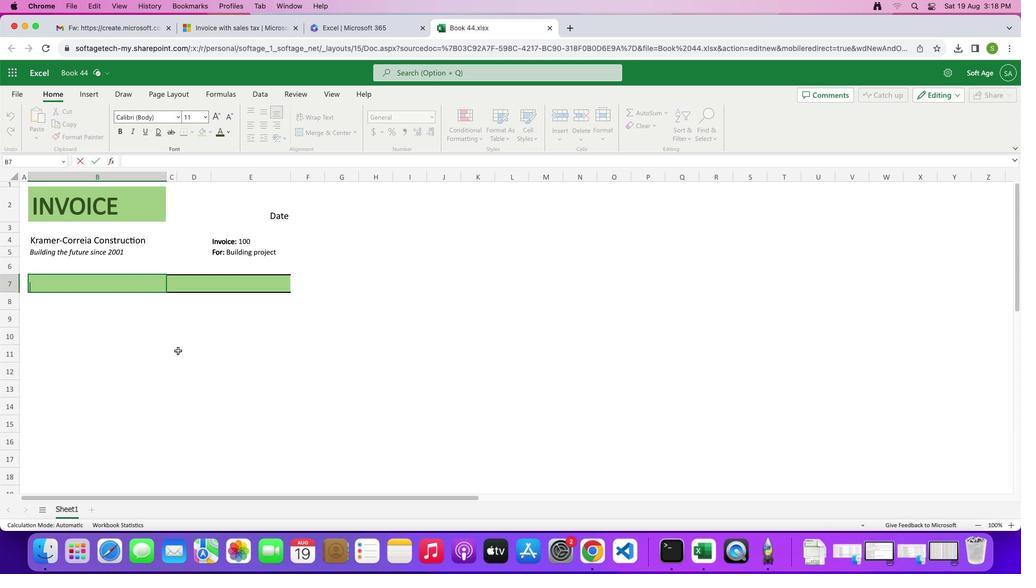 
Action: Mouse pressed left at (178, 351)
Screenshot: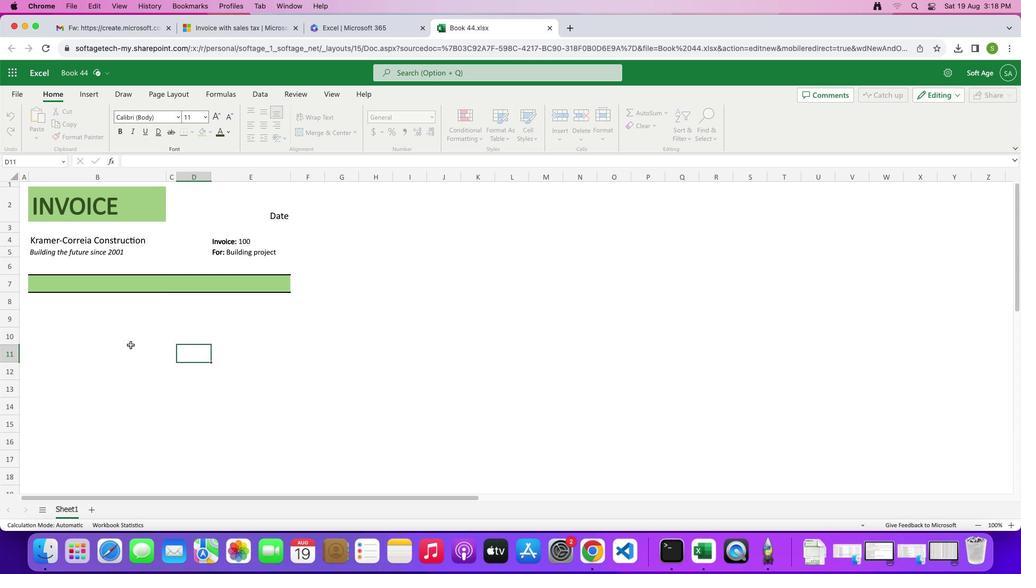 
Action: Mouse moved to (46, 275)
Screenshot: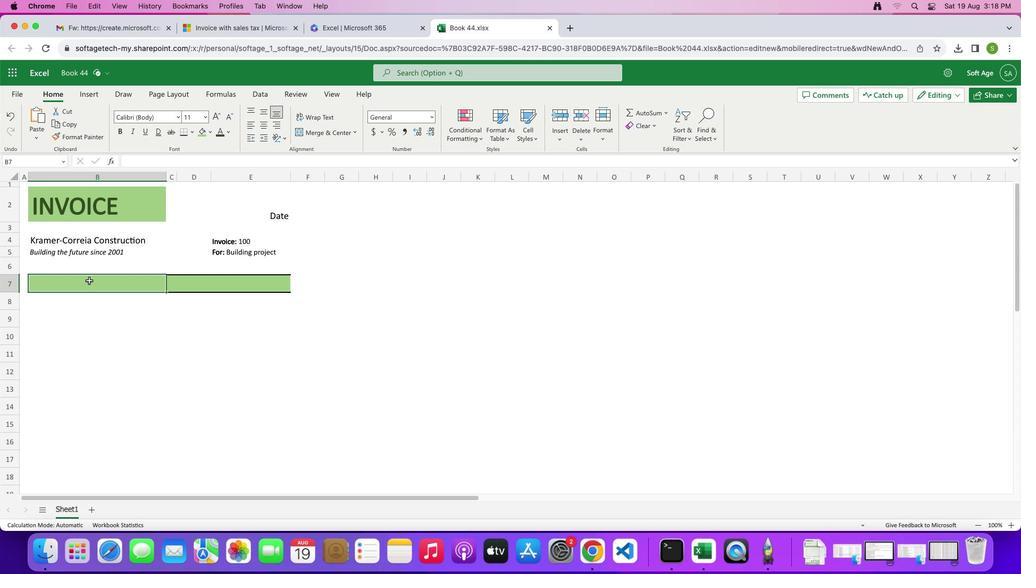 
Action: Mouse pressed left at (46, 275)
Screenshot: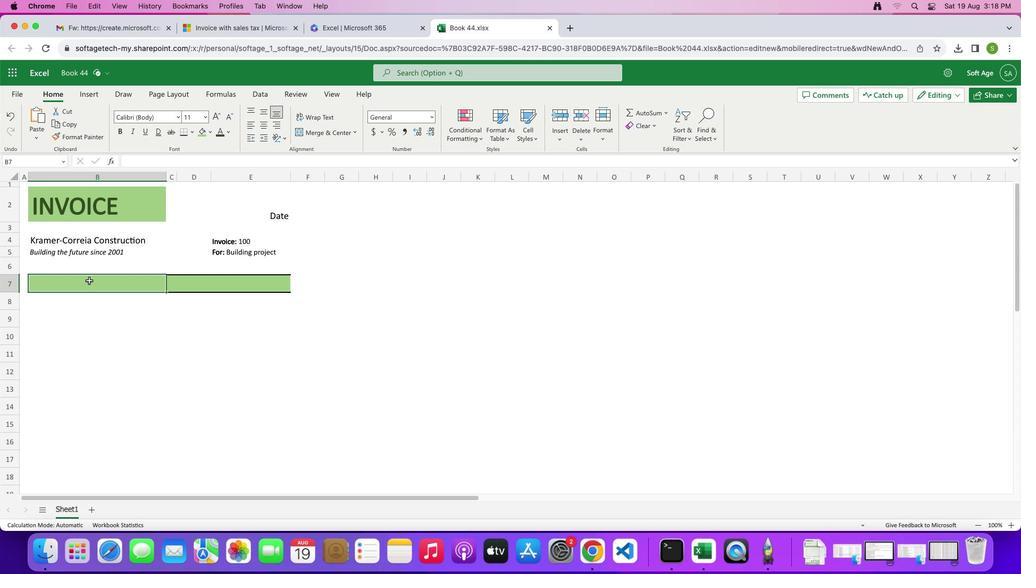 
Action: Mouse moved to (262, 124)
Screenshot: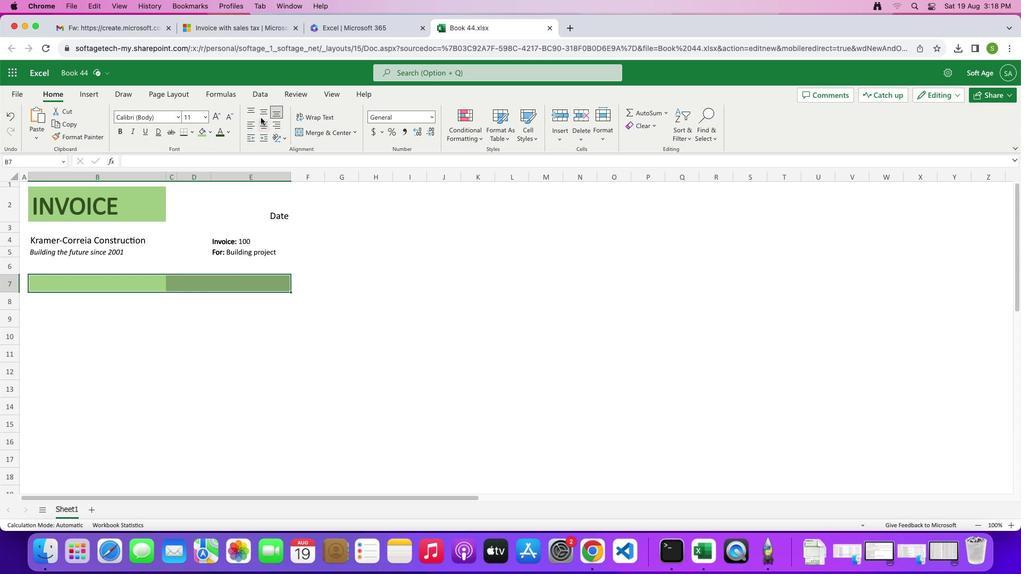 
Action: Mouse pressed left at (262, 124)
Screenshot: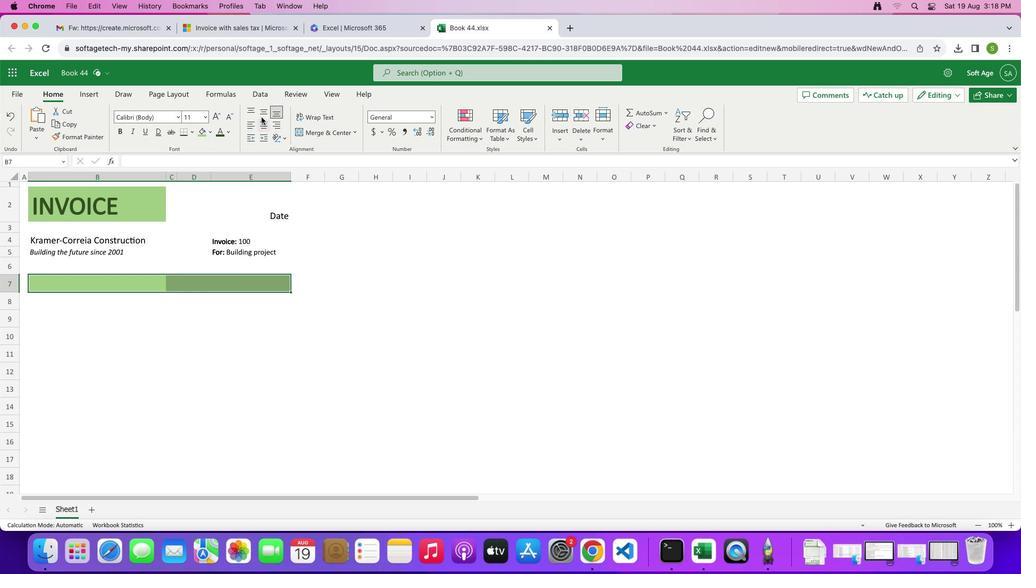 
Action: Mouse moved to (263, 110)
Screenshot: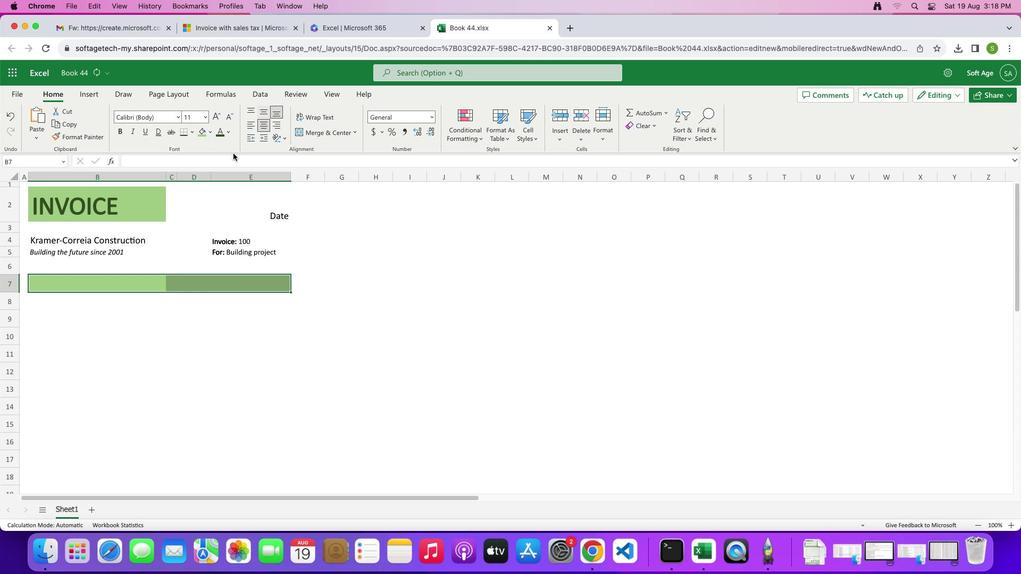 
Action: Mouse pressed left at (263, 110)
Screenshot: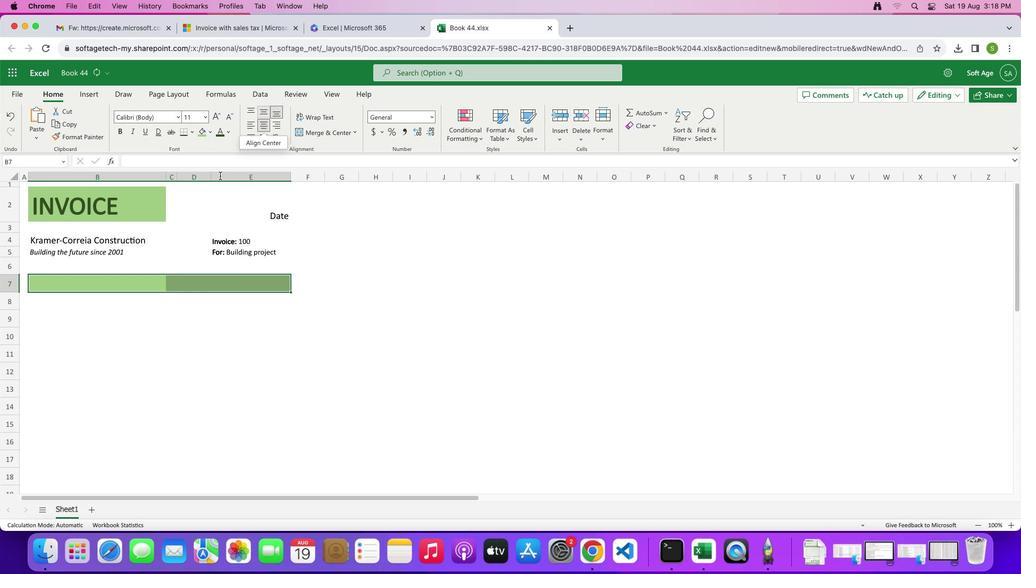 
Action: Mouse moved to (72, 324)
Screenshot: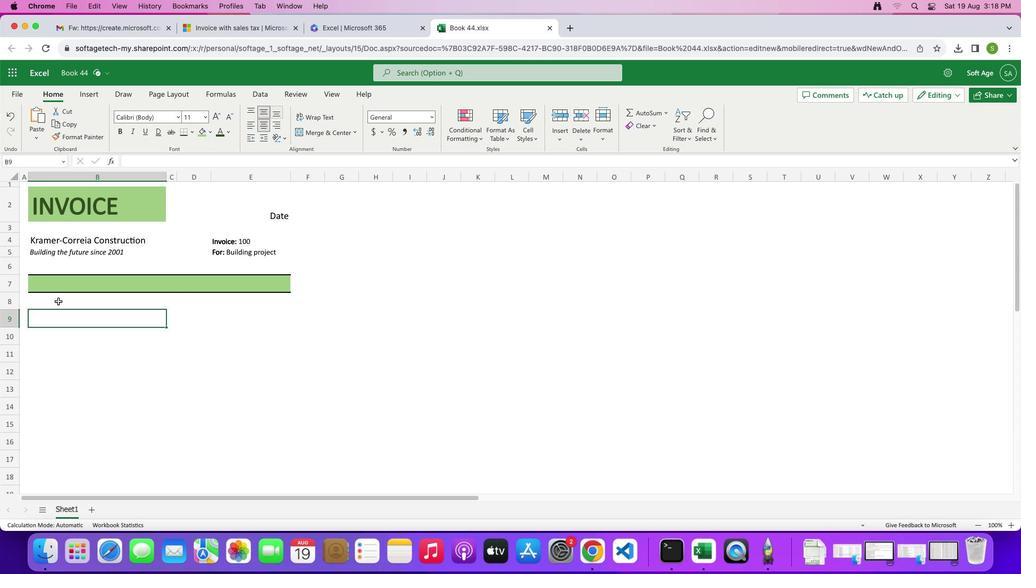
Action: Mouse pressed left at (72, 324)
Screenshot: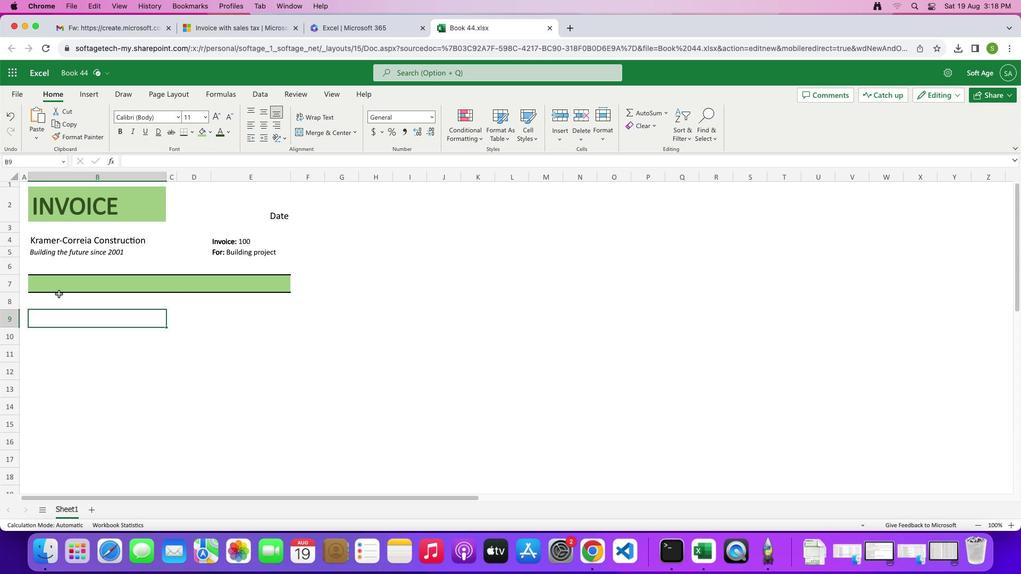 
Action: Mouse moved to (61, 287)
Screenshot: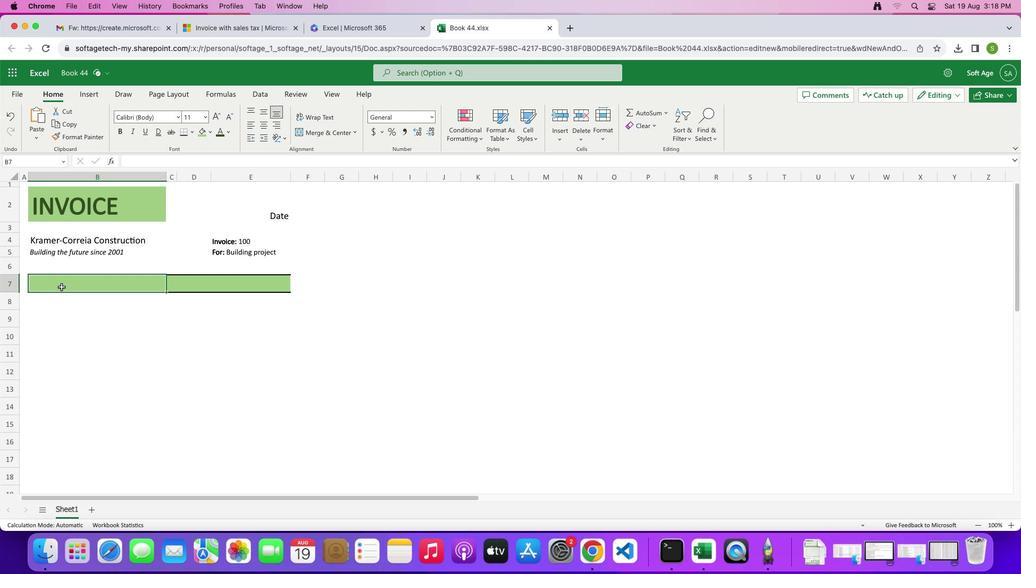 
Action: Mouse pressed left at (61, 287)
Screenshot: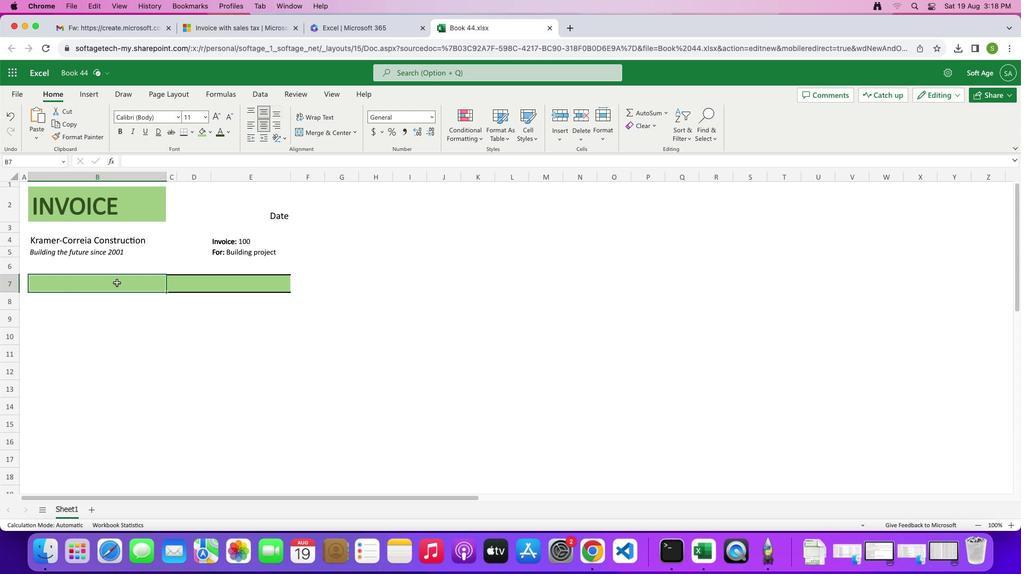 
Action: Mouse moved to (176, 294)
Screenshot: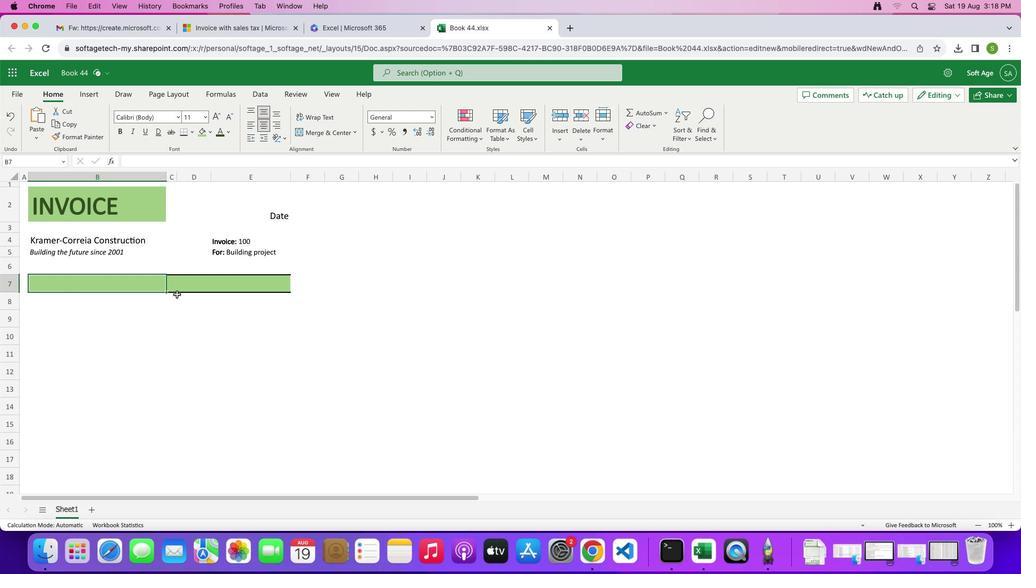 
Action: Key pressed Key.caps_lock'D''E''S''C''R''I''P''T''I''O''N'
Screenshot: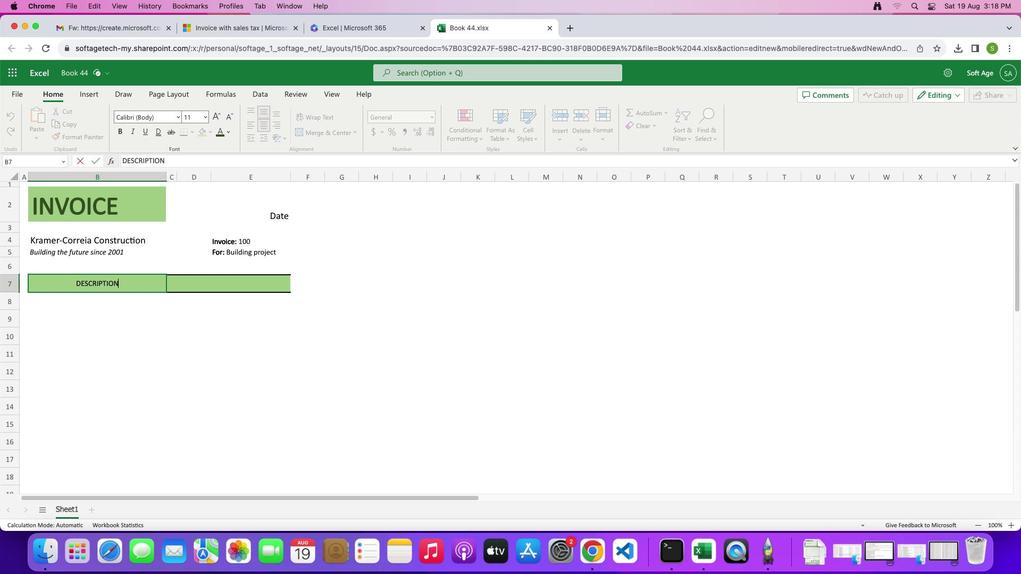 
Action: Mouse moved to (264, 284)
Screenshot: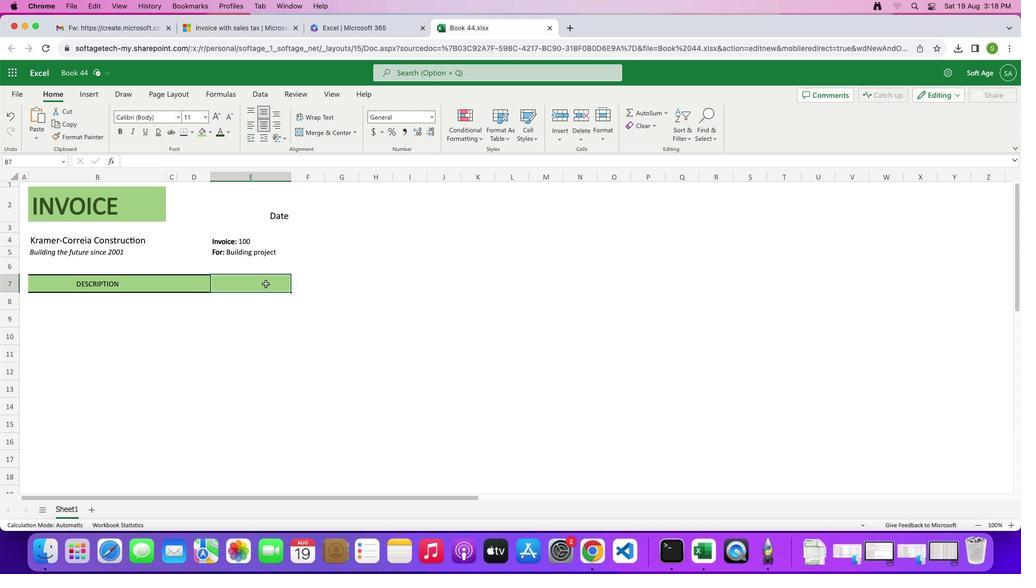 
Action: Mouse pressed left at (264, 284)
Screenshot: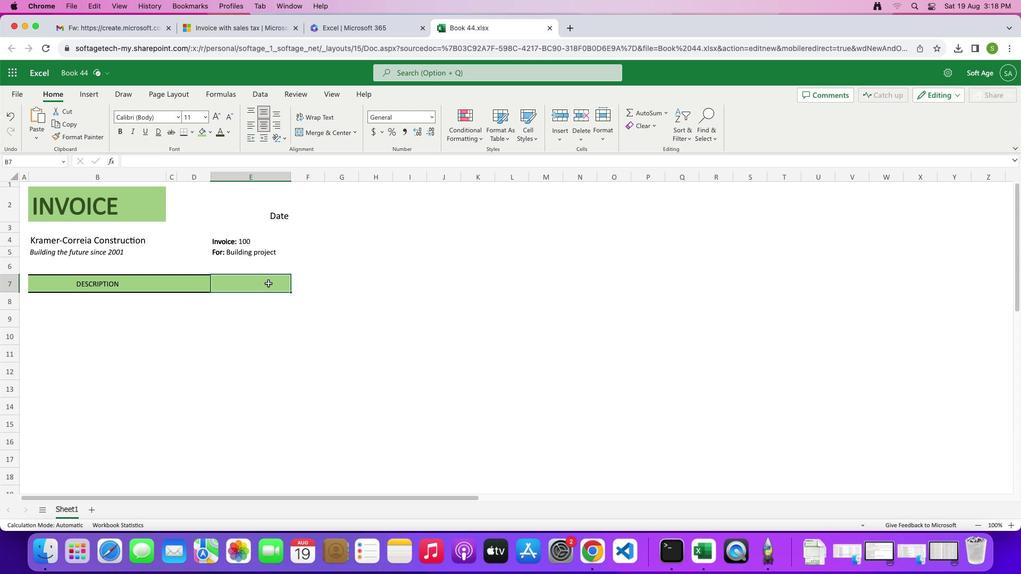 
Action: Mouse moved to (263, 283)
Screenshot: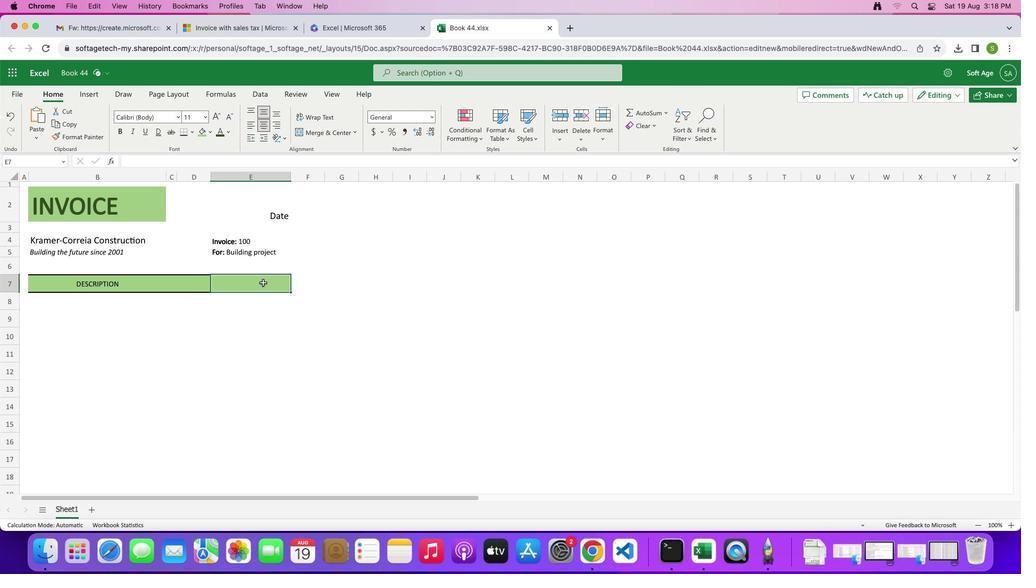 
Action: Key pressed 'A''M''O''U''N''T'
Screenshot: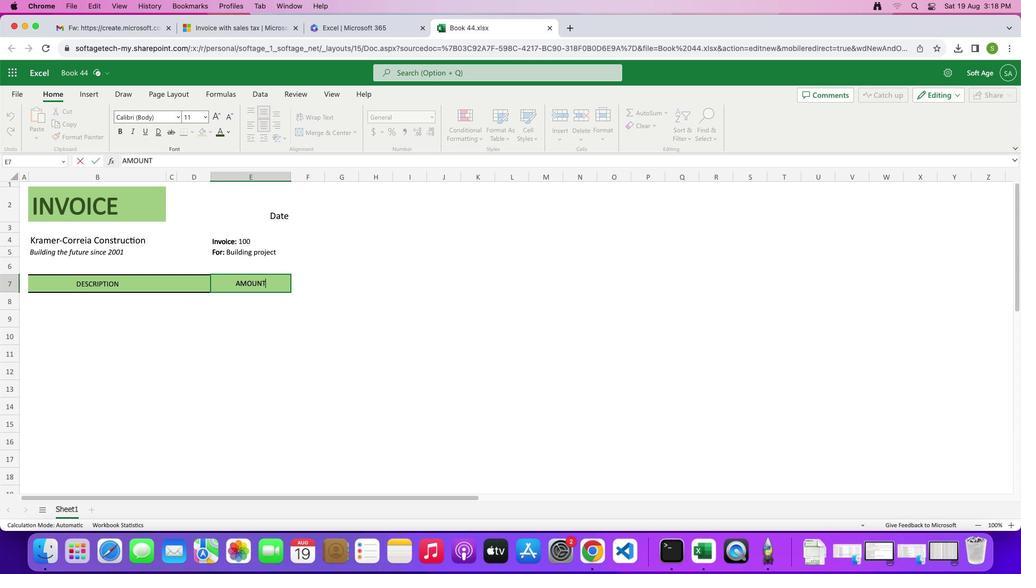 
Action: Mouse moved to (181, 328)
Screenshot: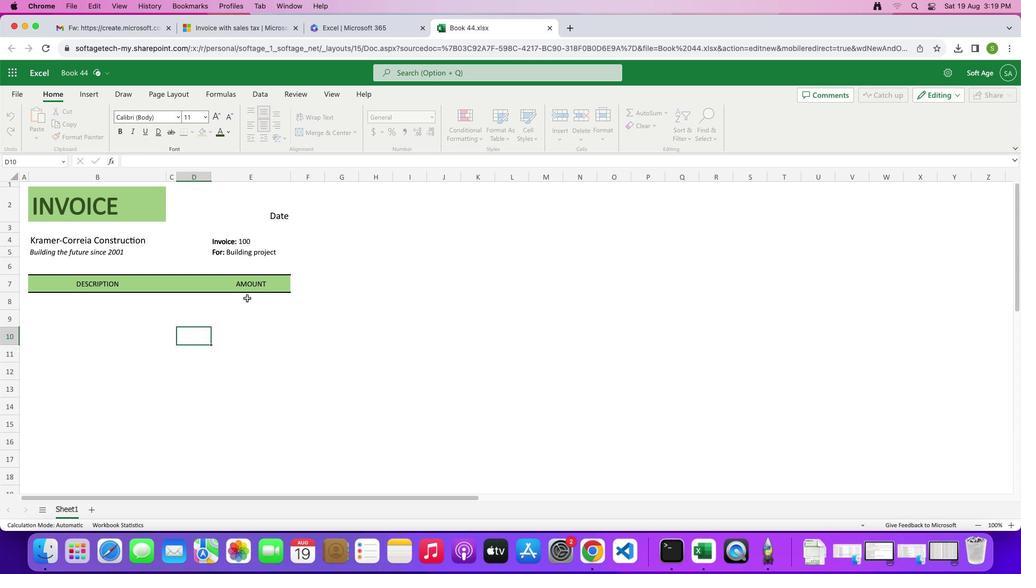 
Action: Mouse pressed left at (181, 328)
Screenshot: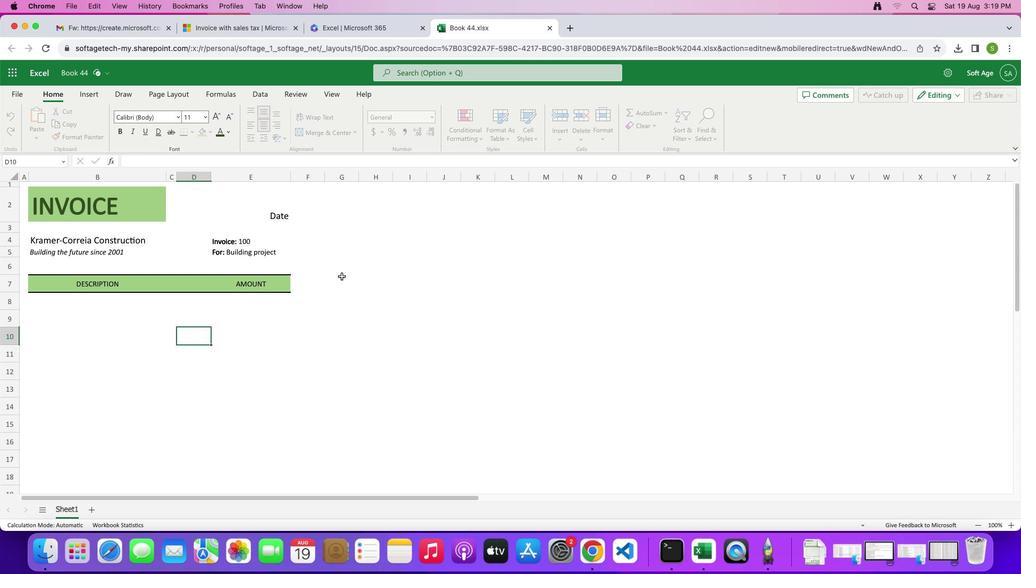 
Action: Mouse moved to (44, 299)
